Task: Look for Airbnb properties in Obu, Japan from 26th December, 2023 to 30th December, 2023 for 1 adult. Place can be private room with 1  bedroom having 1 bed and 1 bathroom. Property type can be hotel.
Action: Mouse moved to (521, 138)
Screenshot: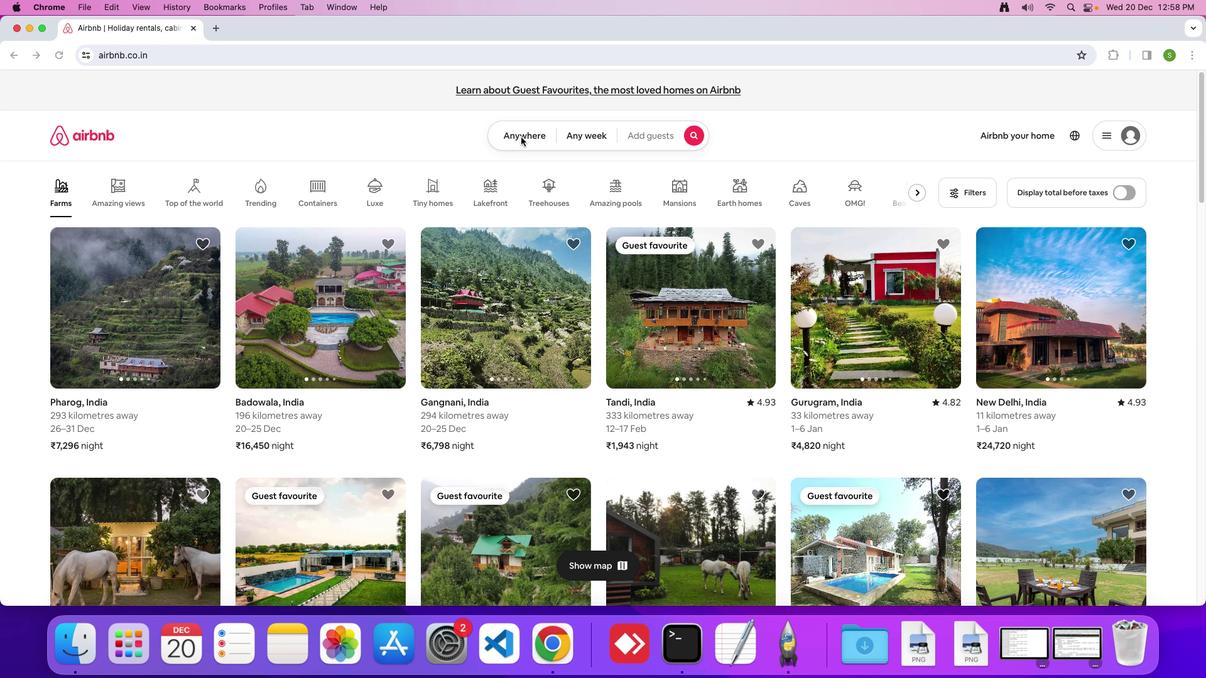 
Action: Mouse pressed left at (521, 138)
Screenshot: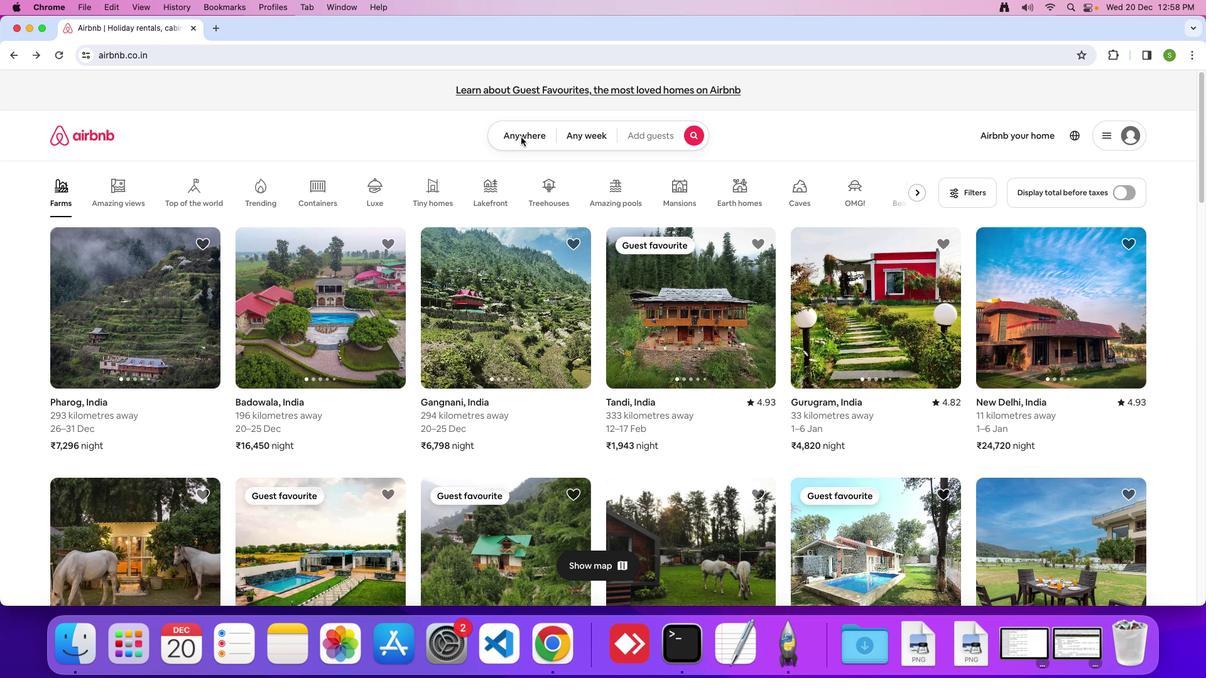 
Action: Mouse moved to (519, 138)
Screenshot: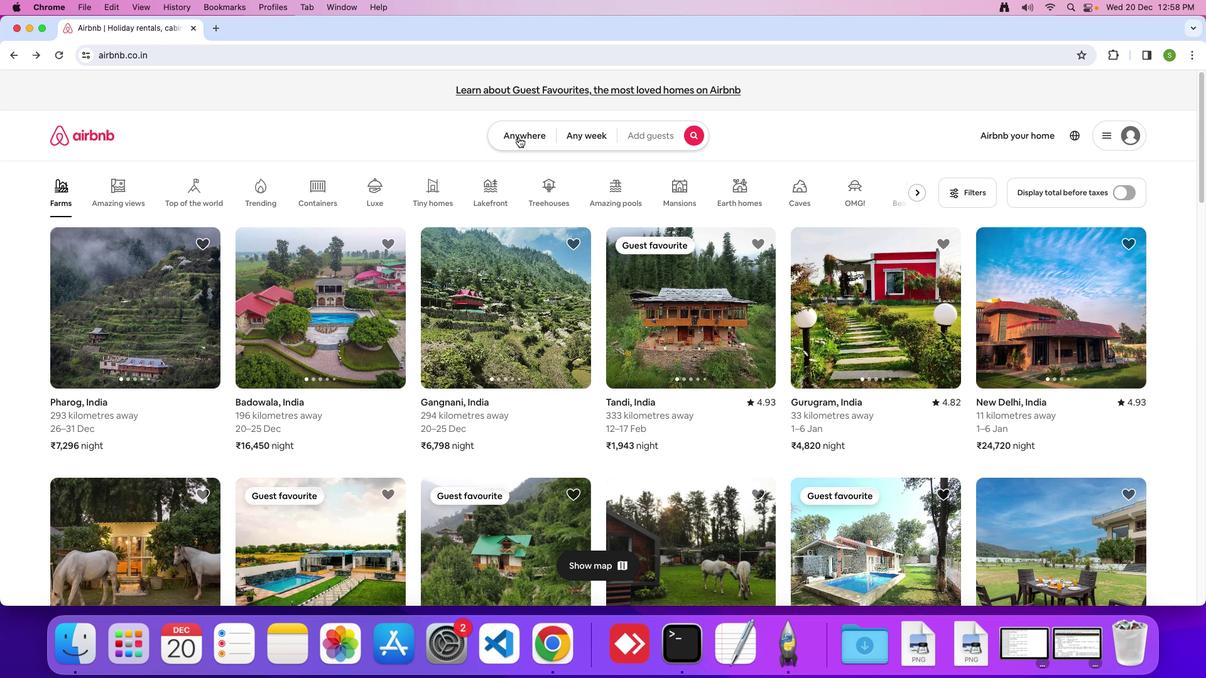 
Action: Mouse pressed left at (519, 138)
Screenshot: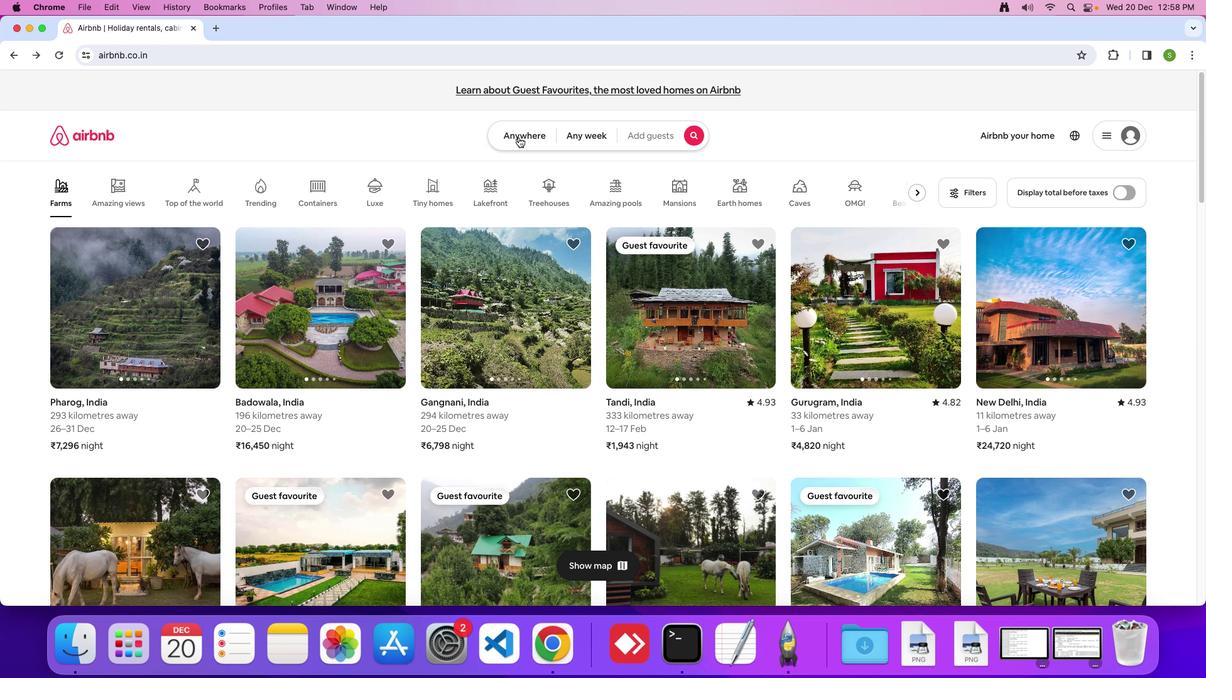 
Action: Mouse moved to (456, 184)
Screenshot: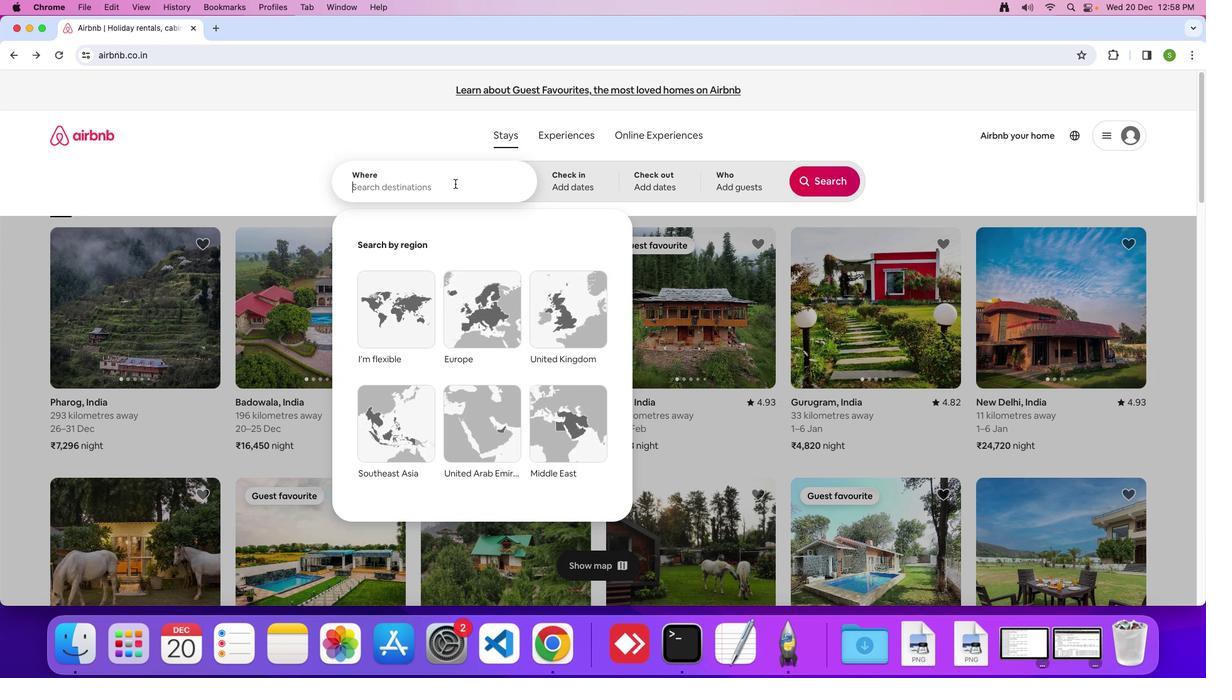 
Action: Mouse pressed left at (456, 184)
Screenshot: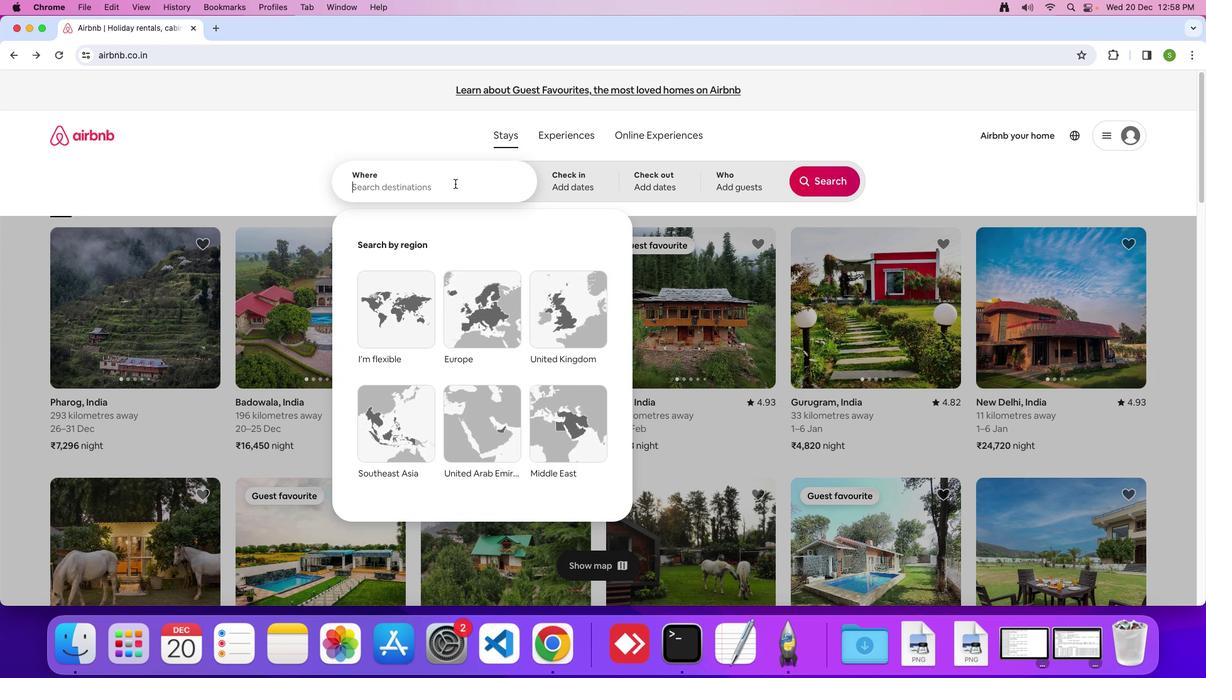 
Action: Mouse moved to (456, 184)
Screenshot: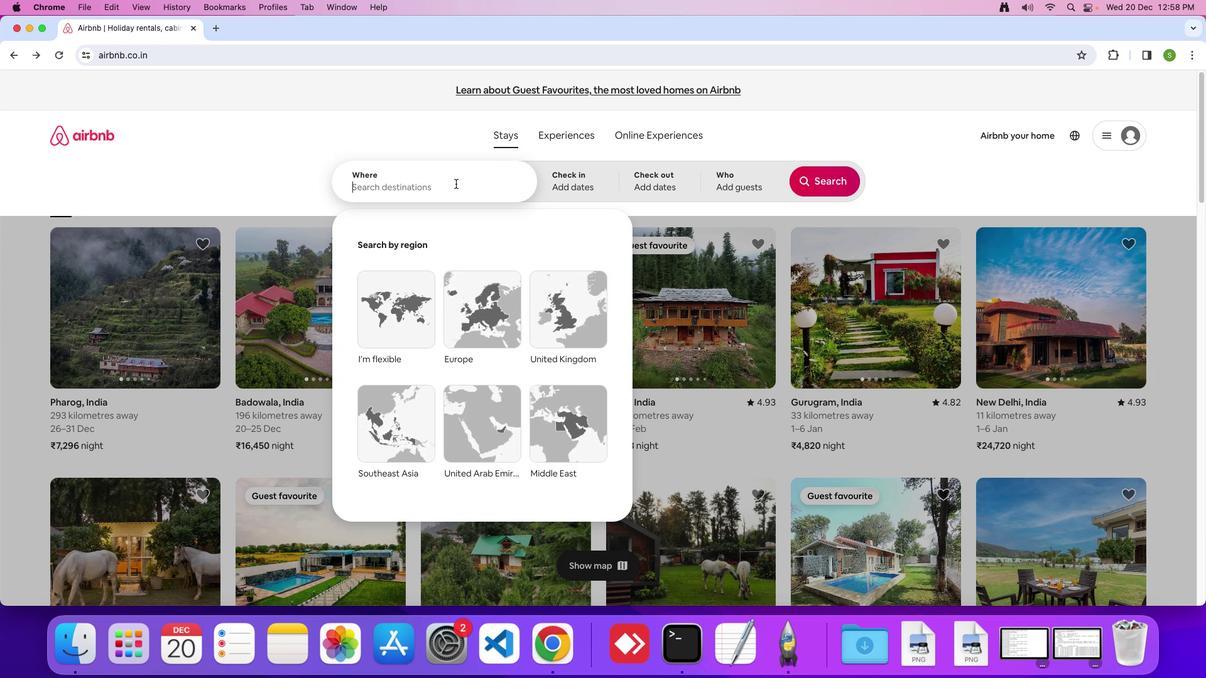 
Action: Key pressed 'O'Key.caps_lock'b''u'','Key.spaceKey.shift'J''a''p''a''n'Key.enter
Screenshot: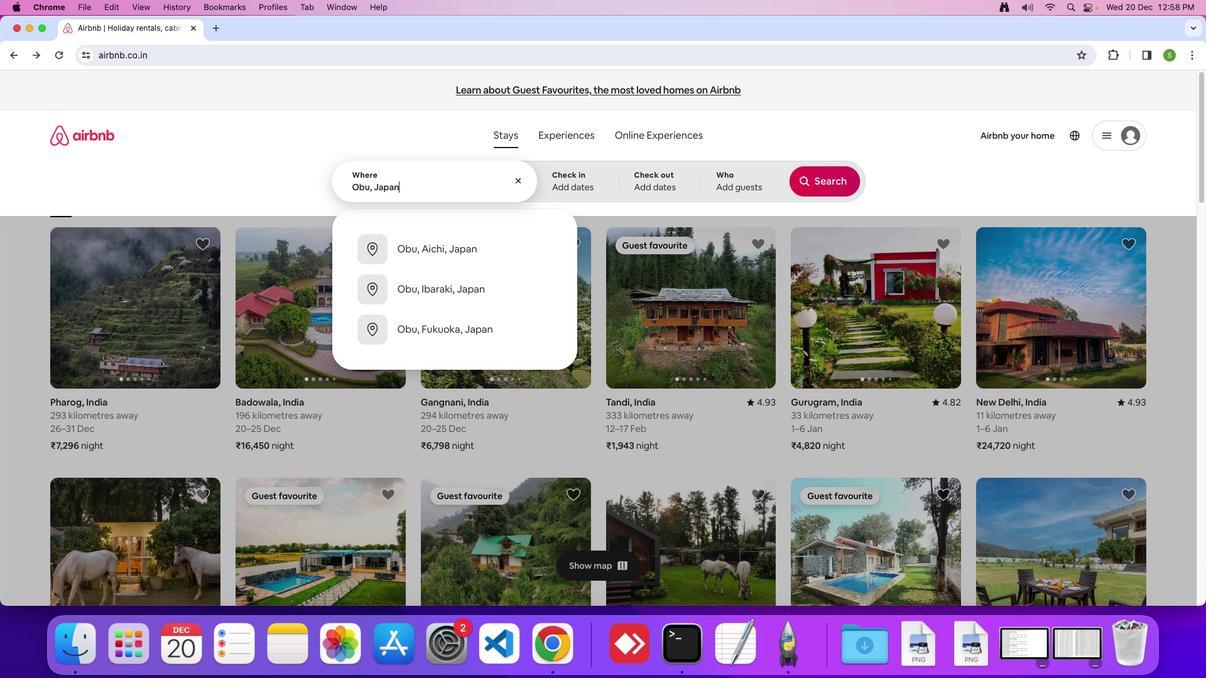 
Action: Mouse moved to (436, 458)
Screenshot: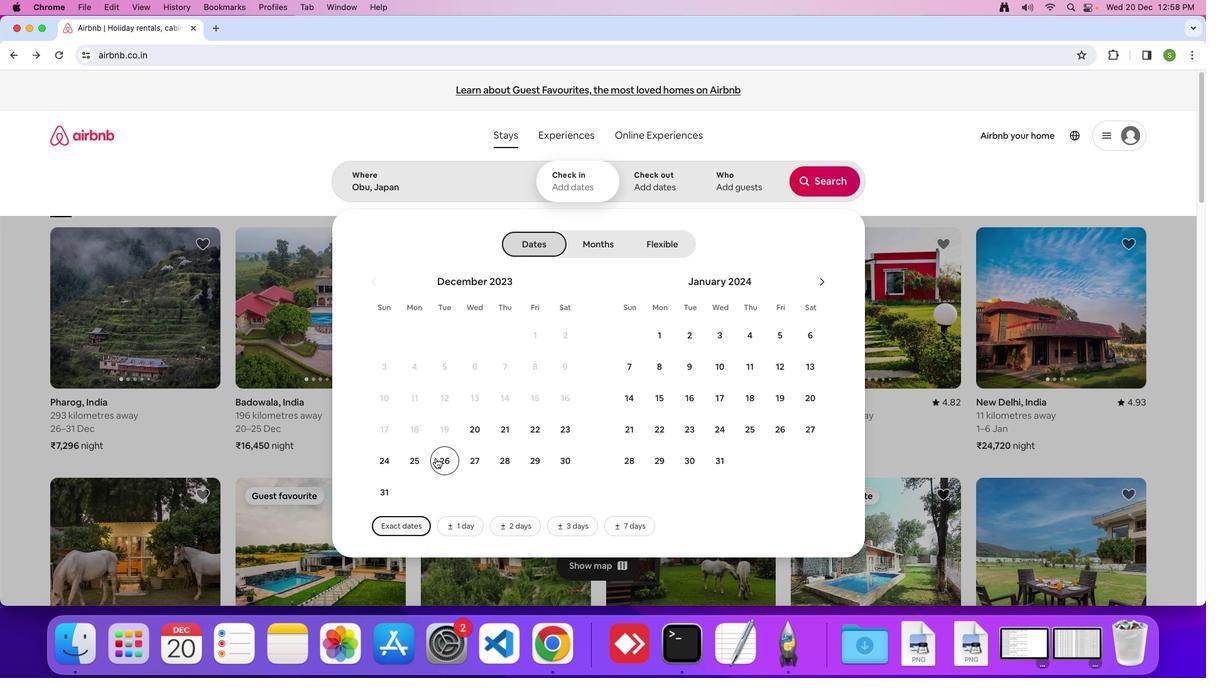 
Action: Mouse pressed left at (436, 458)
Screenshot: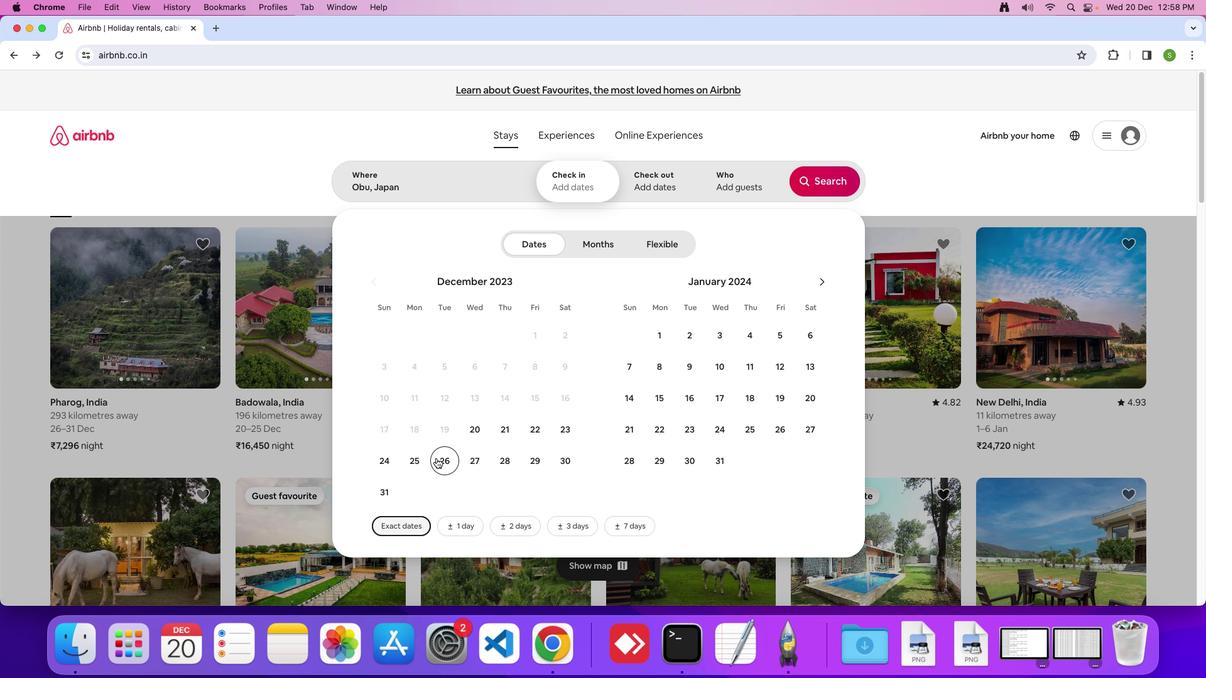 
Action: Mouse moved to (563, 455)
Screenshot: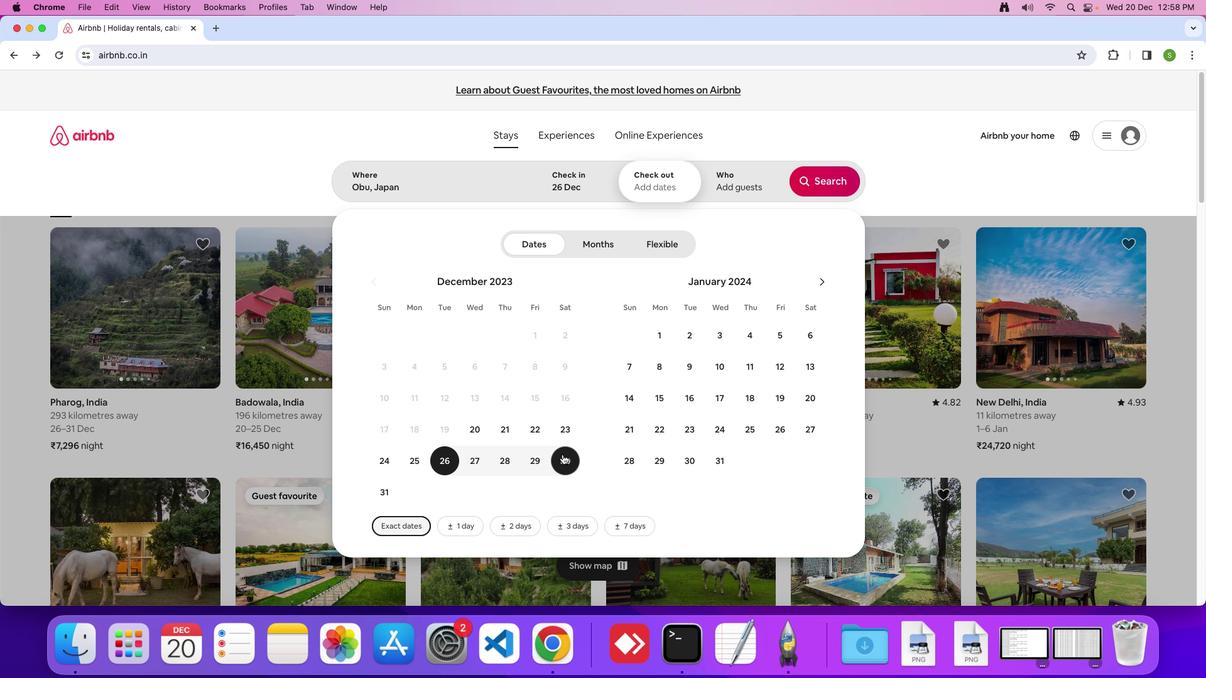 
Action: Mouse pressed left at (563, 455)
Screenshot: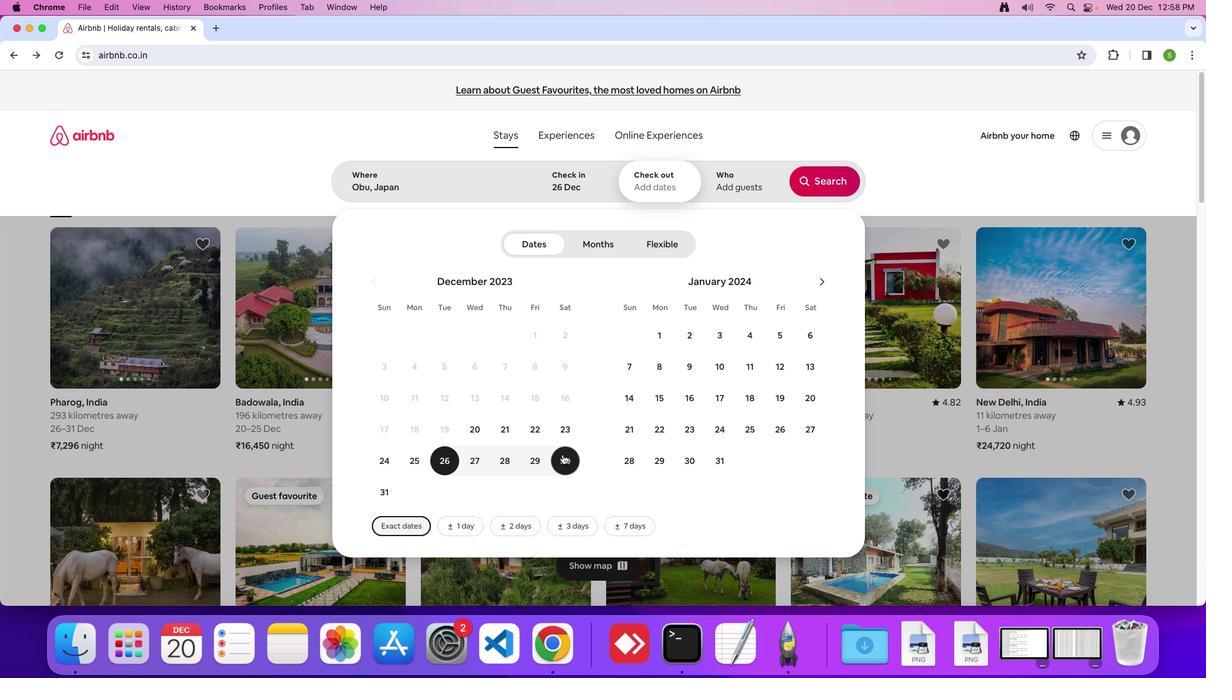 
Action: Mouse moved to (728, 176)
Screenshot: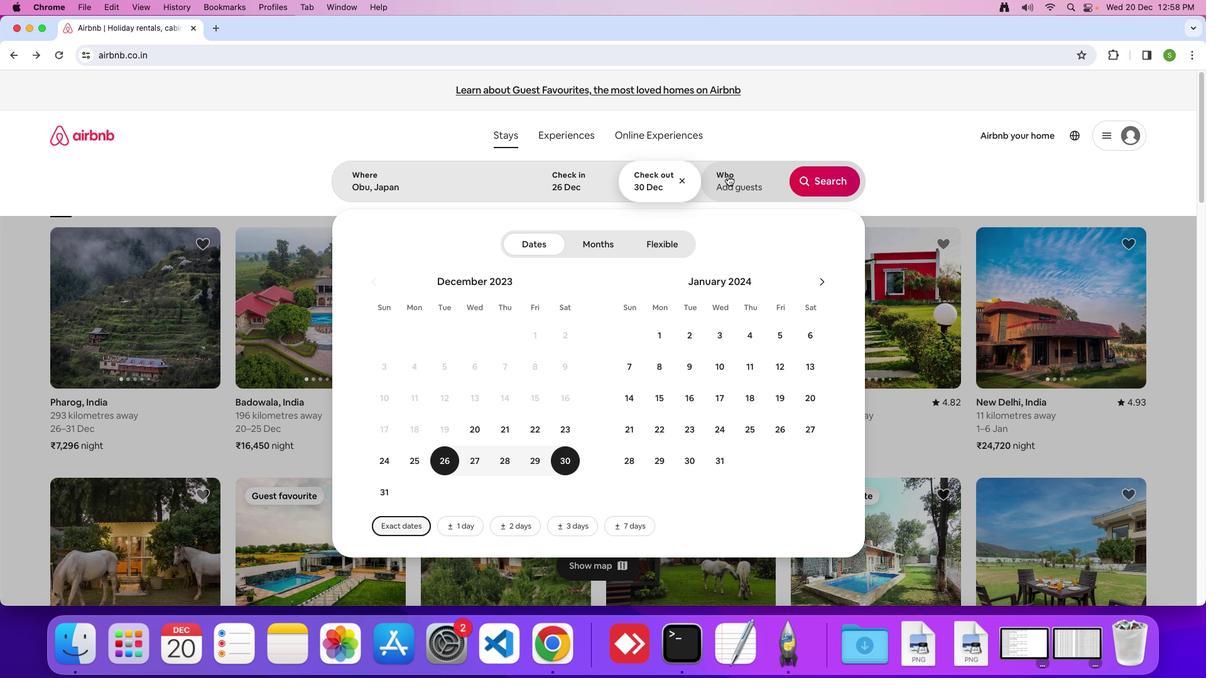 
Action: Mouse pressed left at (728, 176)
Screenshot: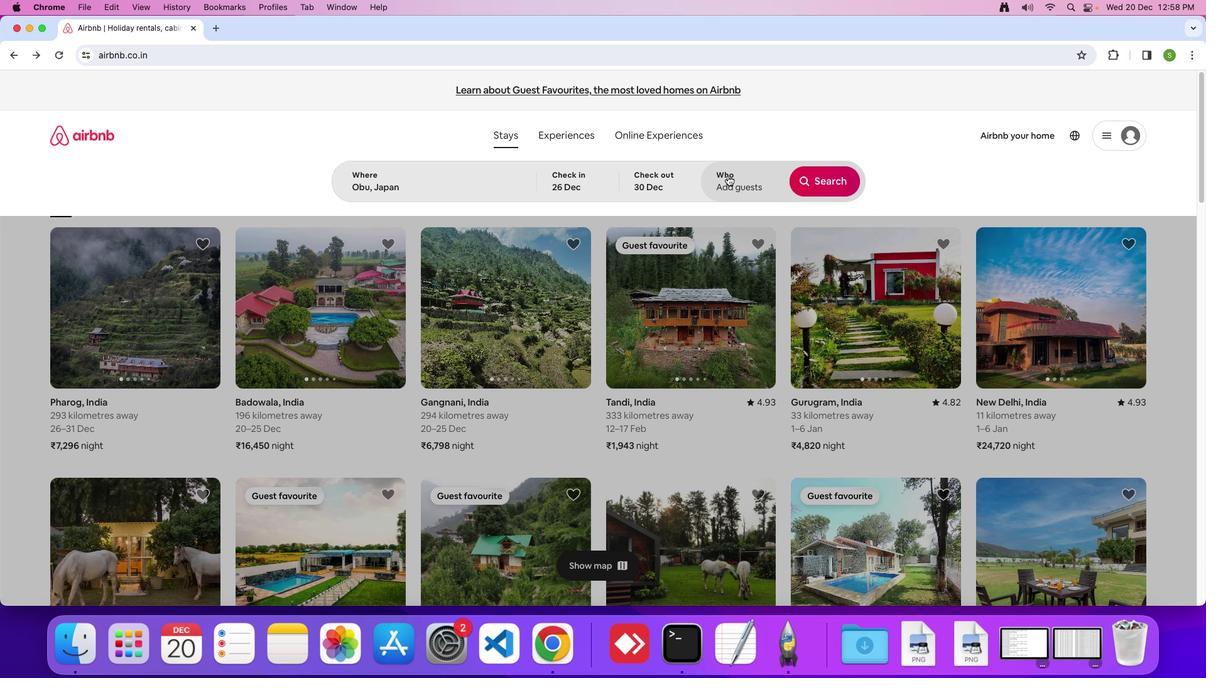 
Action: Mouse moved to (823, 244)
Screenshot: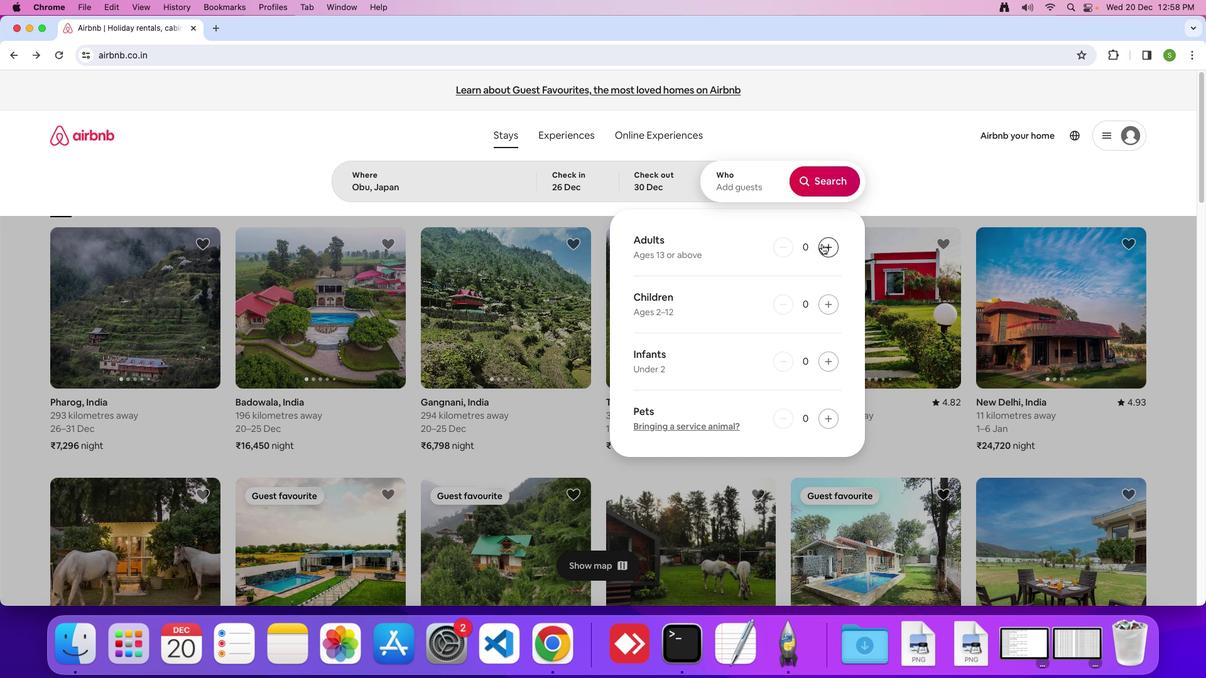 
Action: Mouse pressed left at (823, 244)
Screenshot: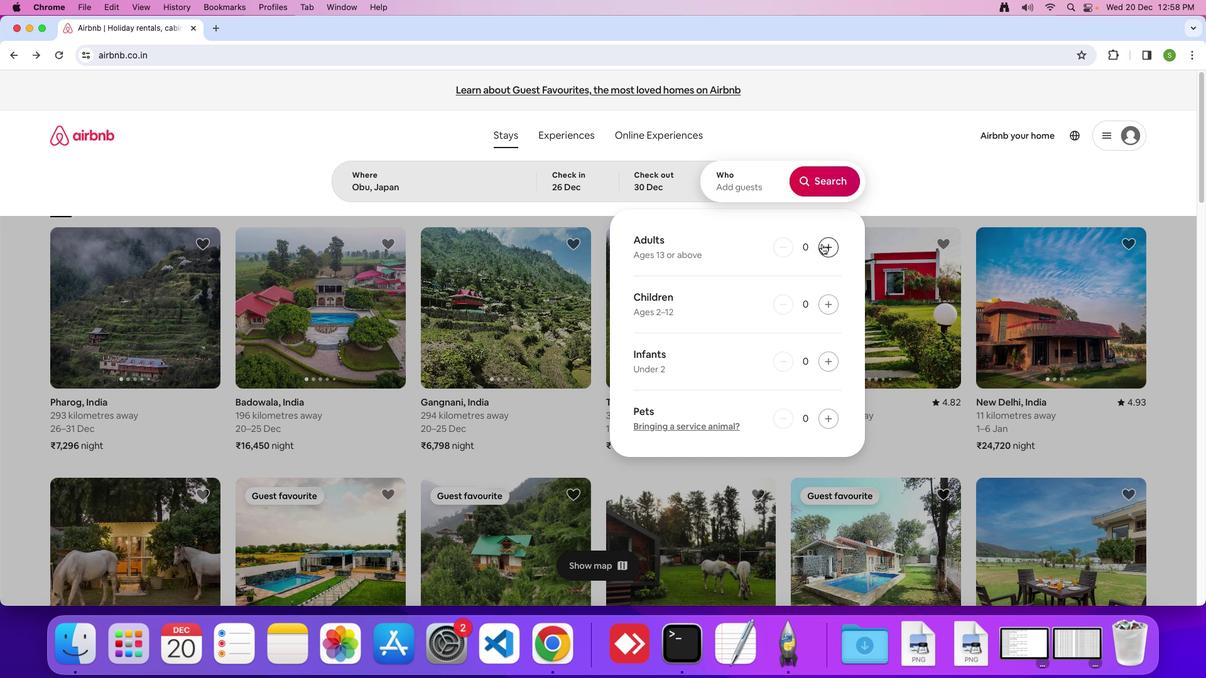 
Action: Mouse moved to (826, 181)
Screenshot: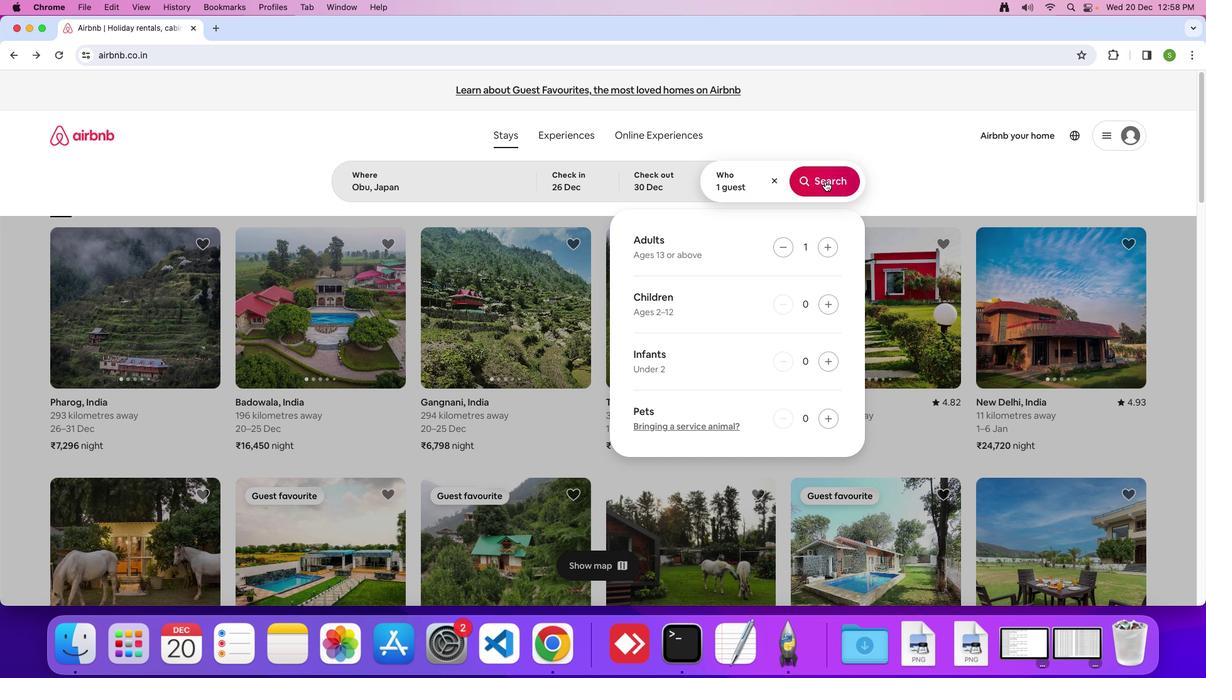 
Action: Mouse pressed left at (826, 181)
Screenshot: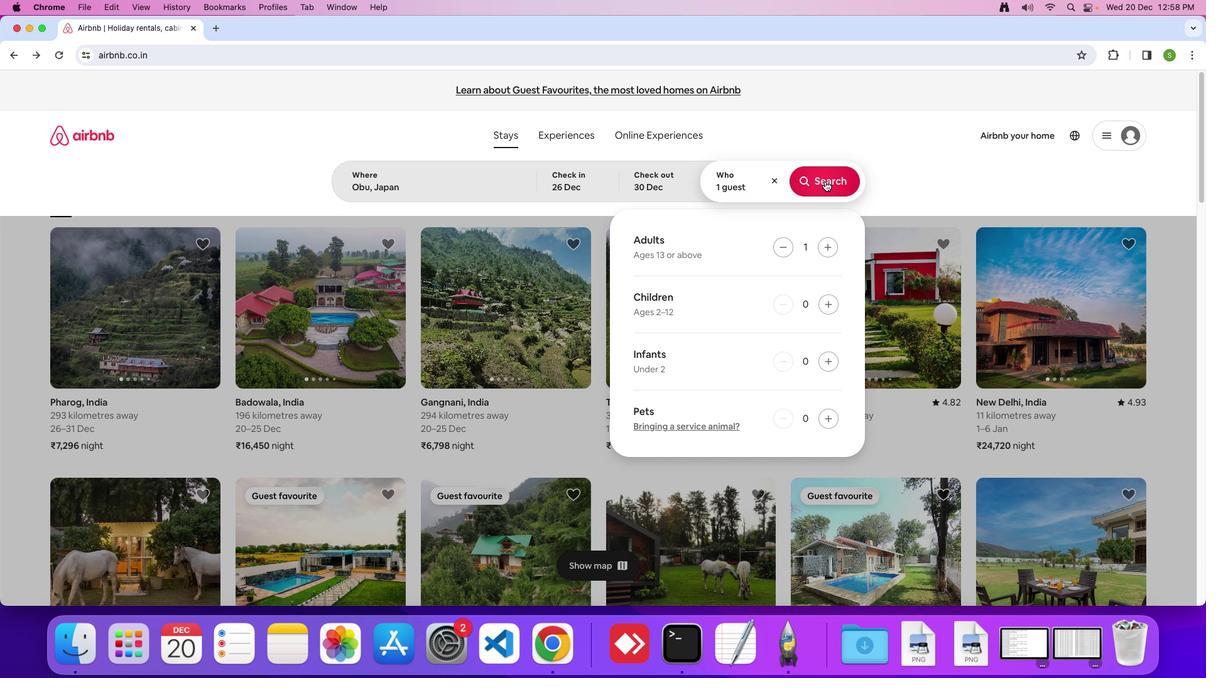 
Action: Mouse moved to (1009, 144)
Screenshot: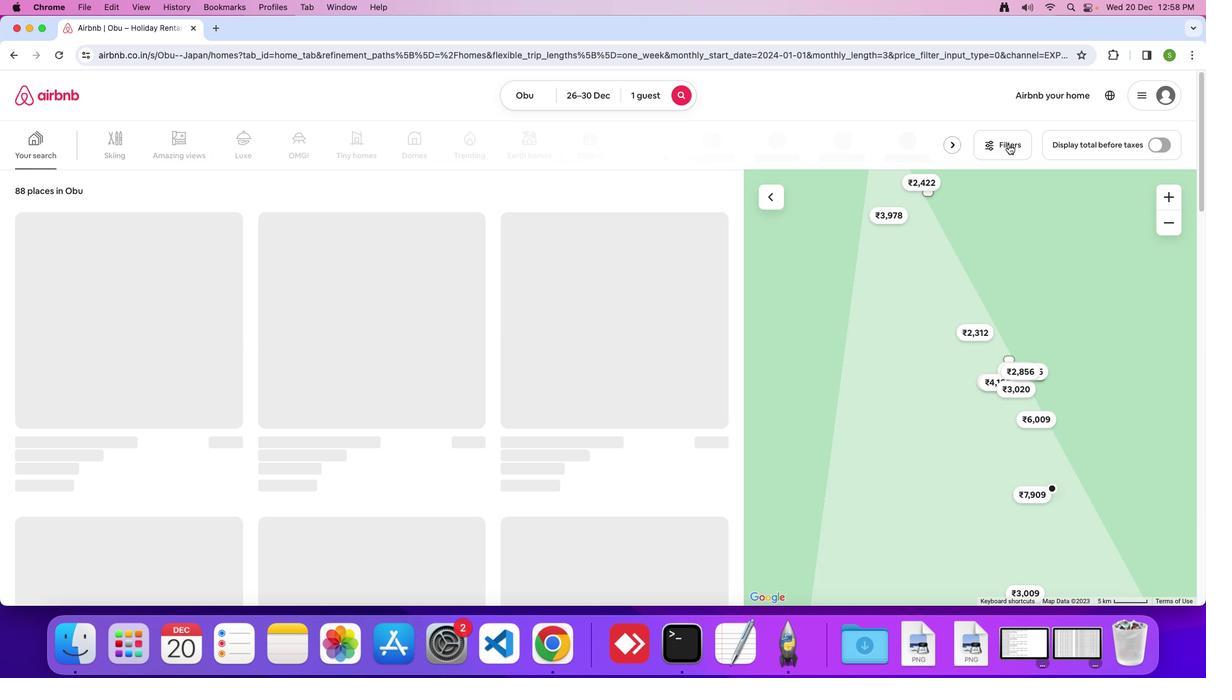 
Action: Mouse pressed left at (1009, 144)
Screenshot: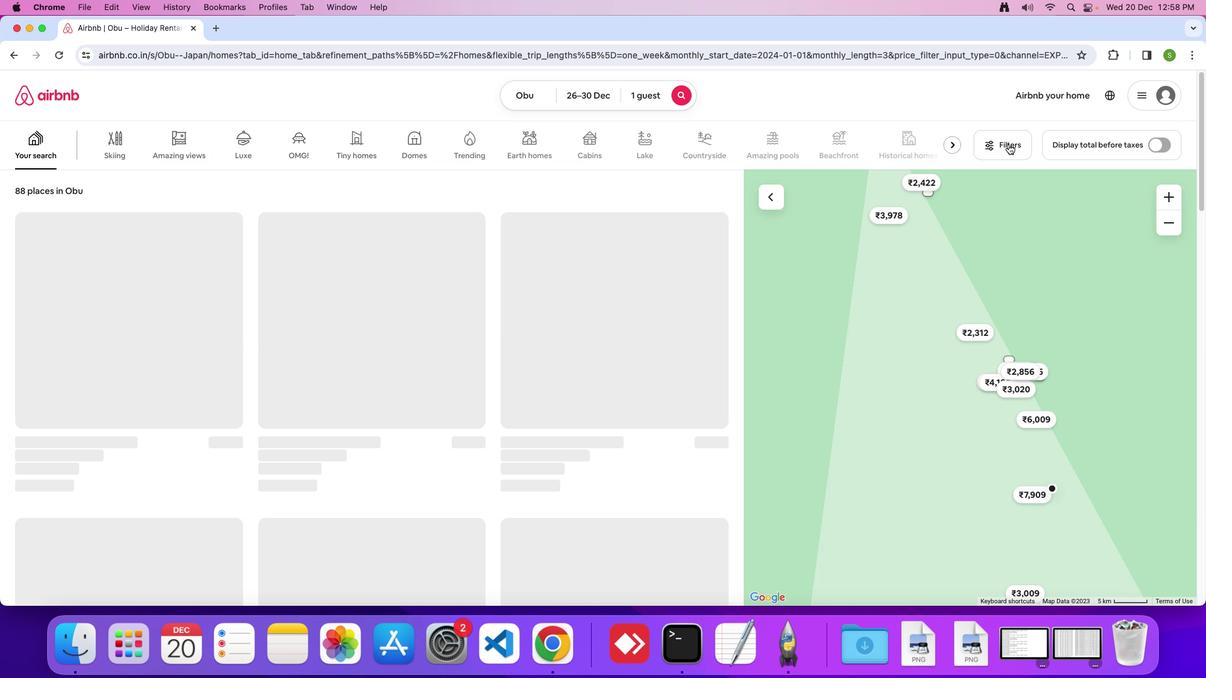 
Action: Mouse moved to (576, 422)
Screenshot: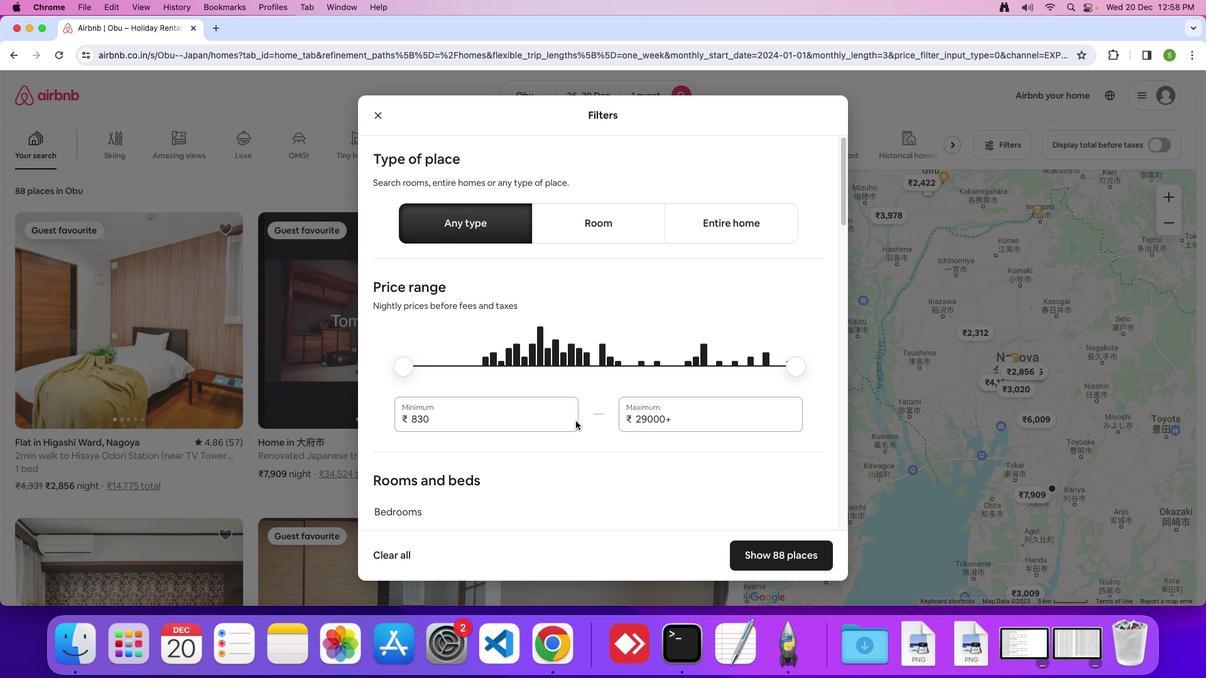 
Action: Mouse scrolled (576, 422) with delta (0, 0)
Screenshot: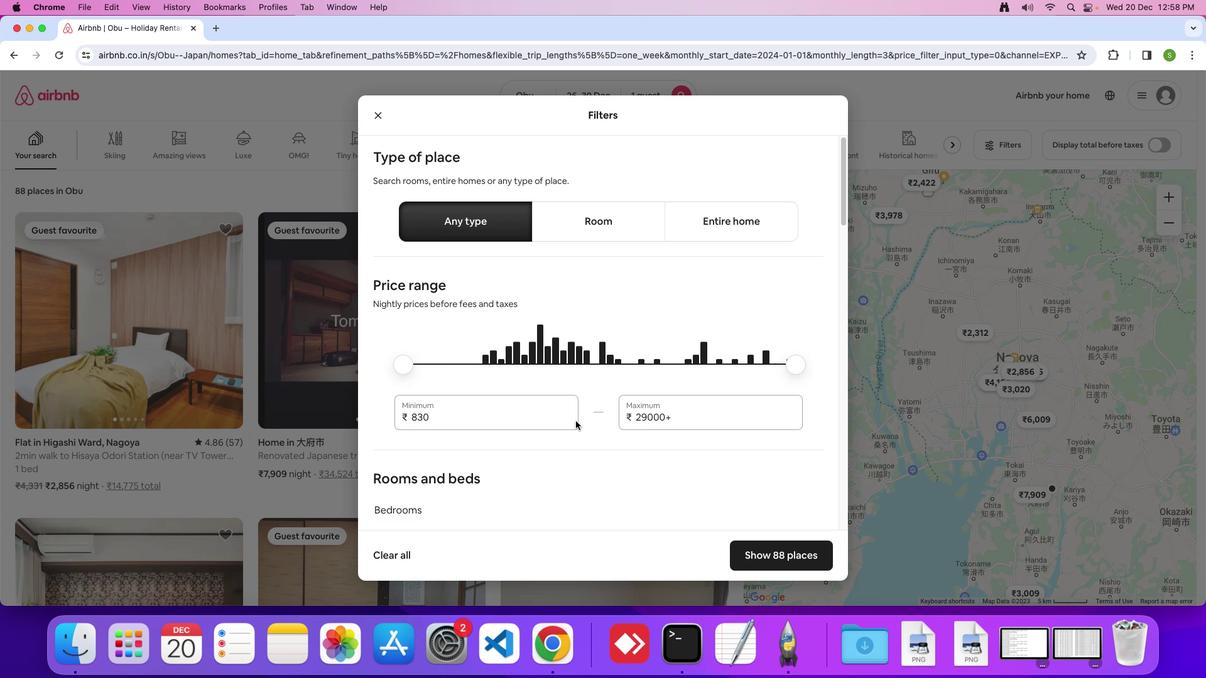 
Action: Mouse scrolled (576, 422) with delta (0, 0)
Screenshot: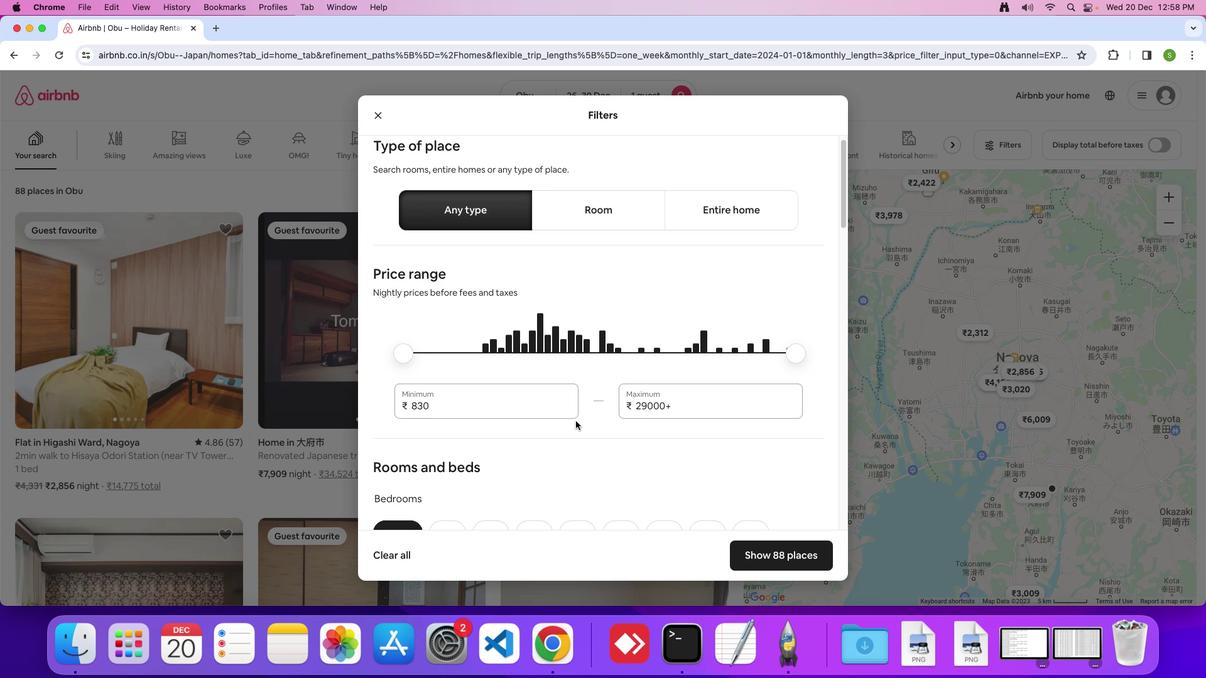 
Action: Mouse scrolled (576, 422) with delta (0, 0)
Screenshot: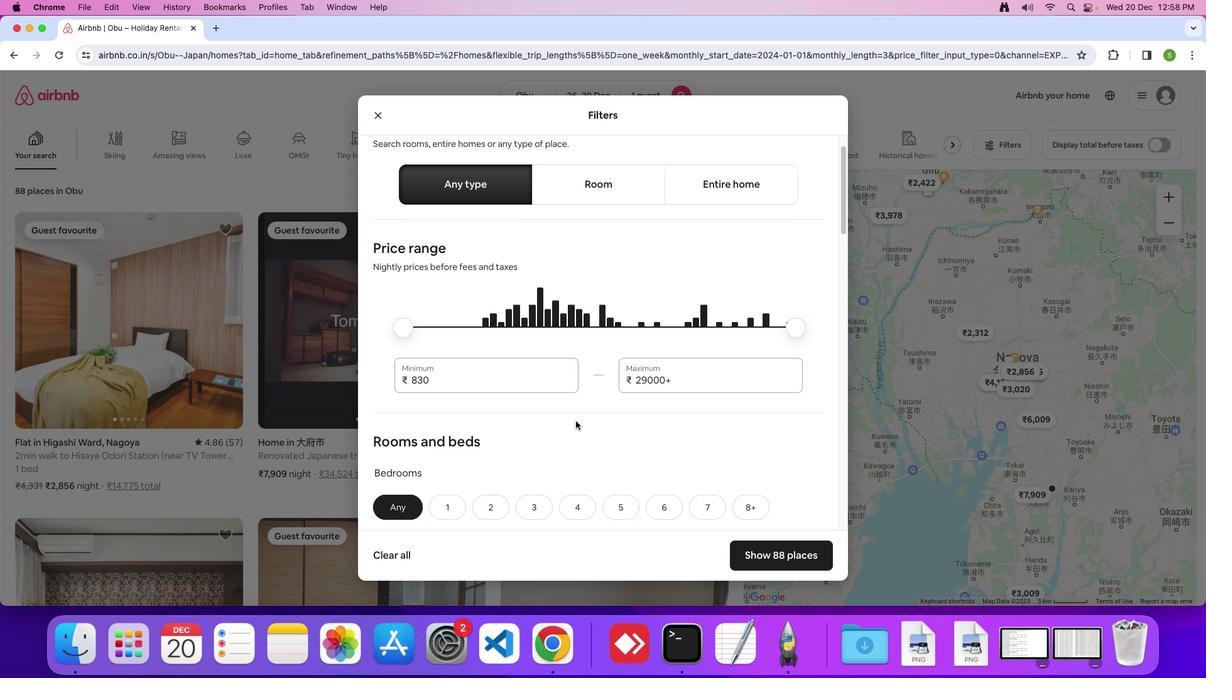 
Action: Mouse moved to (578, 421)
Screenshot: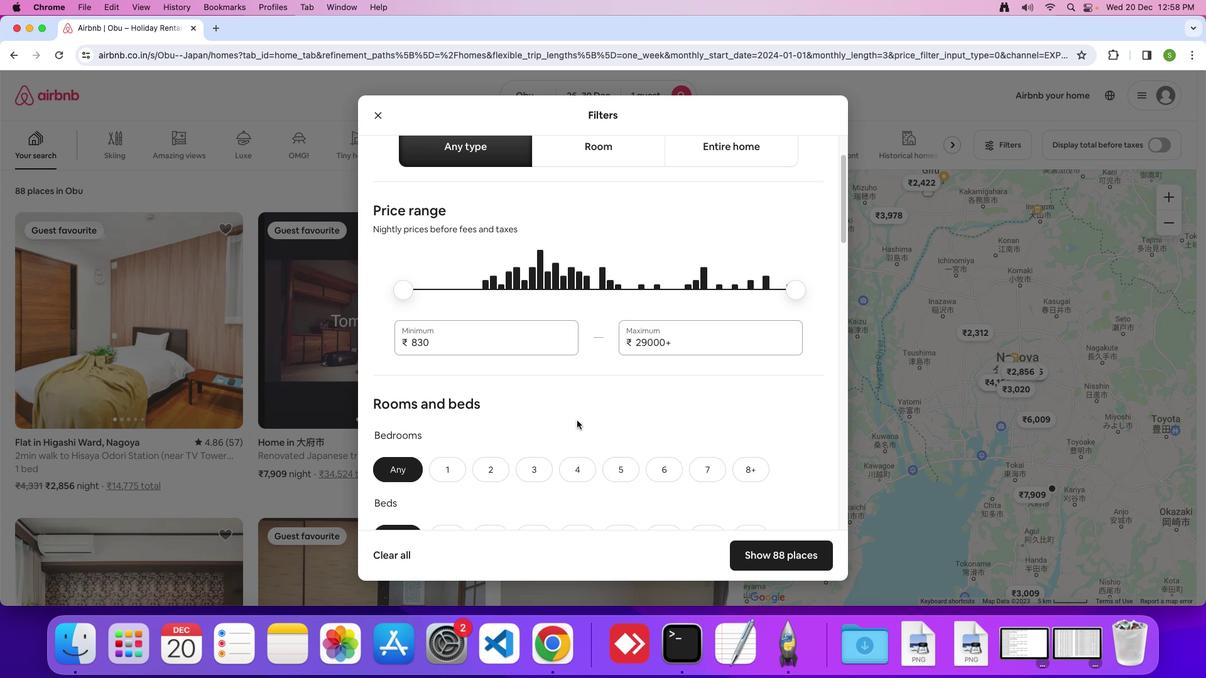 
Action: Mouse scrolled (578, 421) with delta (0, 0)
Screenshot: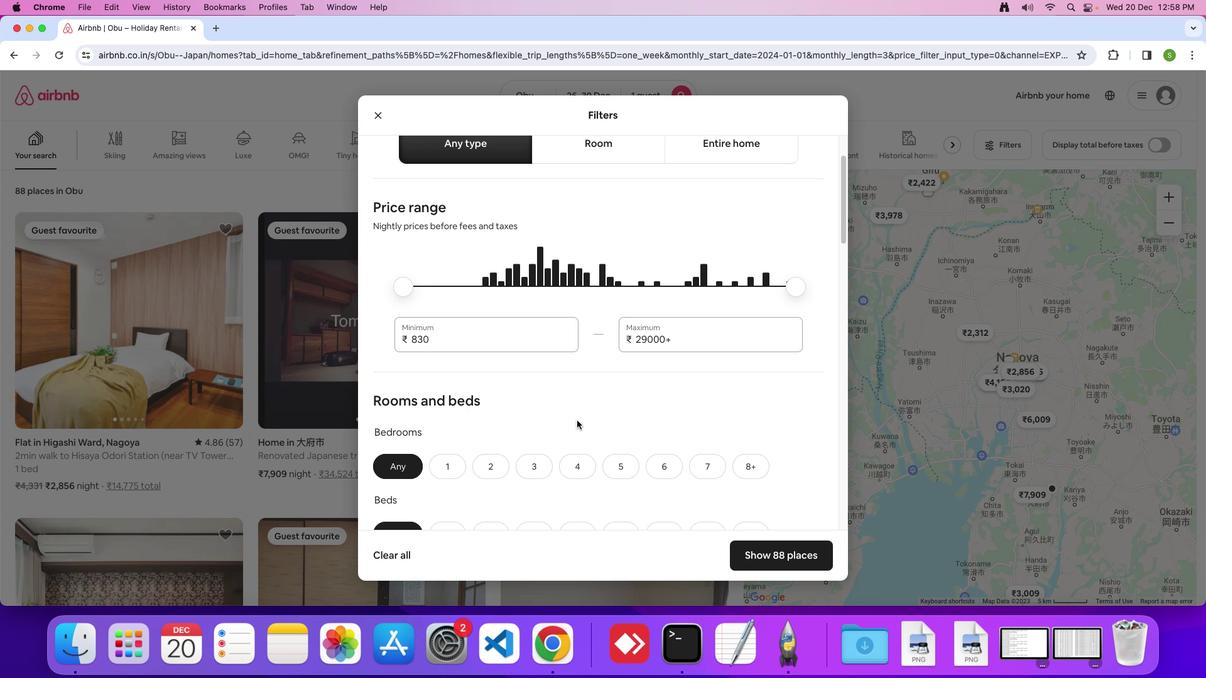 
Action: Mouse scrolled (578, 421) with delta (0, 0)
Screenshot: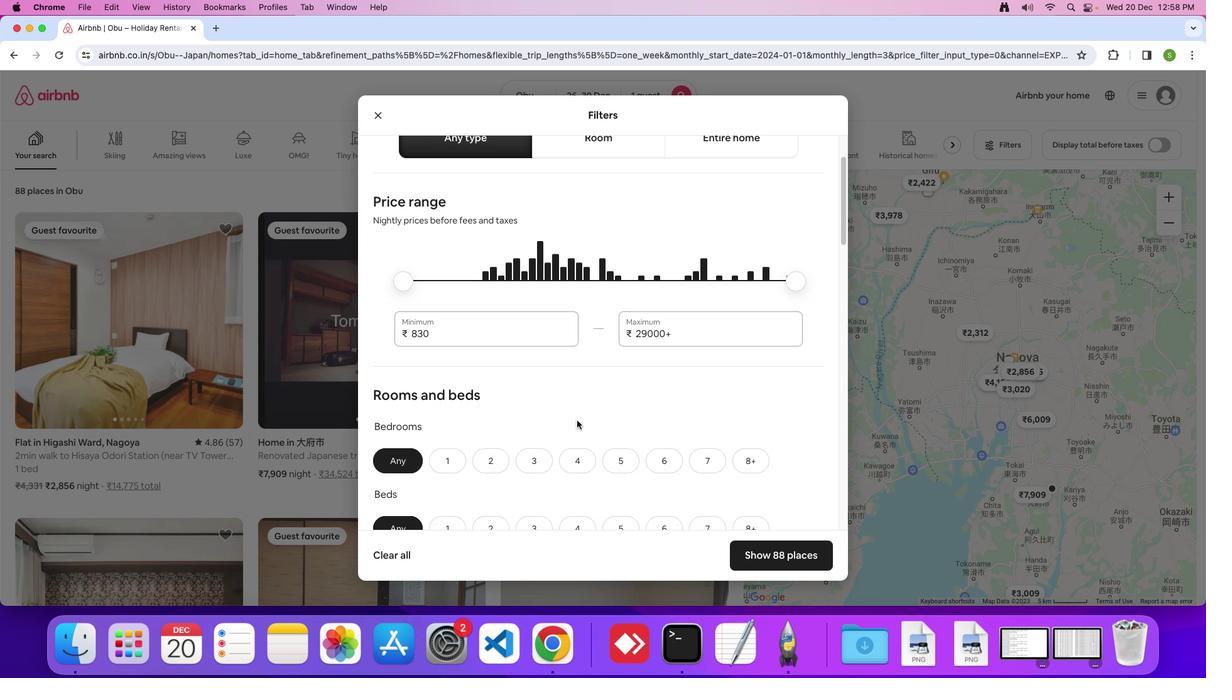 
Action: Mouse scrolled (578, 421) with delta (0, 0)
Screenshot: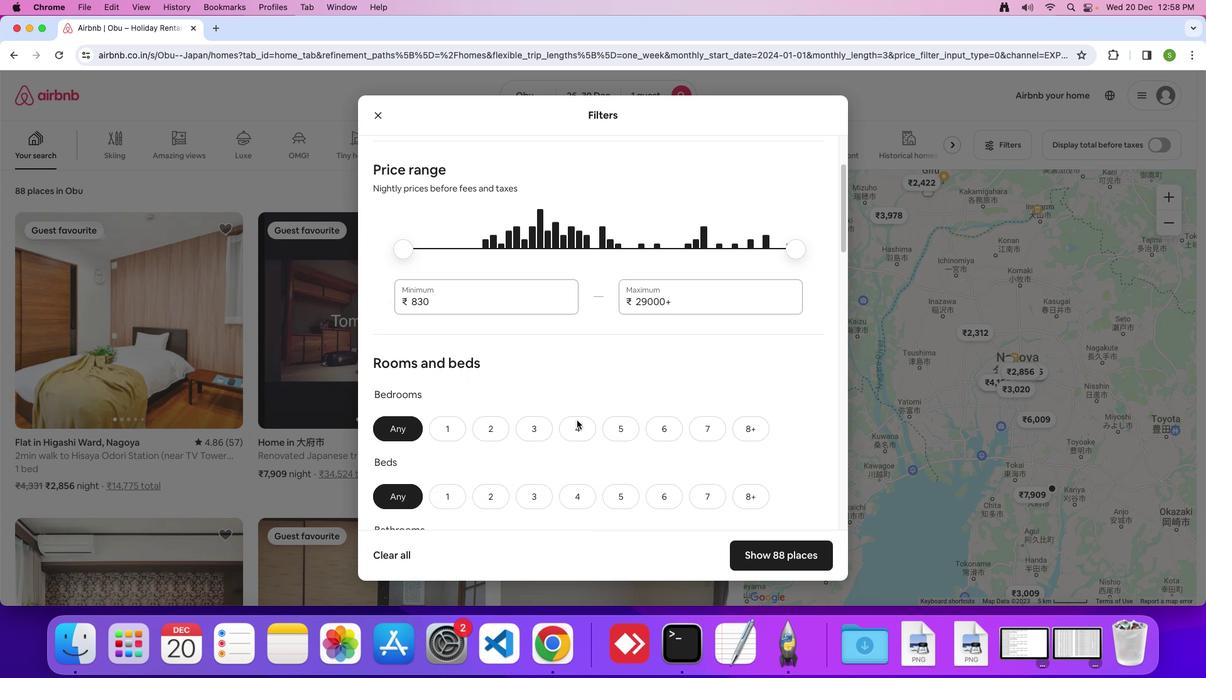 
Action: Mouse scrolled (578, 421) with delta (0, 0)
Screenshot: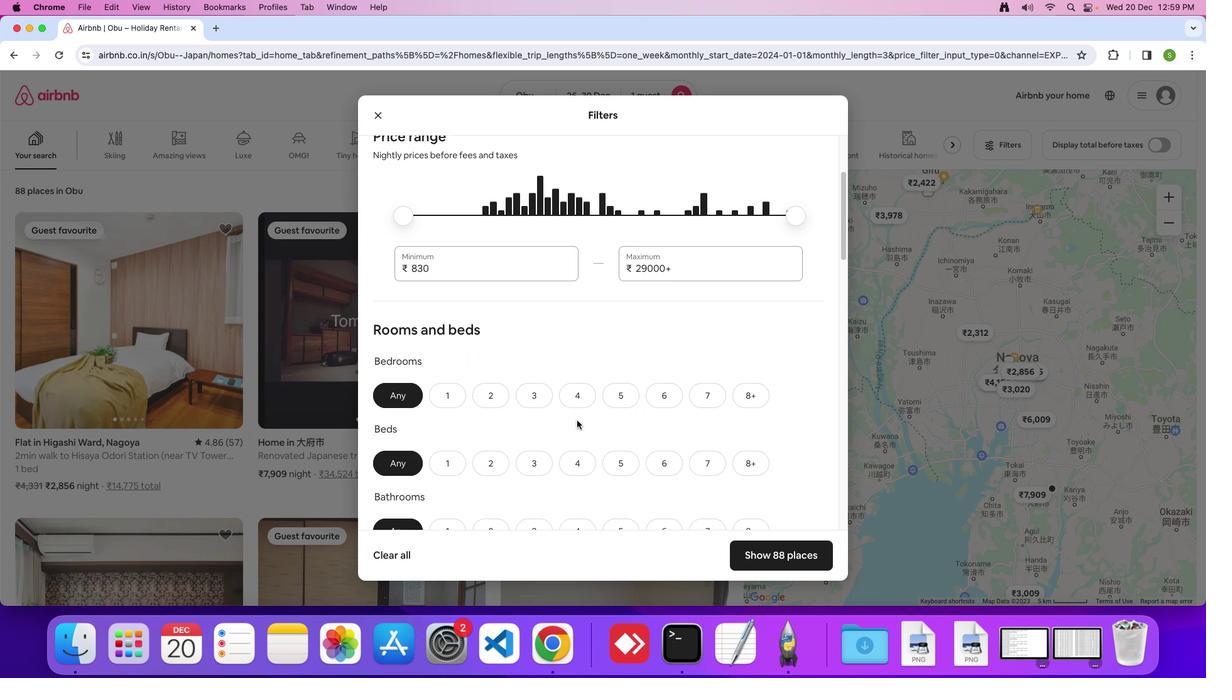 
Action: Mouse scrolled (578, 421) with delta (0, 0)
Screenshot: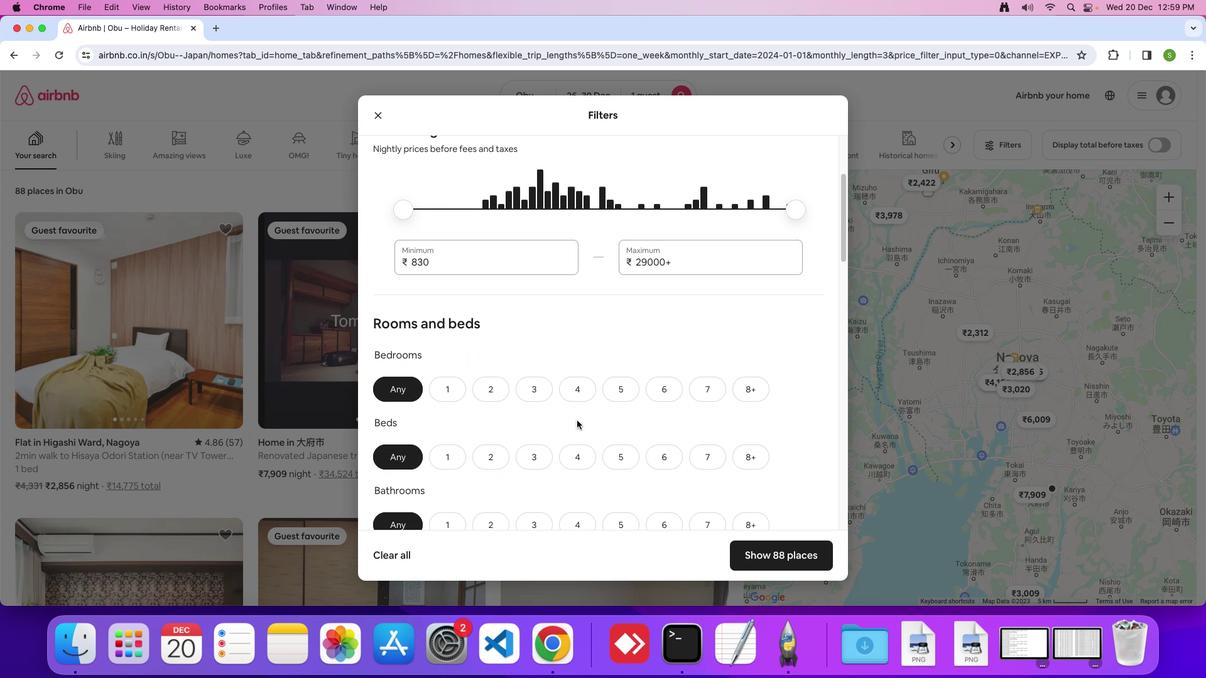 
Action: Mouse scrolled (578, 421) with delta (0, 0)
Screenshot: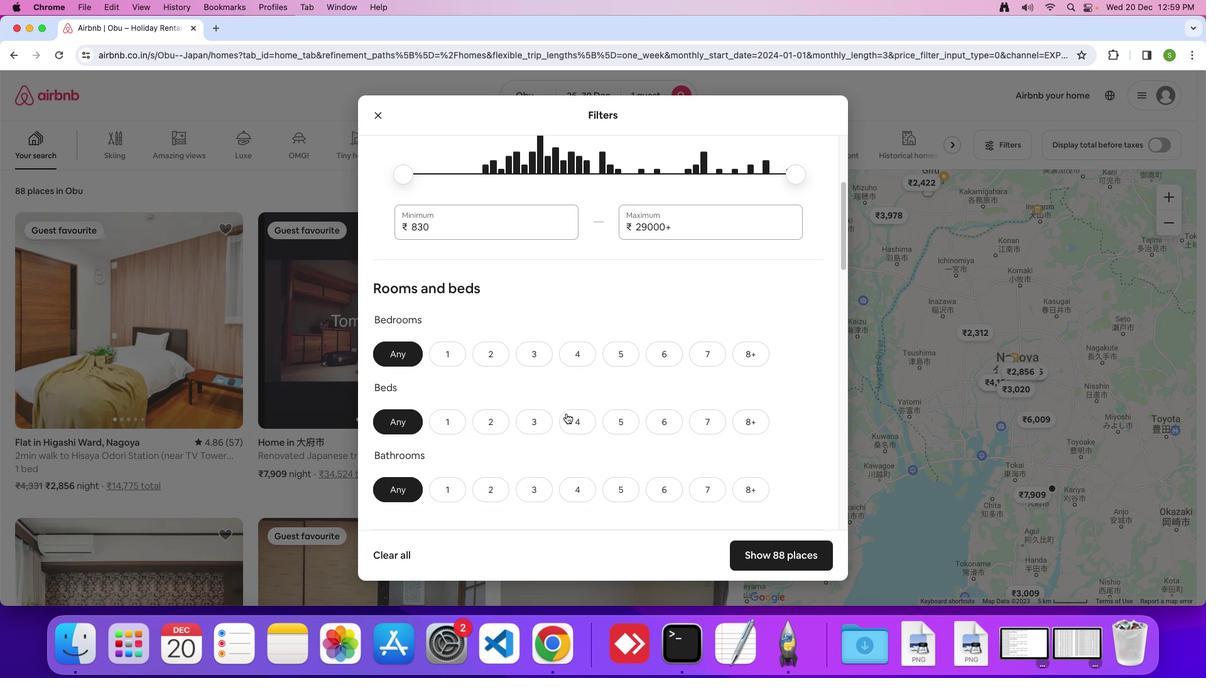
Action: Mouse moved to (455, 343)
Screenshot: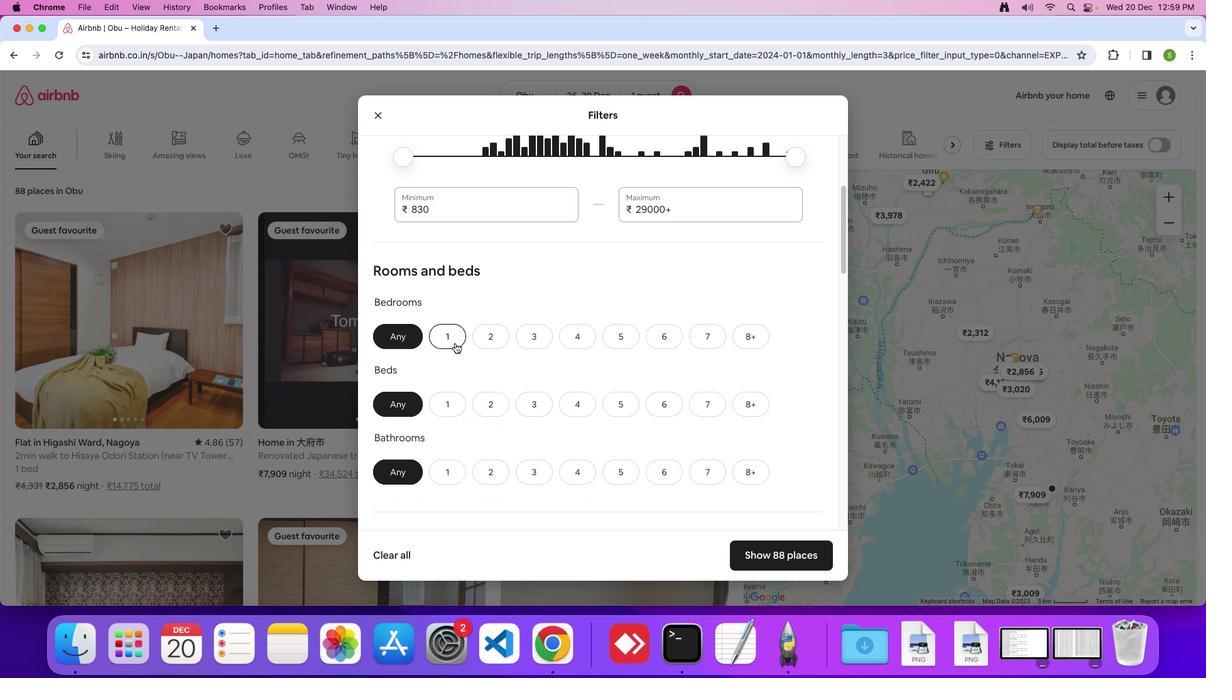 
Action: Mouse pressed left at (455, 343)
Screenshot: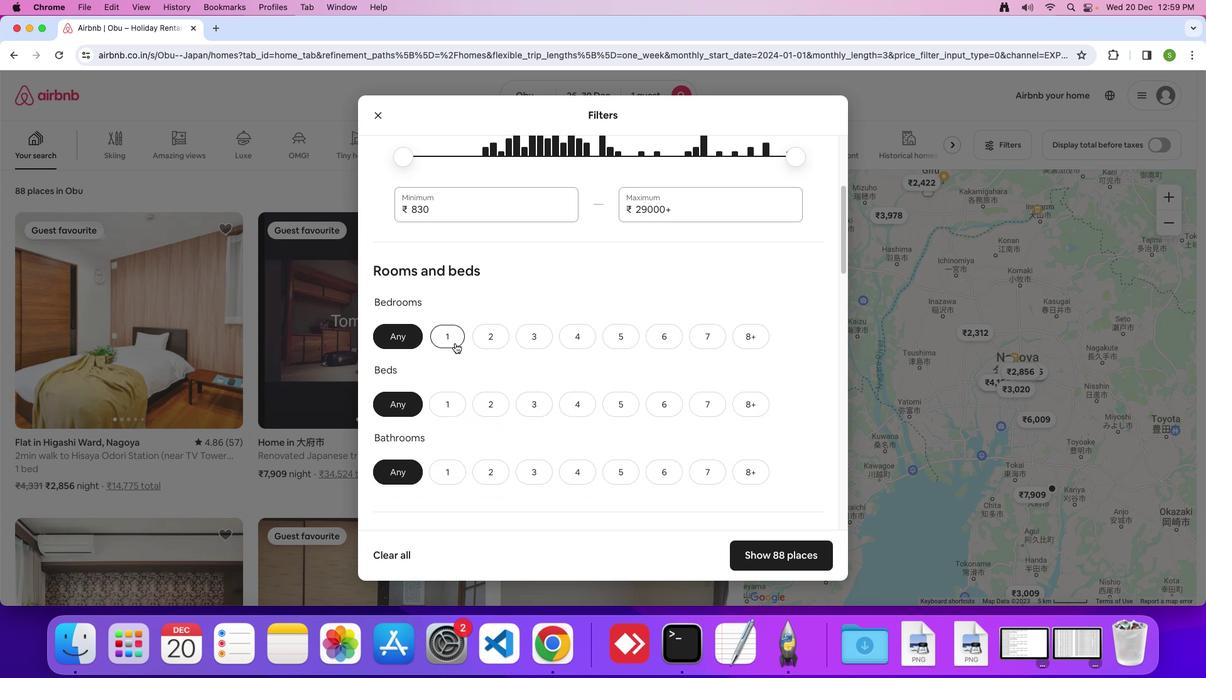 
Action: Mouse moved to (447, 404)
Screenshot: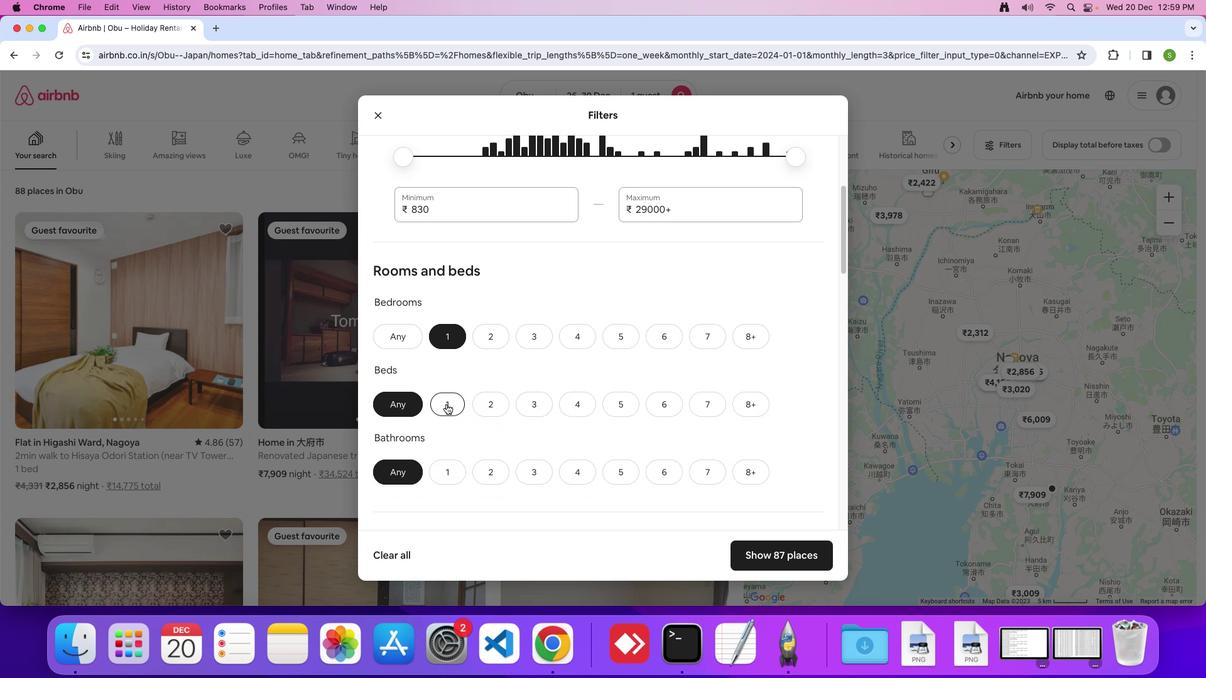 
Action: Mouse pressed left at (447, 404)
Screenshot: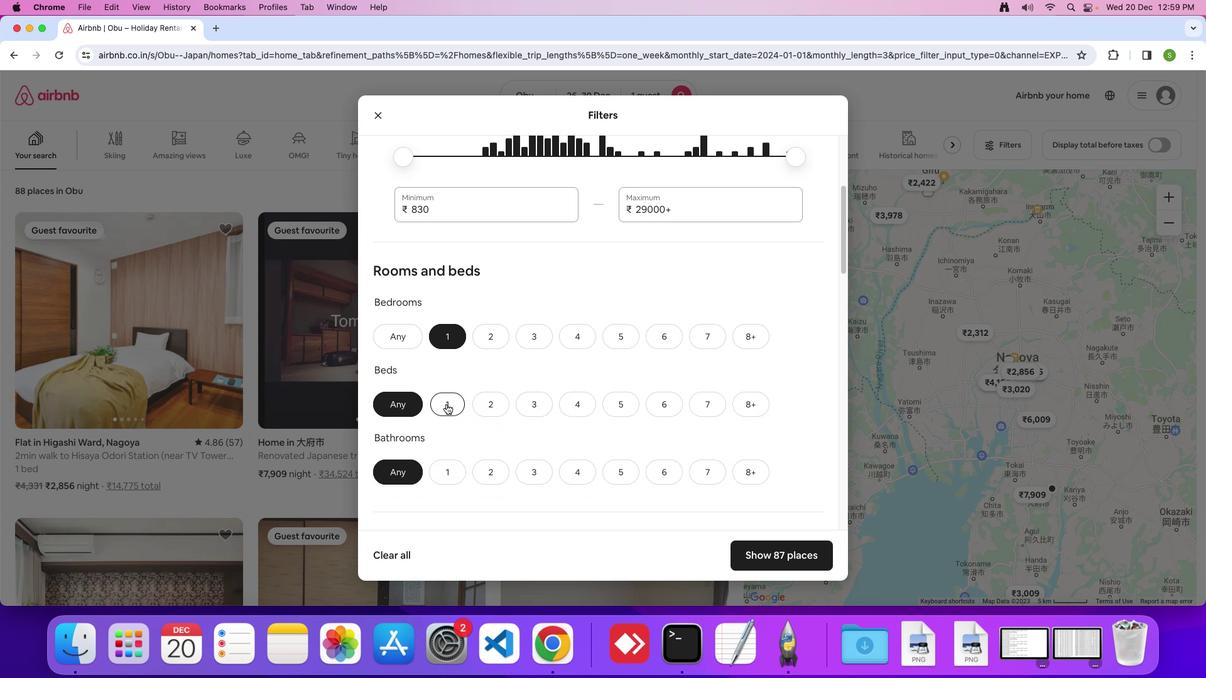 
Action: Mouse moved to (450, 471)
Screenshot: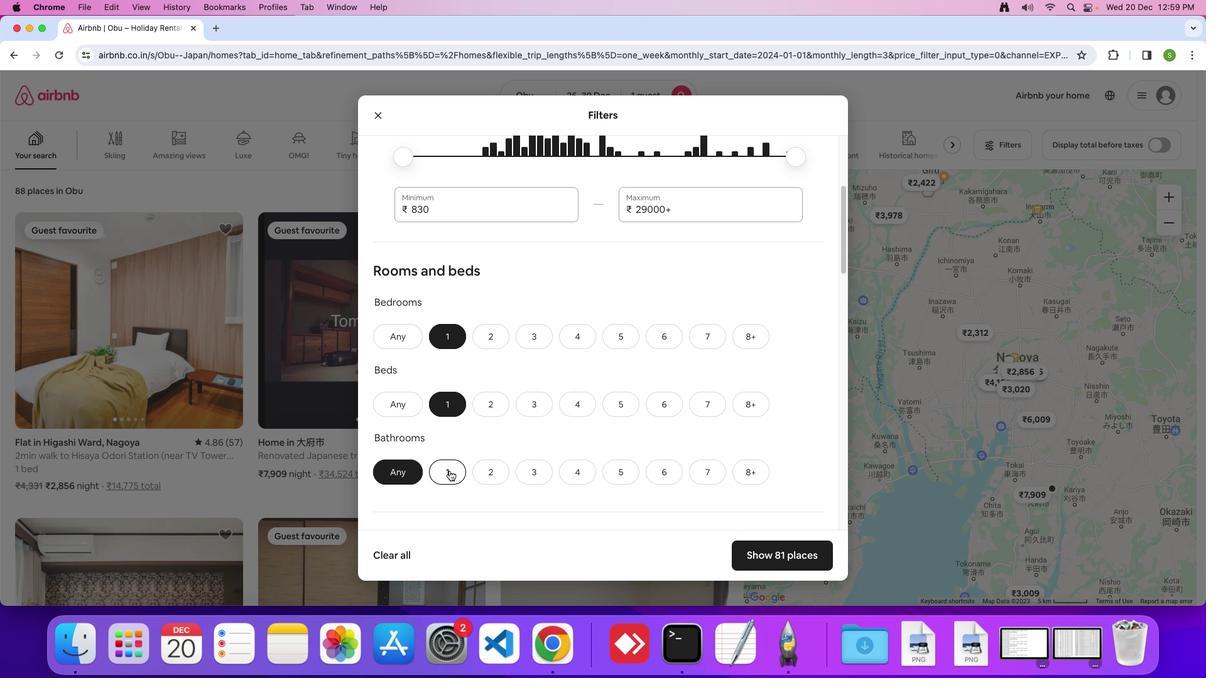 
Action: Mouse pressed left at (450, 471)
Screenshot: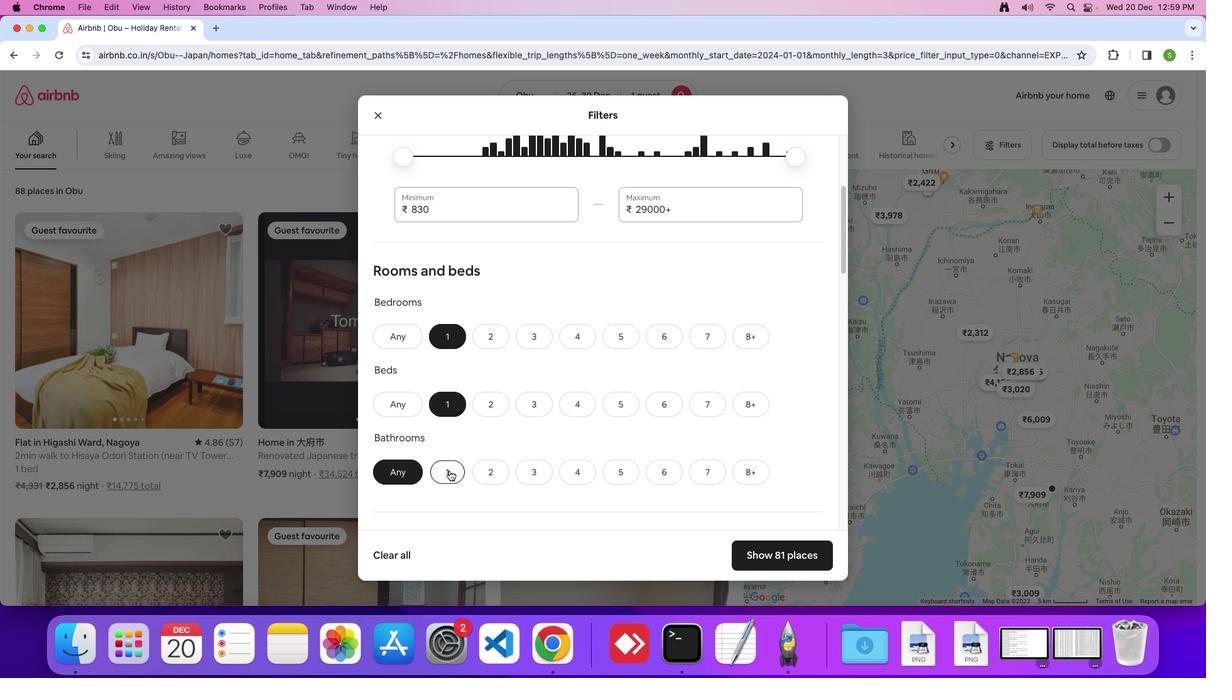 
Action: Mouse moved to (558, 379)
Screenshot: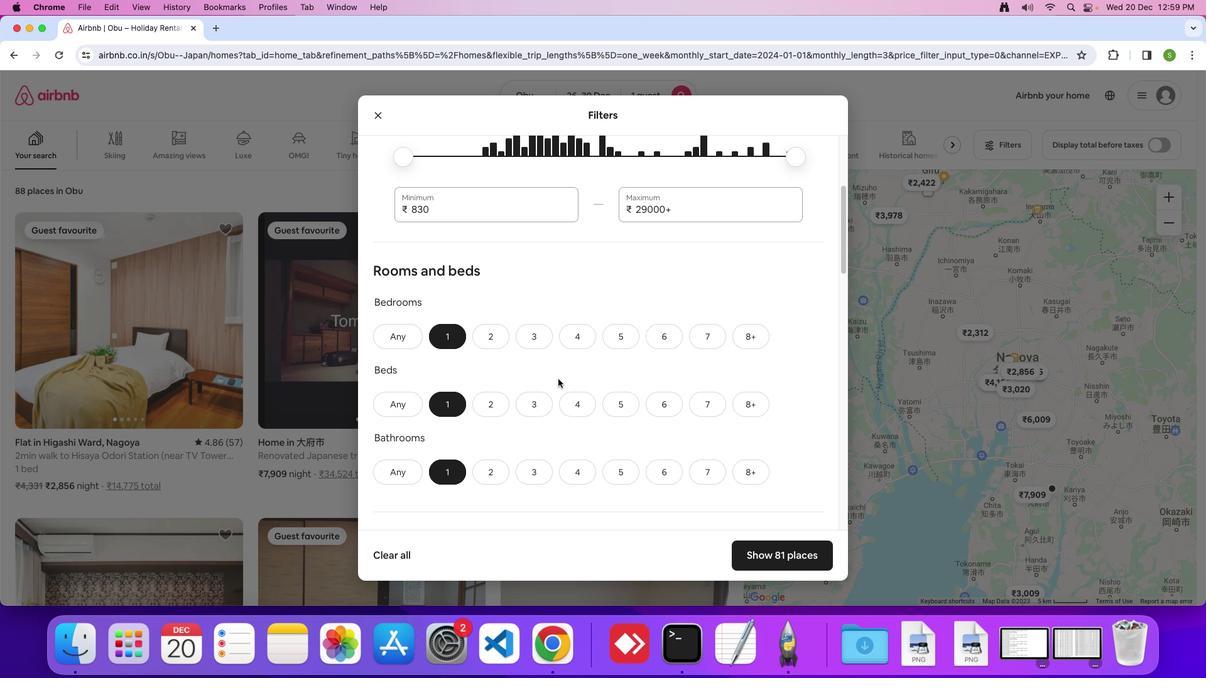 
Action: Mouse scrolled (558, 379) with delta (0, 0)
Screenshot: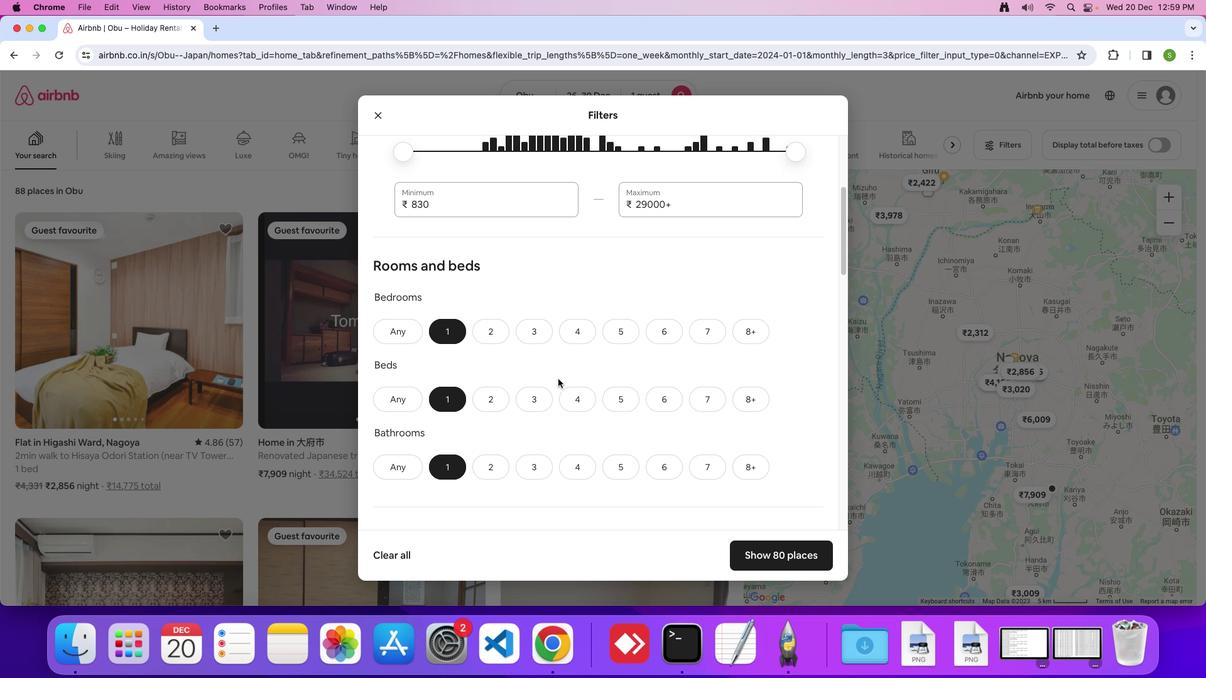 
Action: Mouse scrolled (558, 379) with delta (0, 0)
Screenshot: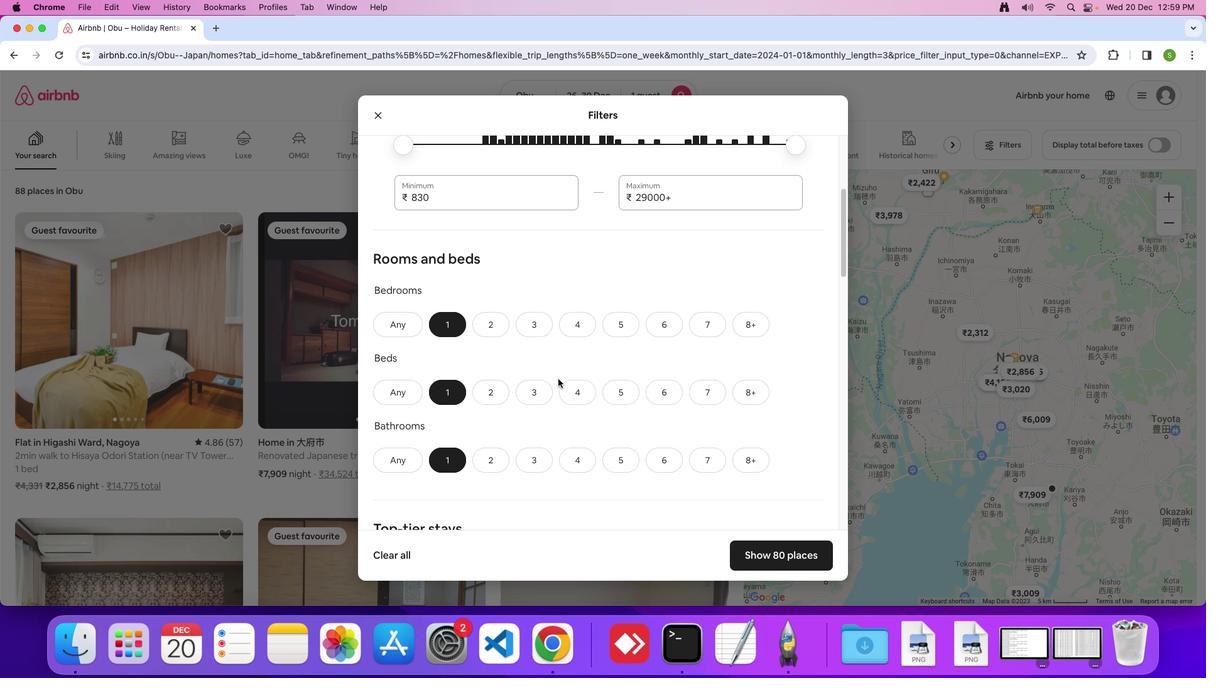 
Action: Mouse scrolled (558, 379) with delta (0, 0)
Screenshot: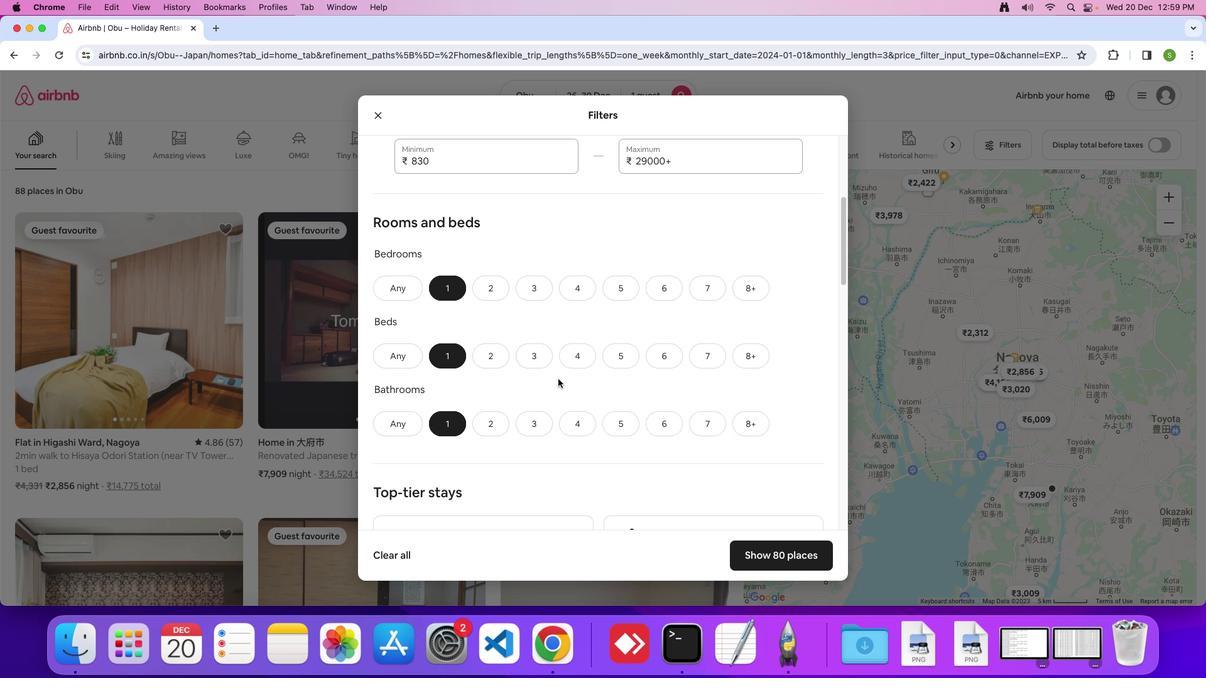 
Action: Mouse scrolled (558, 379) with delta (0, 0)
Screenshot: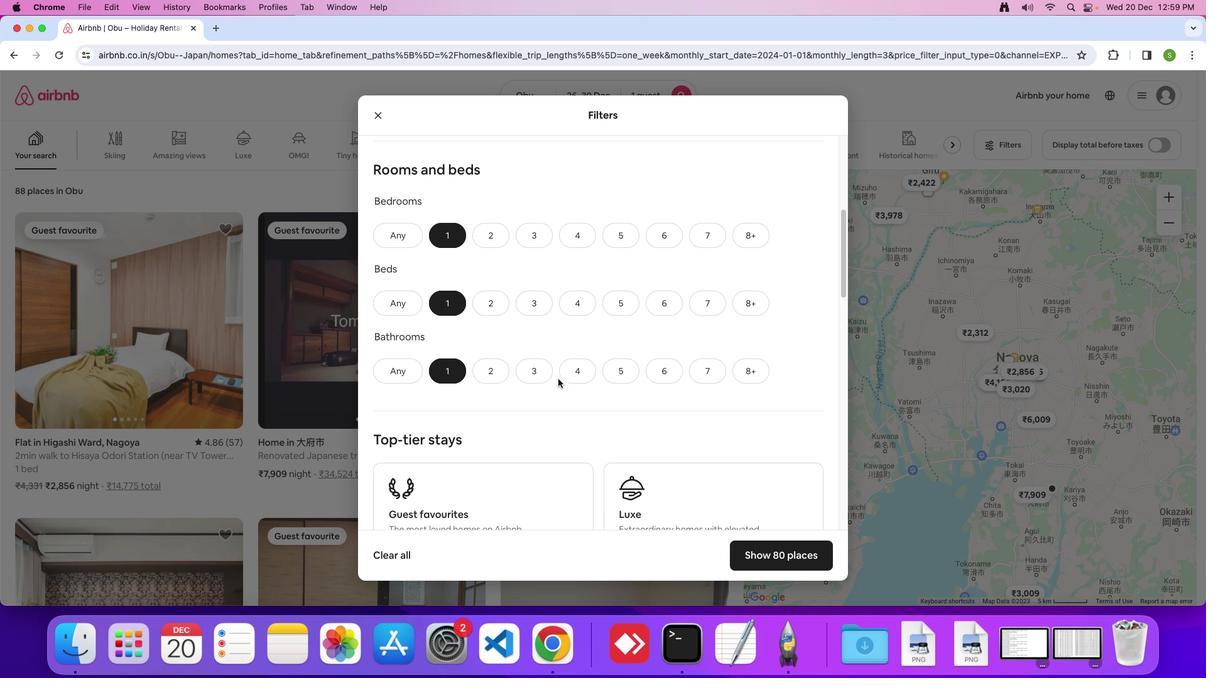 
Action: Mouse scrolled (558, 379) with delta (0, 0)
Screenshot: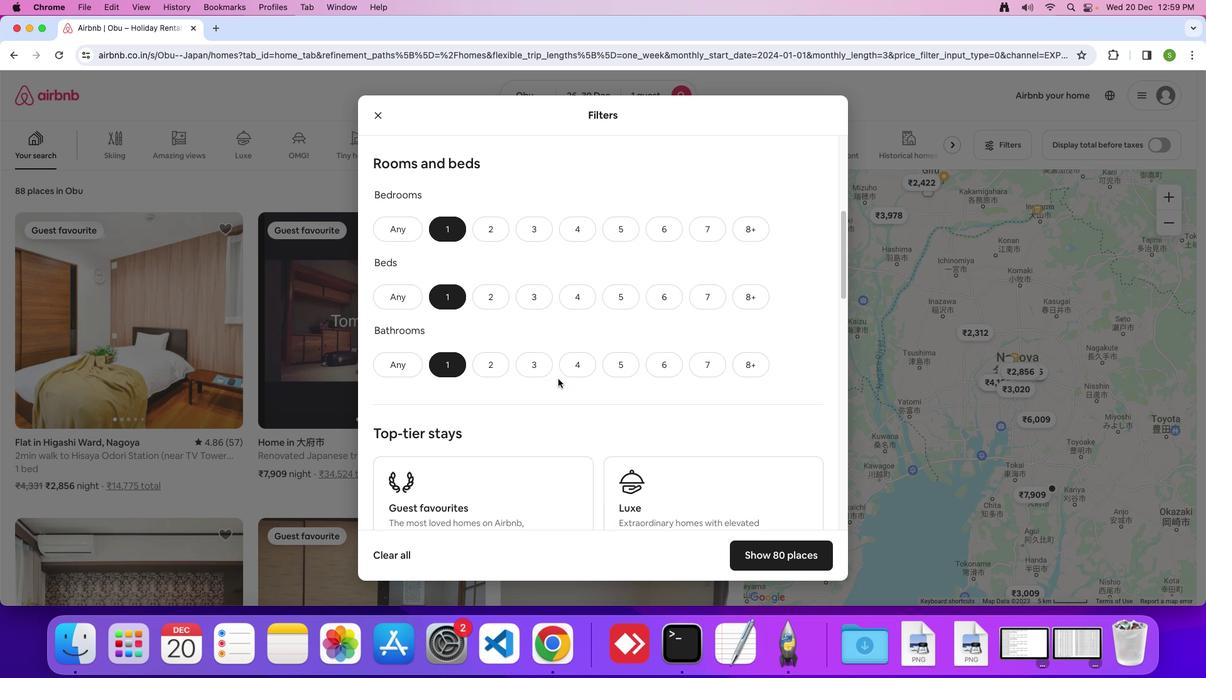 
Action: Mouse scrolled (558, 379) with delta (0, 0)
Screenshot: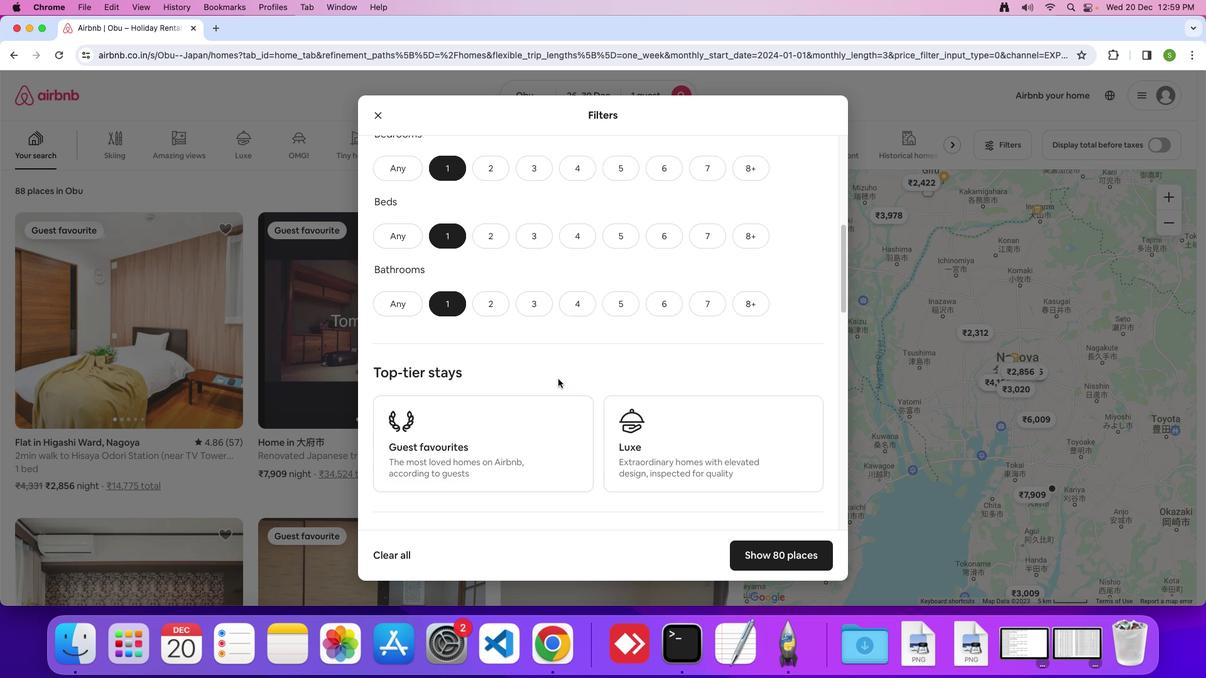 
Action: Mouse scrolled (558, 379) with delta (0, 0)
Screenshot: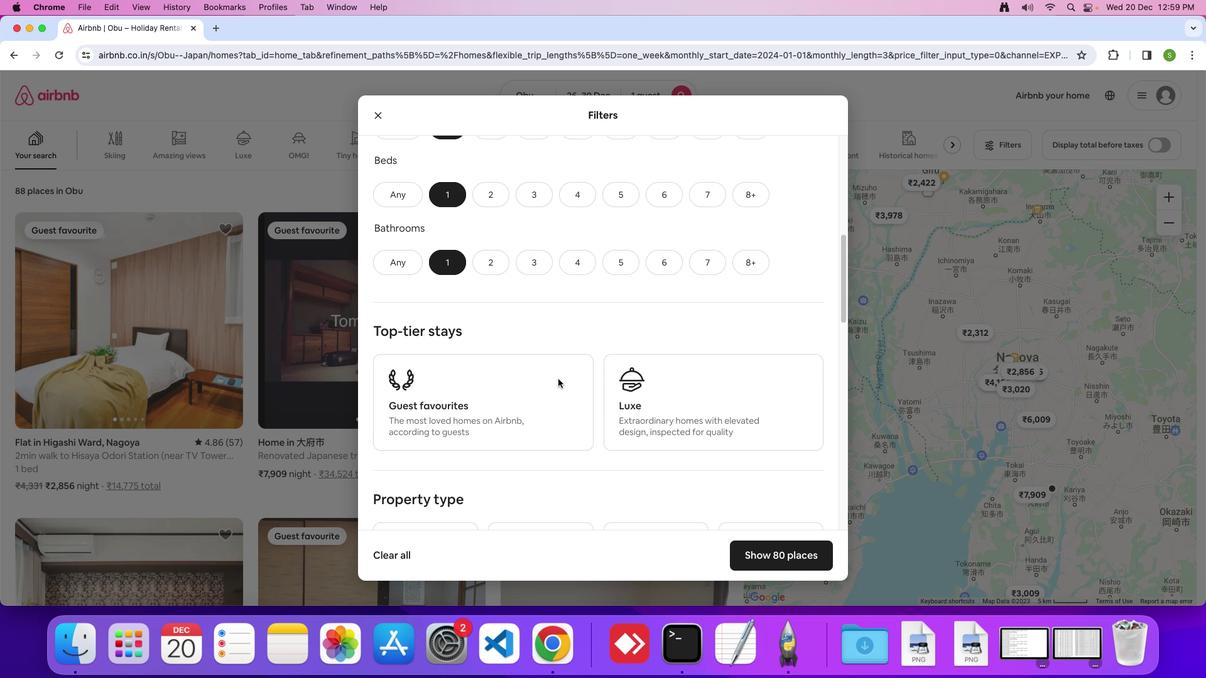 
Action: Mouse scrolled (558, 379) with delta (0, 0)
Screenshot: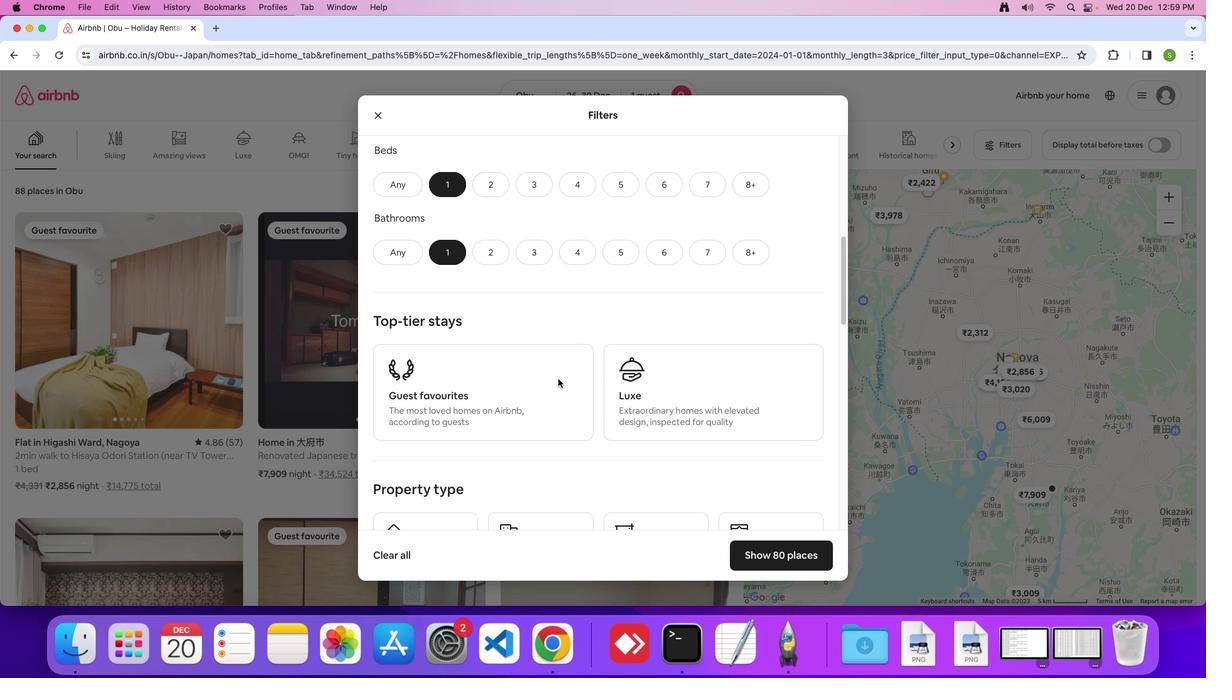 
Action: Mouse scrolled (558, 379) with delta (0, 0)
Screenshot: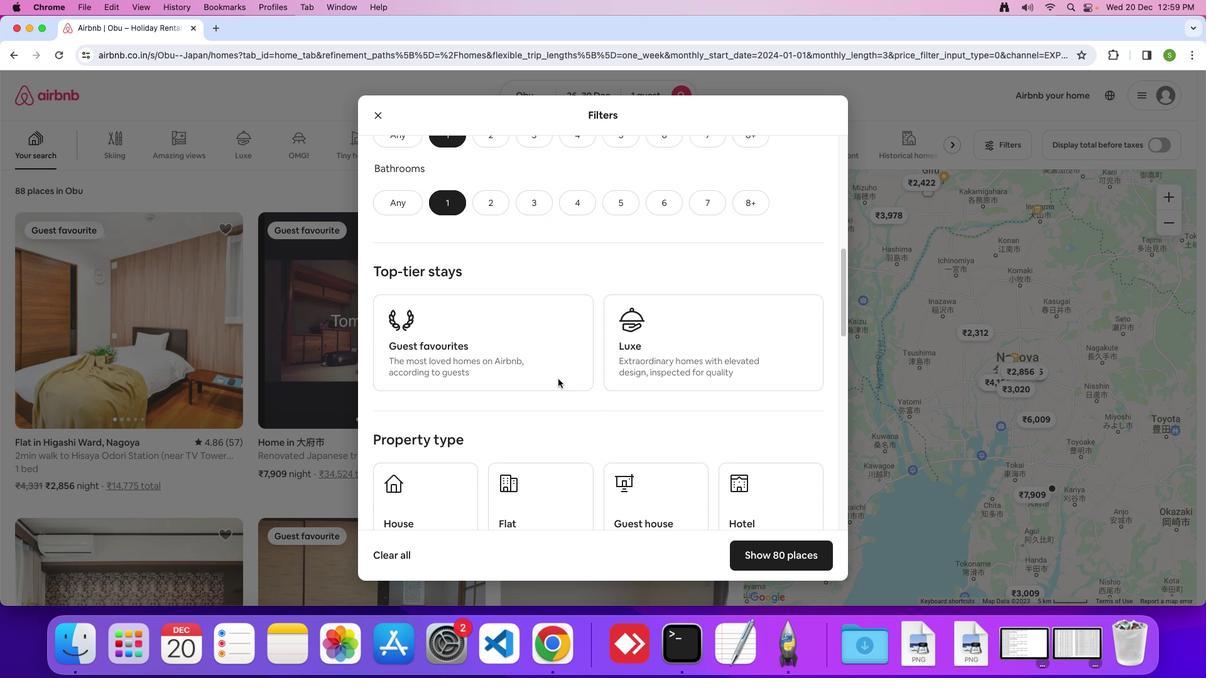 
Action: Mouse scrolled (558, 379) with delta (0, 0)
Screenshot: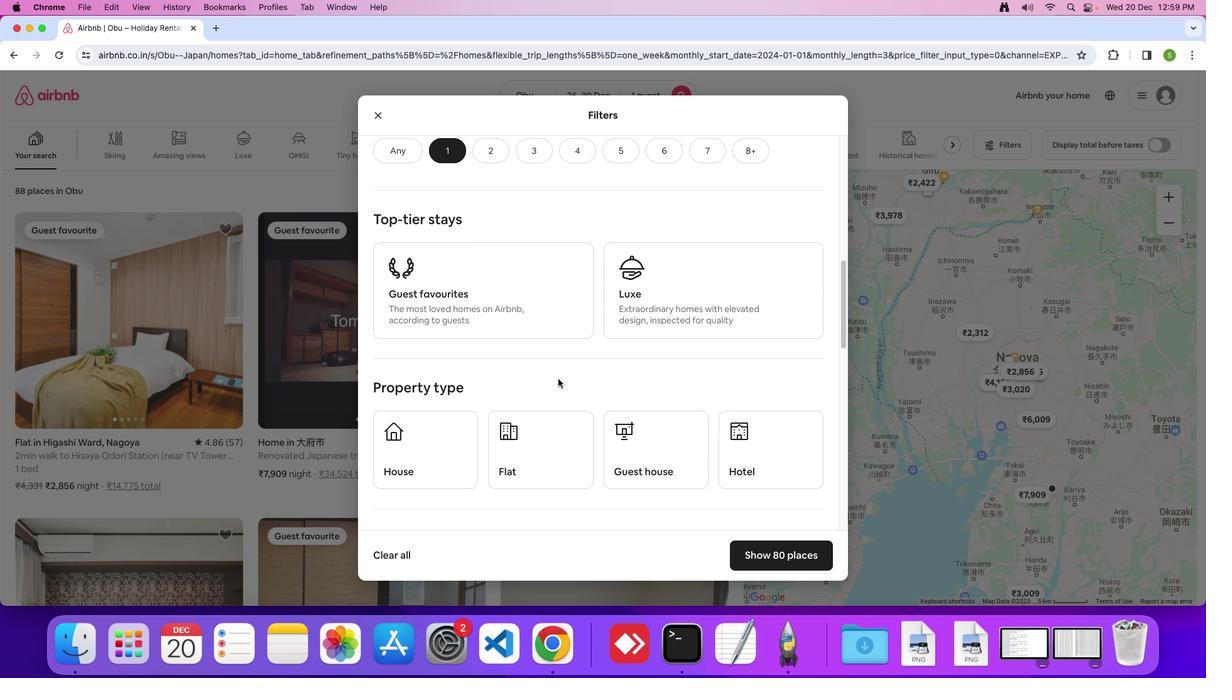 
Action: Mouse scrolled (558, 379) with delta (0, 0)
Screenshot: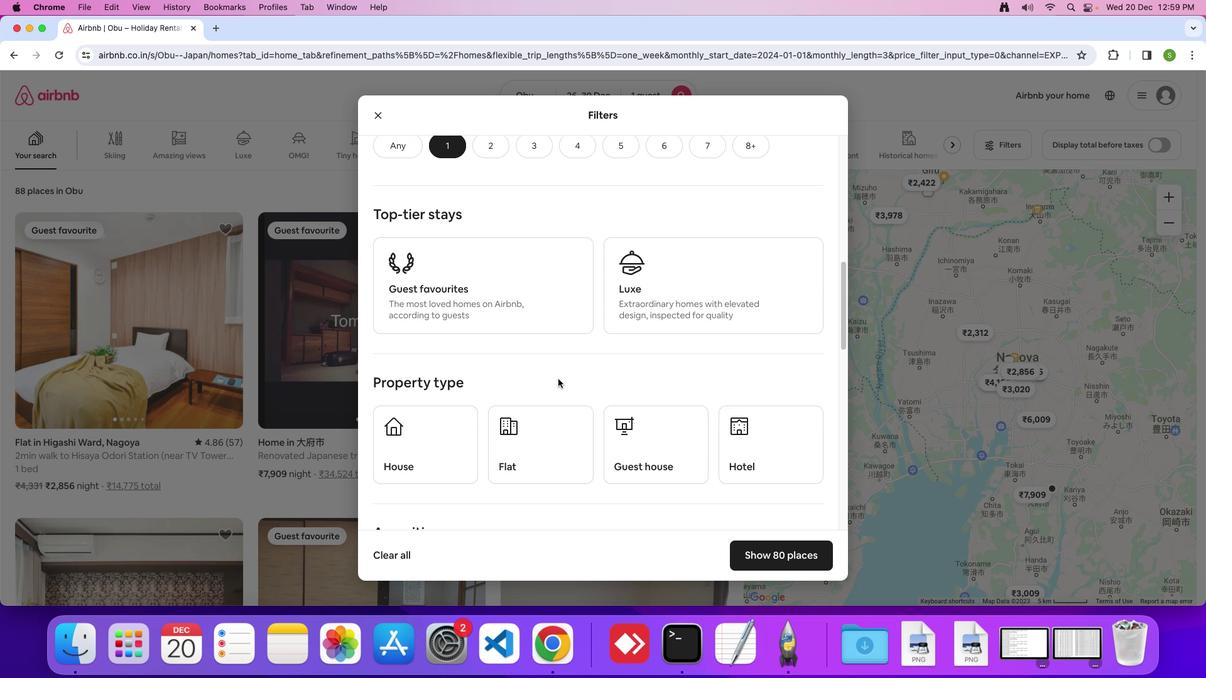 
Action: Mouse scrolled (558, 379) with delta (0, 0)
Screenshot: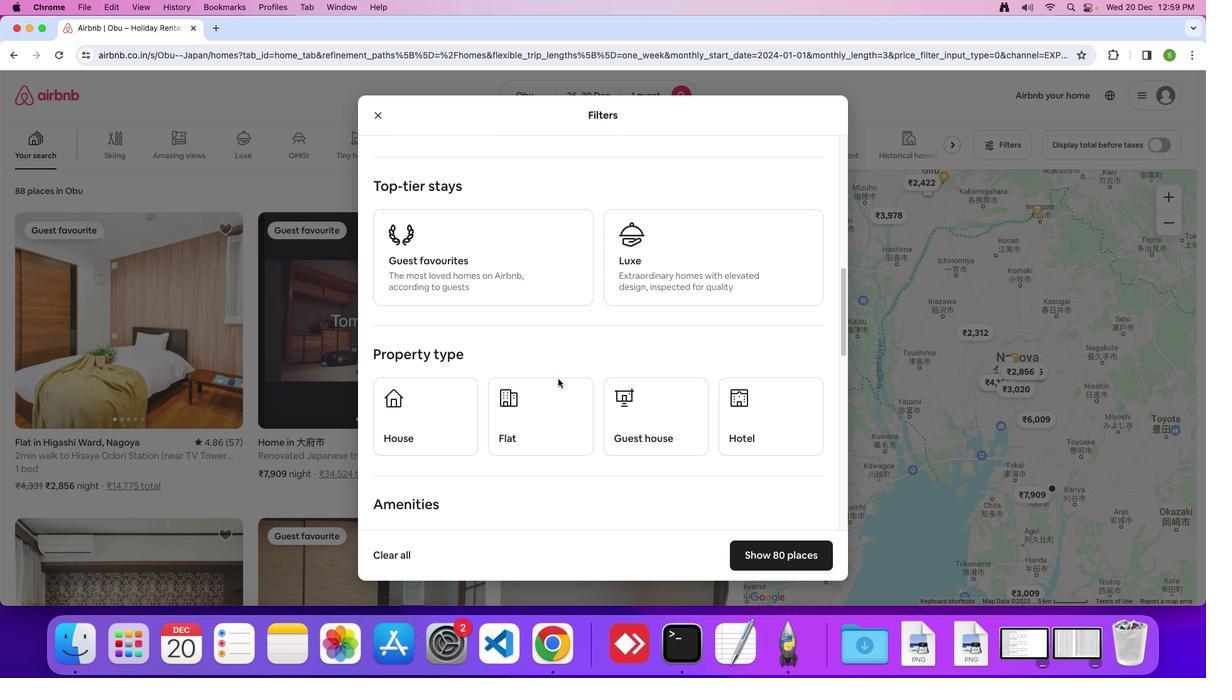 
Action: Mouse moved to (750, 373)
Screenshot: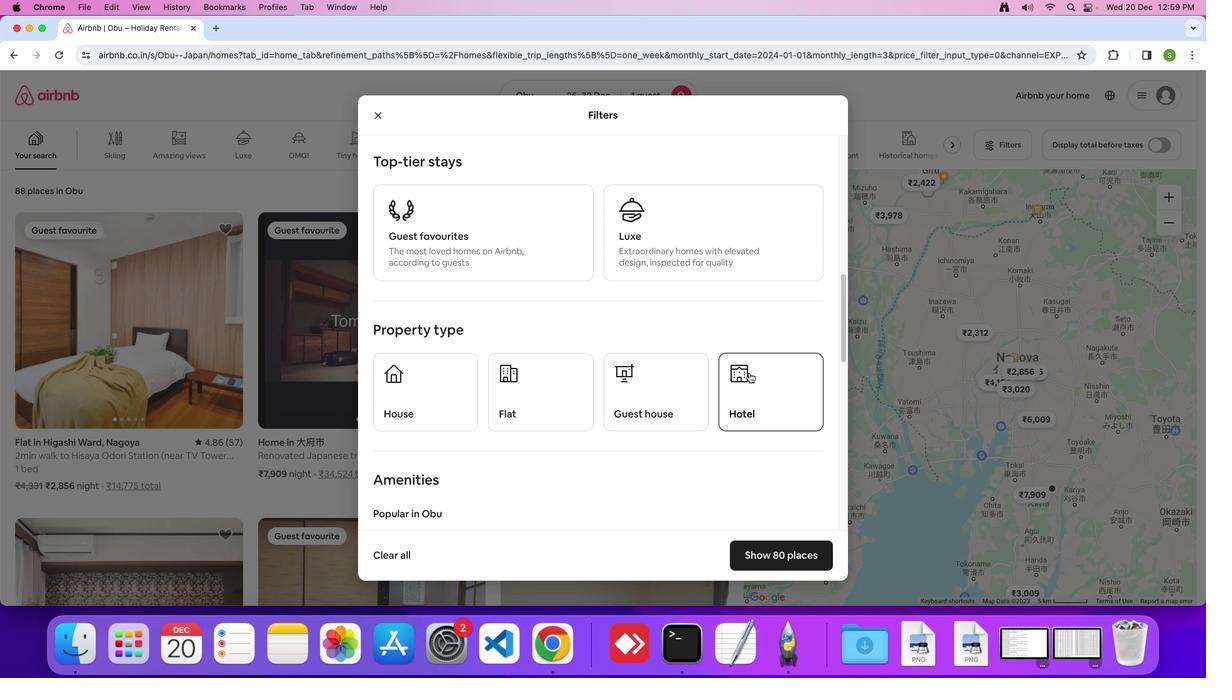 
Action: Mouse pressed left at (750, 373)
Screenshot: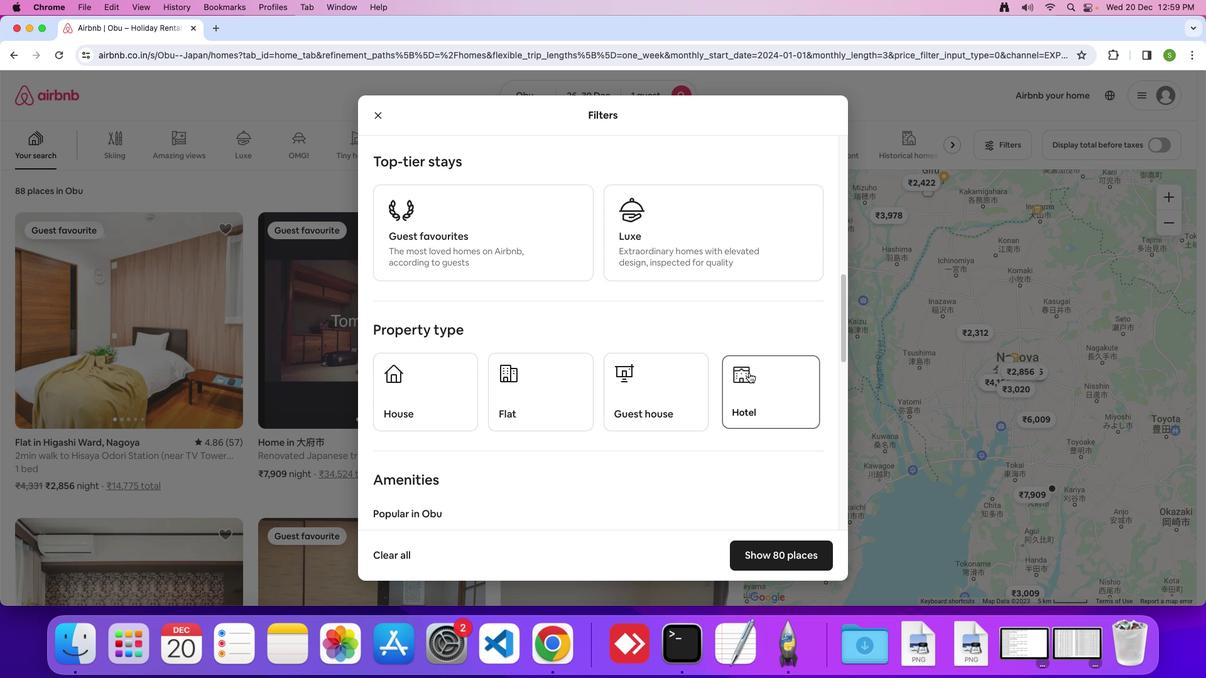 
Action: Mouse moved to (576, 448)
Screenshot: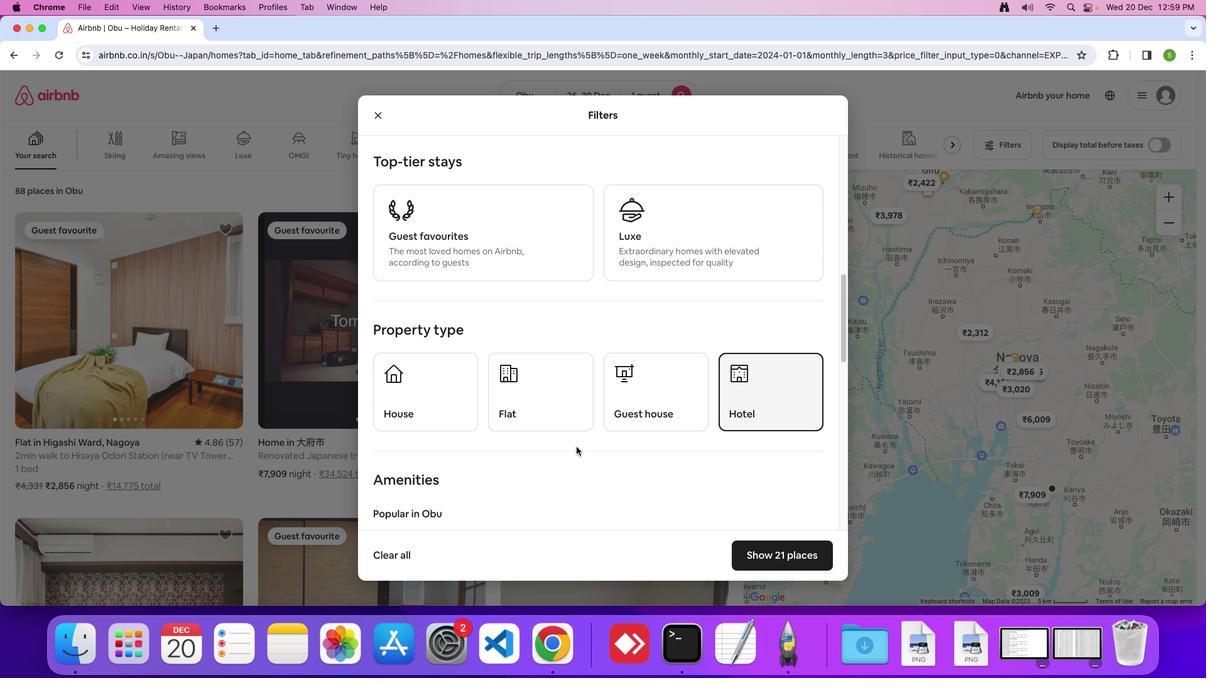 
Action: Mouse scrolled (576, 448) with delta (0, 0)
Screenshot: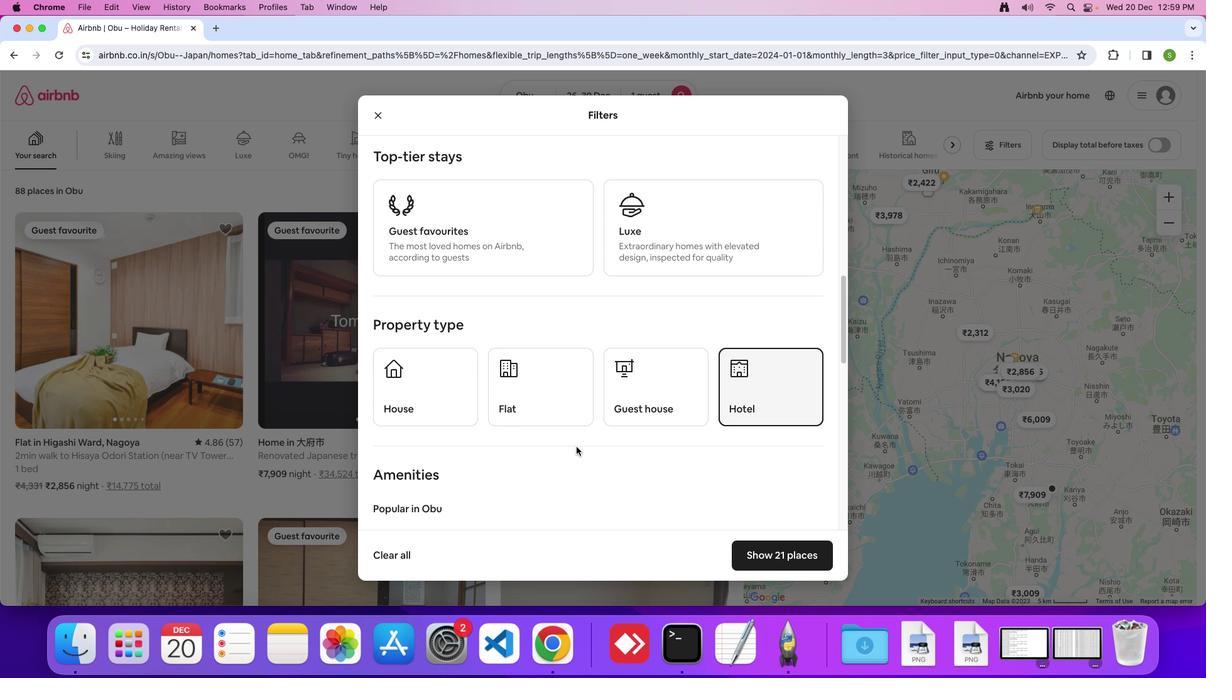 
Action: Mouse scrolled (576, 448) with delta (0, 0)
Screenshot: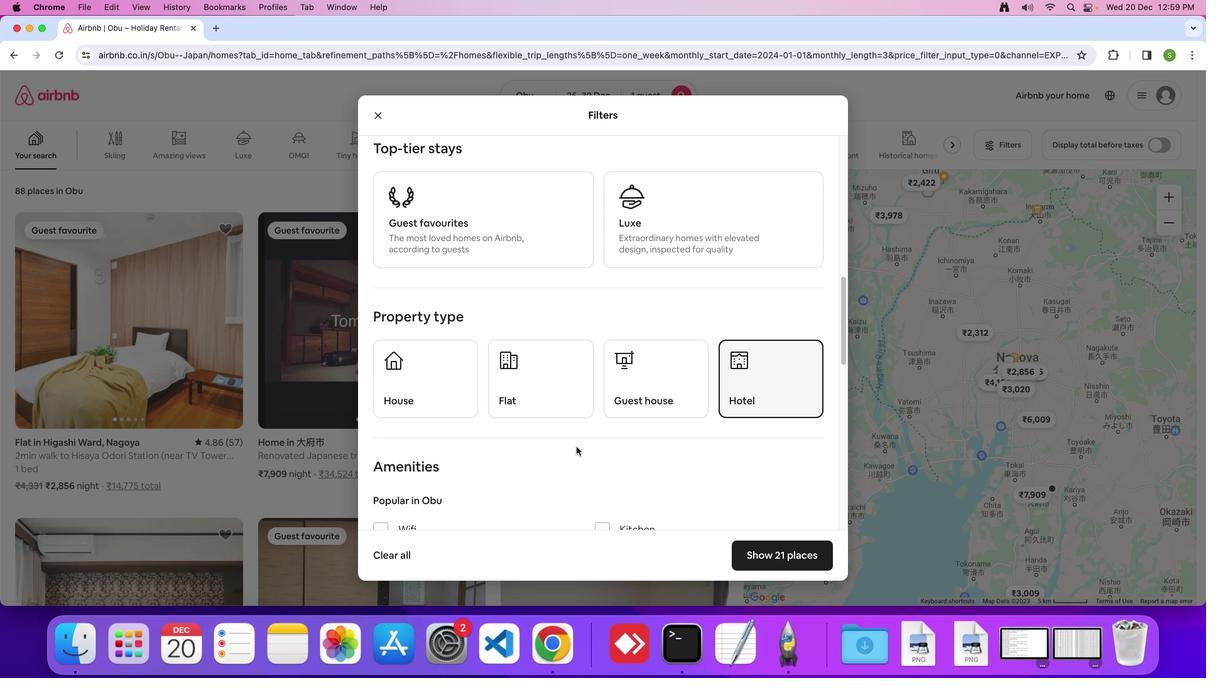 
Action: Mouse scrolled (576, 448) with delta (0, 0)
Screenshot: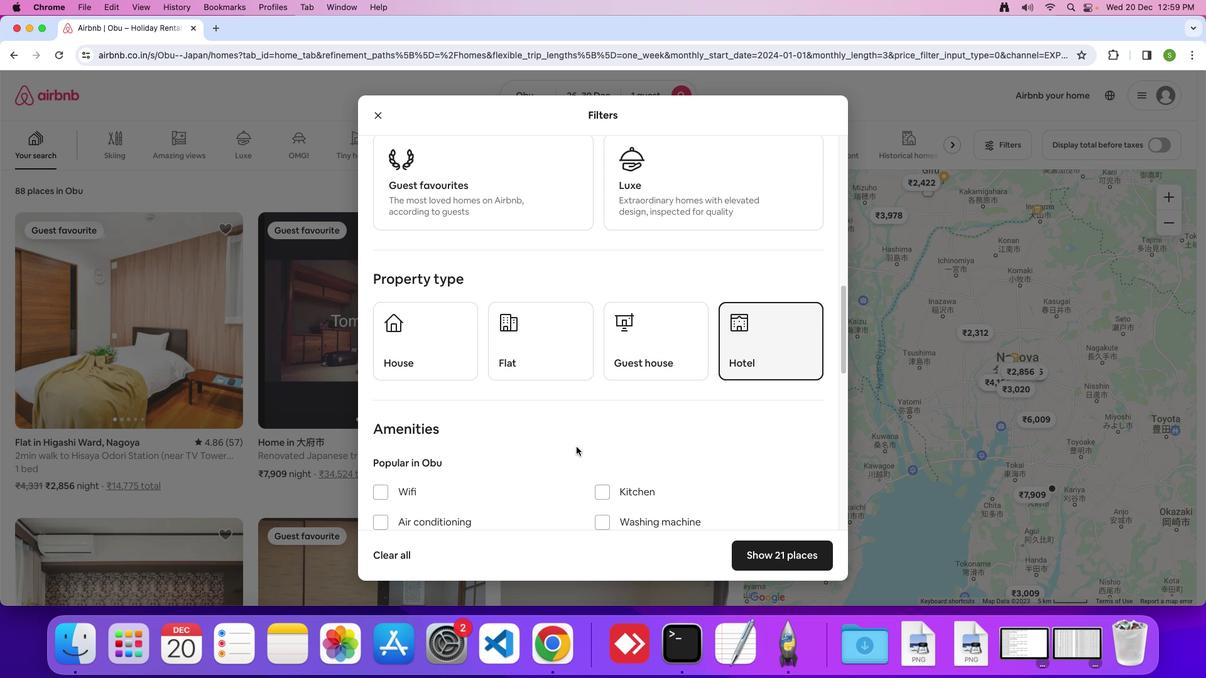 
Action: Mouse scrolled (576, 448) with delta (0, 0)
Screenshot: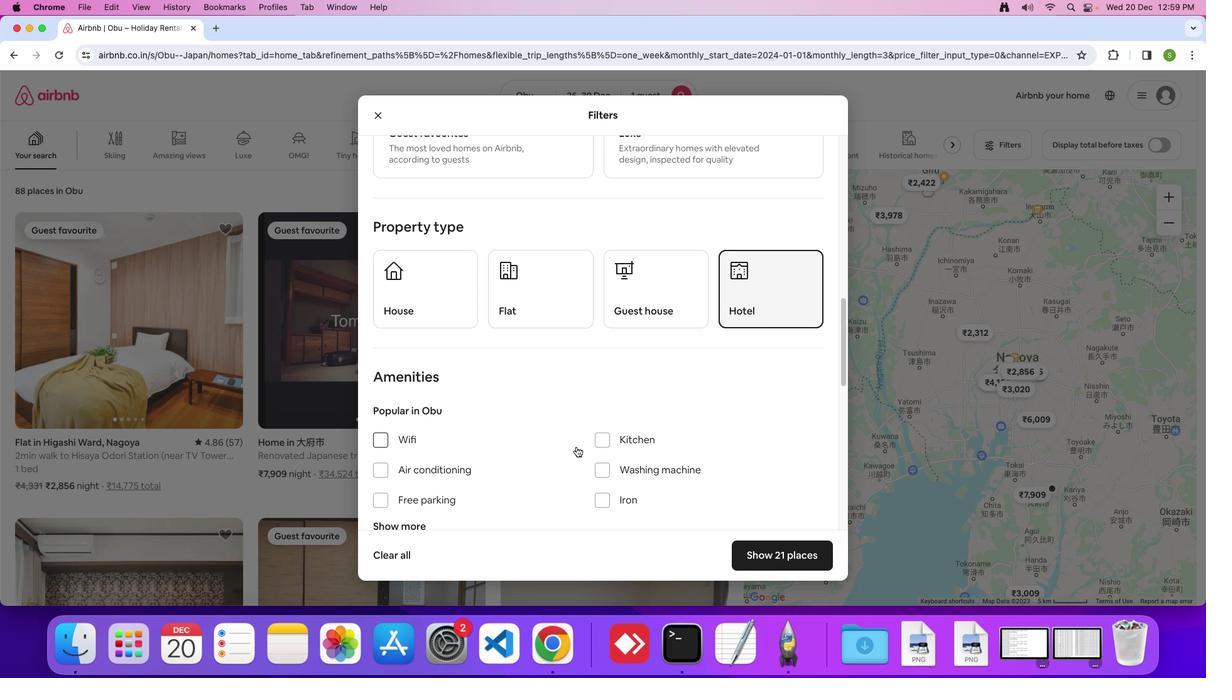 
Action: Mouse scrolled (576, 448) with delta (0, 0)
Screenshot: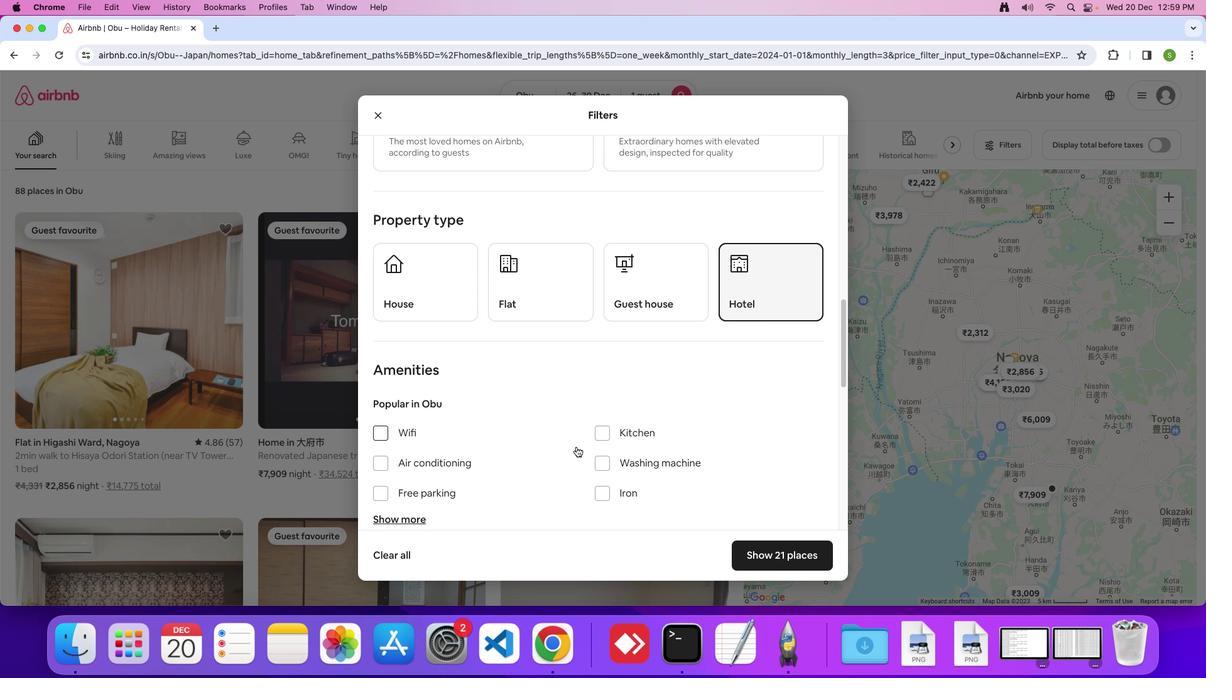 
Action: Mouse scrolled (576, 448) with delta (0, 0)
Screenshot: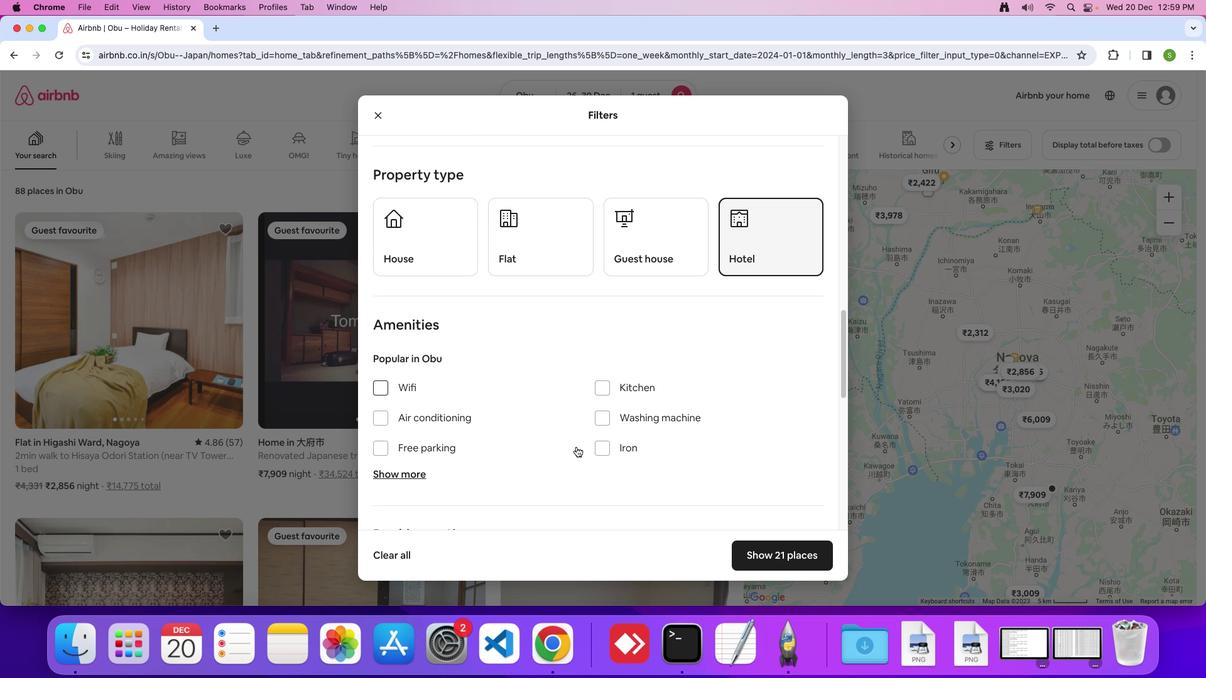 
Action: Mouse scrolled (576, 448) with delta (0, 0)
Screenshot: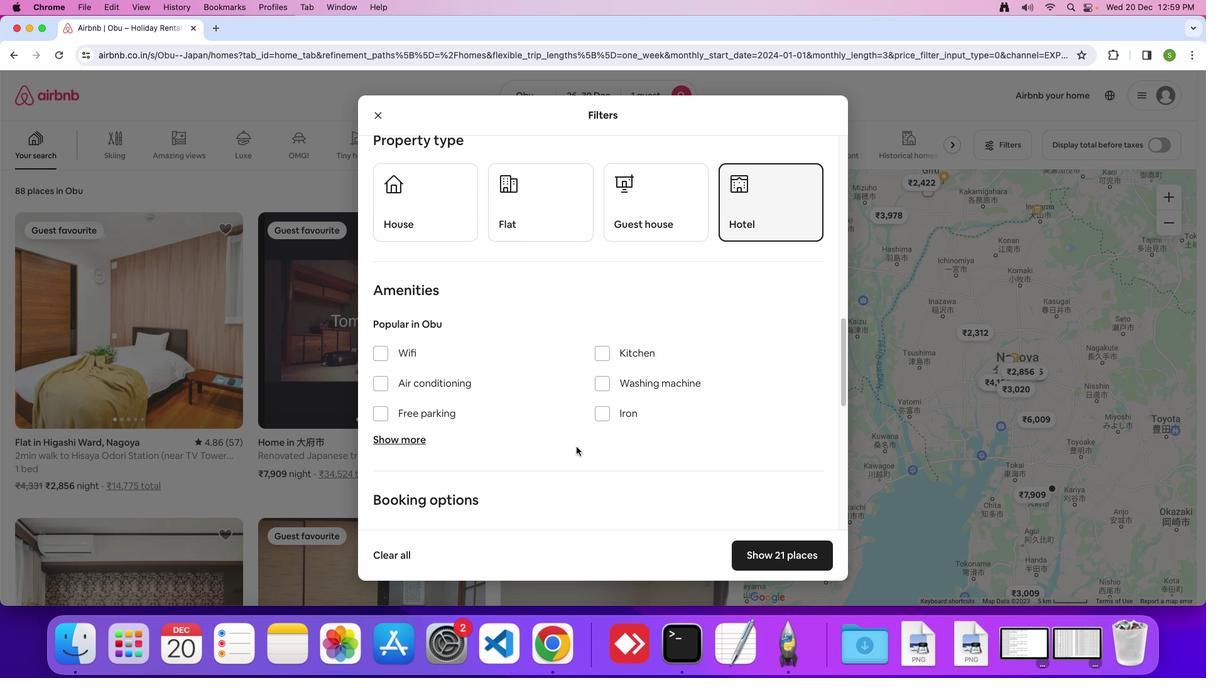 
Action: Mouse scrolled (576, 448) with delta (0, 0)
Screenshot: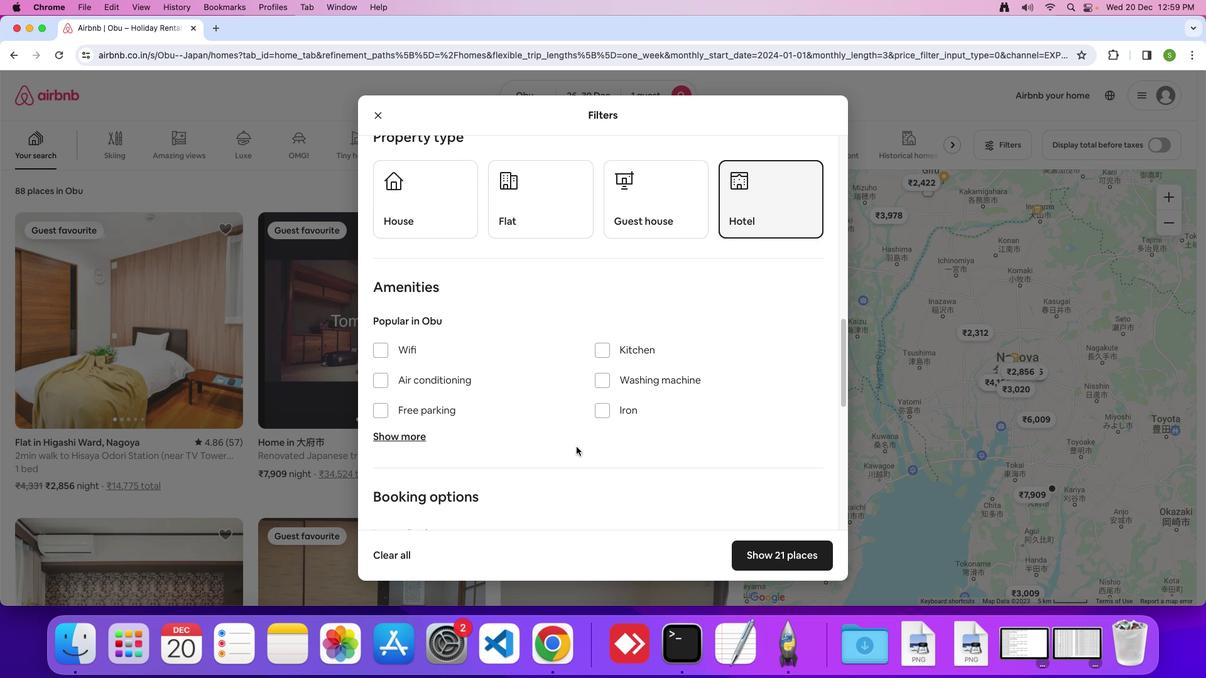 
Action: Mouse scrolled (576, 448) with delta (0, 0)
Screenshot: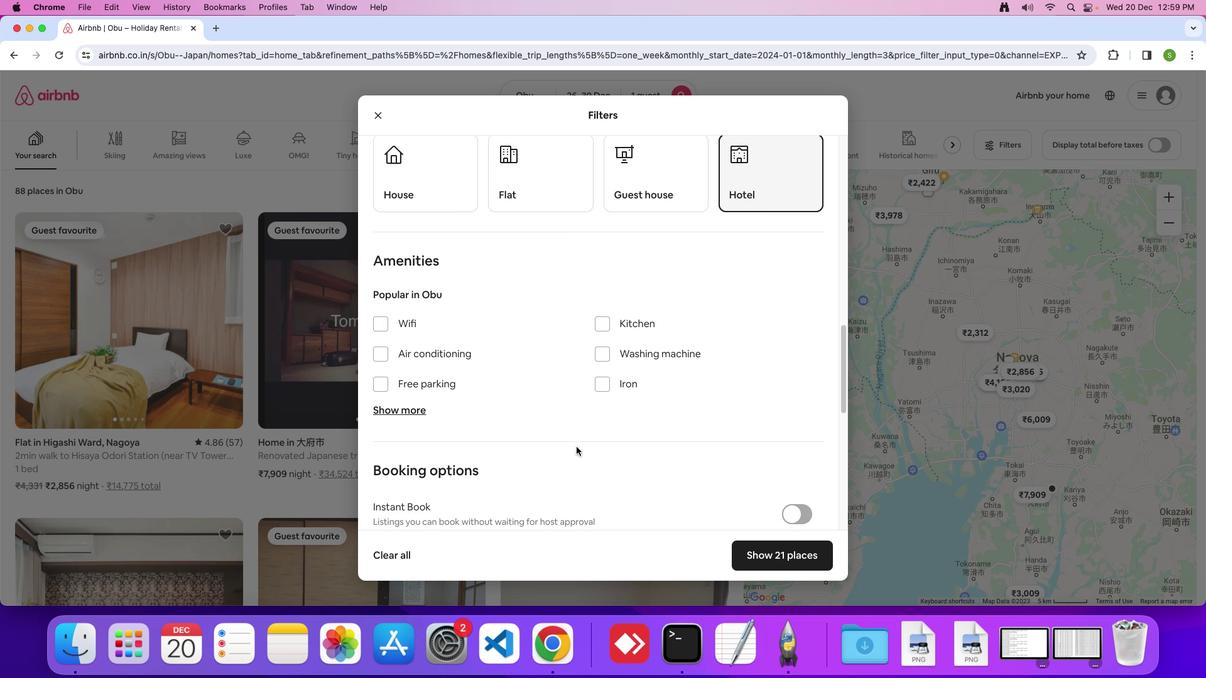 
Action: Mouse scrolled (576, 448) with delta (0, 0)
Screenshot: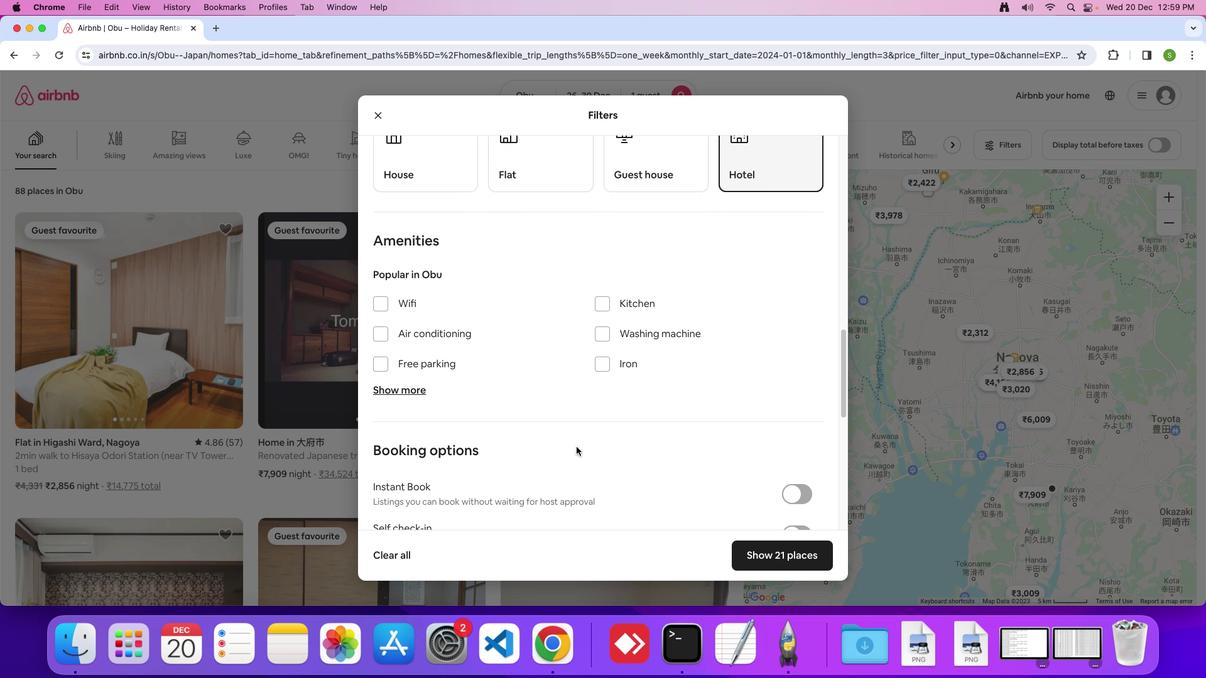 
Action: Mouse scrolled (576, 448) with delta (0, 0)
Screenshot: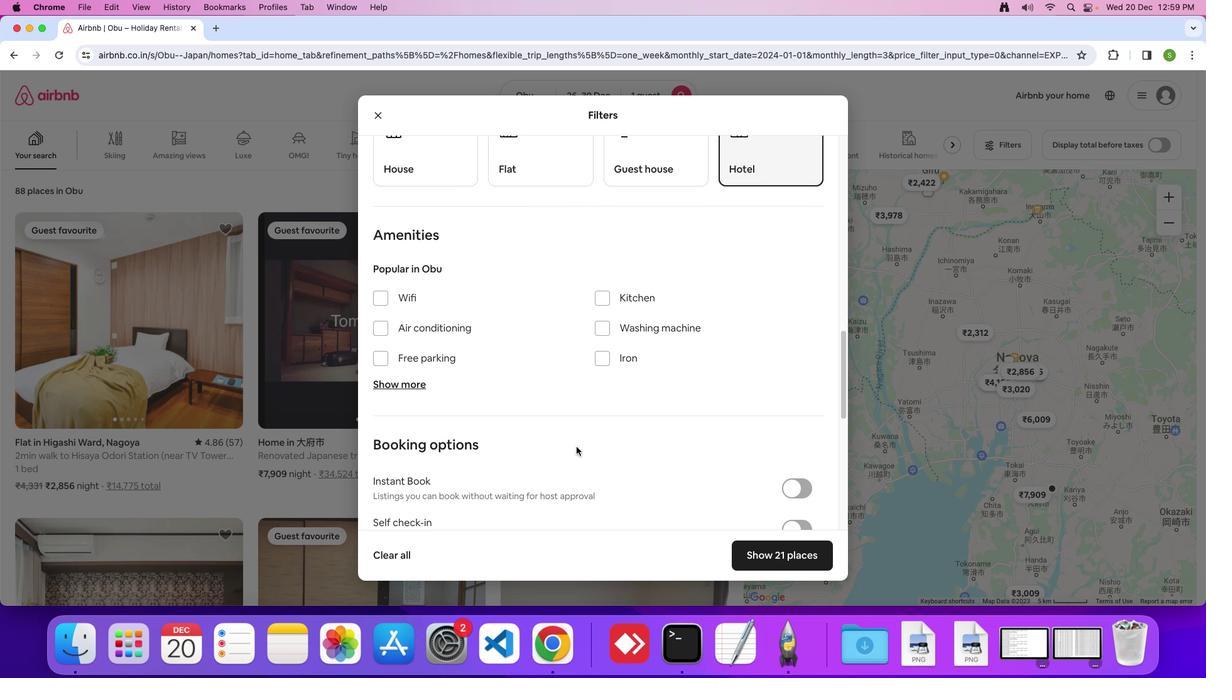 
Action: Mouse scrolled (576, 448) with delta (0, 0)
Screenshot: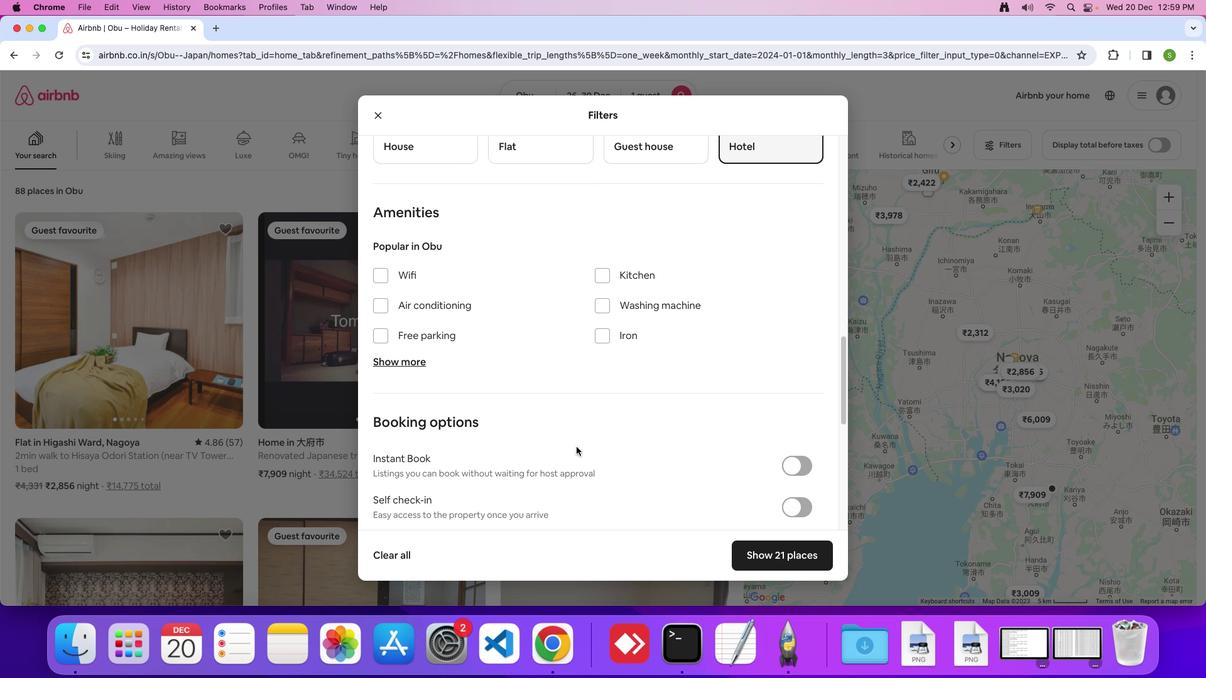 
Action: Mouse scrolled (576, 448) with delta (0, 0)
Screenshot: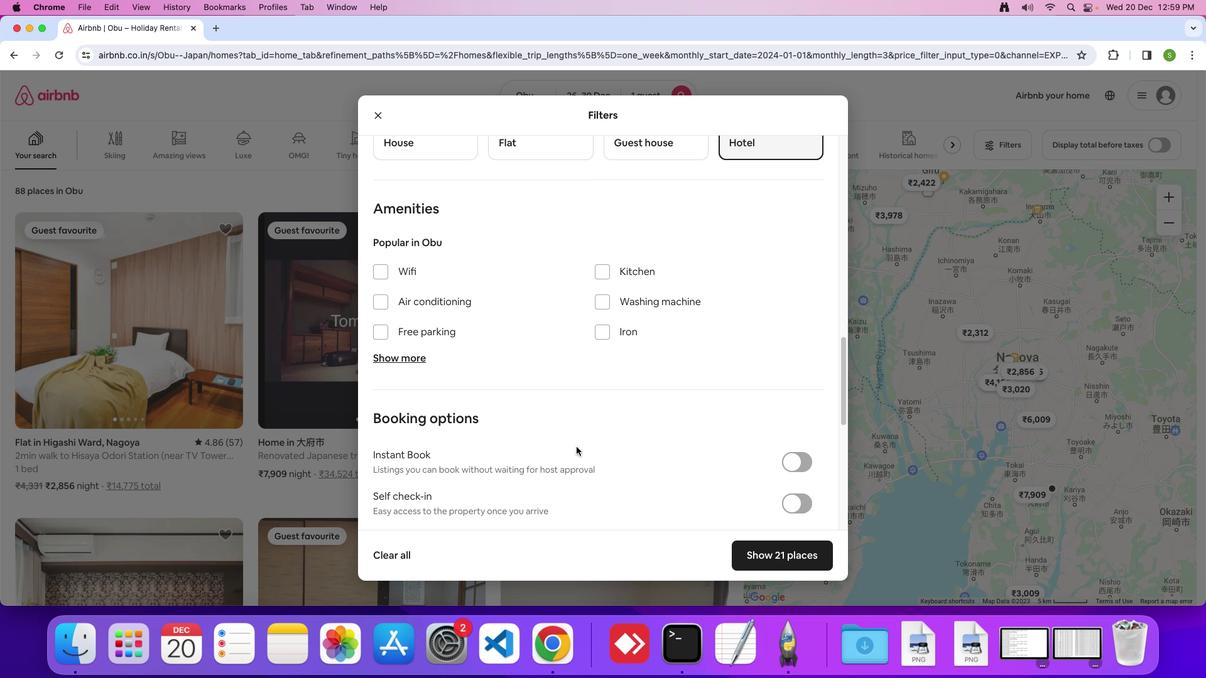 
Action: Mouse scrolled (576, 448) with delta (0, 0)
Screenshot: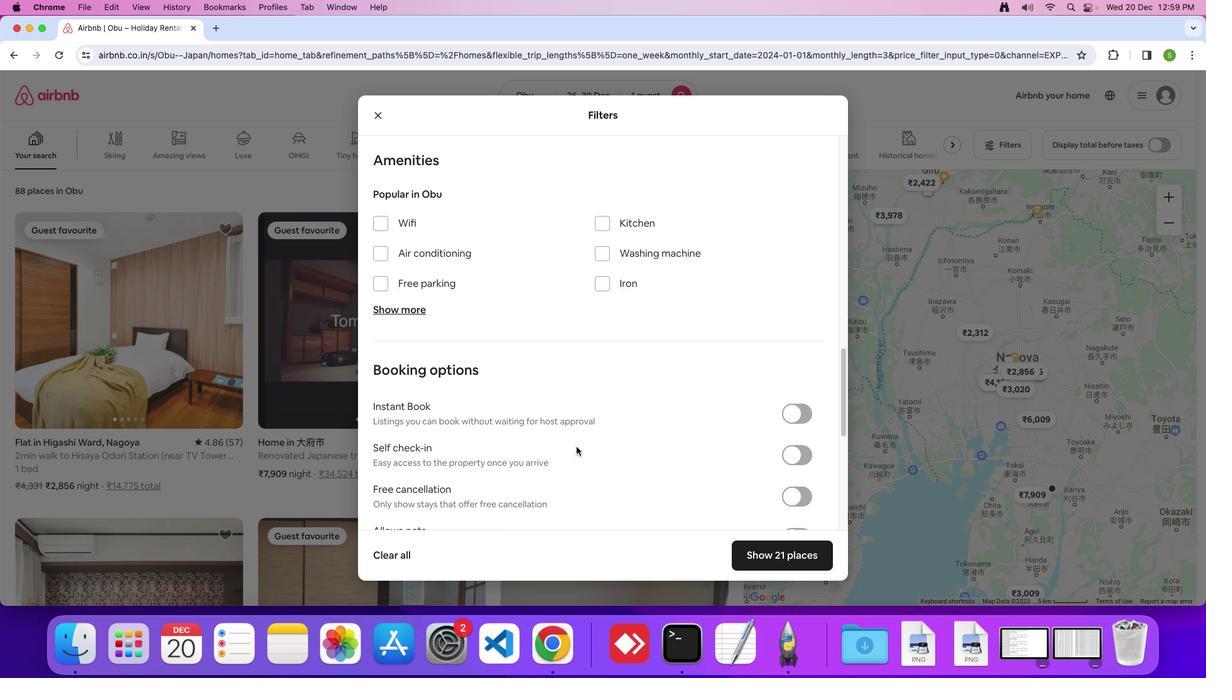
Action: Mouse scrolled (576, 448) with delta (0, 0)
Screenshot: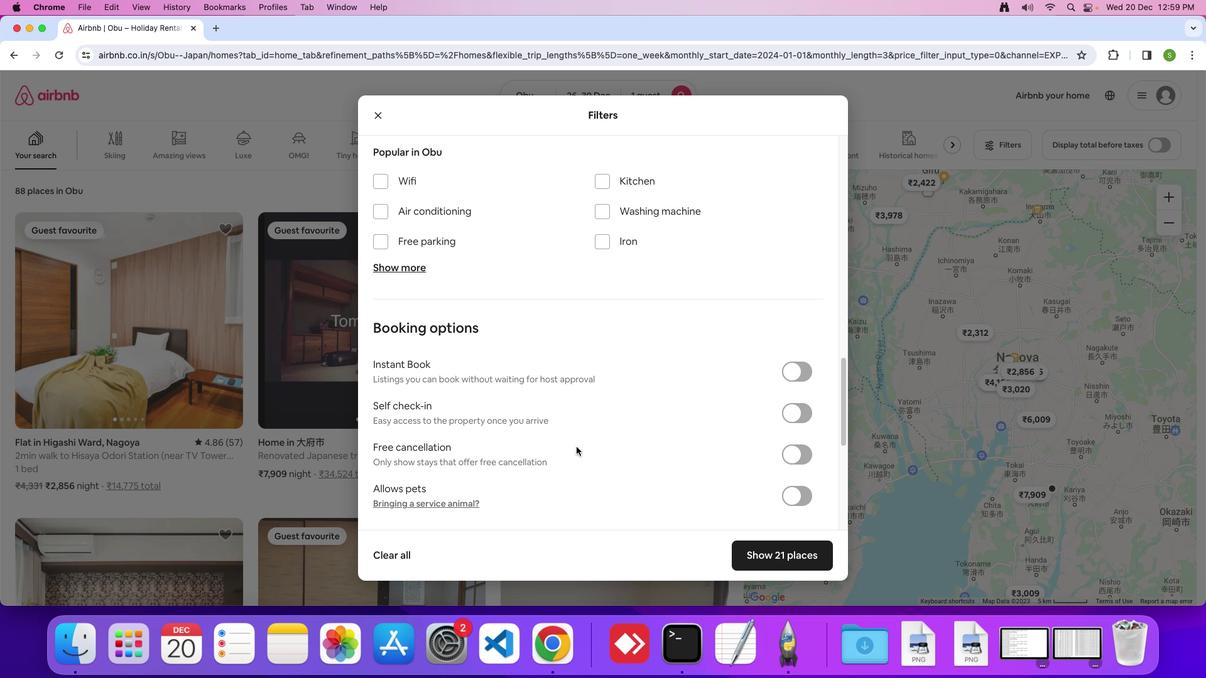 
Action: Mouse scrolled (576, 448) with delta (0, 0)
Screenshot: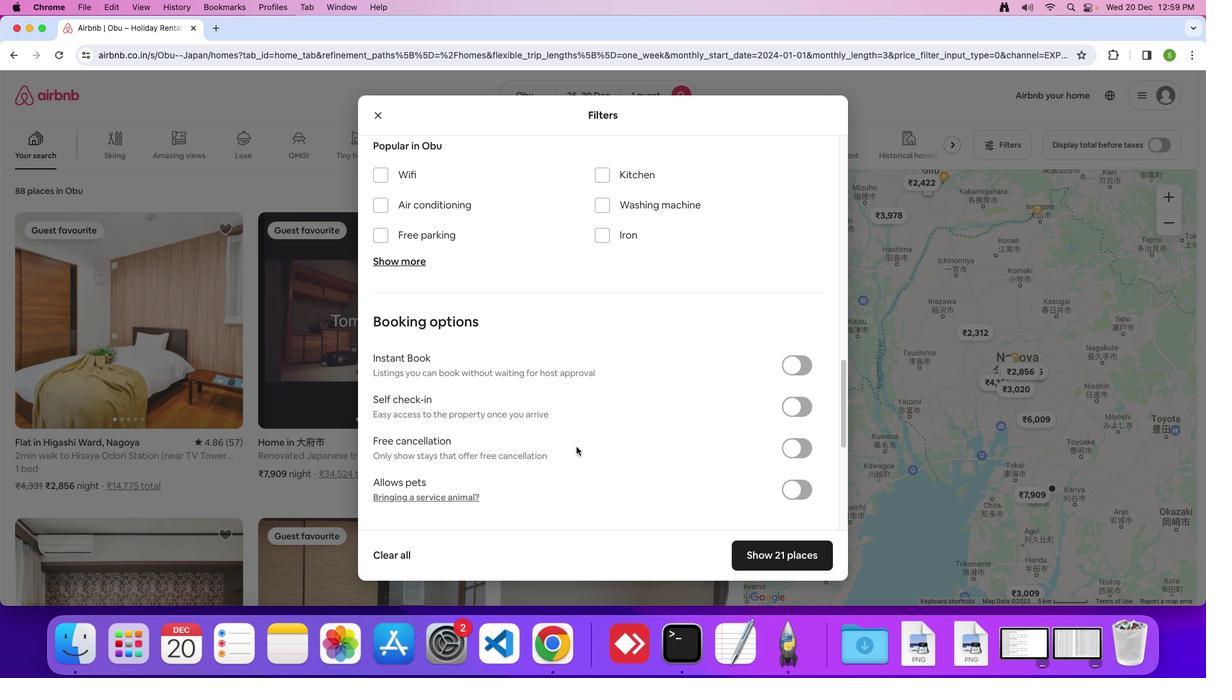 
Action: Mouse scrolled (576, 448) with delta (0, 0)
Screenshot: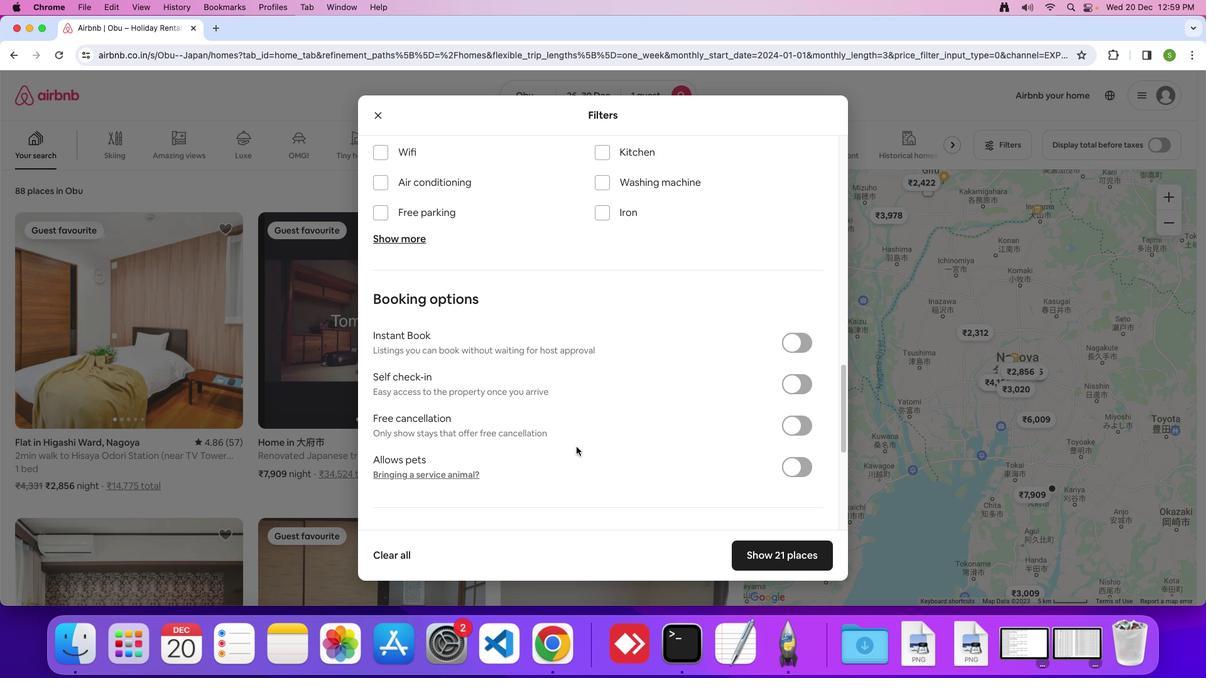 
Action: Mouse scrolled (576, 448) with delta (0, 0)
Screenshot: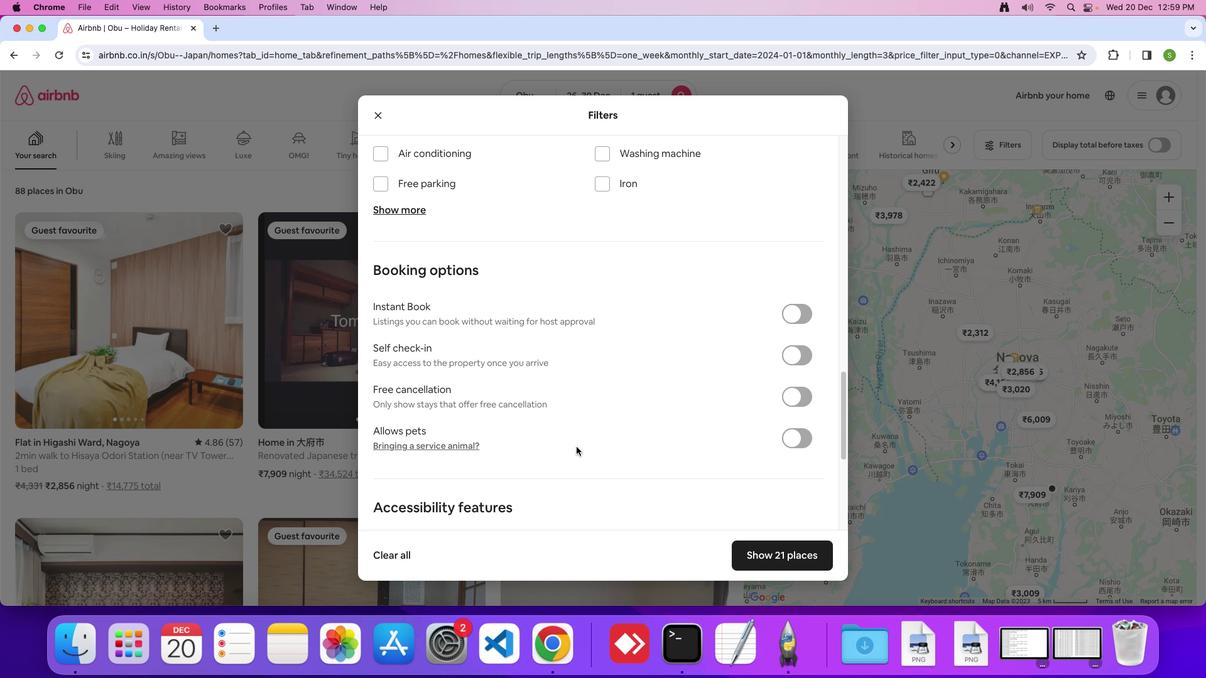 
Action: Mouse scrolled (576, 448) with delta (0, 0)
Screenshot: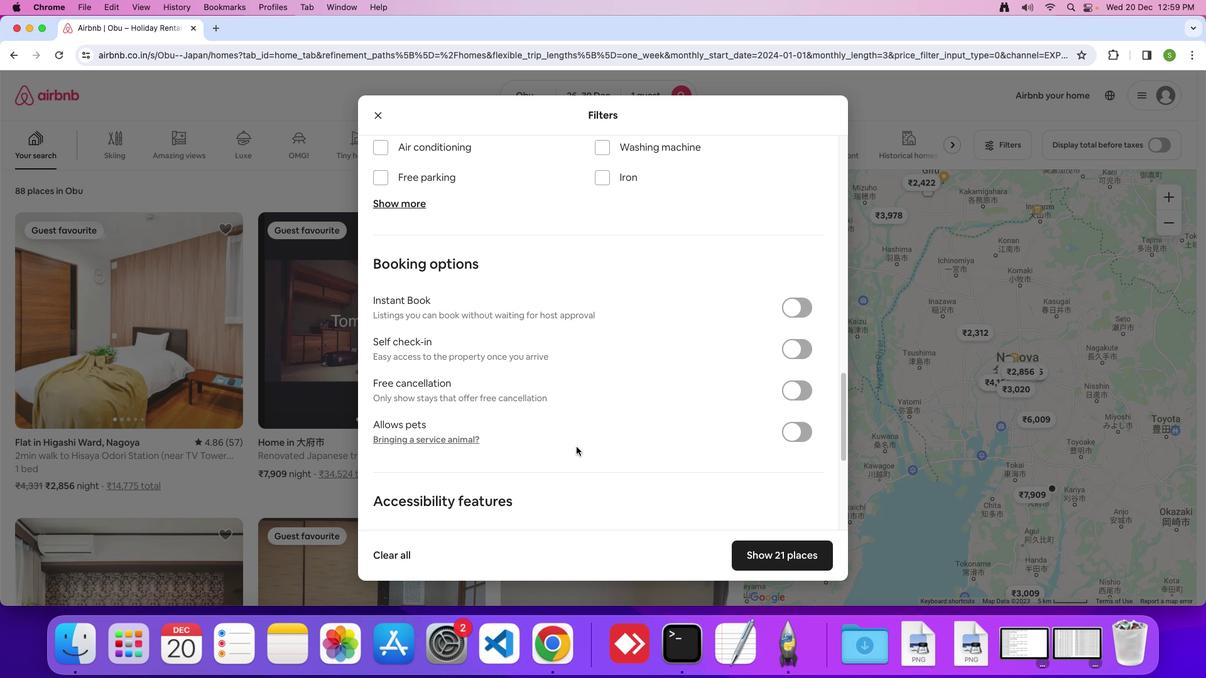 
Action: Mouse scrolled (576, 448) with delta (0, 0)
Screenshot: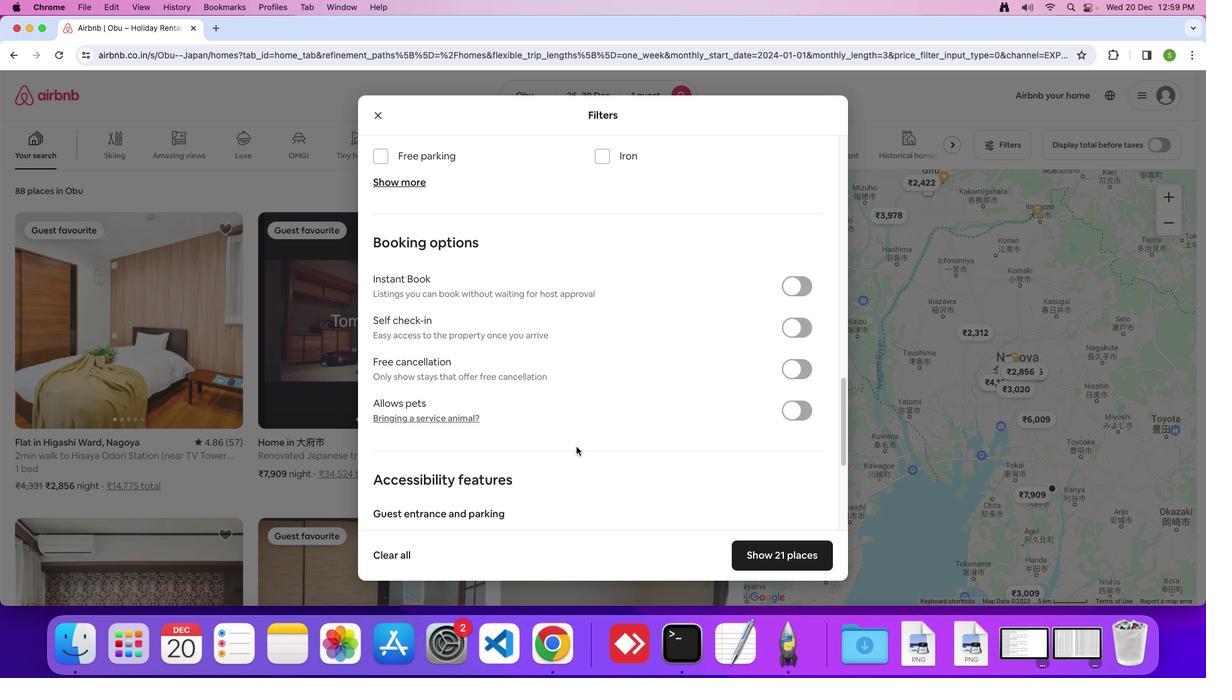 
Action: Mouse scrolled (576, 448) with delta (0, 0)
Screenshot: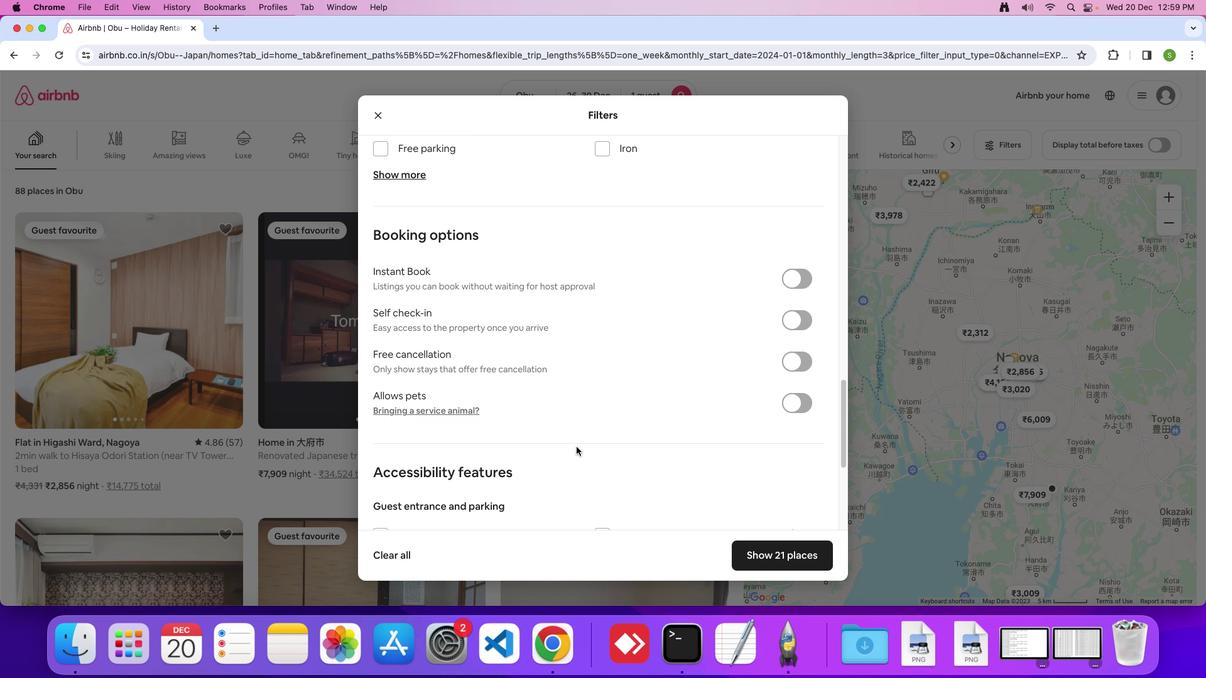 
Action: Mouse scrolled (576, 448) with delta (0, 0)
Screenshot: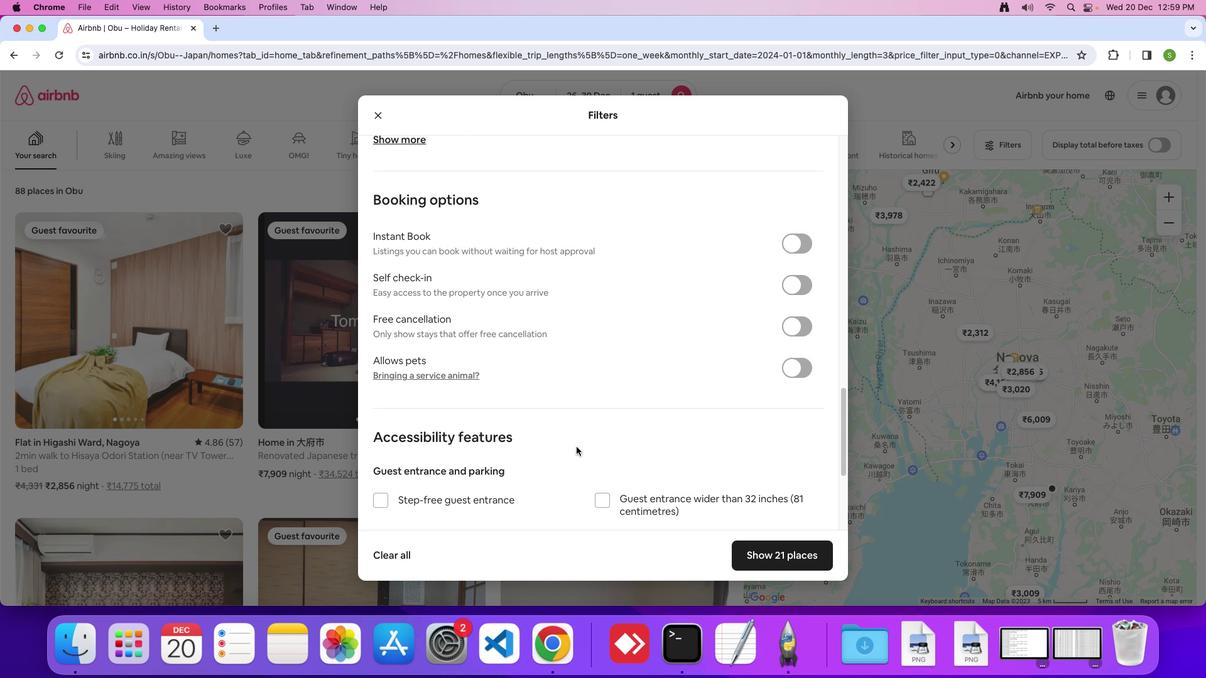
Action: Mouse scrolled (576, 448) with delta (0, 0)
Screenshot: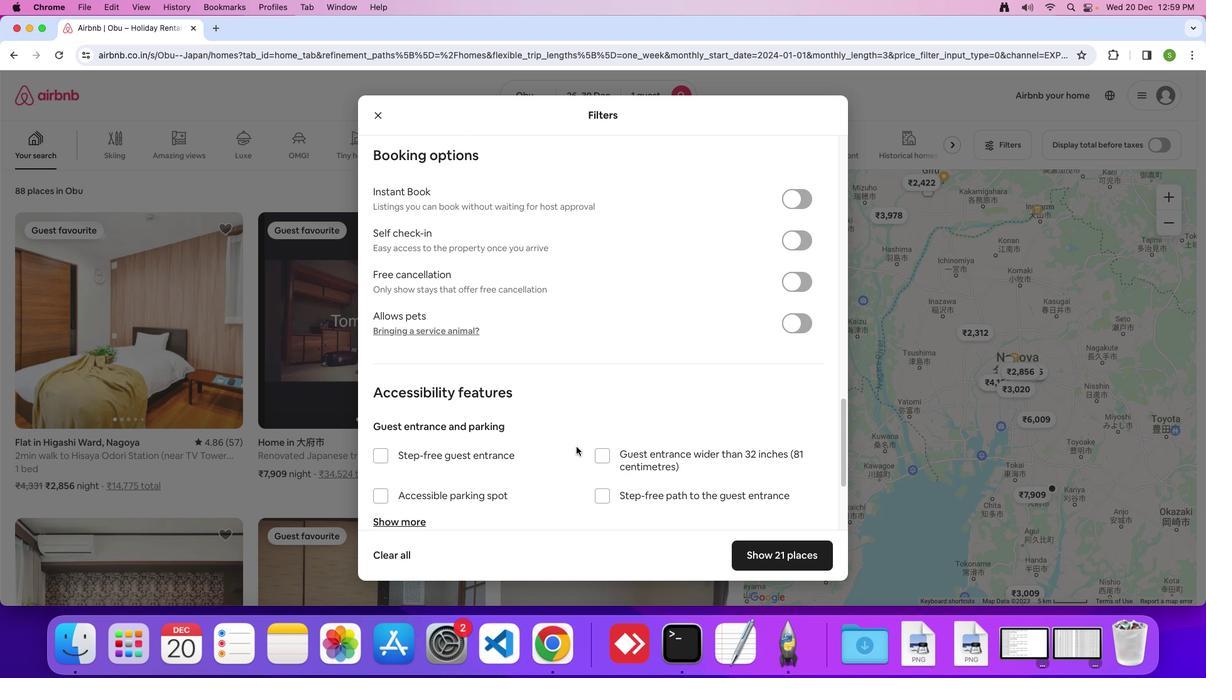 
Action: Mouse scrolled (576, 448) with delta (0, 0)
Screenshot: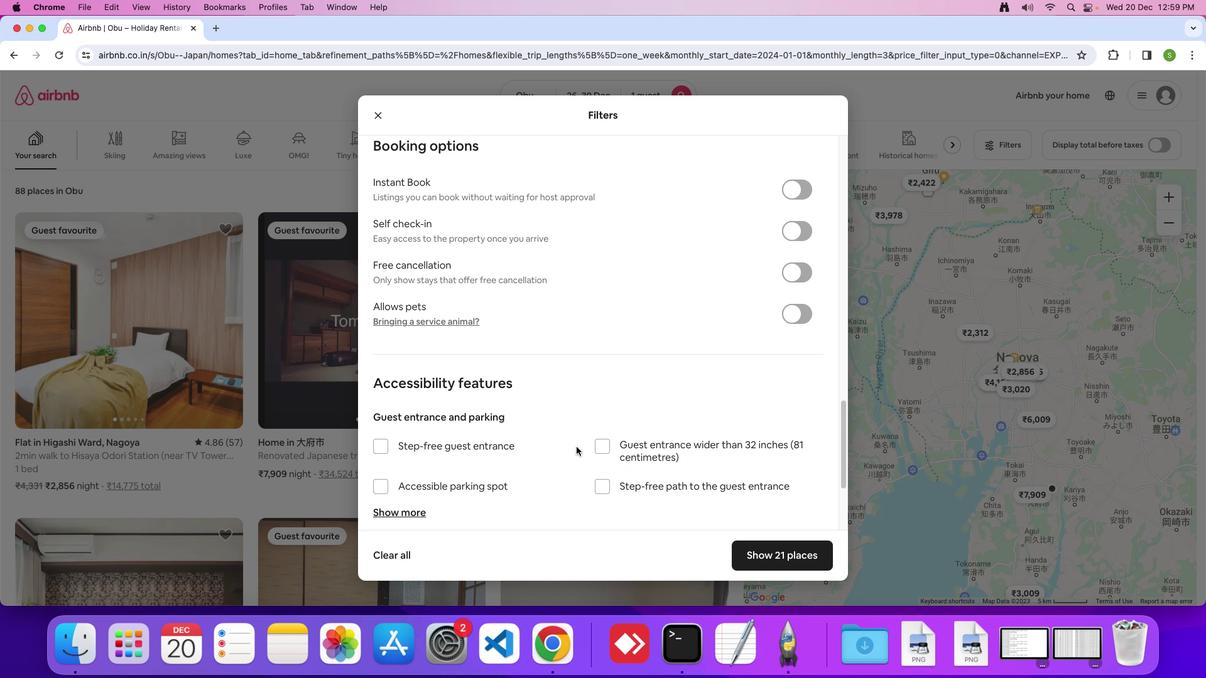 
Action: Mouse scrolled (576, 448) with delta (0, 0)
Screenshot: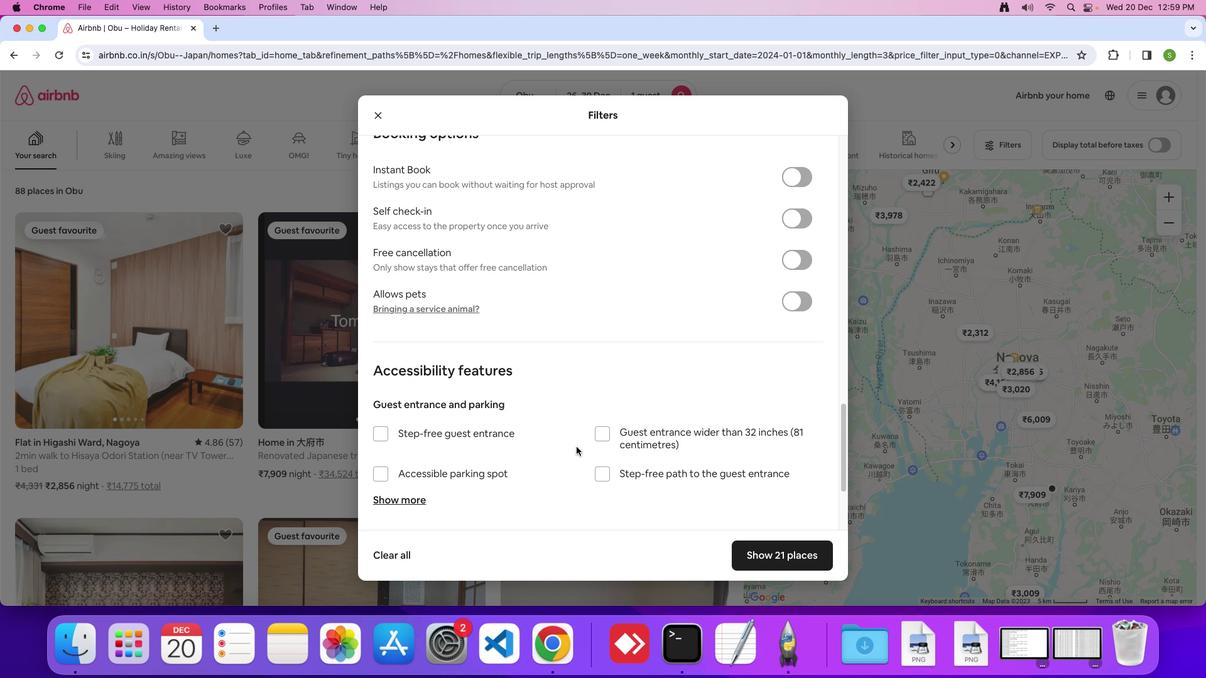 
Action: Mouse scrolled (576, 448) with delta (0, 0)
Screenshot: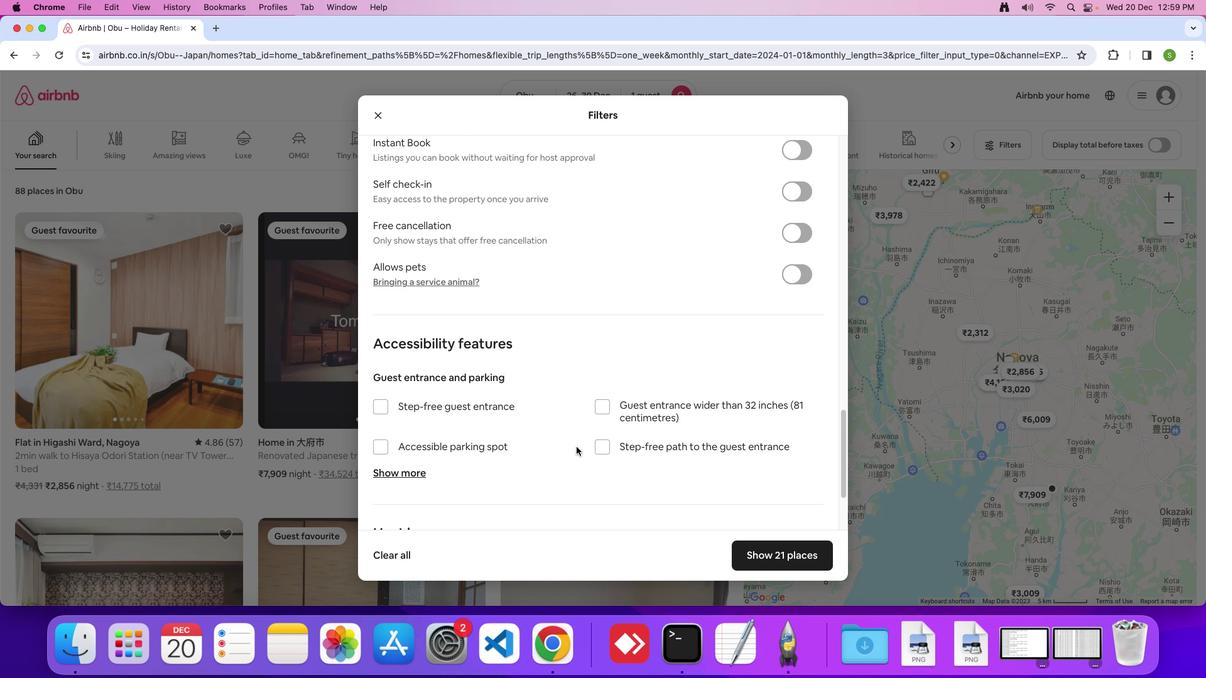 
Action: Mouse scrolled (576, 448) with delta (0, 0)
Screenshot: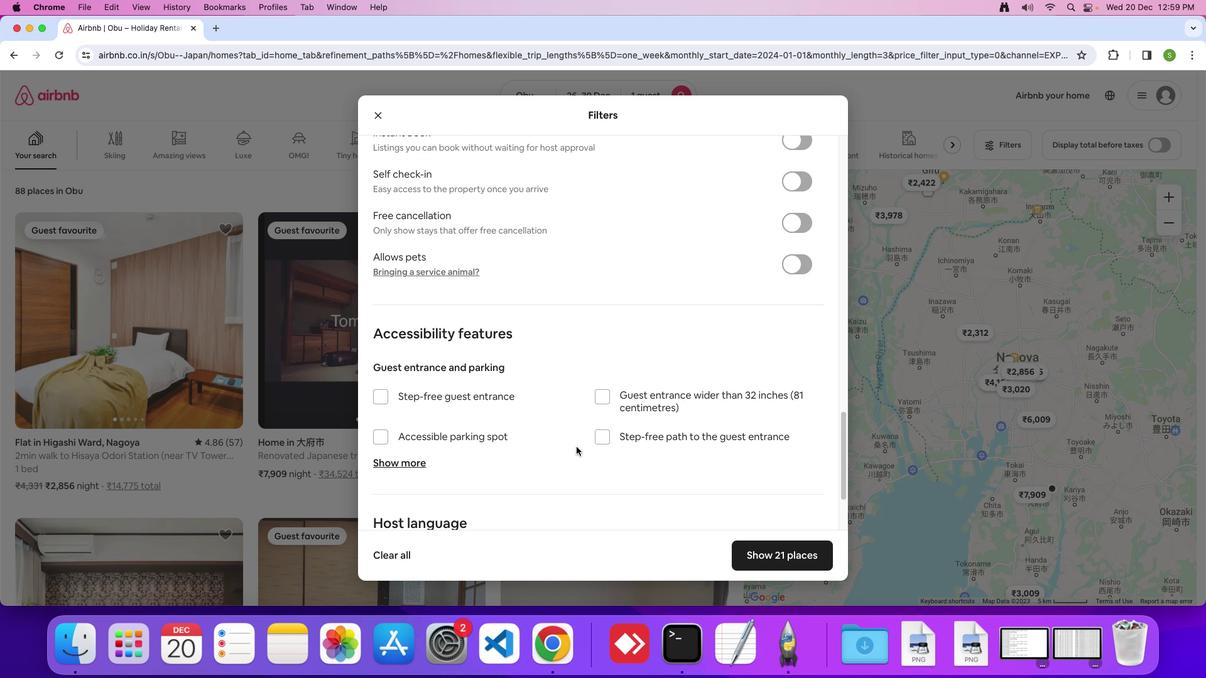 
Action: Mouse scrolled (576, 448) with delta (0, 0)
Screenshot: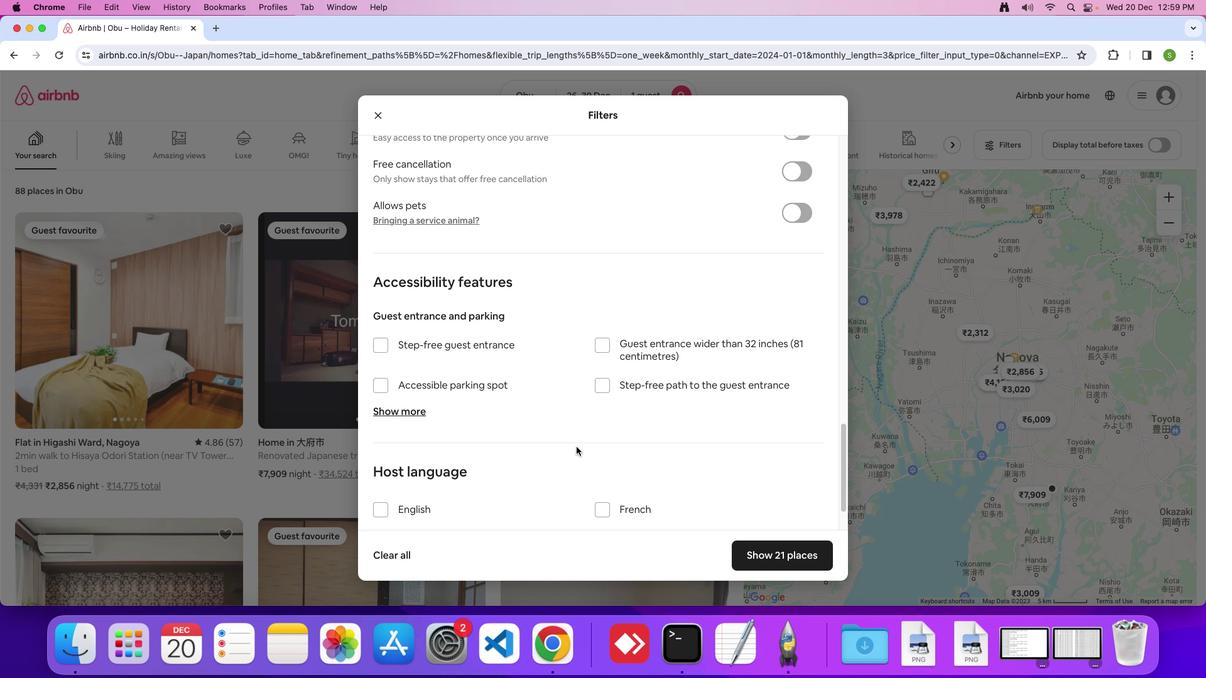 
Action: Mouse scrolled (576, 448) with delta (0, 0)
Screenshot: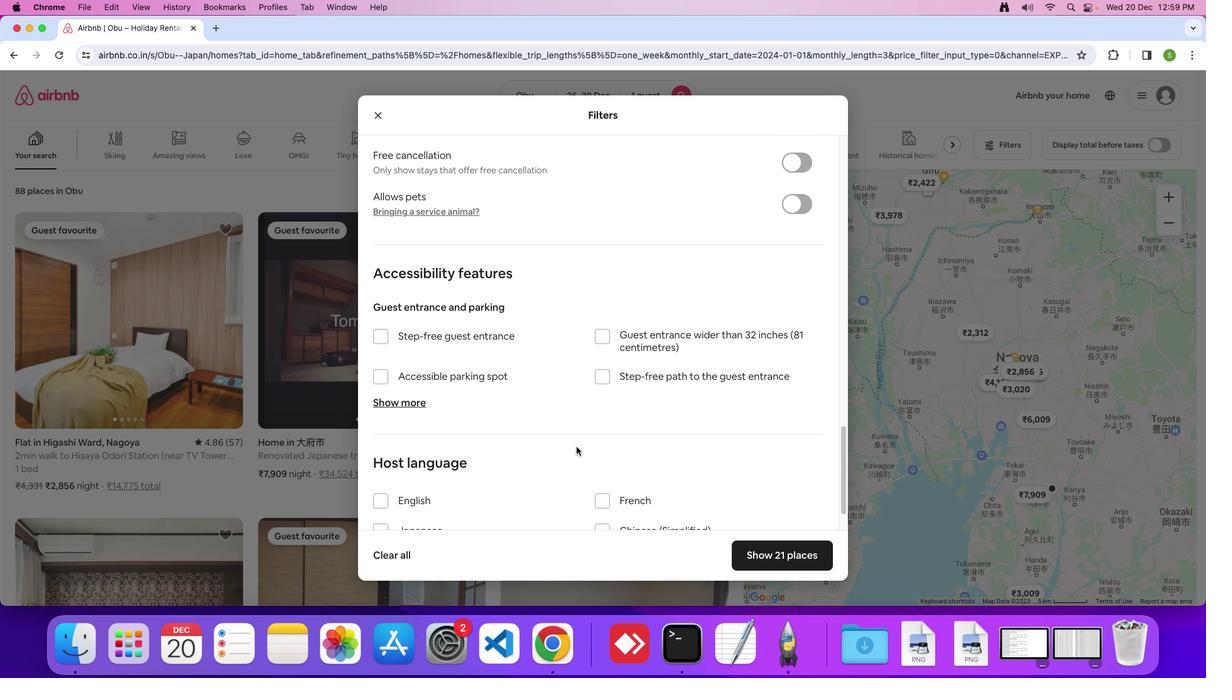 
Action: Mouse scrolled (576, 448) with delta (0, 0)
Screenshot: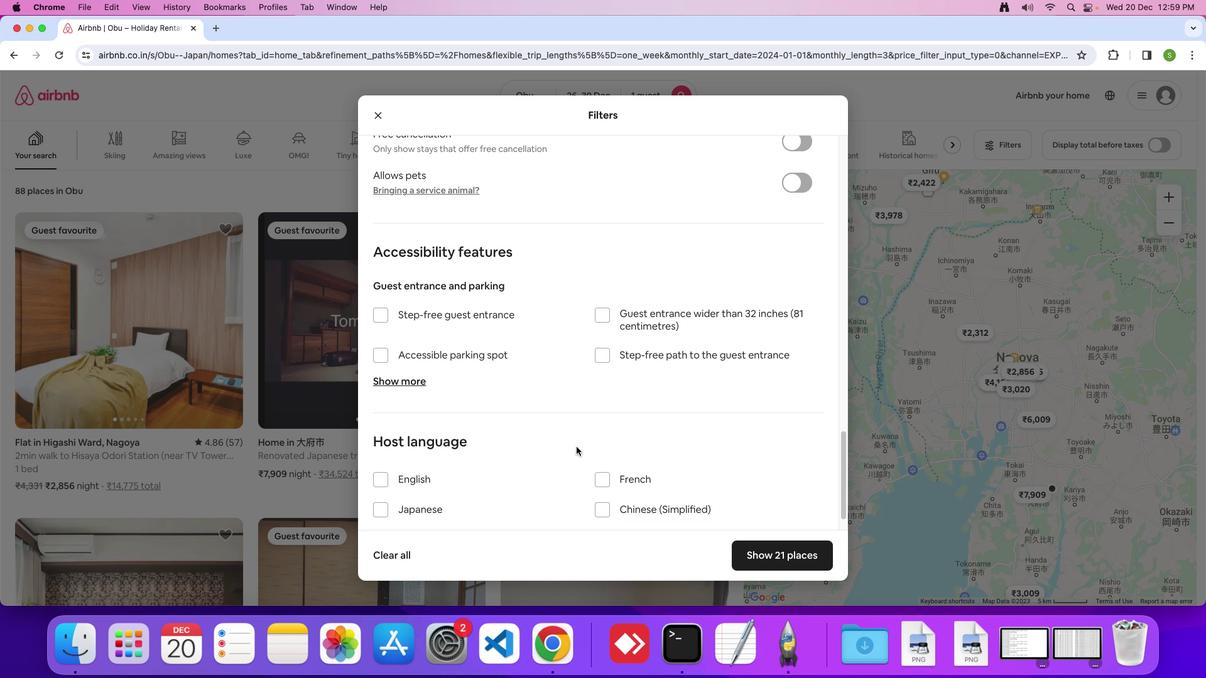 
Action: Mouse scrolled (576, 448) with delta (0, 0)
Screenshot: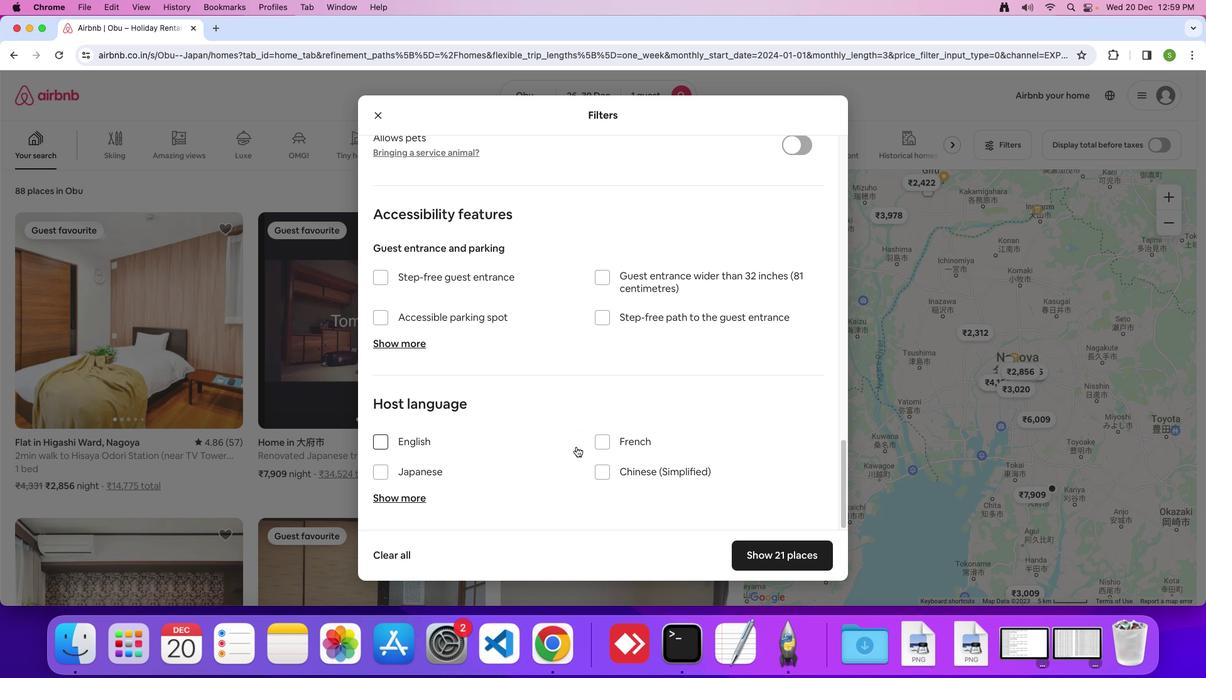 
Action: Mouse scrolled (576, 448) with delta (0, 0)
Screenshot: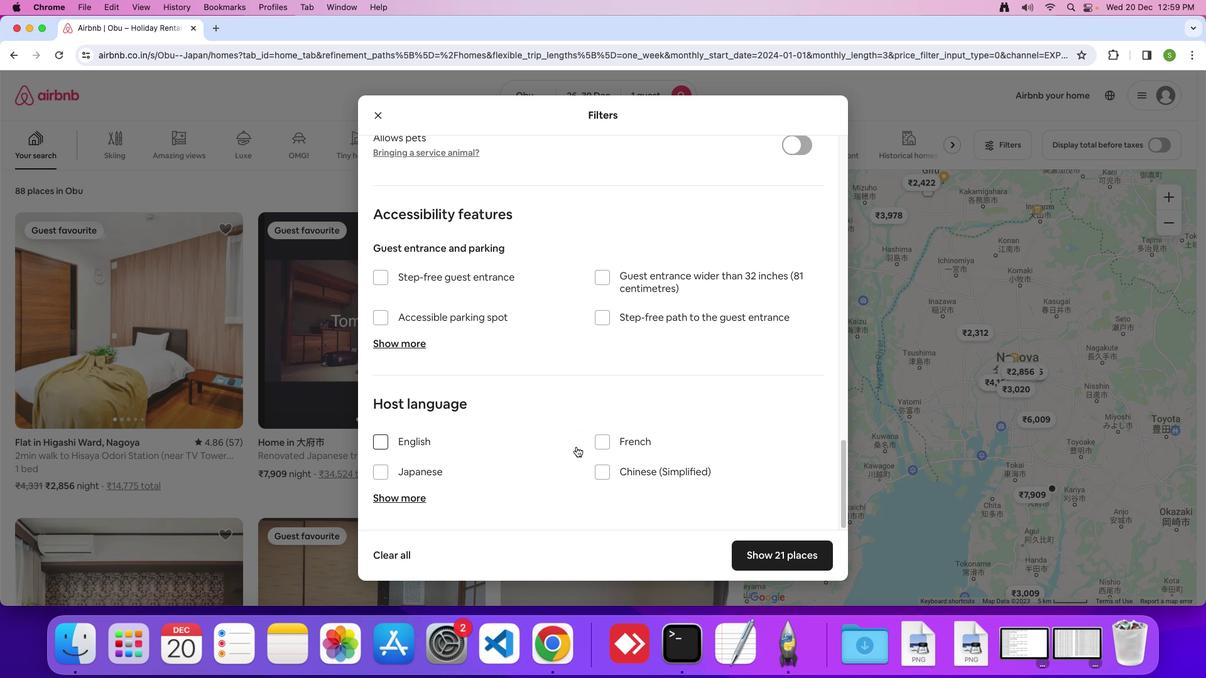 
Action: Mouse scrolled (576, 448) with delta (0, 0)
Screenshot: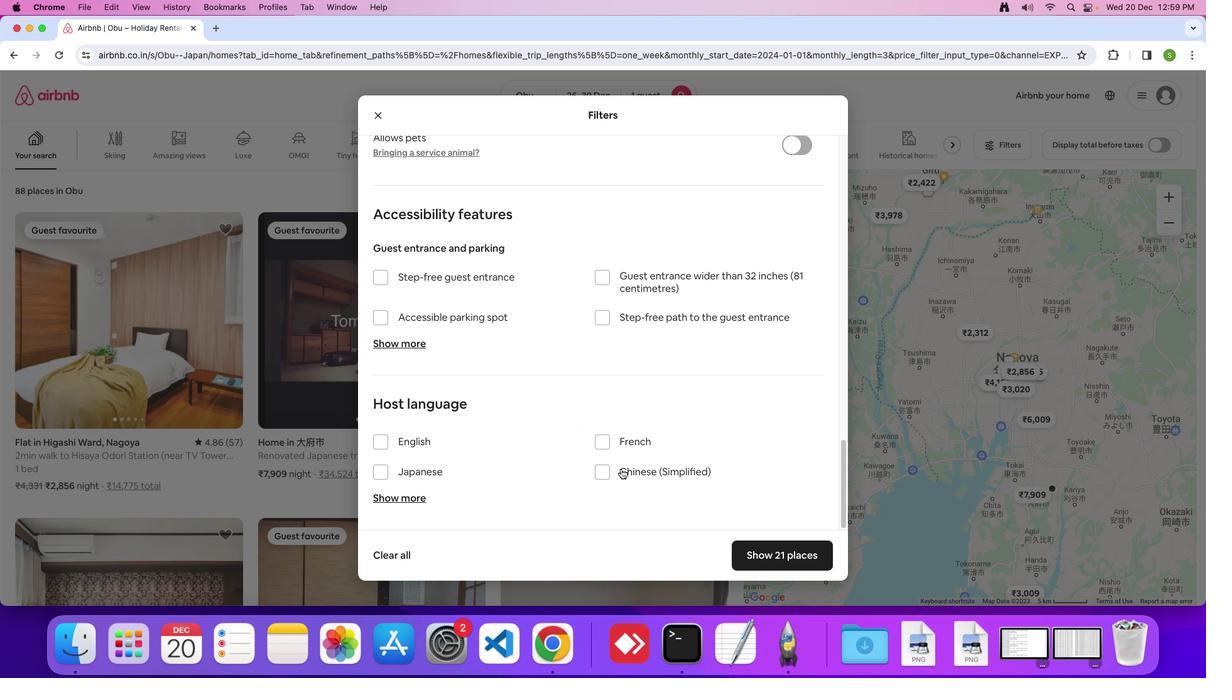 
Action: Mouse moved to (788, 554)
Screenshot: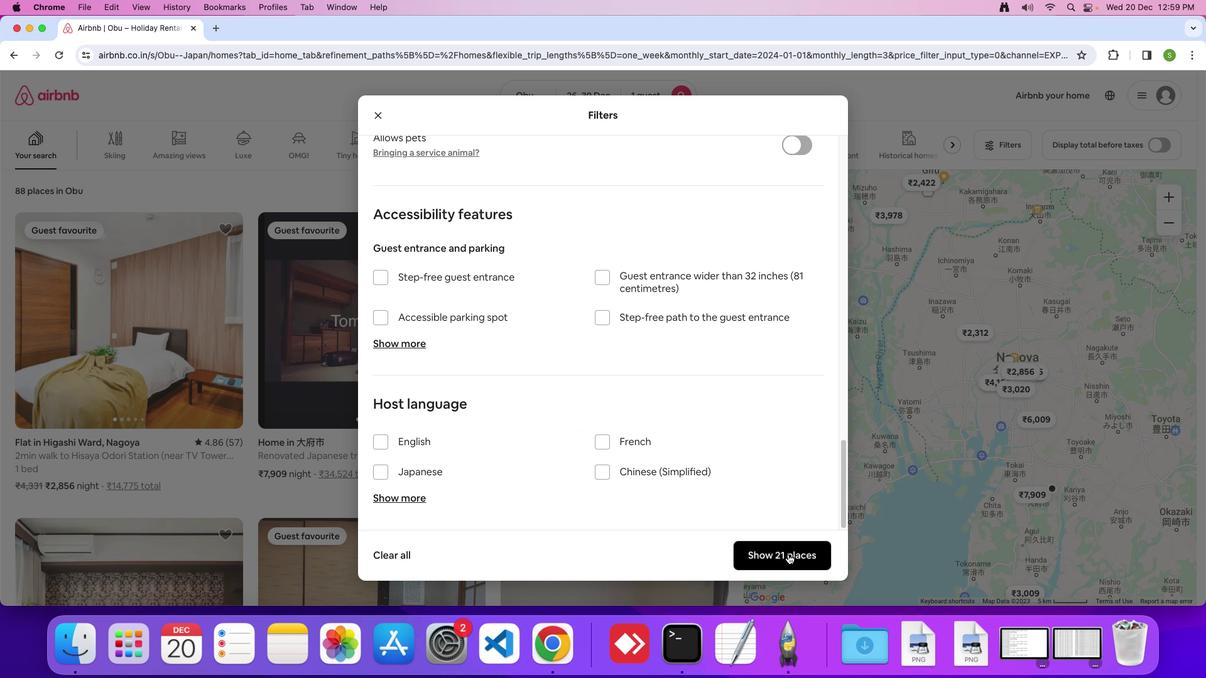 
Action: Mouse pressed left at (788, 554)
Screenshot: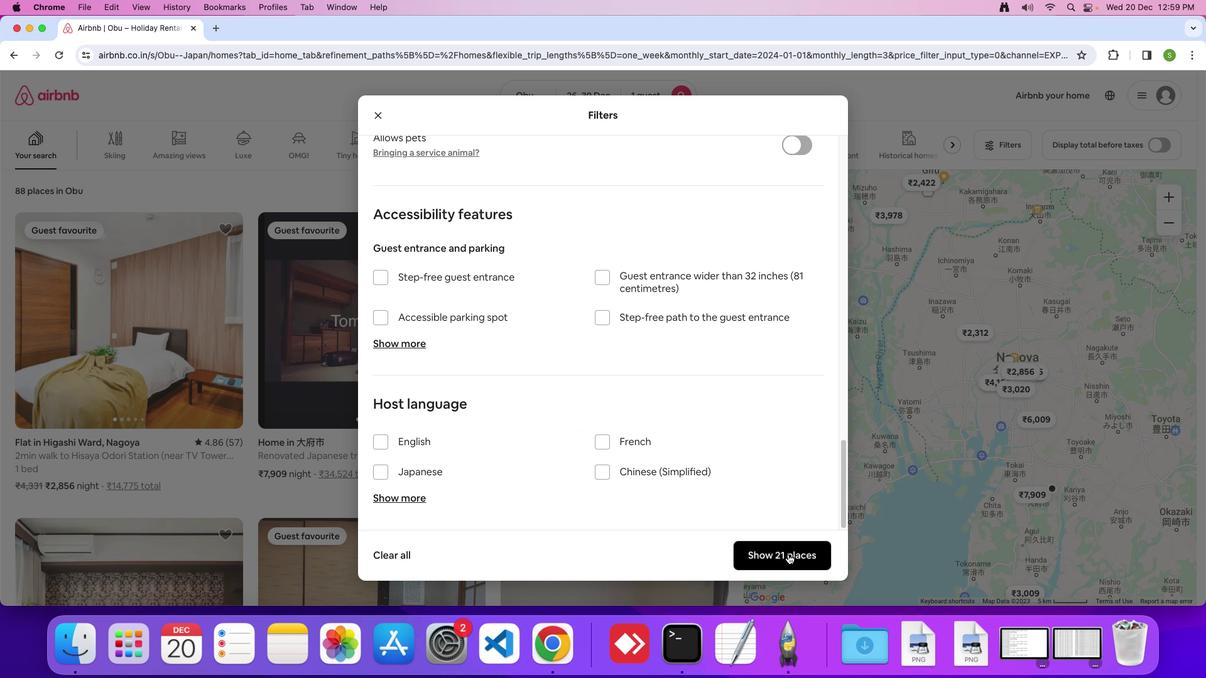 
Action: Mouse moved to (134, 306)
Screenshot: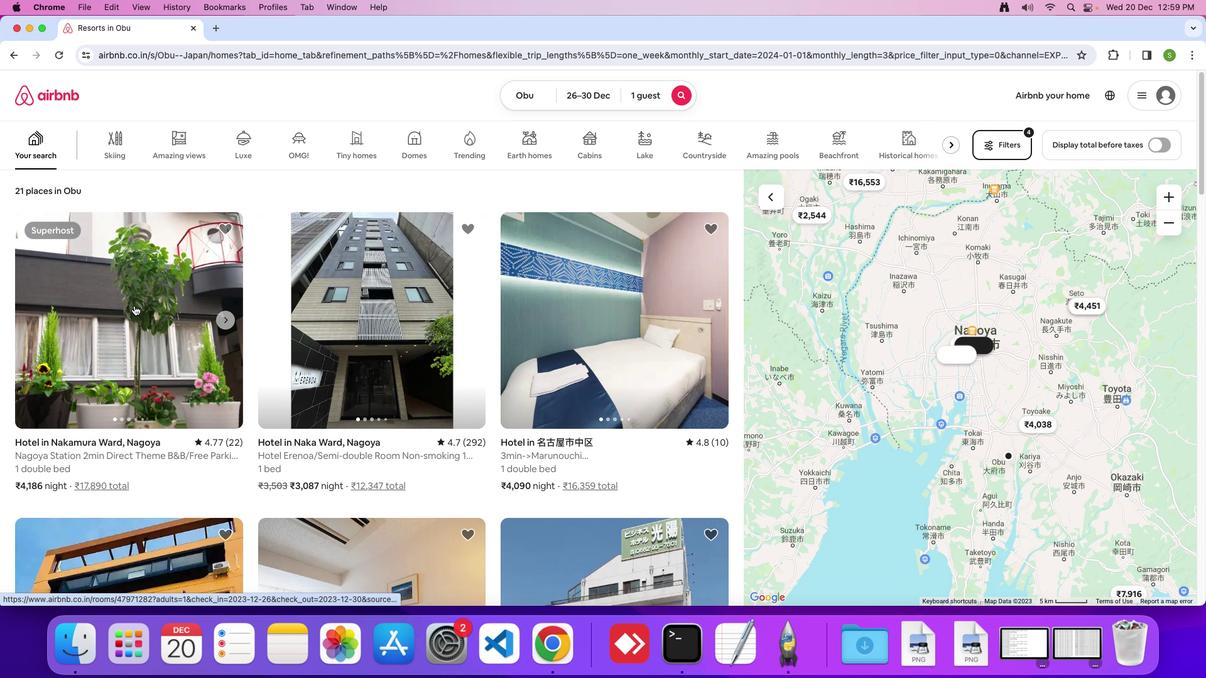 
Action: Mouse pressed left at (134, 306)
Screenshot: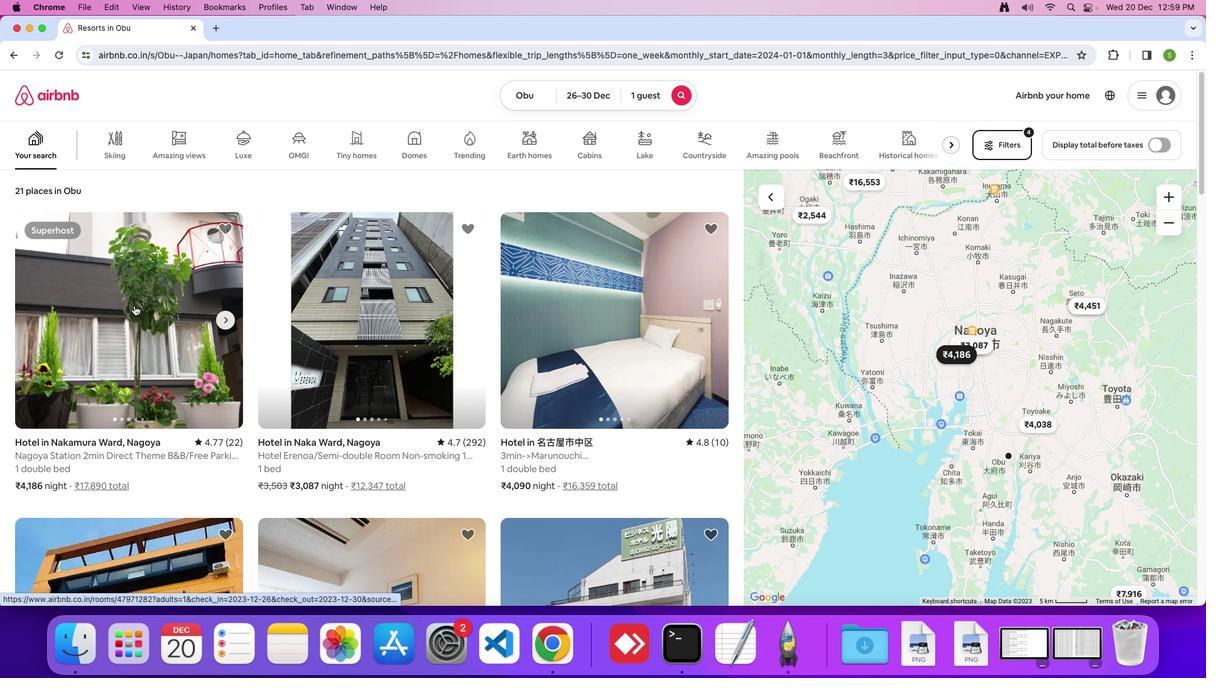 
Action: Mouse moved to (470, 311)
Screenshot: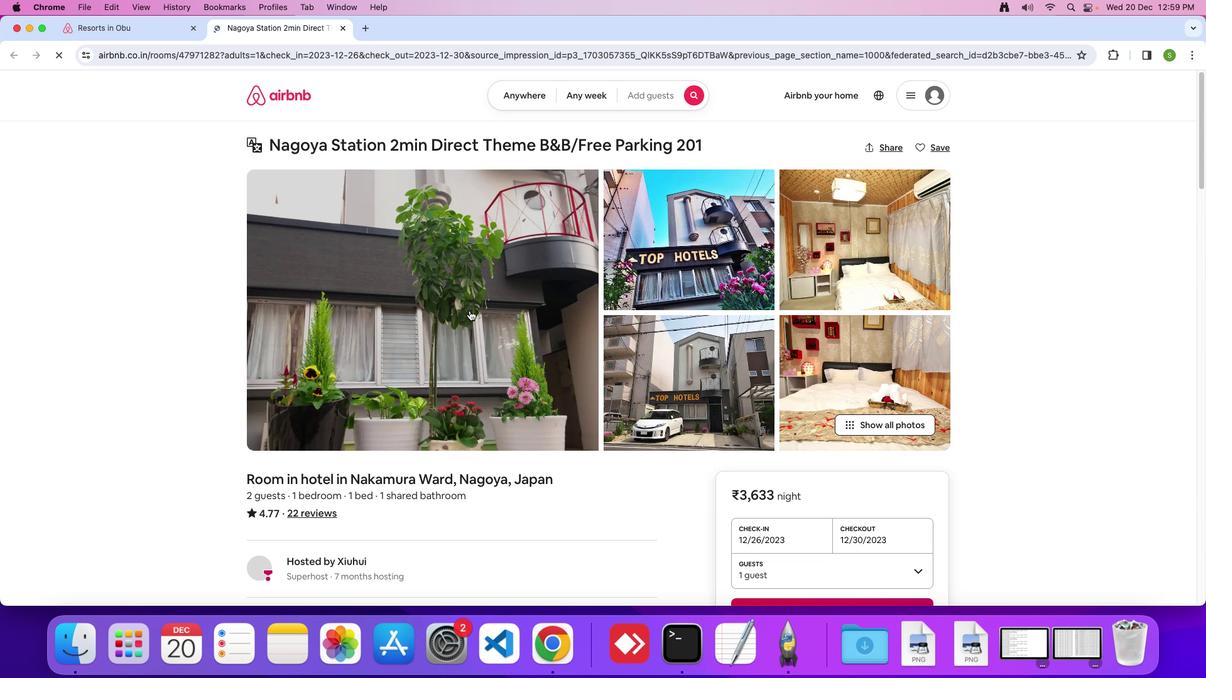 
Action: Mouse pressed left at (470, 311)
Screenshot: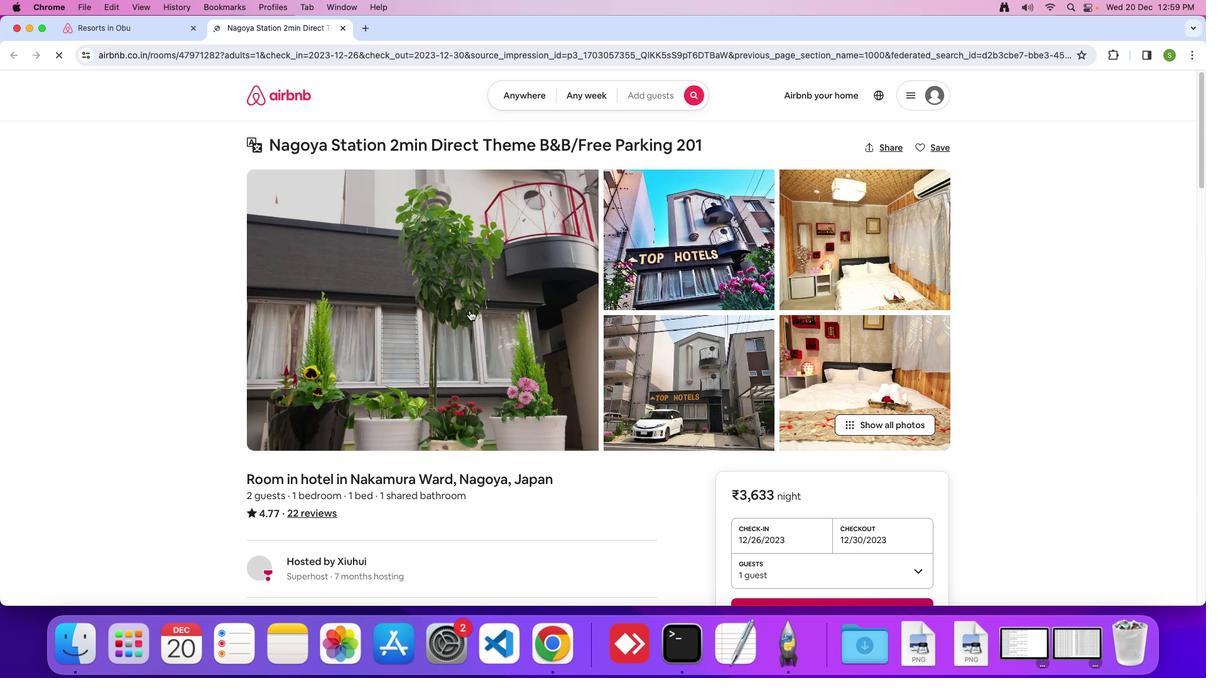 
Action: Mouse moved to (682, 362)
Screenshot: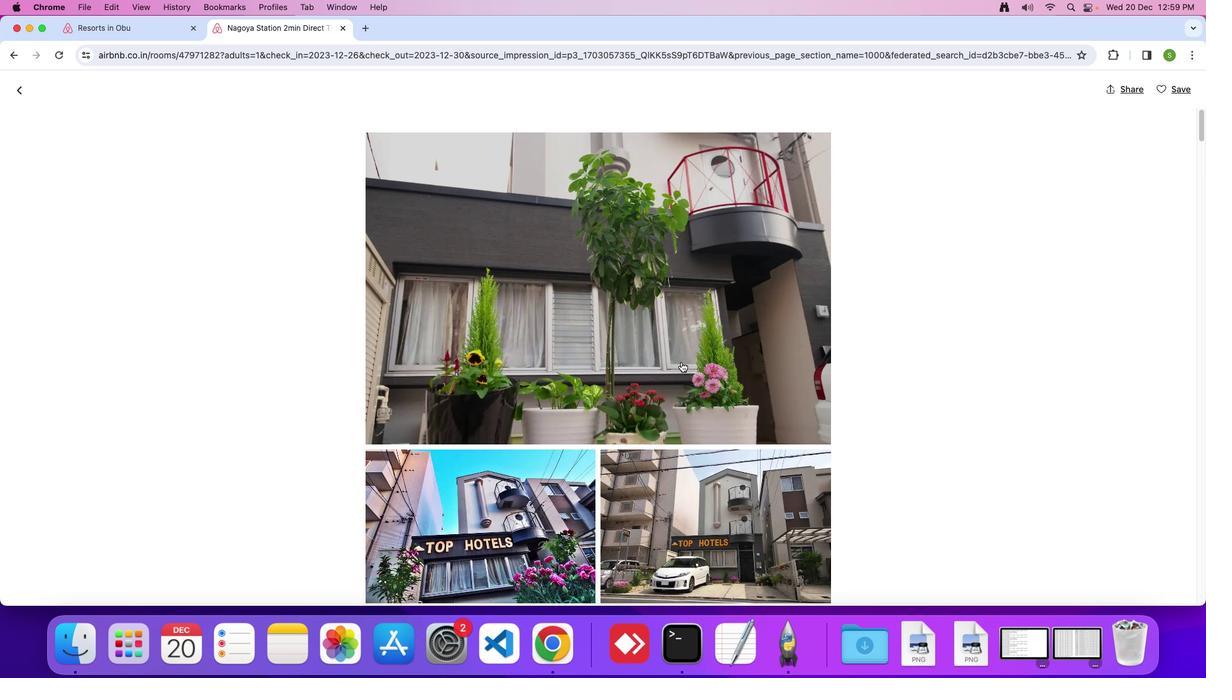 
Action: Mouse scrolled (682, 362) with delta (0, 0)
Screenshot: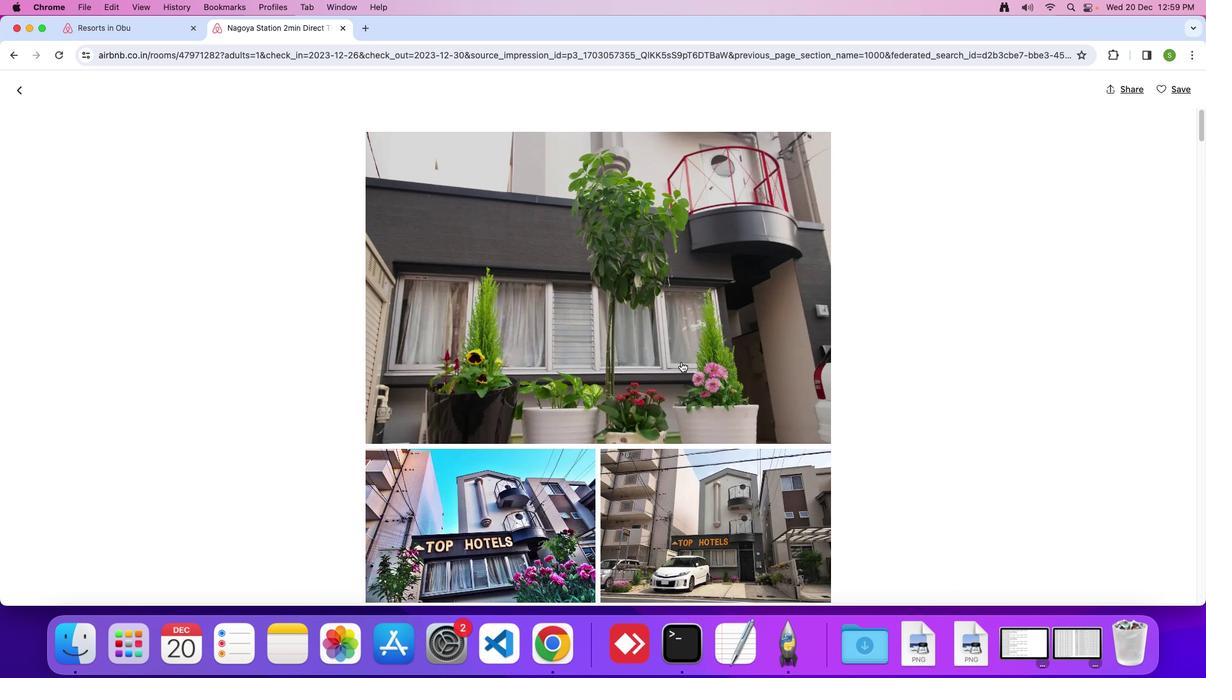 
Action: Mouse scrolled (682, 362) with delta (0, 0)
Screenshot: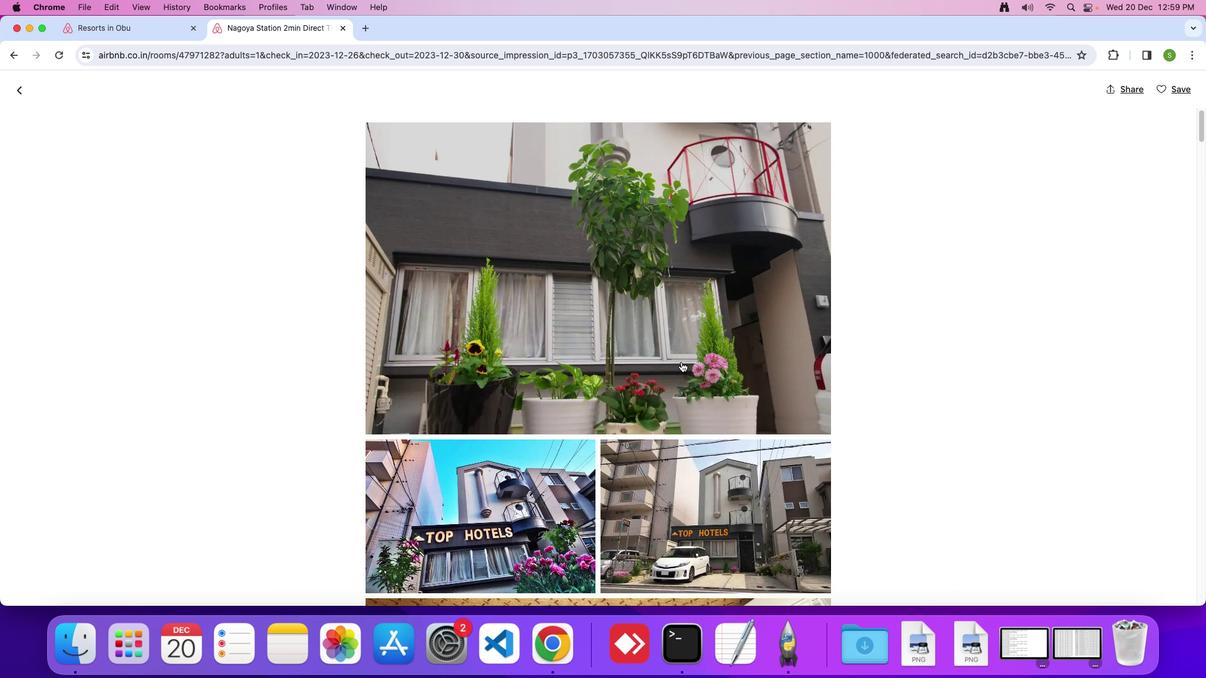 
Action: Mouse scrolled (682, 362) with delta (0, 0)
Screenshot: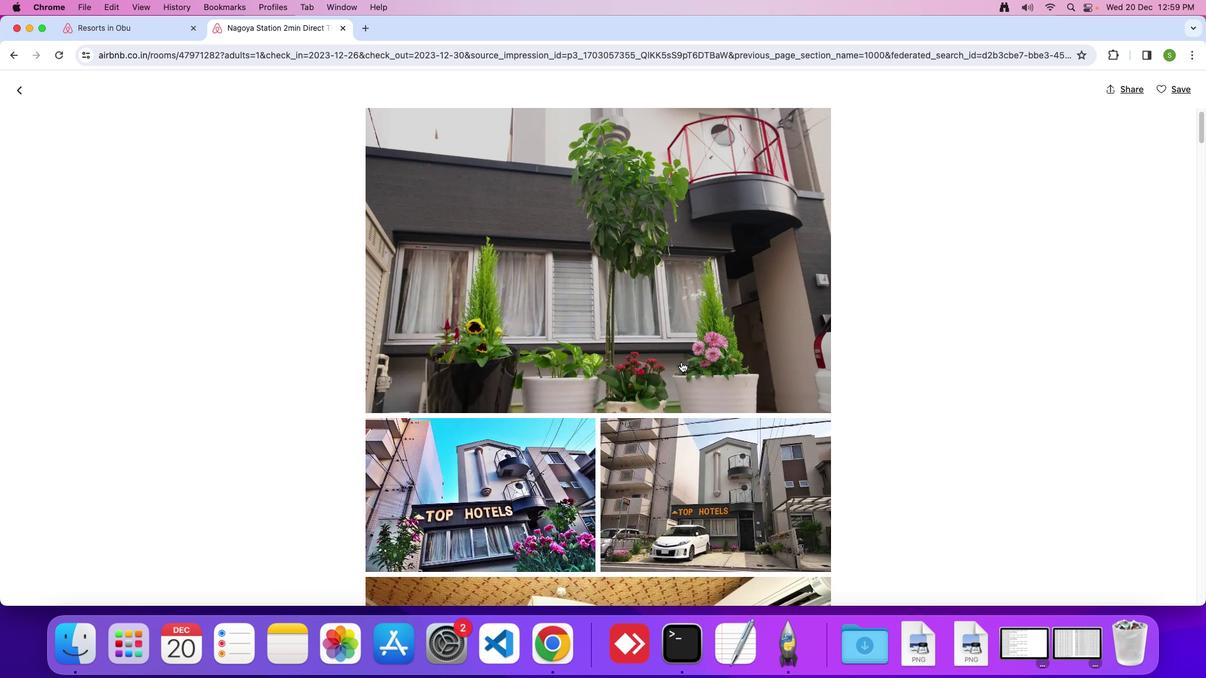 
Action: Mouse scrolled (682, 362) with delta (0, 0)
Screenshot: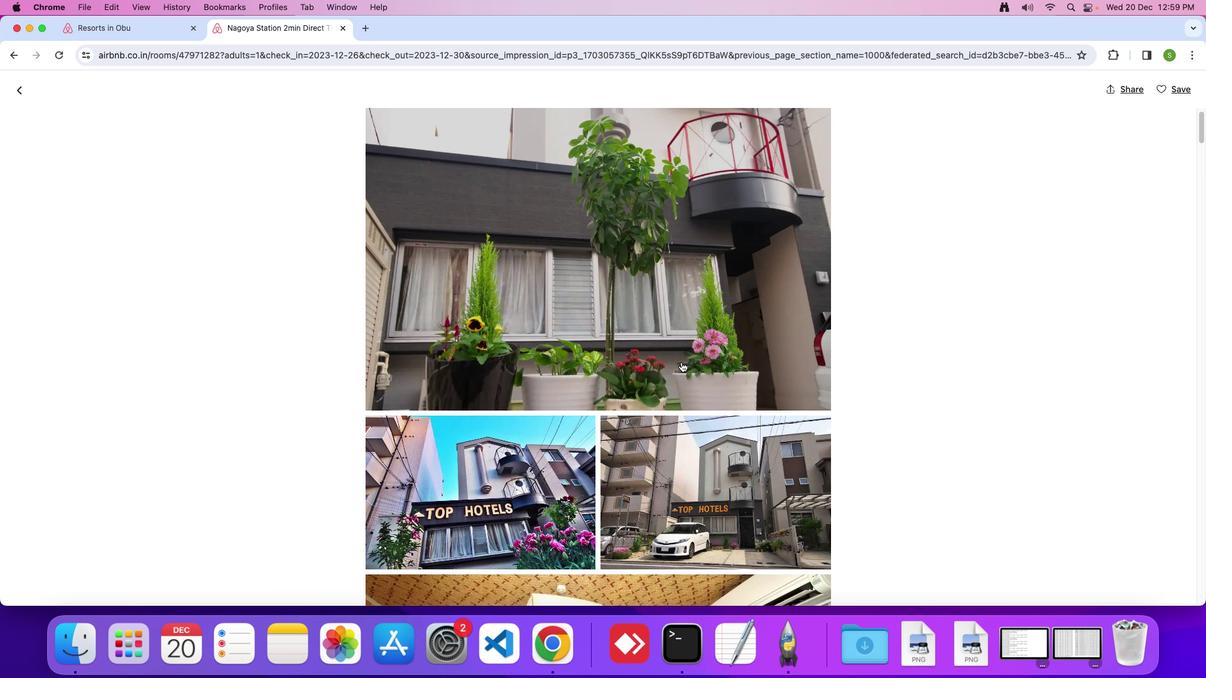 
Action: Mouse scrolled (682, 362) with delta (0, 0)
Screenshot: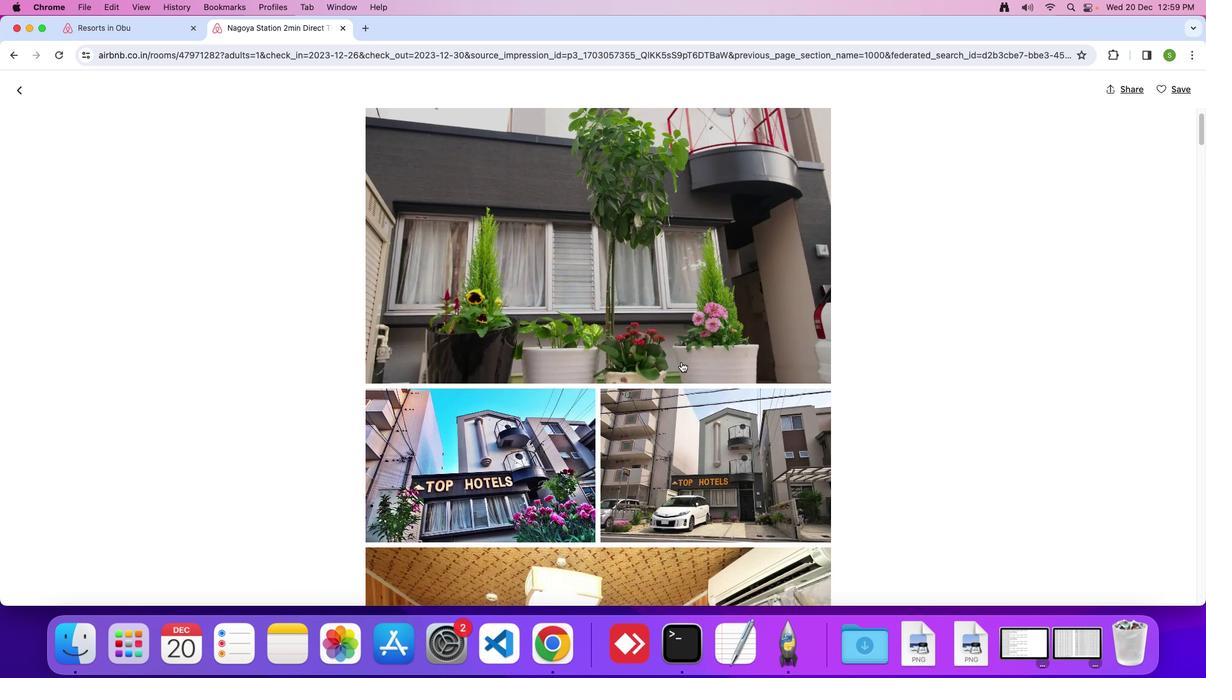 
Action: Mouse scrolled (682, 362) with delta (0, 0)
Screenshot: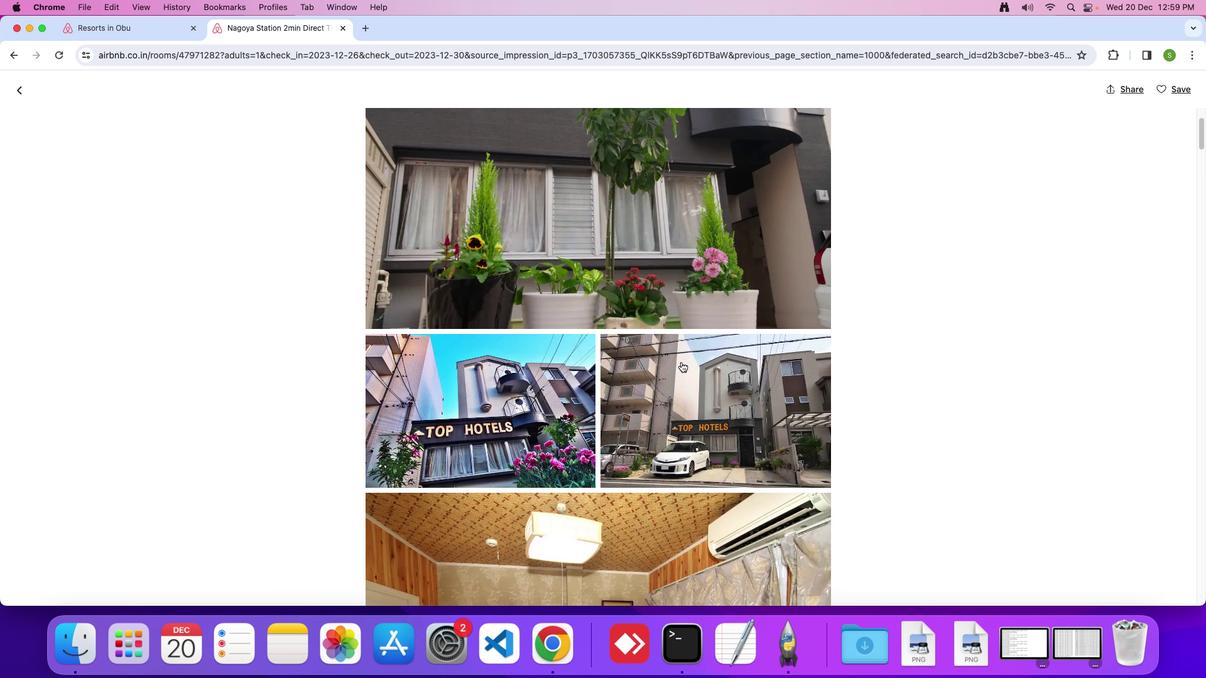 
Action: Mouse scrolled (682, 362) with delta (0, 0)
Screenshot: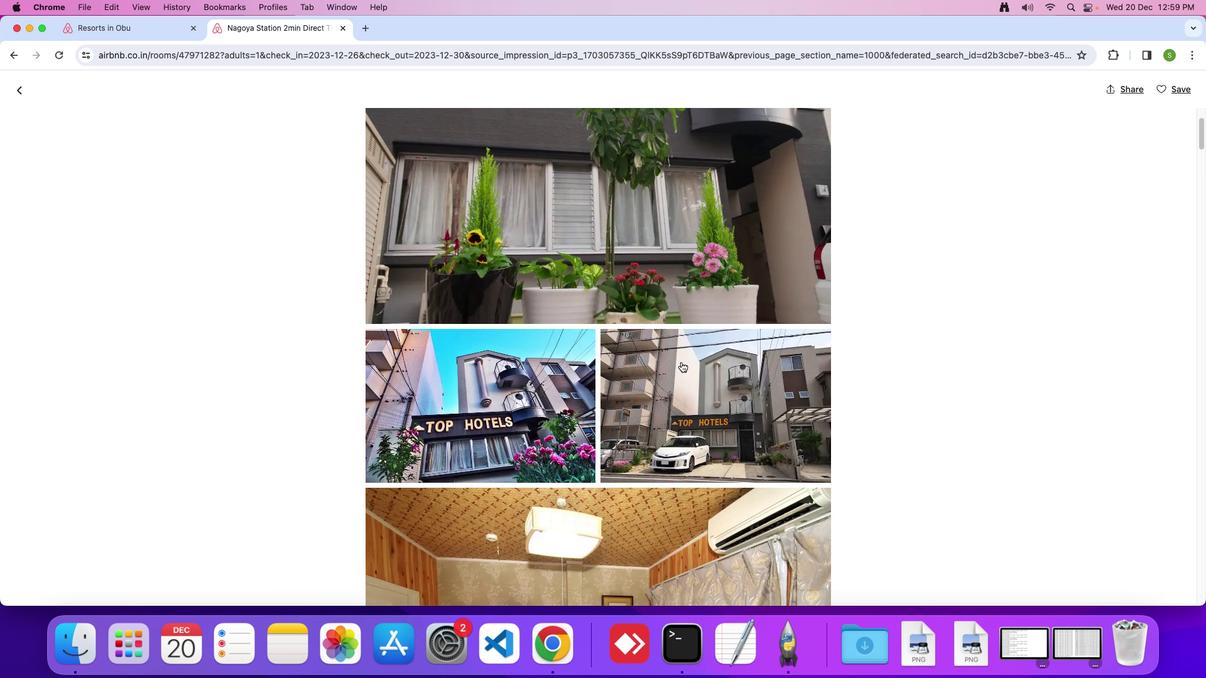 
Action: Mouse scrolled (682, 362) with delta (0, 0)
Screenshot: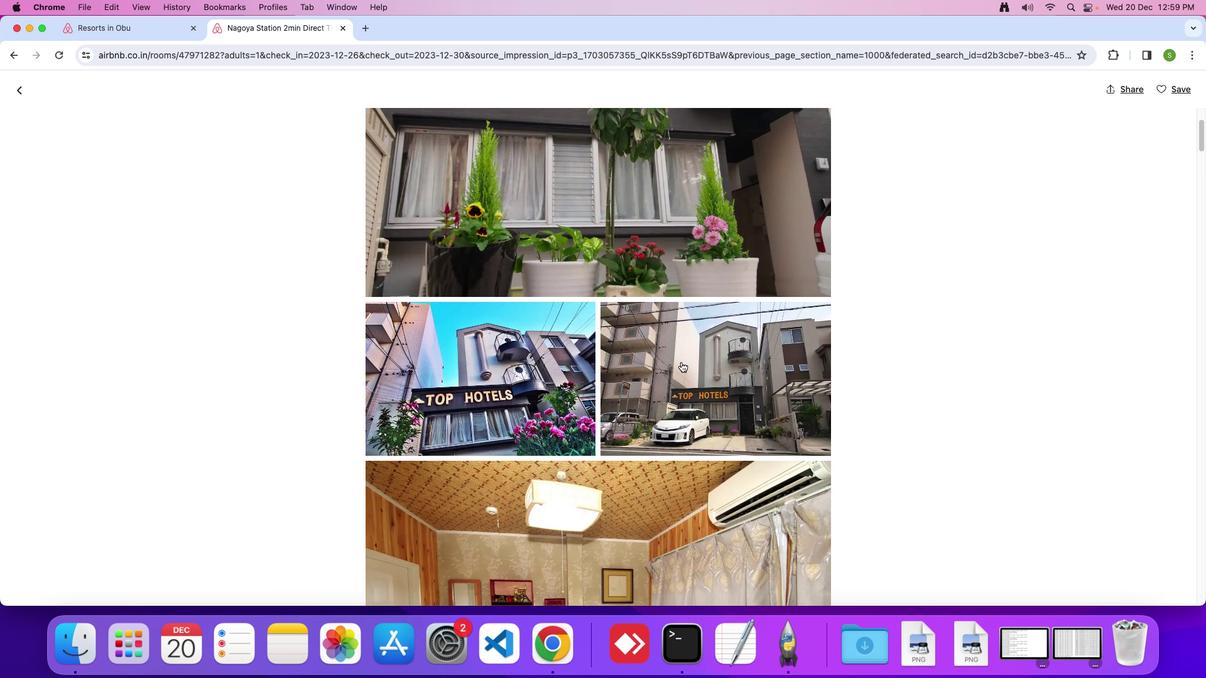 
Action: Mouse scrolled (682, 362) with delta (0, 0)
Screenshot: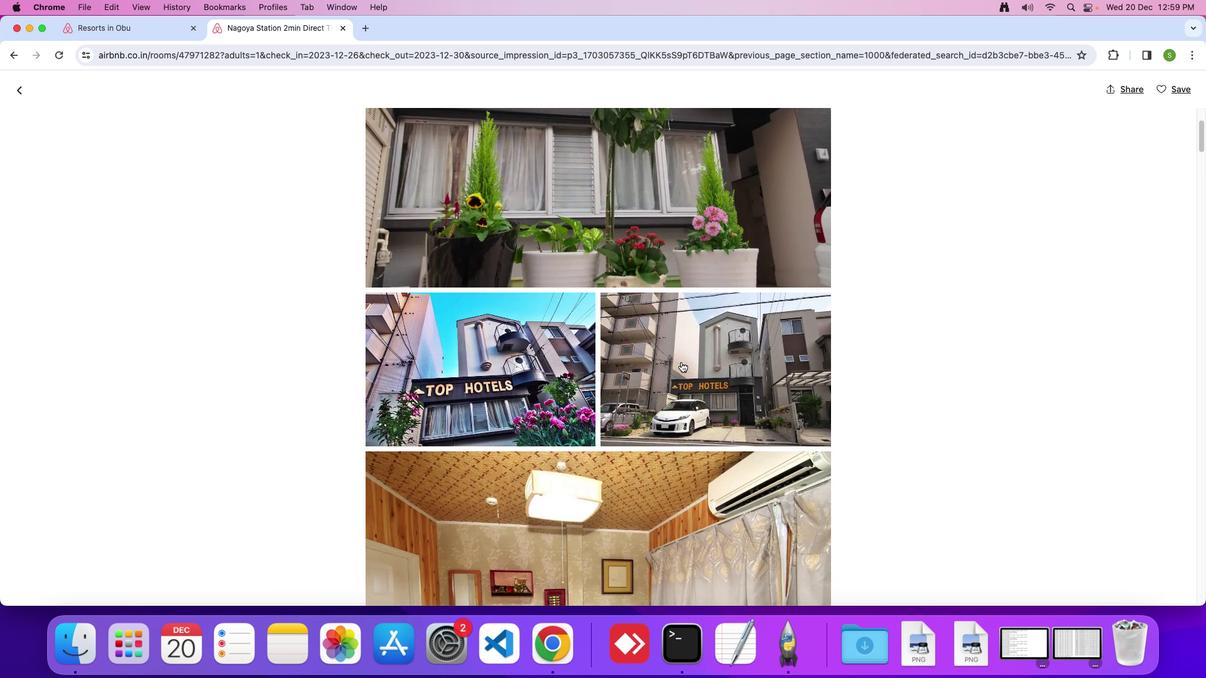 
Action: Mouse scrolled (682, 362) with delta (0, 0)
Screenshot: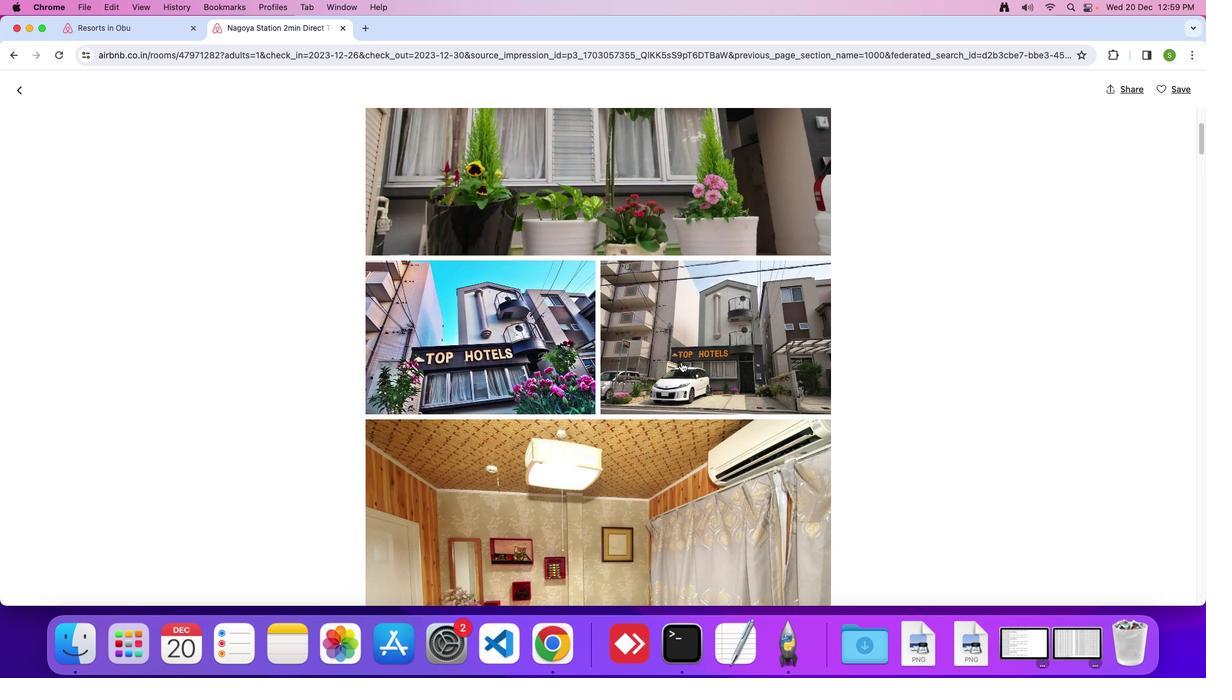
Action: Mouse scrolled (682, 362) with delta (0, 0)
Screenshot: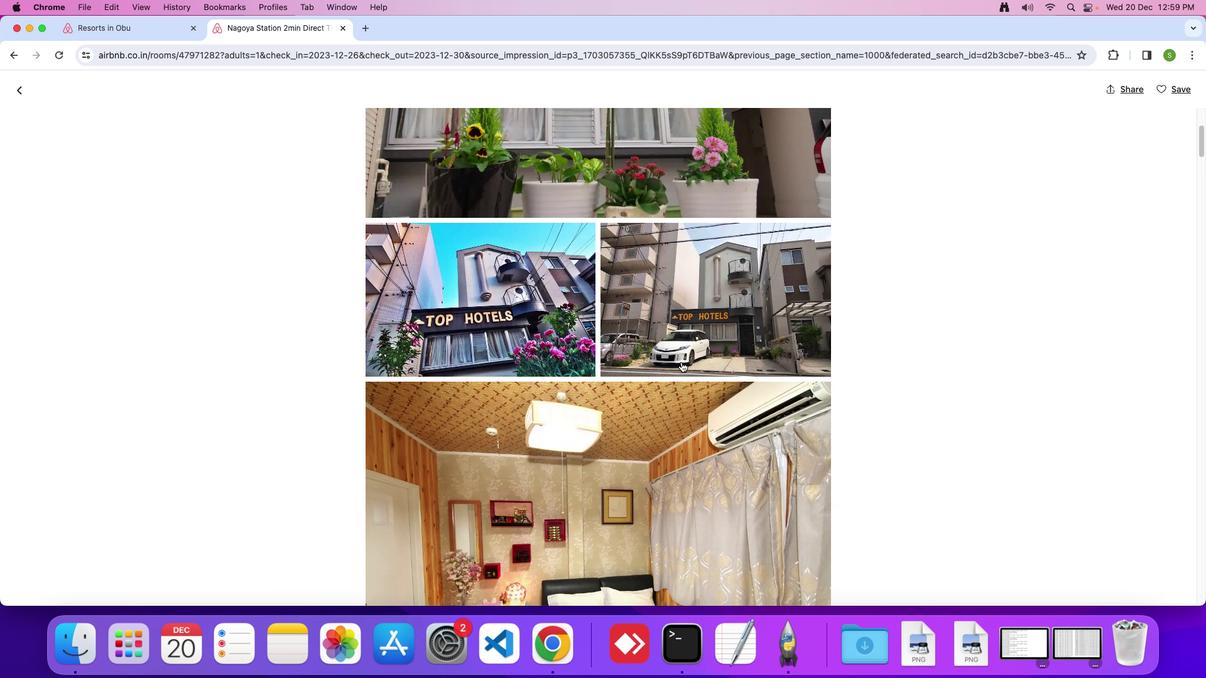 
Action: Mouse scrolled (682, 362) with delta (0, 0)
Screenshot: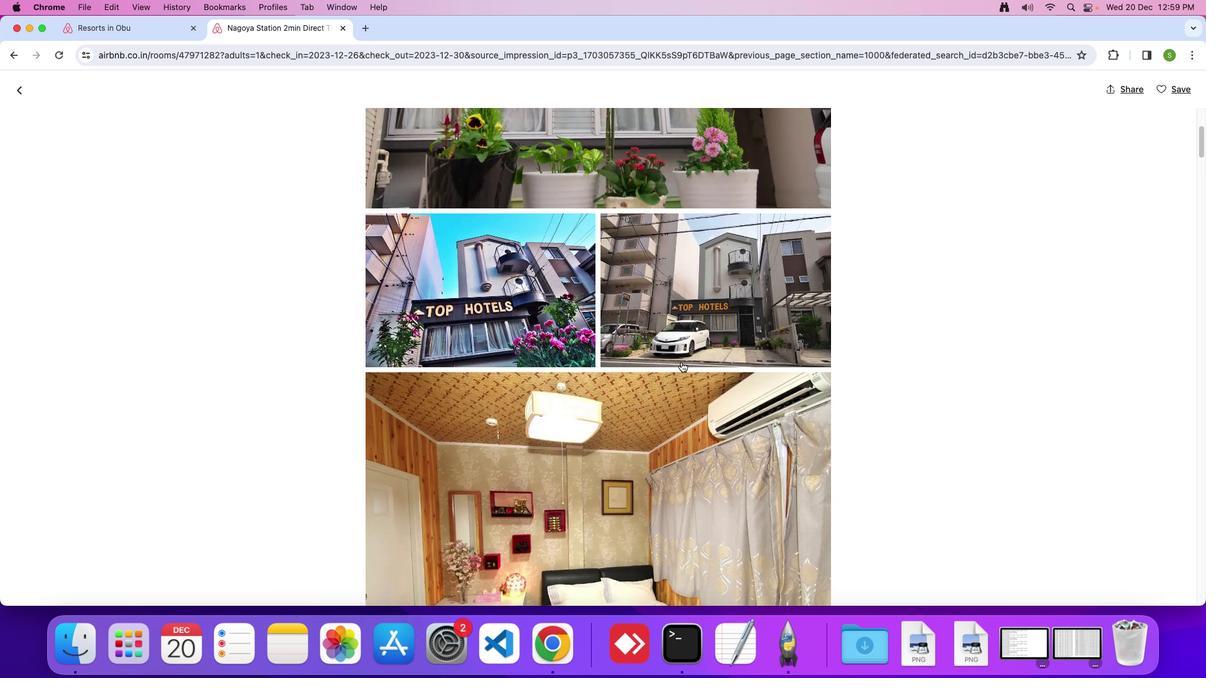 
Action: Mouse scrolled (682, 362) with delta (0, 0)
Screenshot: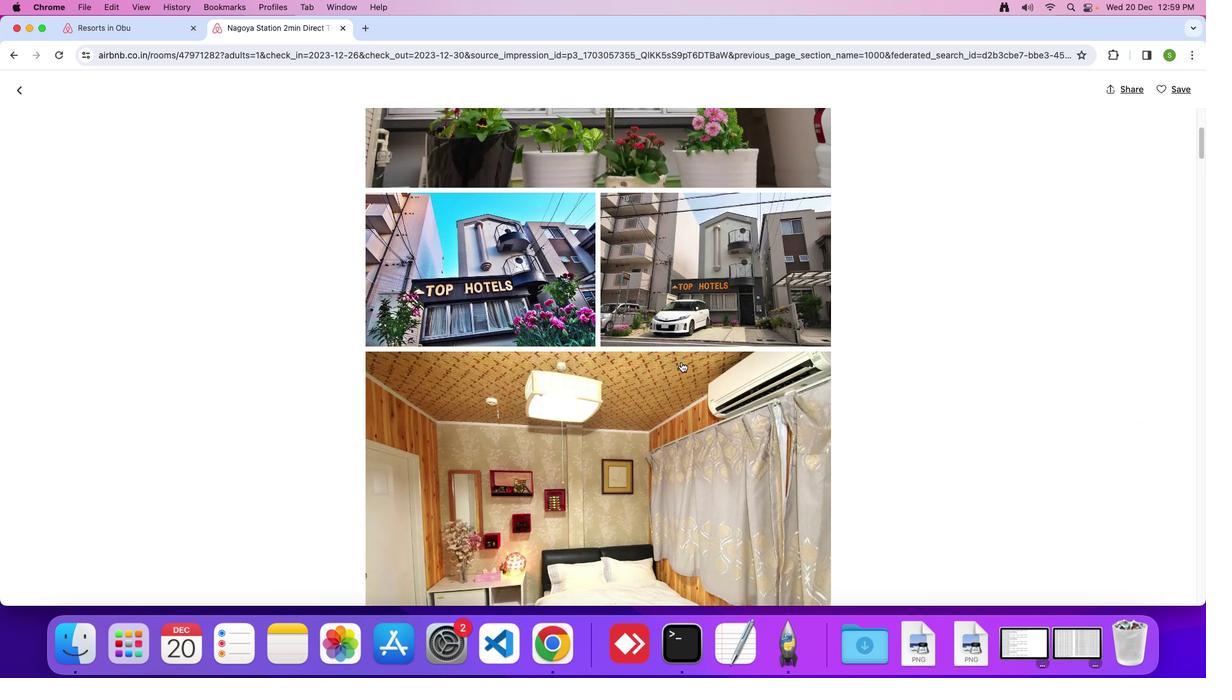 
Action: Mouse scrolled (682, 362) with delta (0, 0)
Screenshot: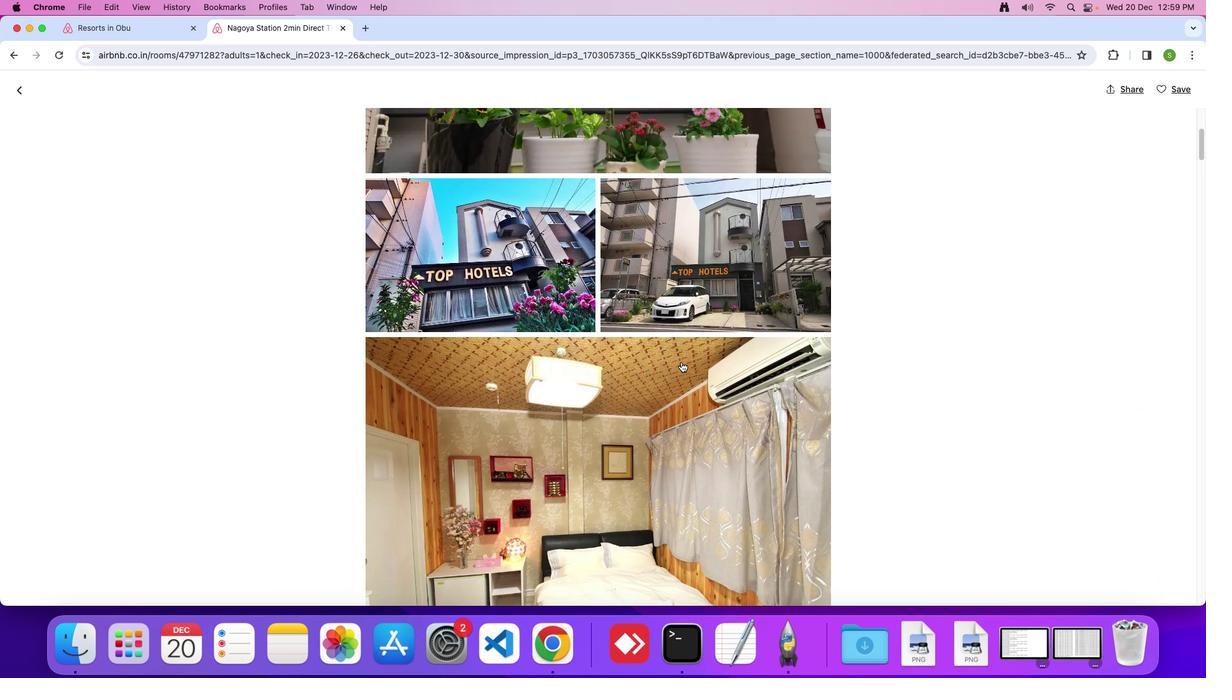 
Action: Mouse scrolled (682, 362) with delta (0, 0)
Screenshot: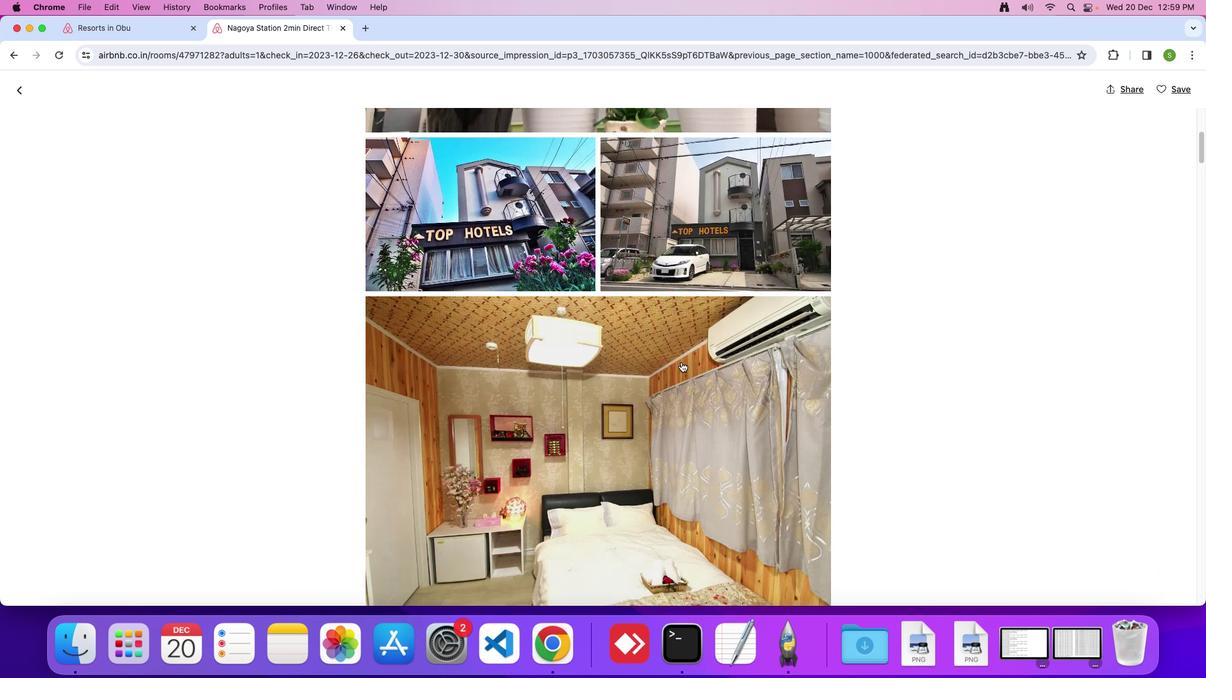 
Action: Mouse scrolled (682, 362) with delta (0, 0)
Screenshot: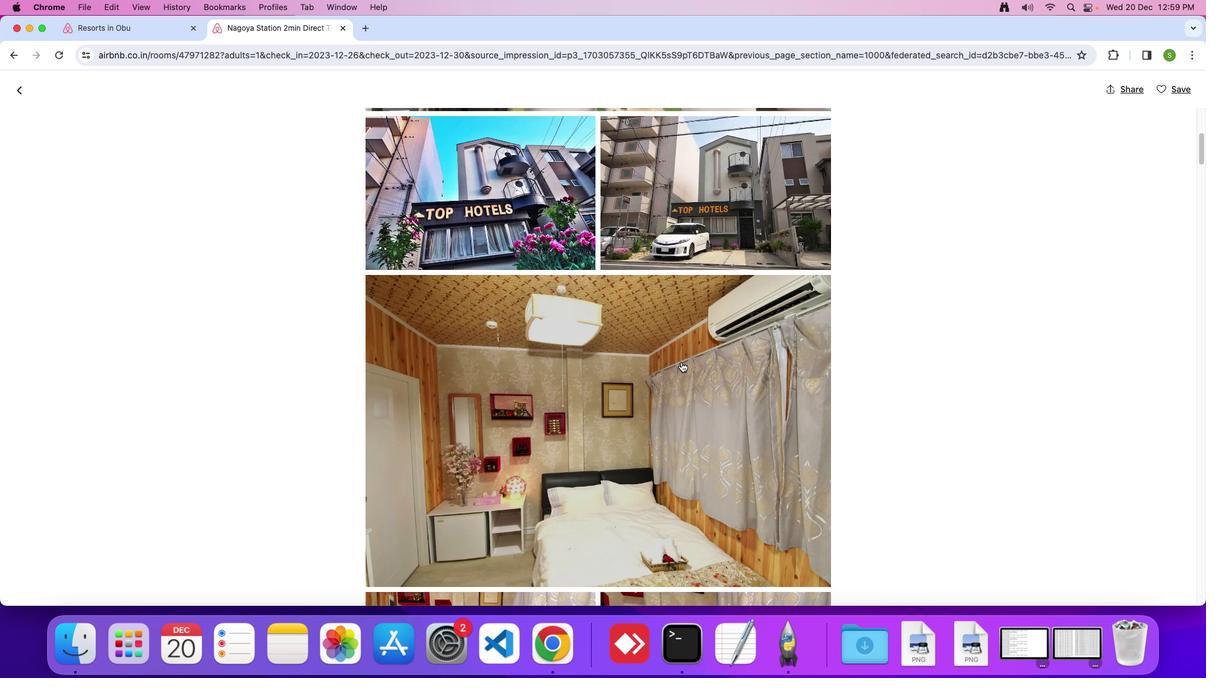 
Action: Mouse scrolled (682, 362) with delta (0, 0)
Screenshot: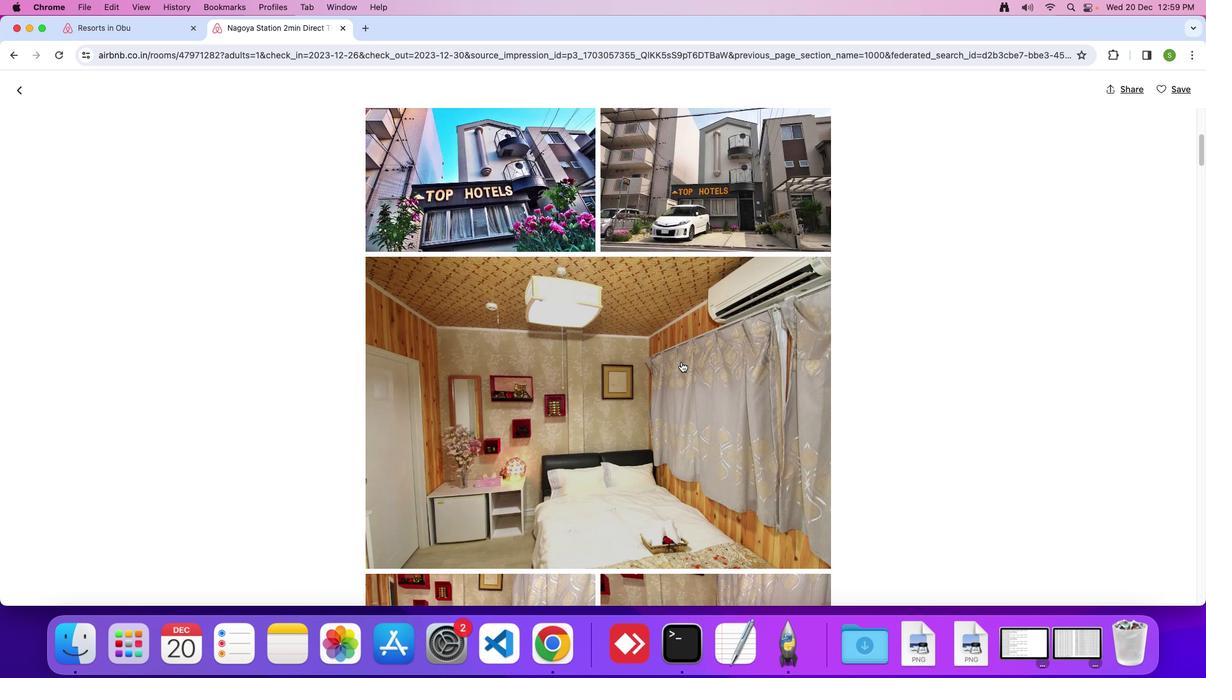 
Action: Mouse scrolled (682, 362) with delta (0, 0)
Screenshot: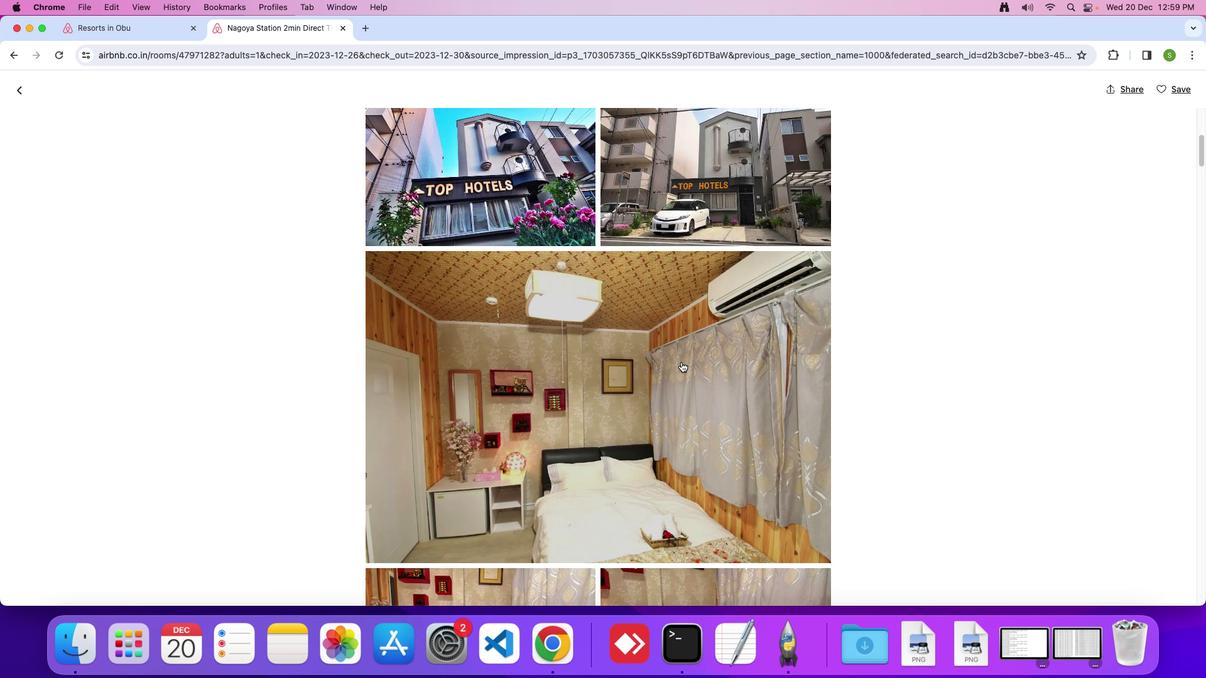
Action: Mouse scrolled (682, 362) with delta (0, 0)
Screenshot: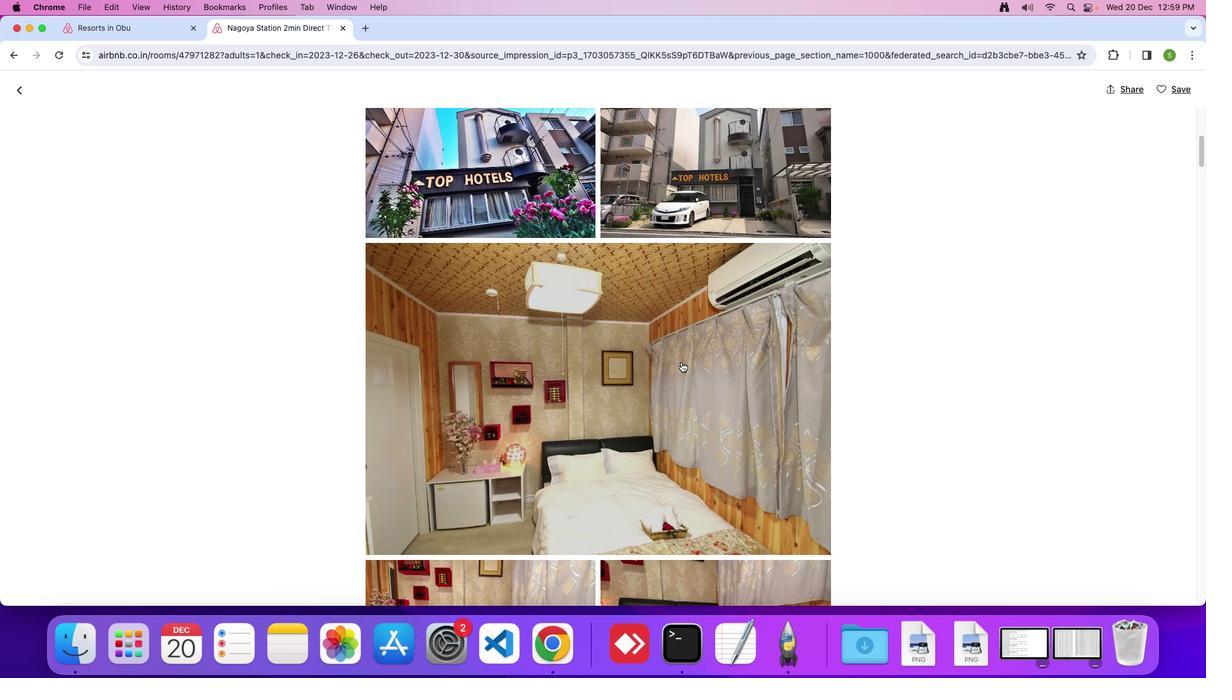 
Action: Mouse scrolled (682, 362) with delta (0, 0)
Screenshot: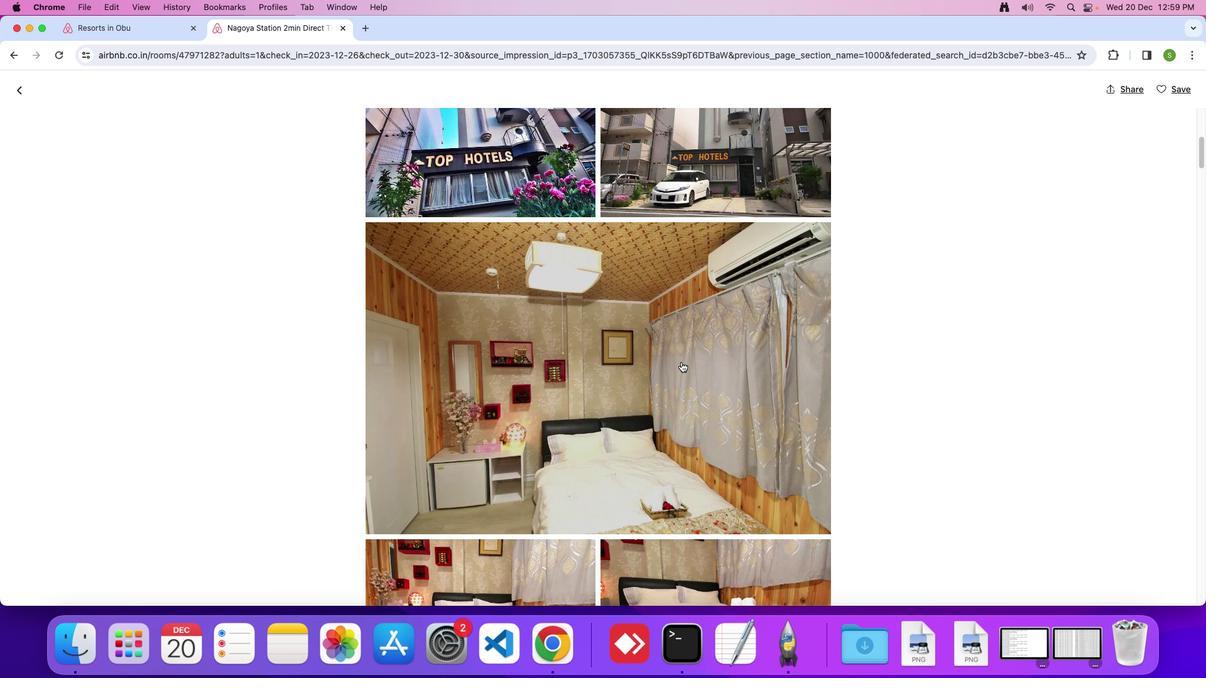 
Action: Mouse scrolled (682, 362) with delta (0, 0)
Screenshot: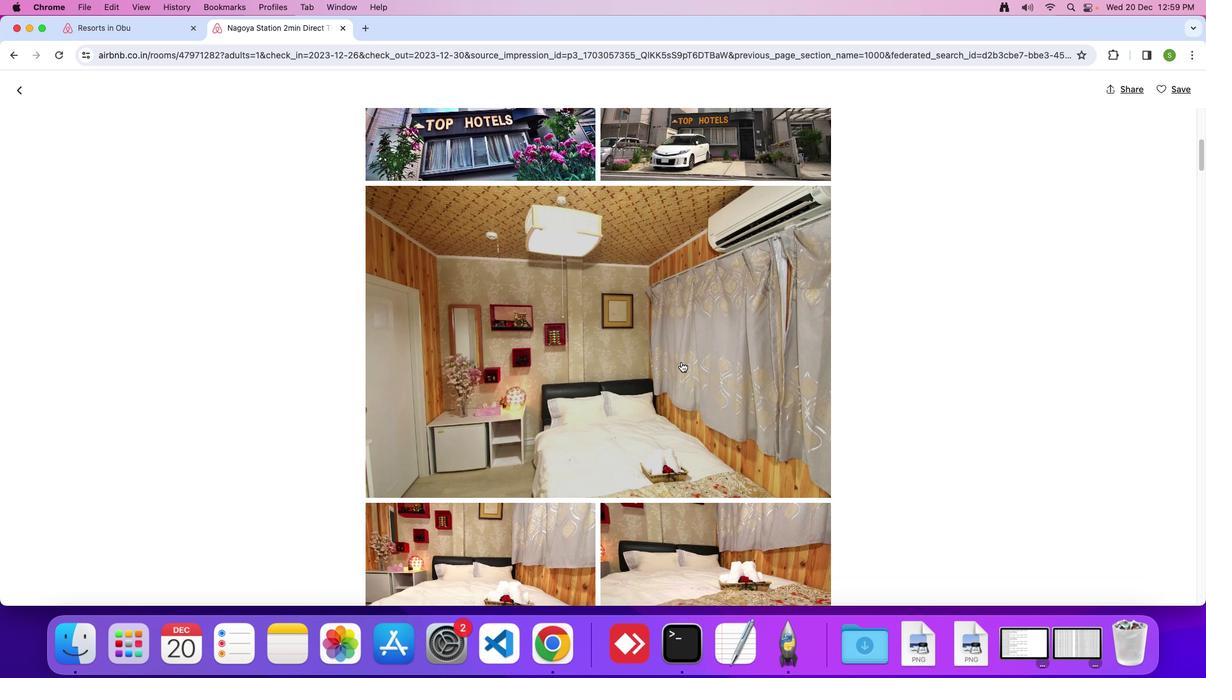 
Action: Mouse scrolled (682, 362) with delta (0, 0)
Screenshot: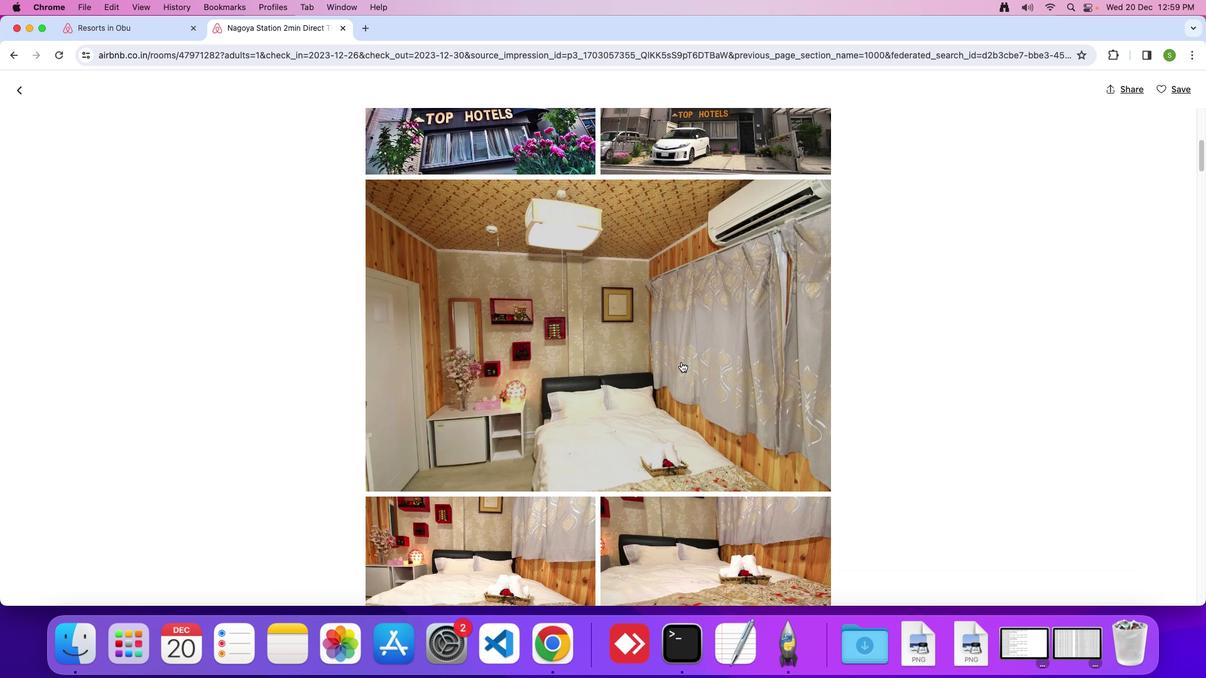 
Action: Mouse scrolled (682, 362) with delta (0, 0)
Screenshot: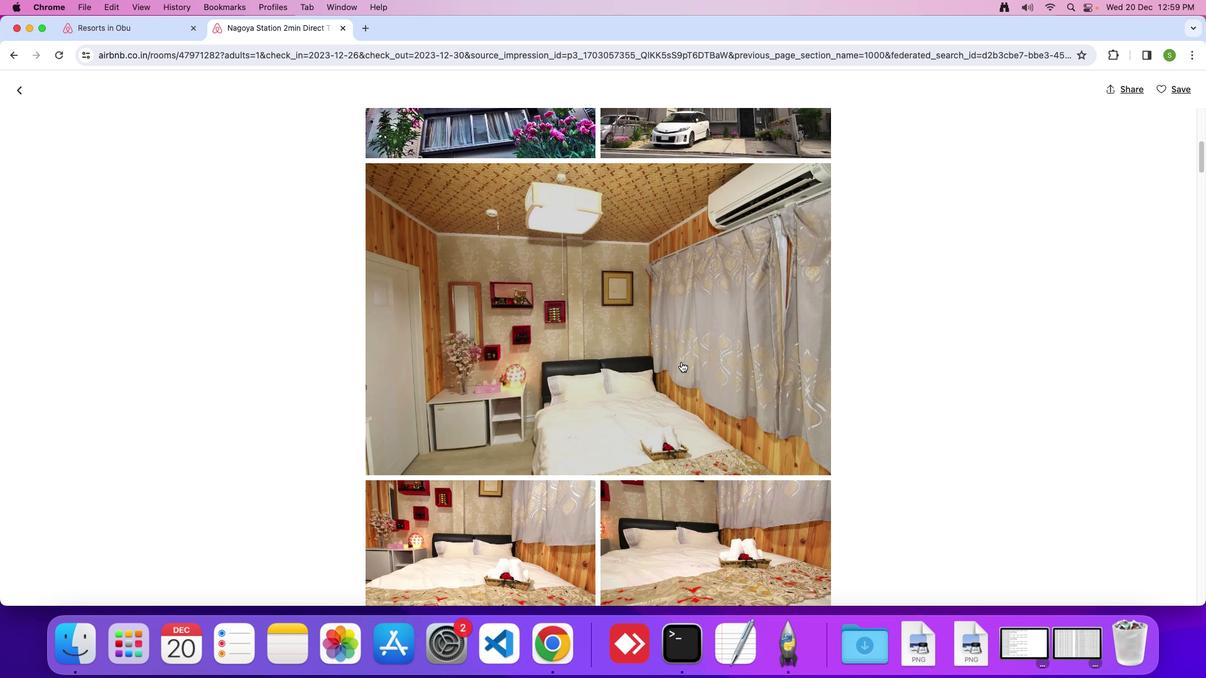 
Action: Mouse scrolled (682, 362) with delta (0, 0)
Screenshot: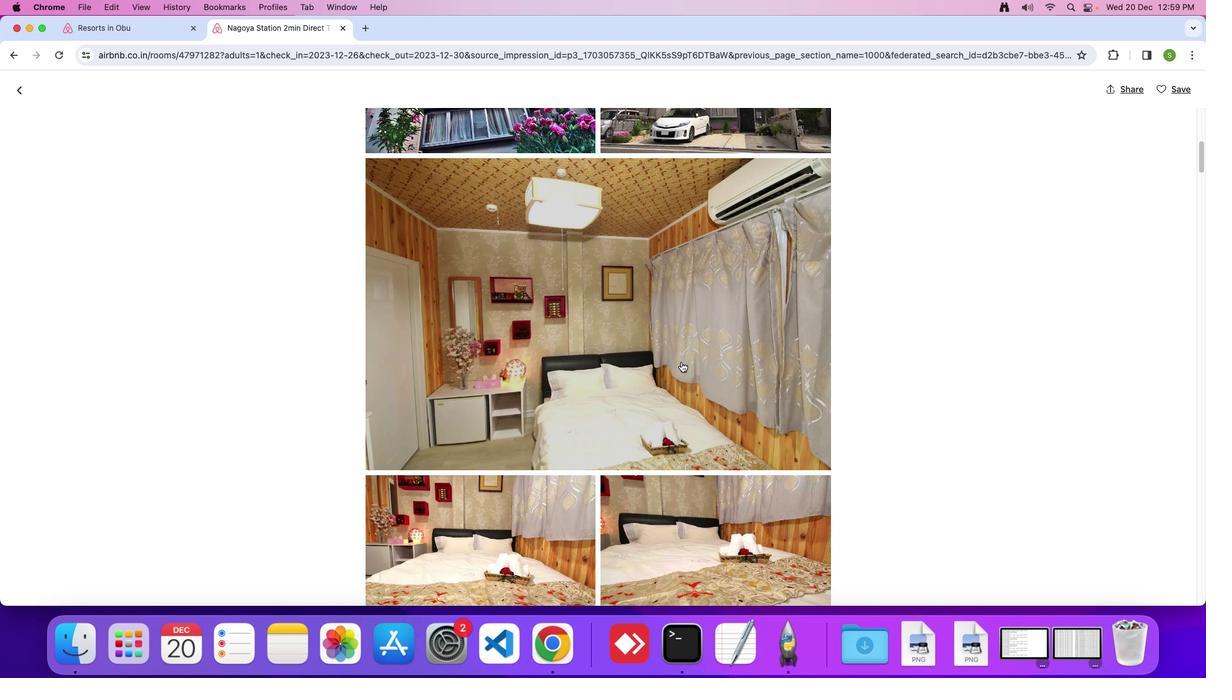 
Action: Mouse scrolled (682, 362) with delta (0, 0)
Screenshot: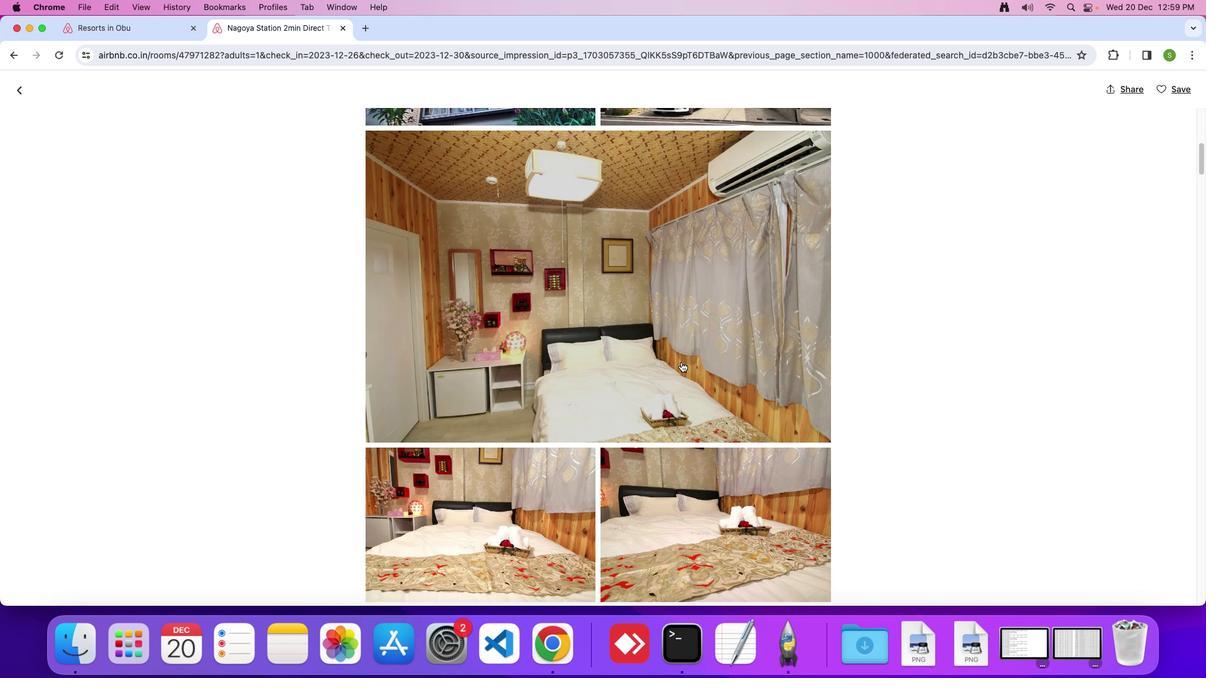 
Action: Mouse scrolled (682, 362) with delta (0, 0)
Screenshot: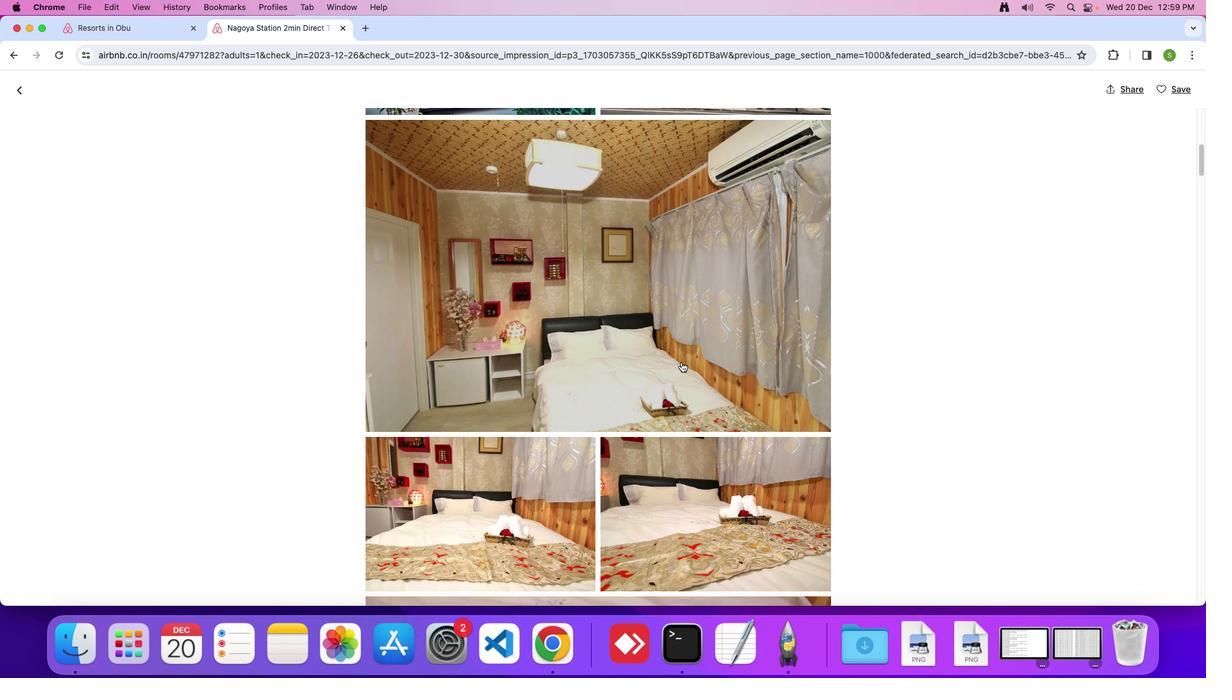 
Action: Mouse scrolled (682, 362) with delta (0, 0)
Screenshot: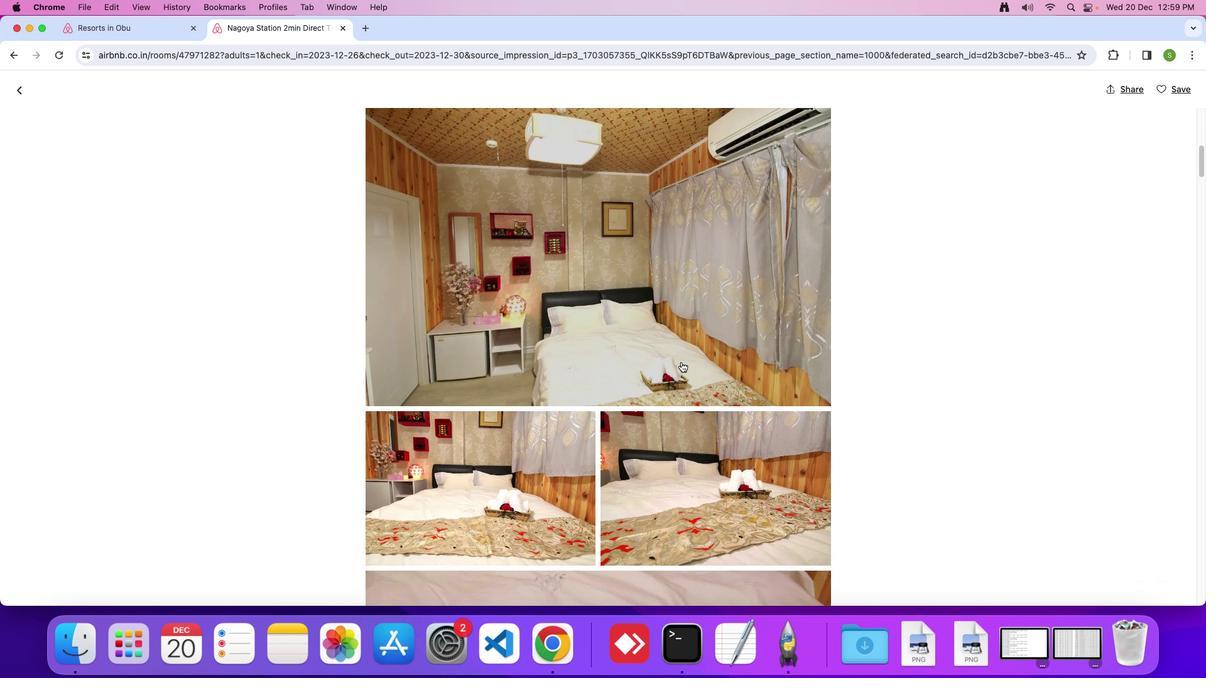 
Action: Mouse scrolled (682, 362) with delta (0, 0)
Screenshot: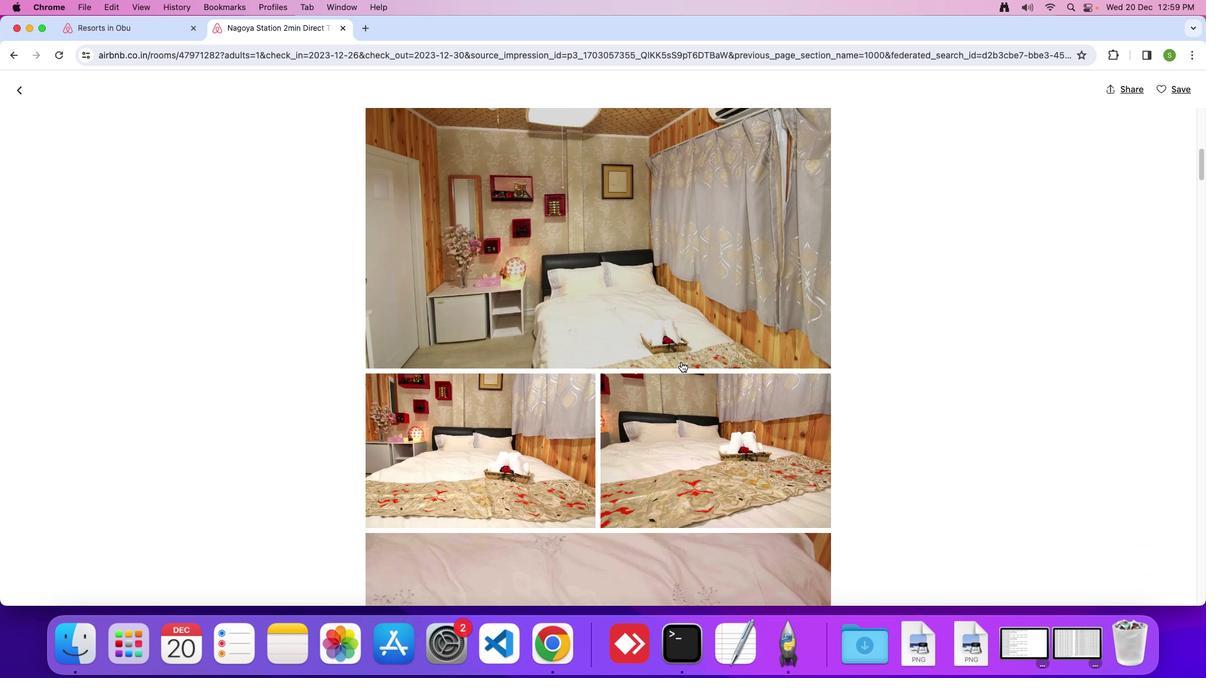 
Action: Mouse scrolled (682, 362) with delta (0, 0)
Screenshot: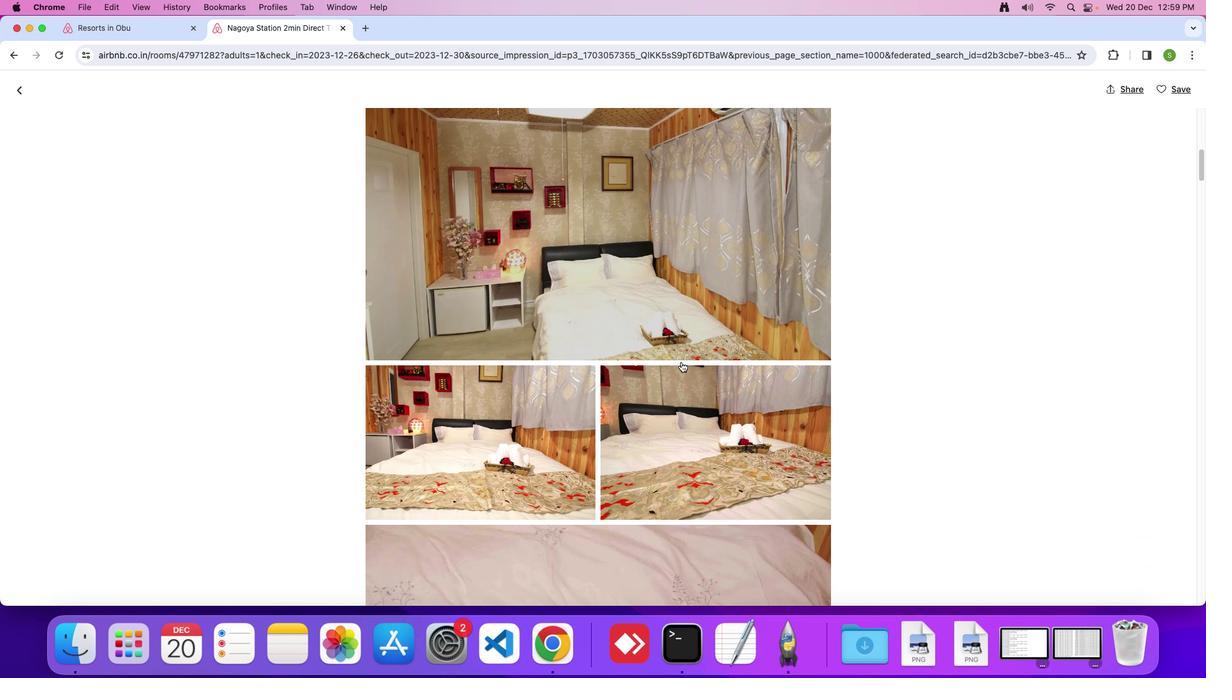 
Action: Mouse scrolled (682, 362) with delta (0, 0)
Screenshot: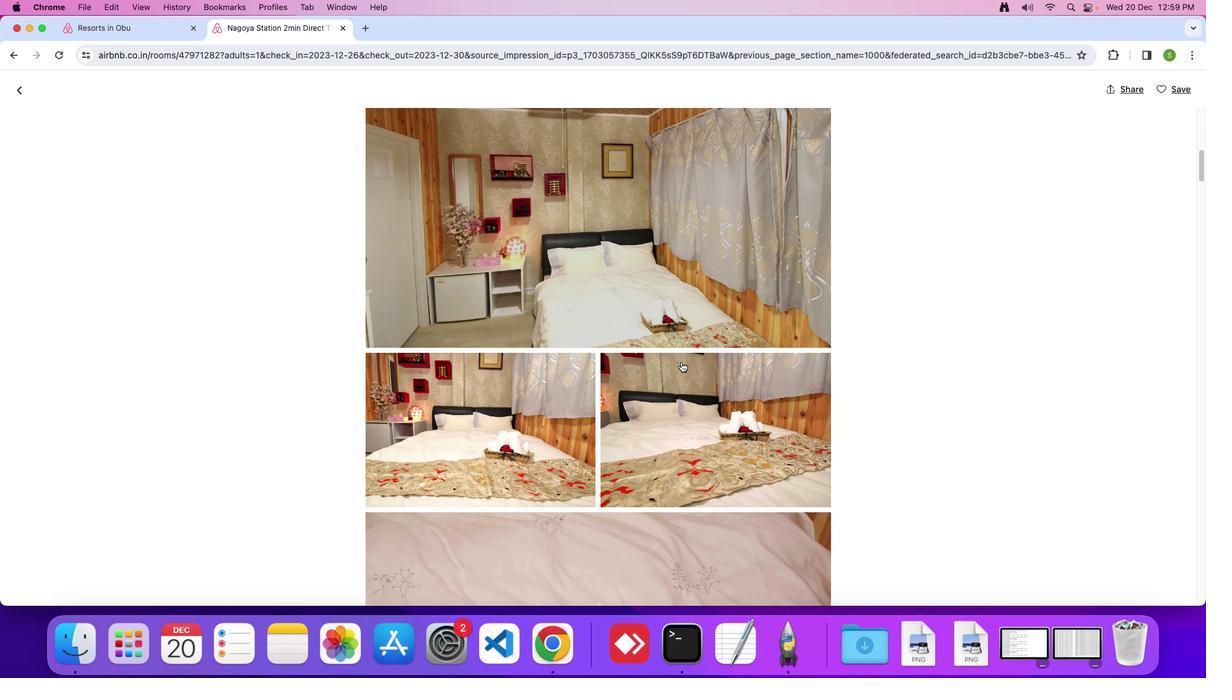 
Action: Mouse scrolled (682, 362) with delta (0, 0)
Screenshot: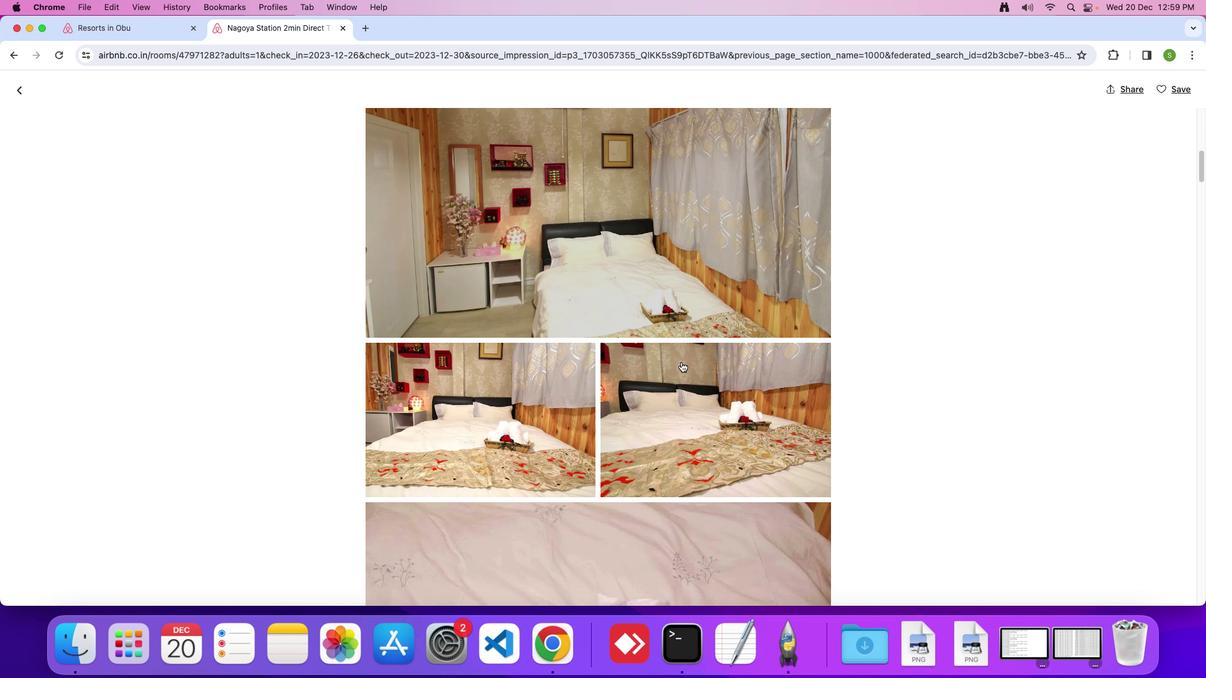 
Action: Mouse scrolled (682, 362) with delta (0, 0)
Screenshot: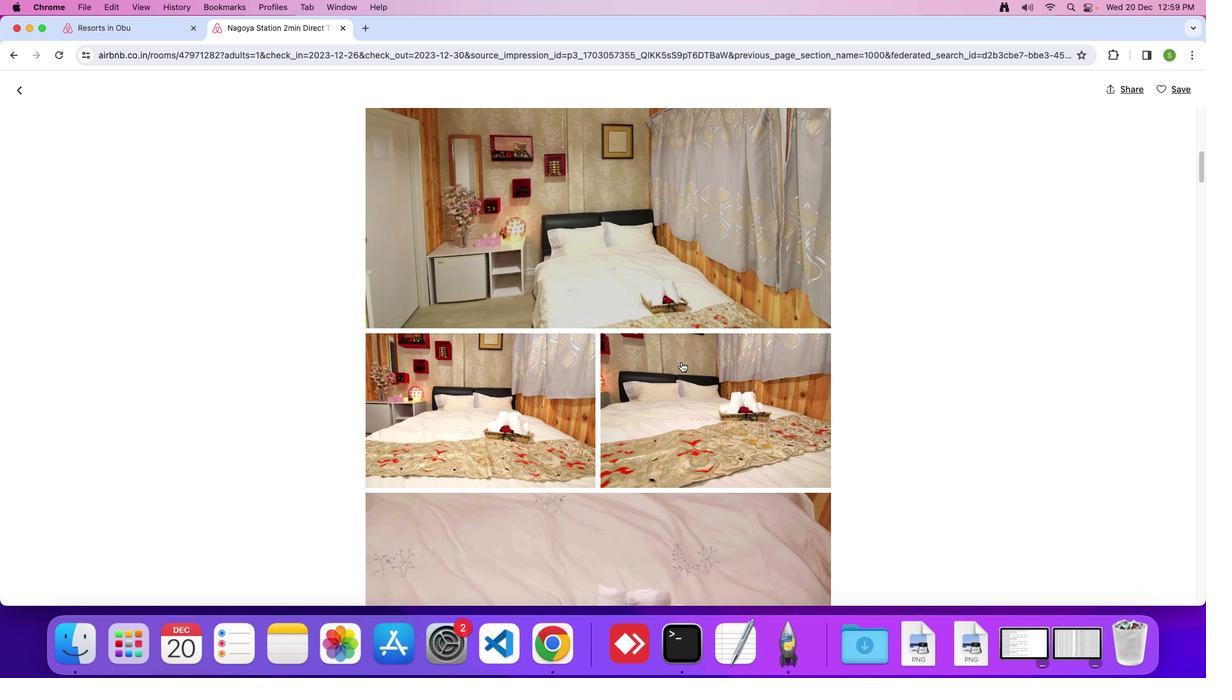 
Action: Mouse scrolled (682, 362) with delta (0, 0)
Screenshot: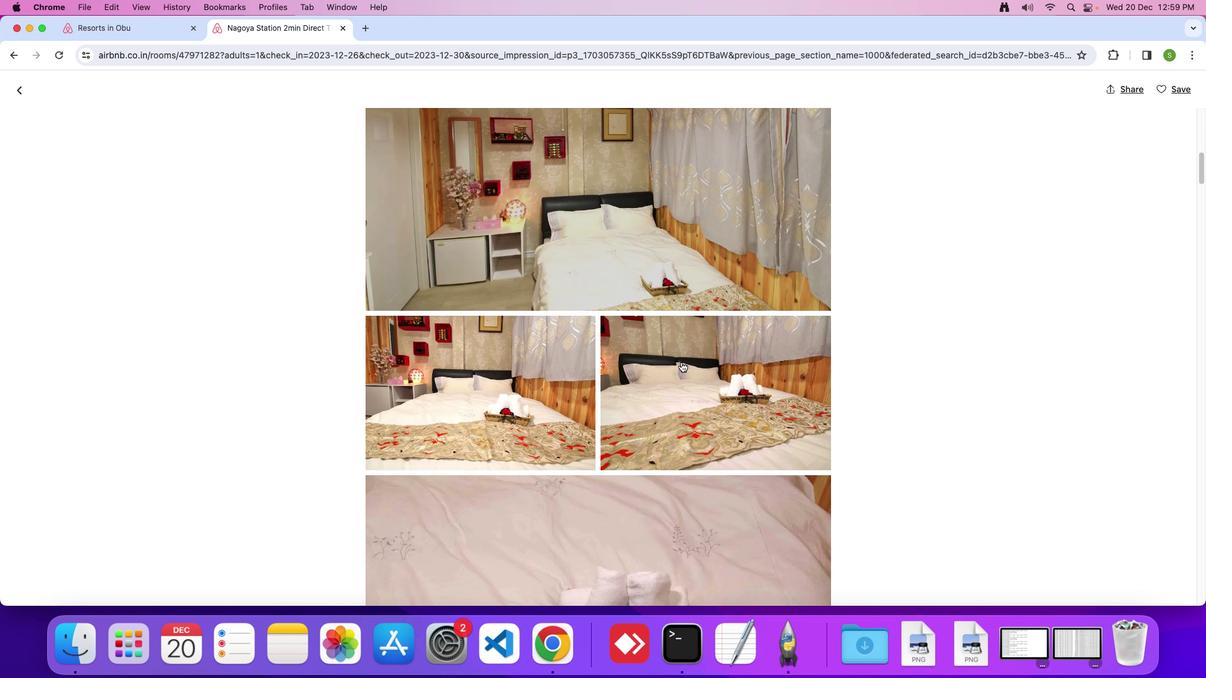 
Action: Mouse scrolled (682, 362) with delta (0, 0)
Screenshot: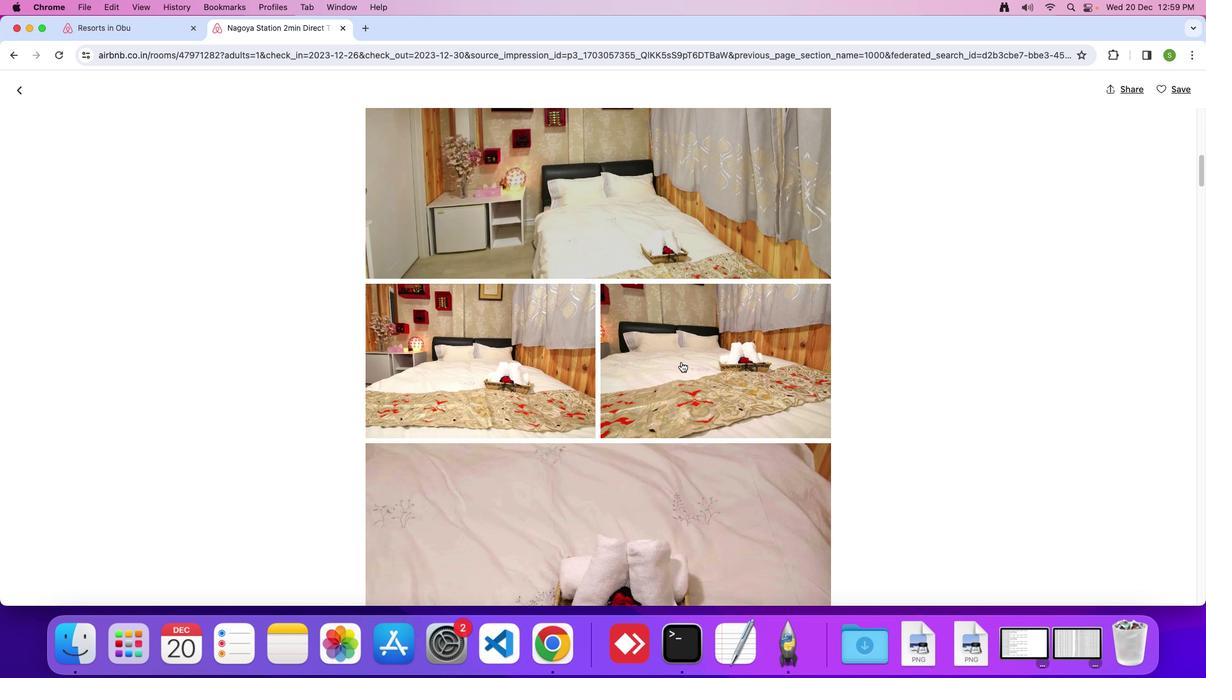 
Action: Mouse scrolled (682, 362) with delta (0, 0)
Screenshot: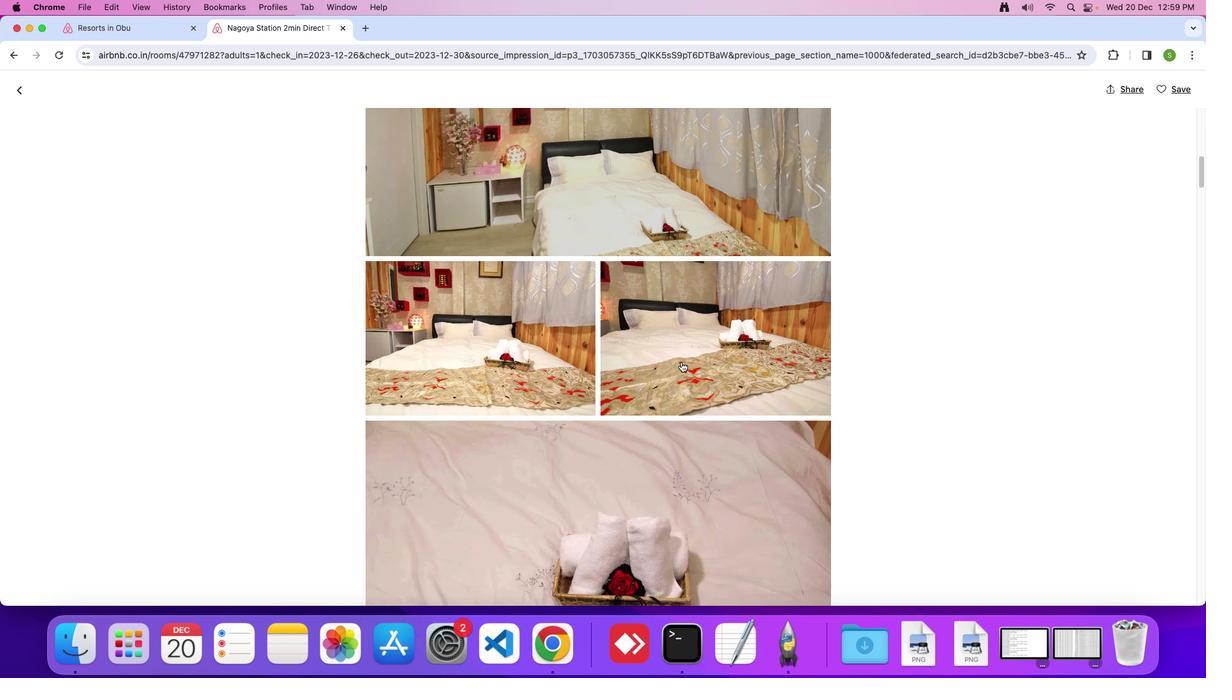
Action: Mouse scrolled (682, 362) with delta (0, 0)
Screenshot: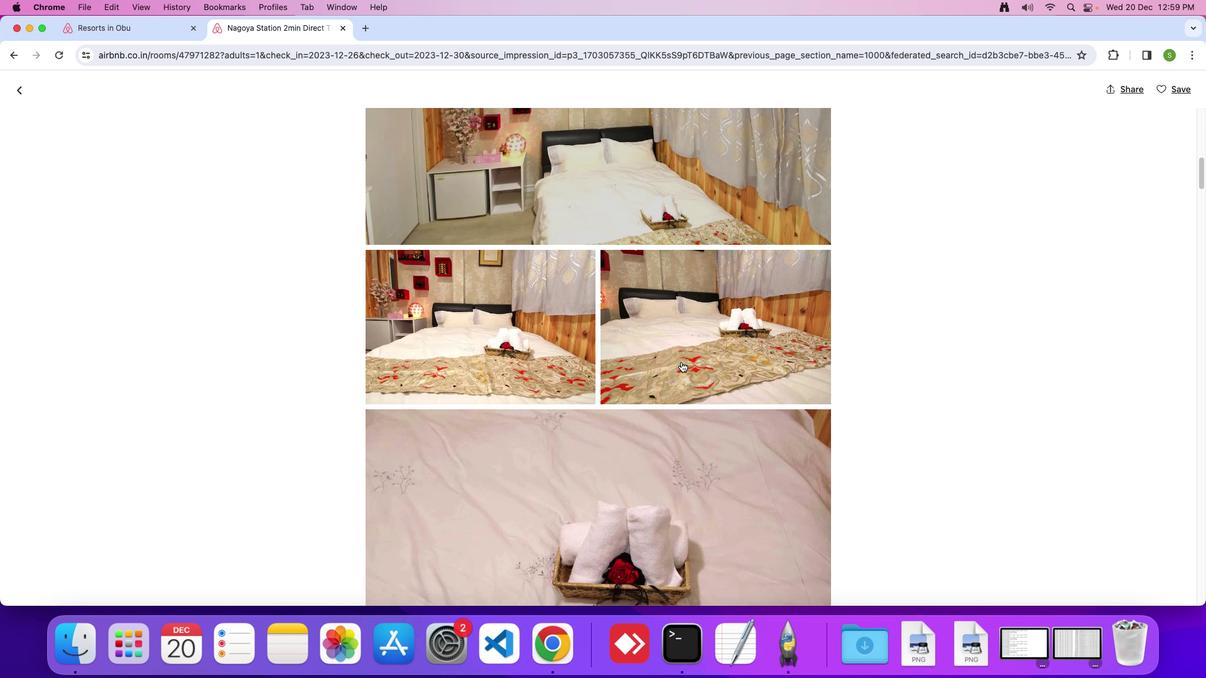 
Action: Mouse scrolled (682, 362) with delta (0, 0)
Screenshot: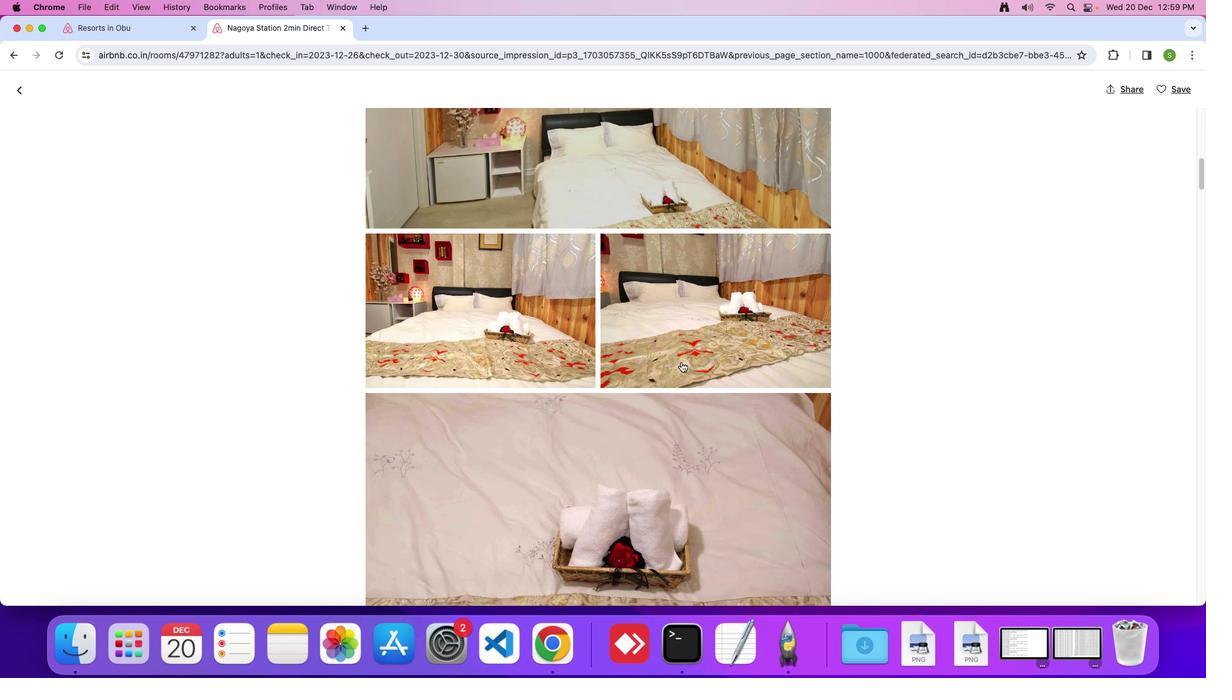 
Action: Mouse scrolled (682, 362) with delta (0, 0)
Screenshot: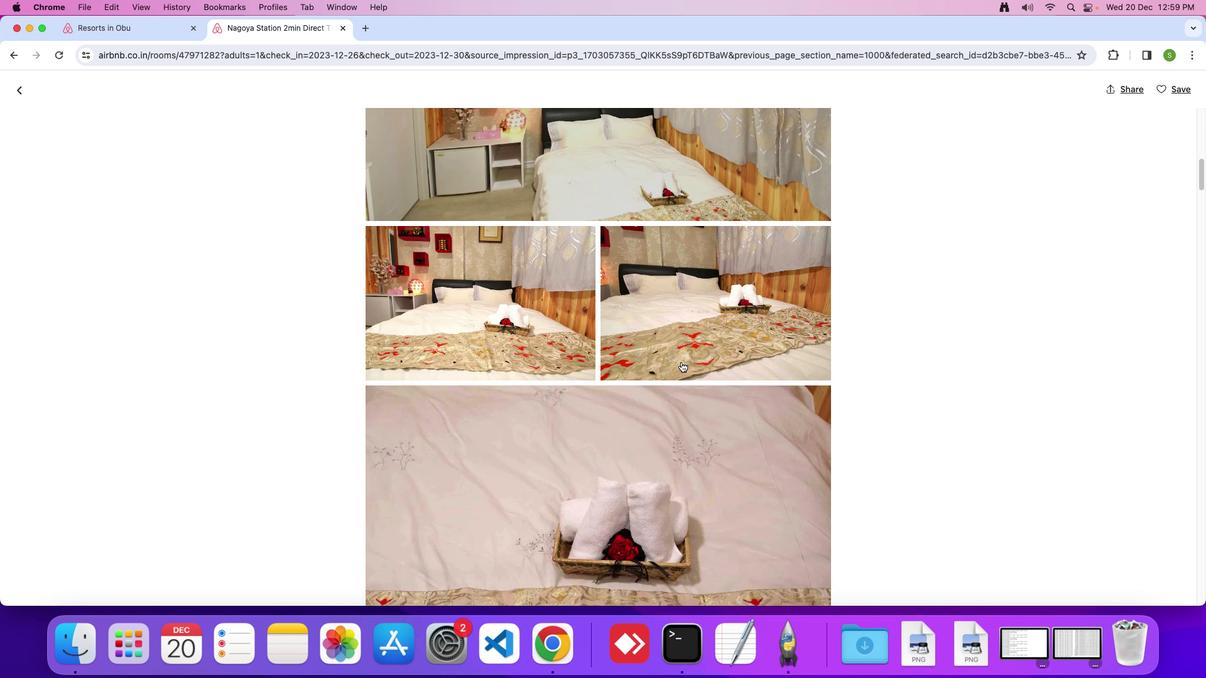 
Action: Mouse scrolled (682, 362) with delta (0, 0)
Screenshot: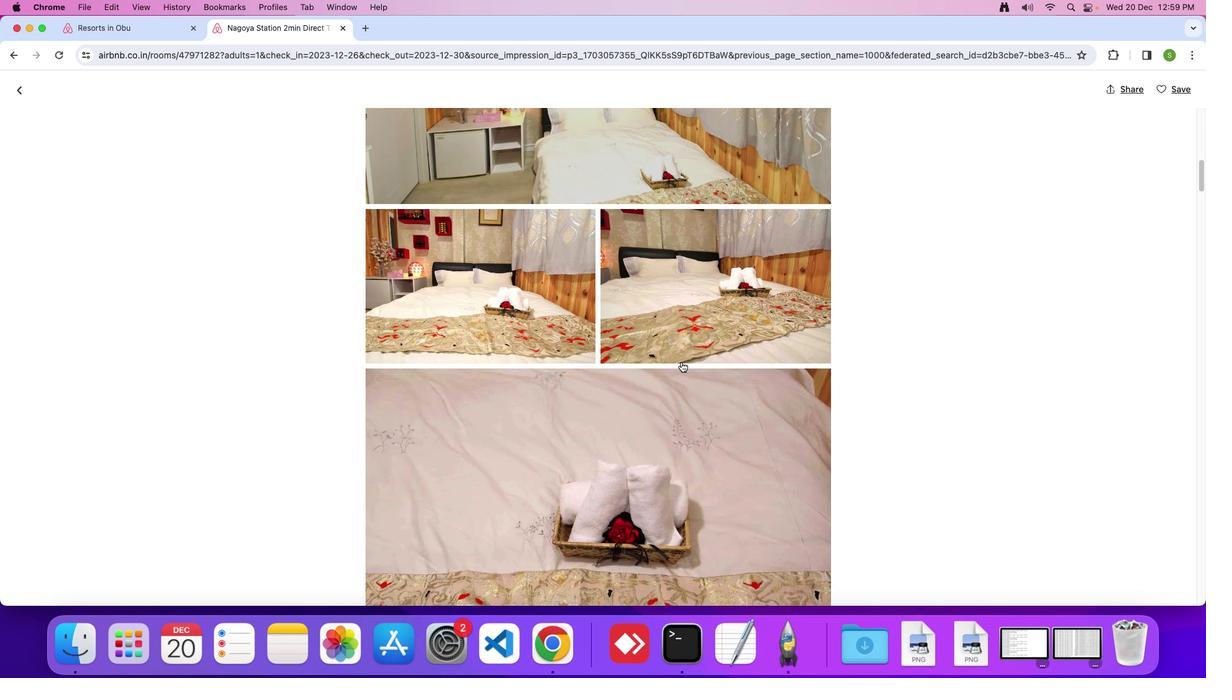 
Action: Mouse scrolled (682, 362) with delta (0, 0)
Screenshot: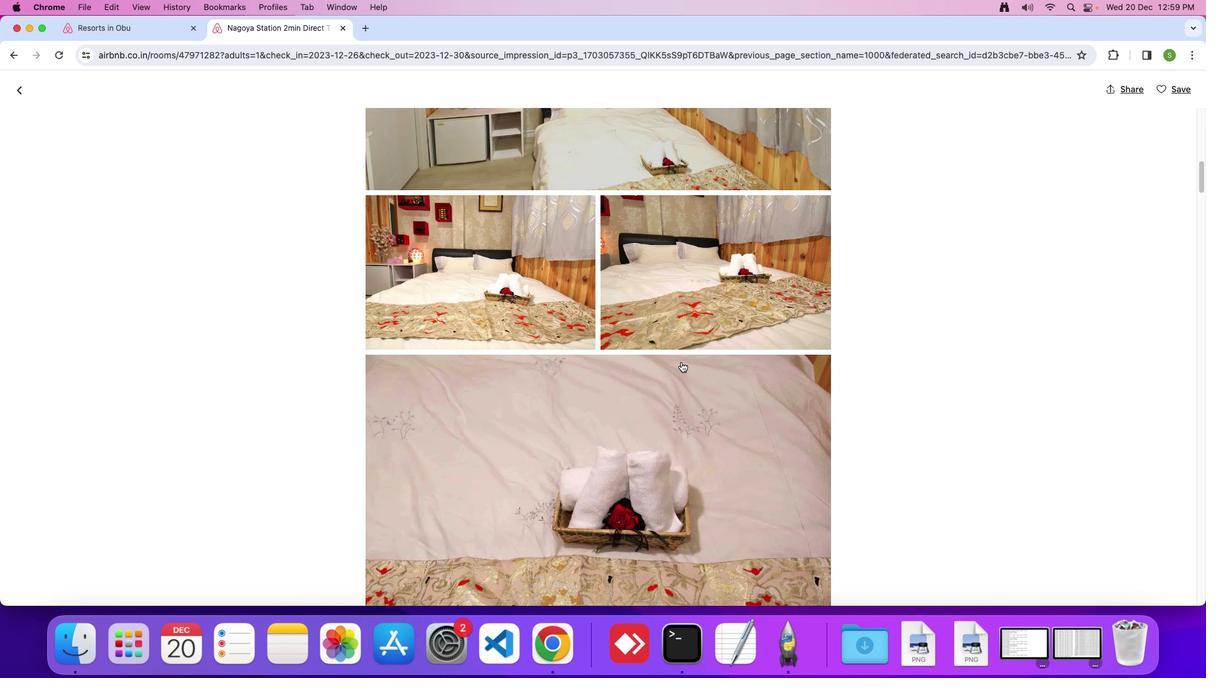 
Action: Mouse scrolled (682, 362) with delta (0, 0)
Screenshot: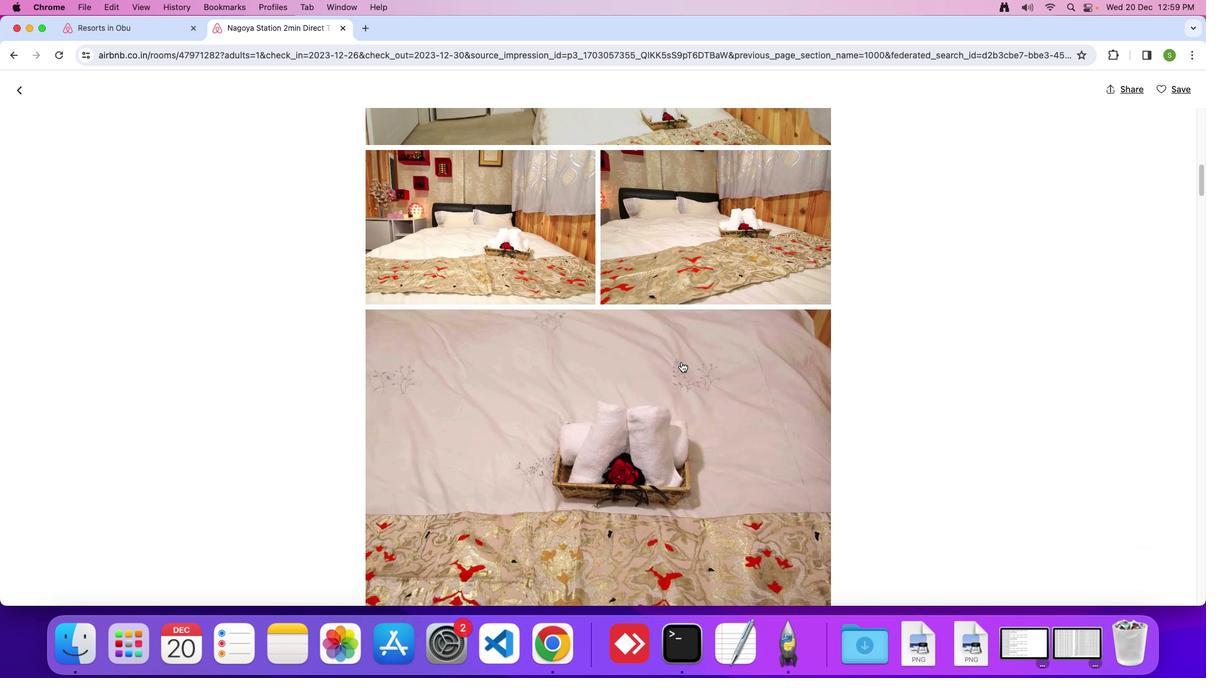 
Action: Mouse scrolled (682, 362) with delta (0, 0)
Screenshot: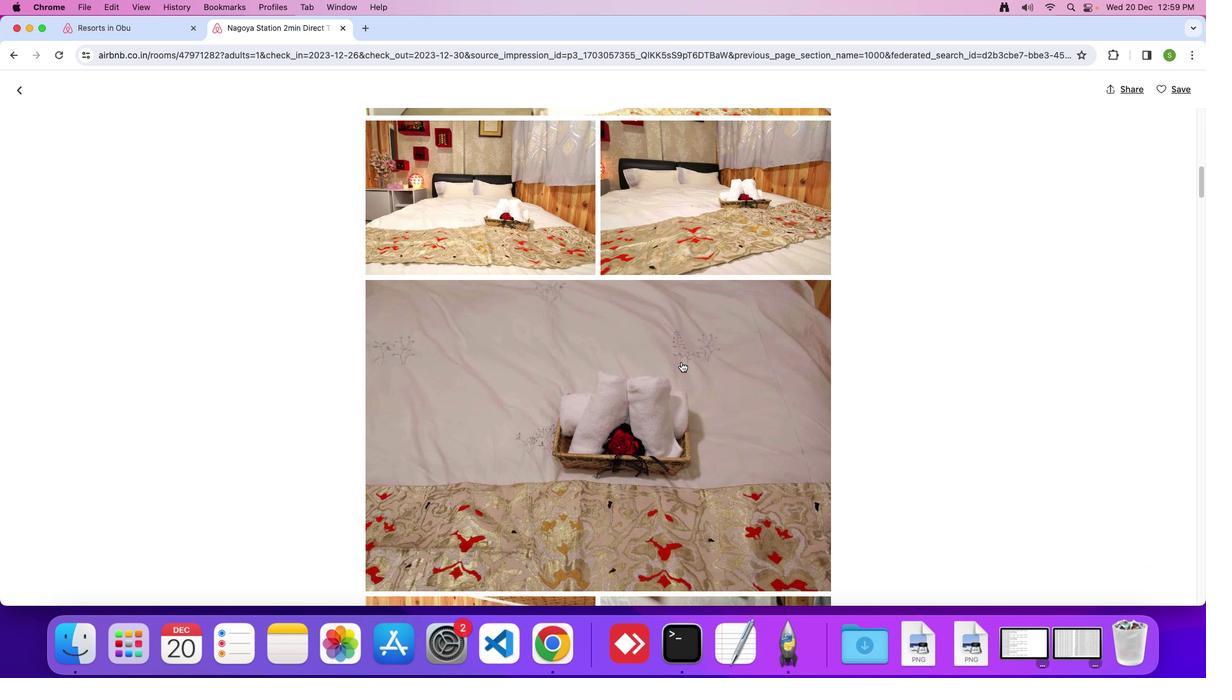 
Action: Mouse scrolled (682, 362) with delta (0, 0)
Screenshot: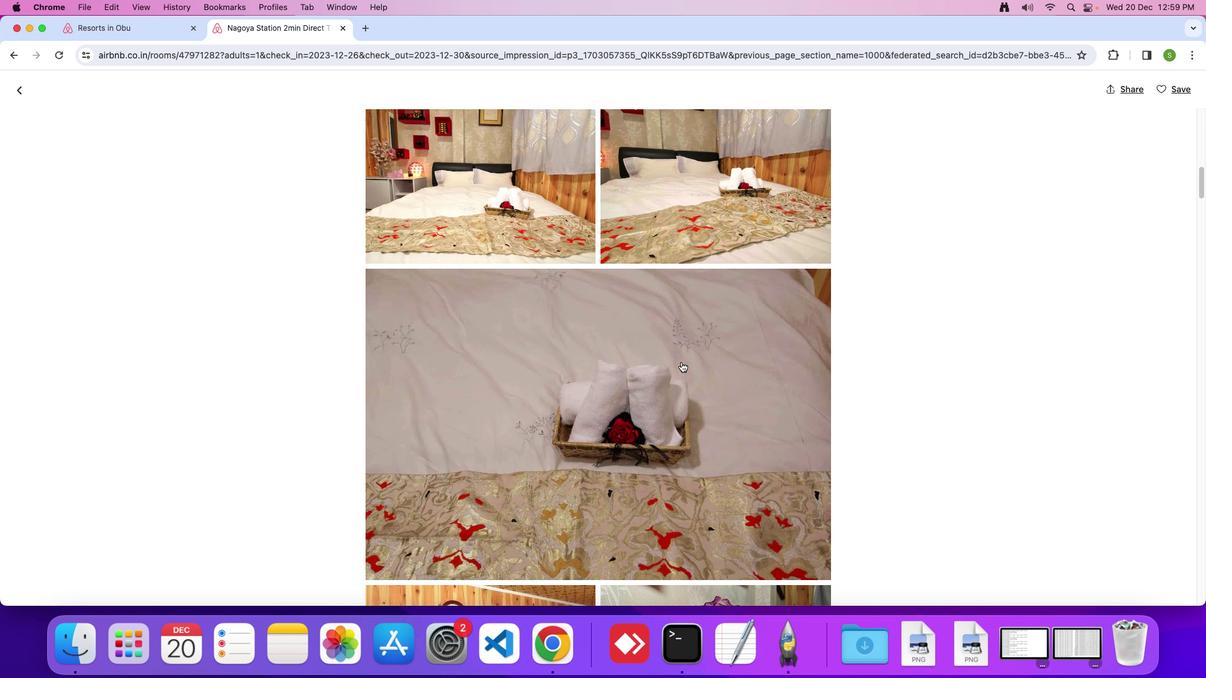 
Action: Mouse scrolled (682, 362) with delta (0, 0)
Screenshot: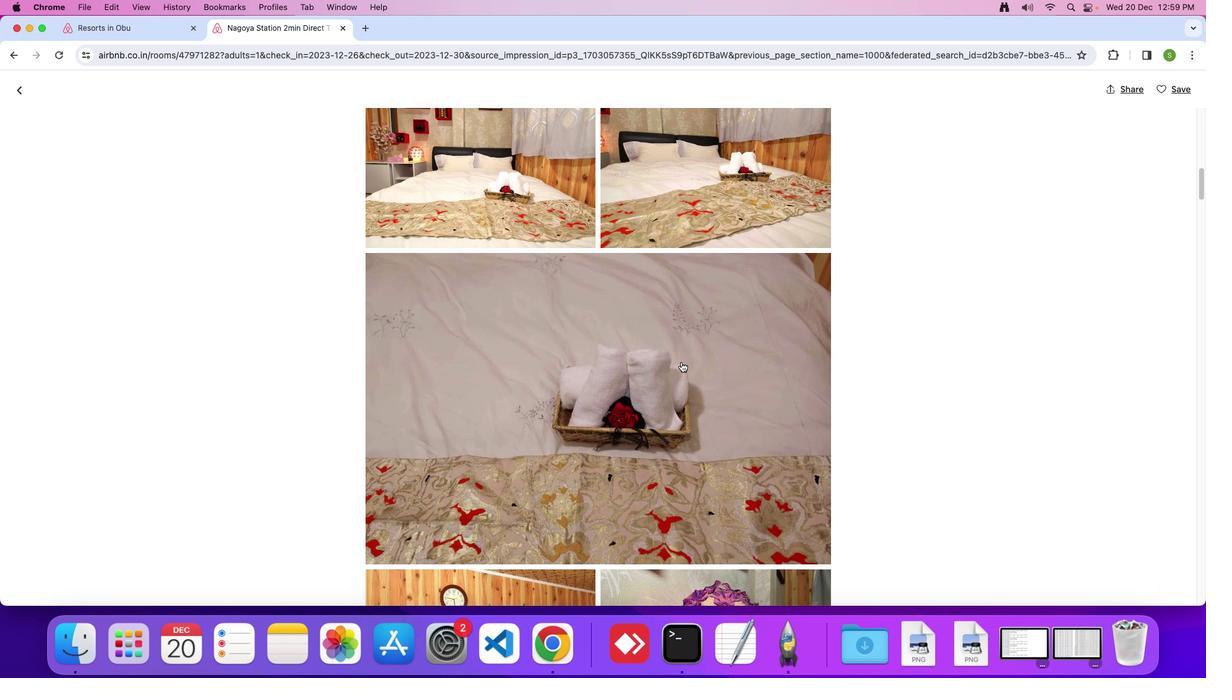 
Action: Mouse scrolled (682, 362) with delta (0, 0)
Screenshot: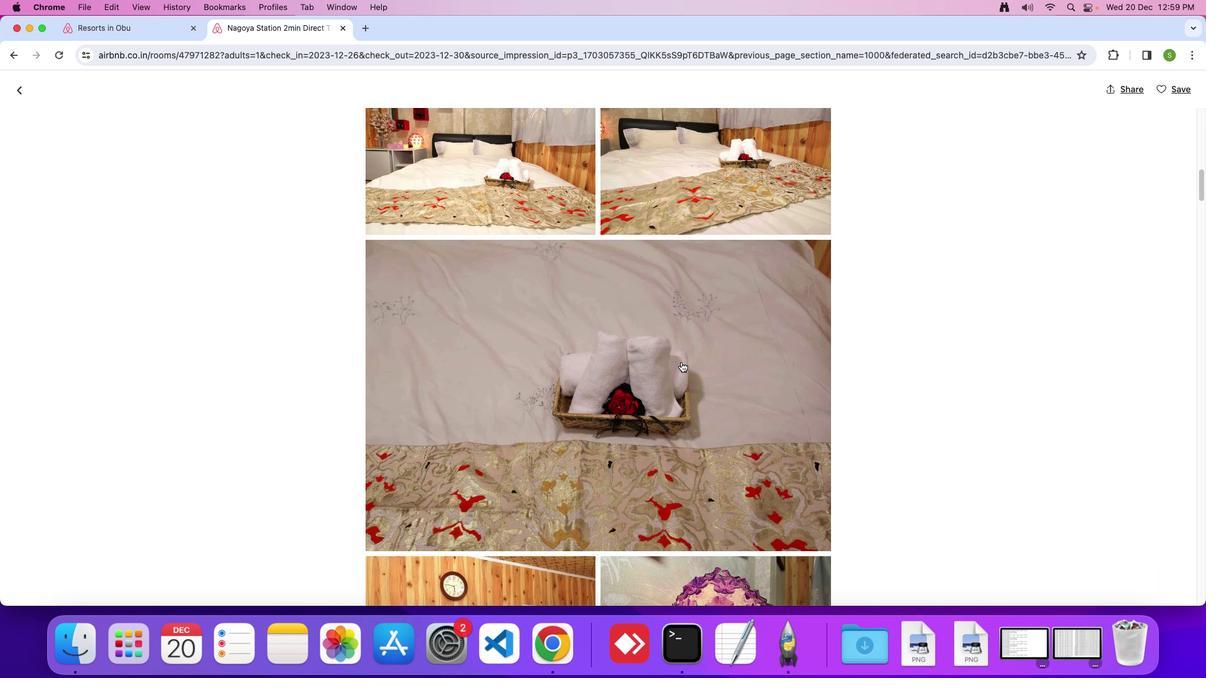 
Action: Mouse scrolled (682, 362) with delta (0, 0)
Screenshot: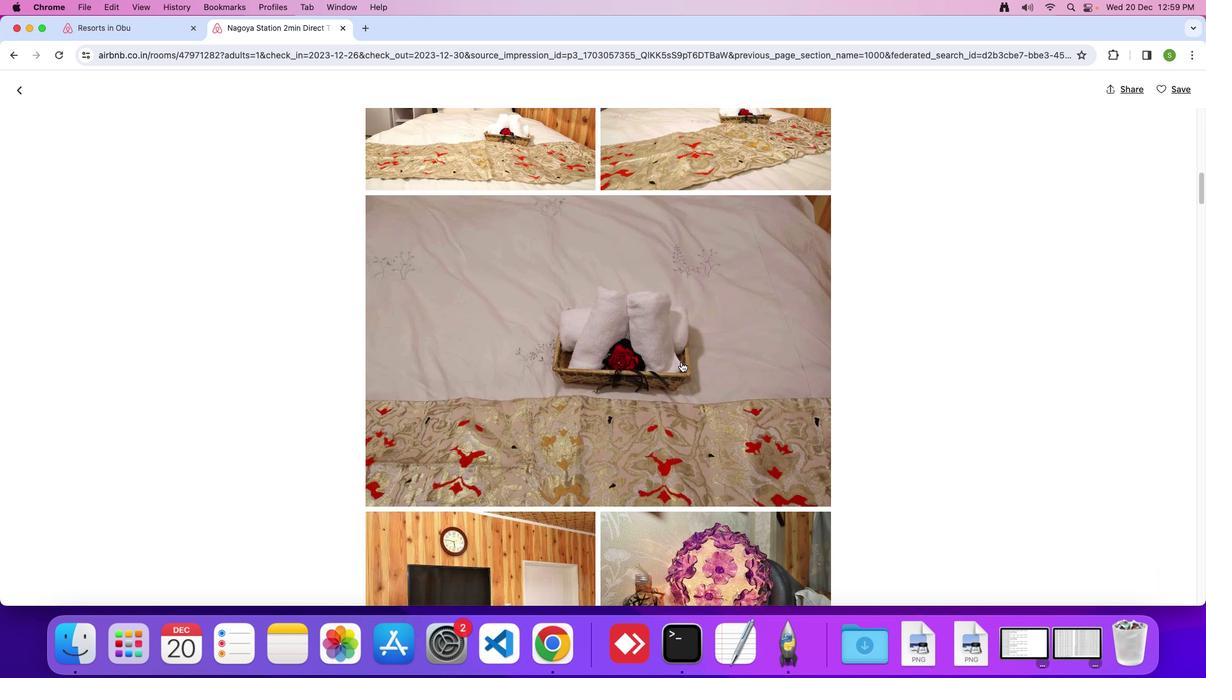 
Action: Mouse scrolled (682, 362) with delta (0, 0)
Screenshot: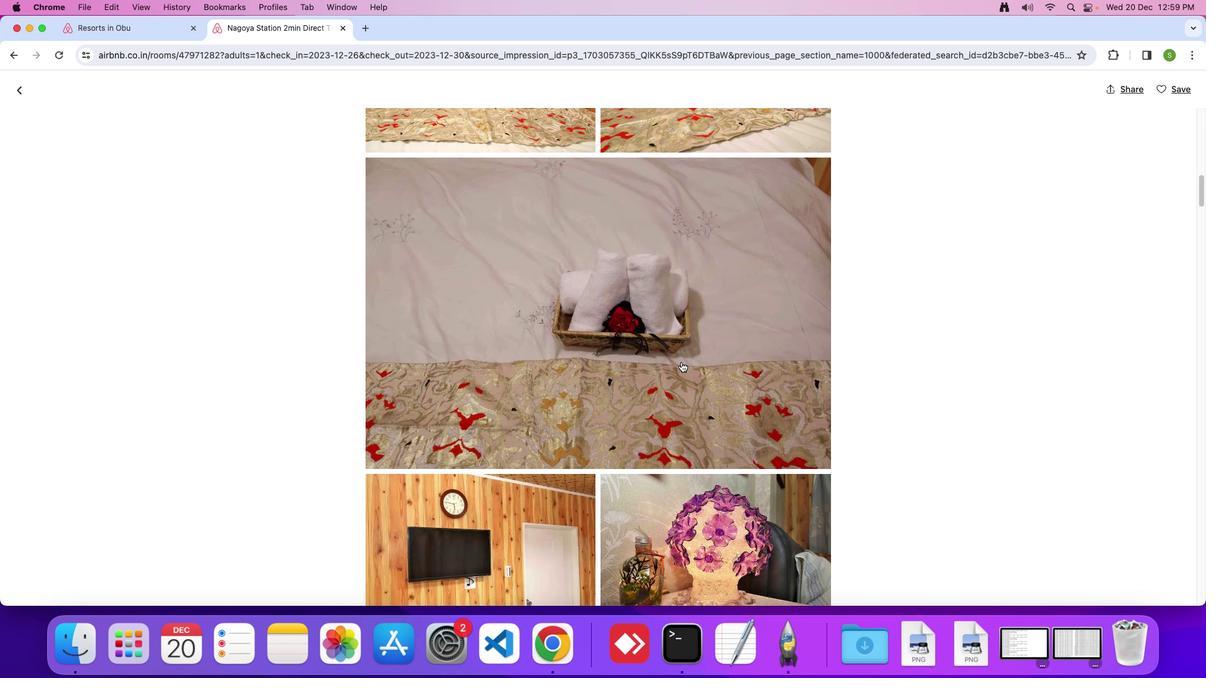 
Action: Mouse scrolled (682, 362) with delta (0, 0)
Screenshot: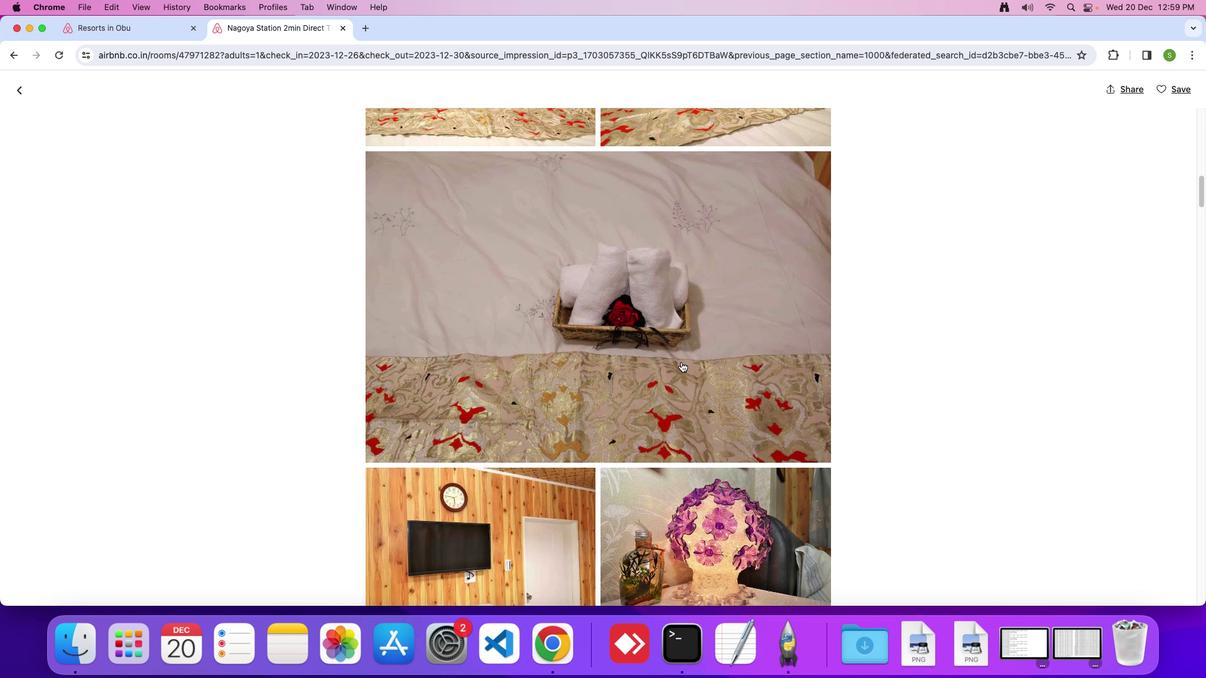 
Action: Mouse scrolled (682, 362) with delta (0, 0)
Screenshot: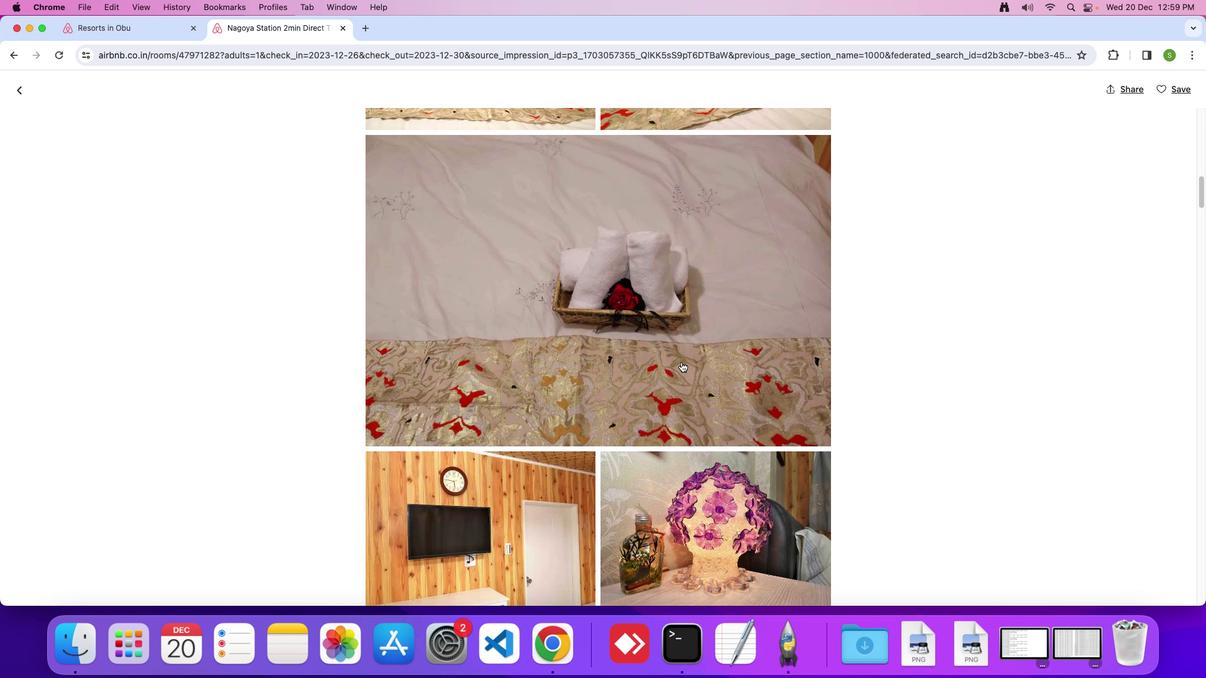 
Action: Mouse scrolled (682, 362) with delta (0, 0)
Screenshot: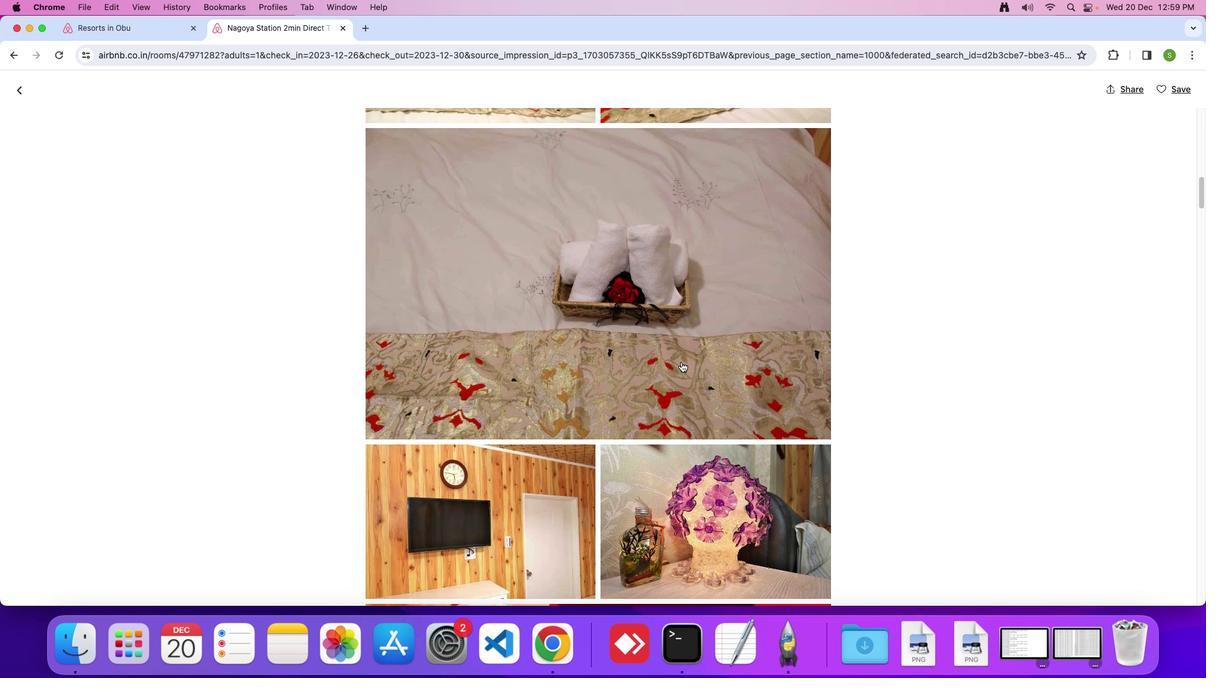 
Action: Mouse scrolled (682, 362) with delta (0, 0)
Screenshot: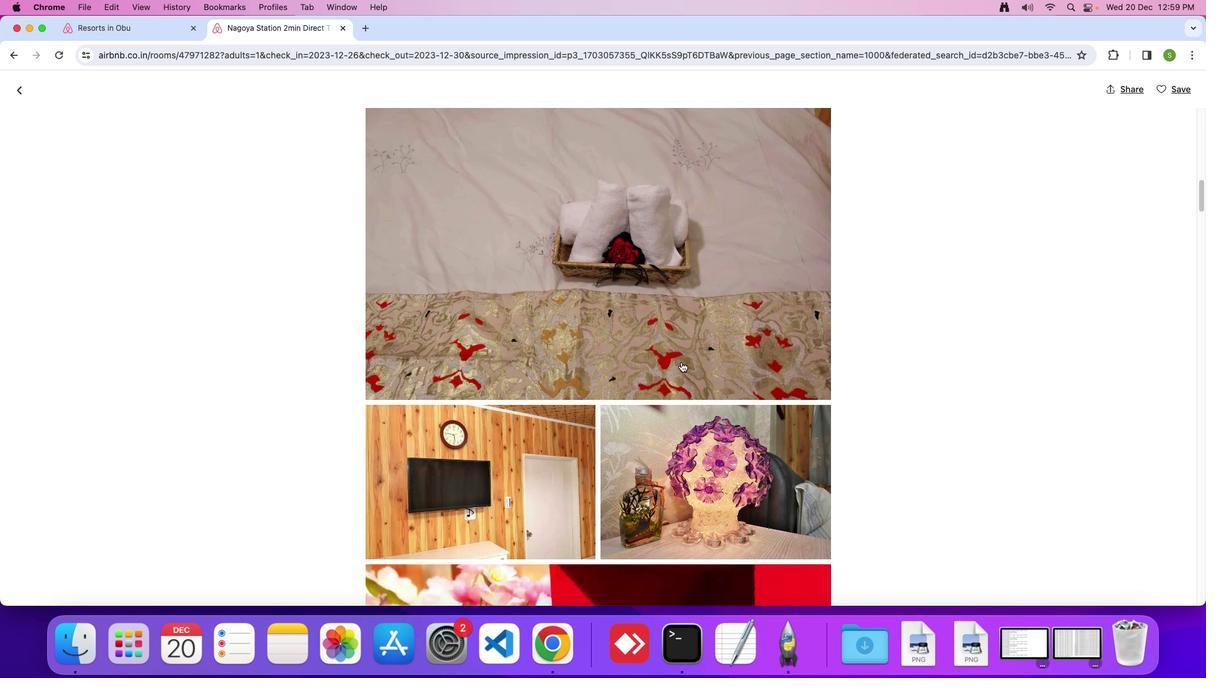 
Action: Mouse scrolled (682, 362) with delta (0, 0)
Screenshot: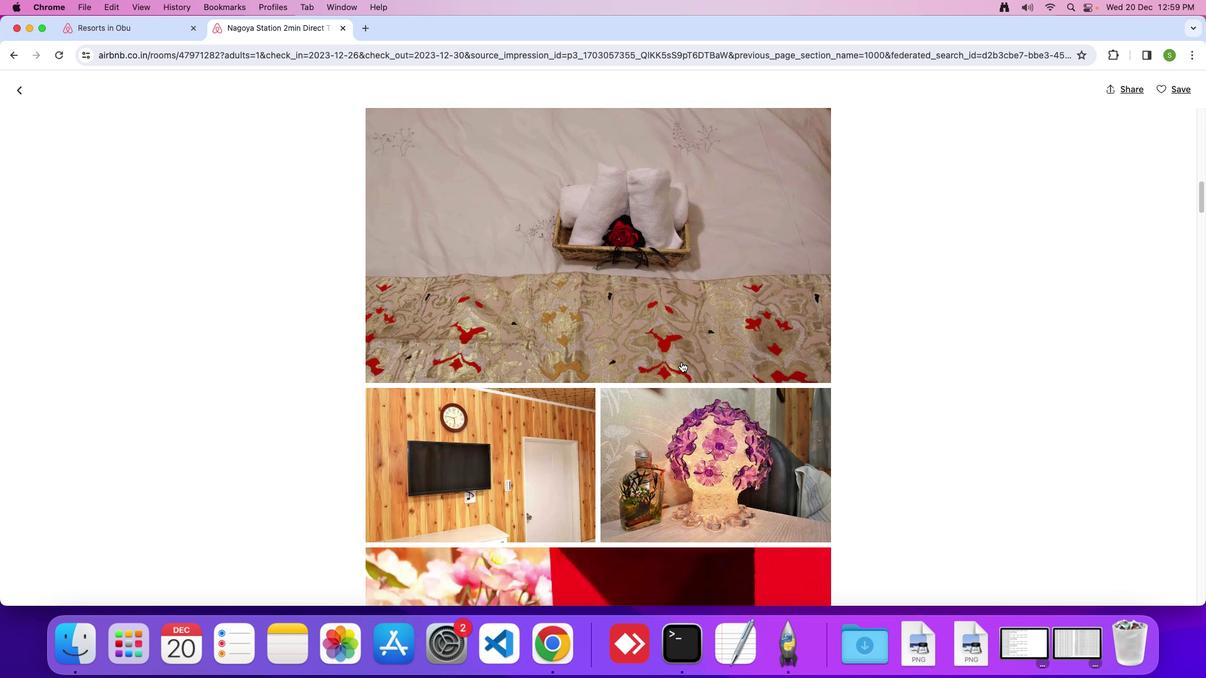 
Action: Mouse scrolled (682, 362) with delta (0, 0)
Screenshot: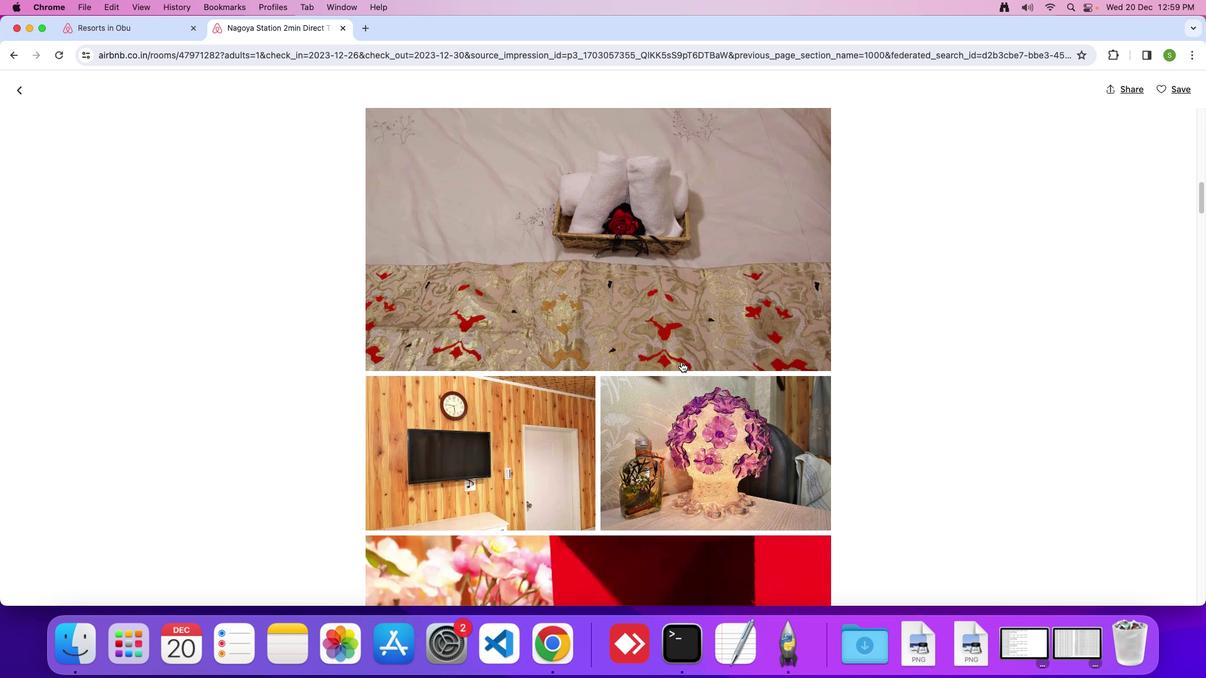 
Action: Mouse scrolled (682, 362) with delta (0, 0)
Screenshot: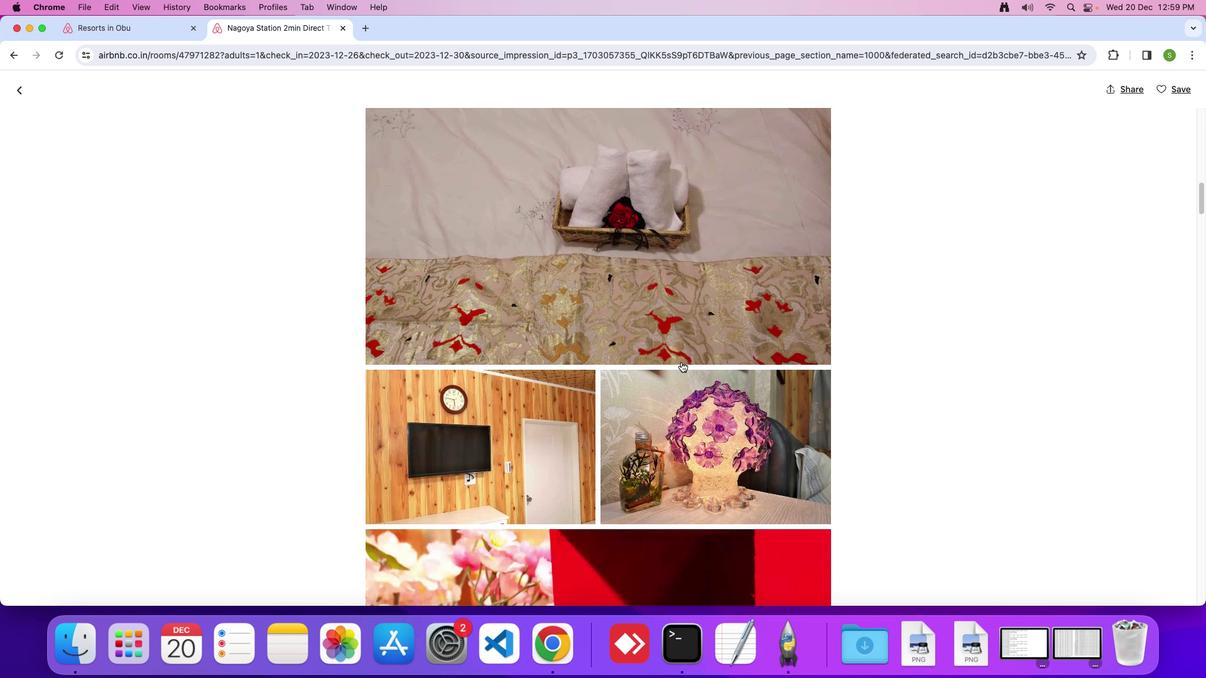 
Action: Mouse scrolled (682, 362) with delta (0, 0)
Screenshot: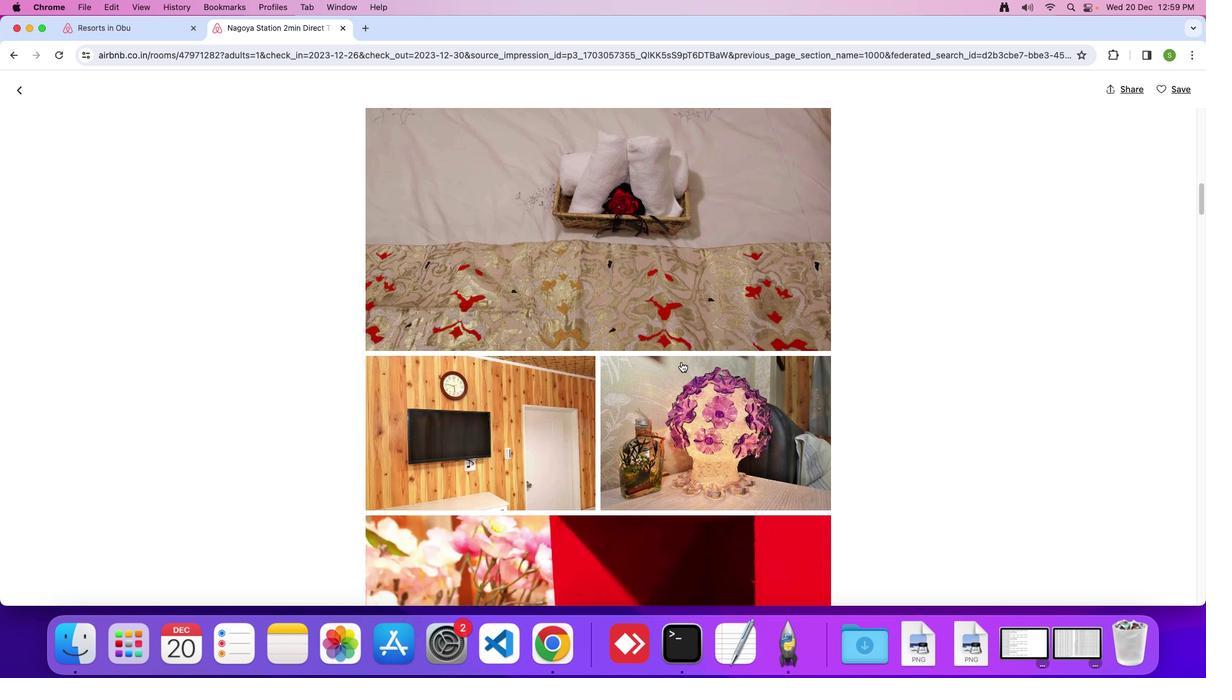 
Action: Mouse scrolled (682, 362) with delta (0, 0)
Screenshot: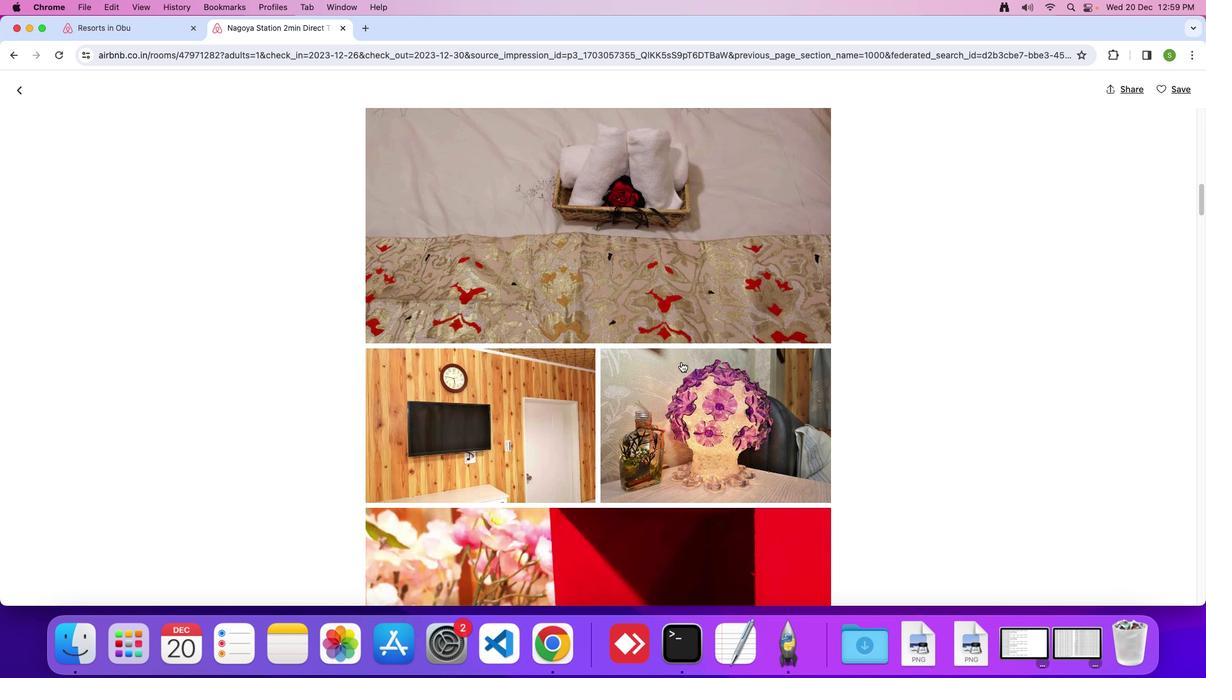 
Action: Mouse scrolled (682, 362) with delta (0, 0)
Screenshot: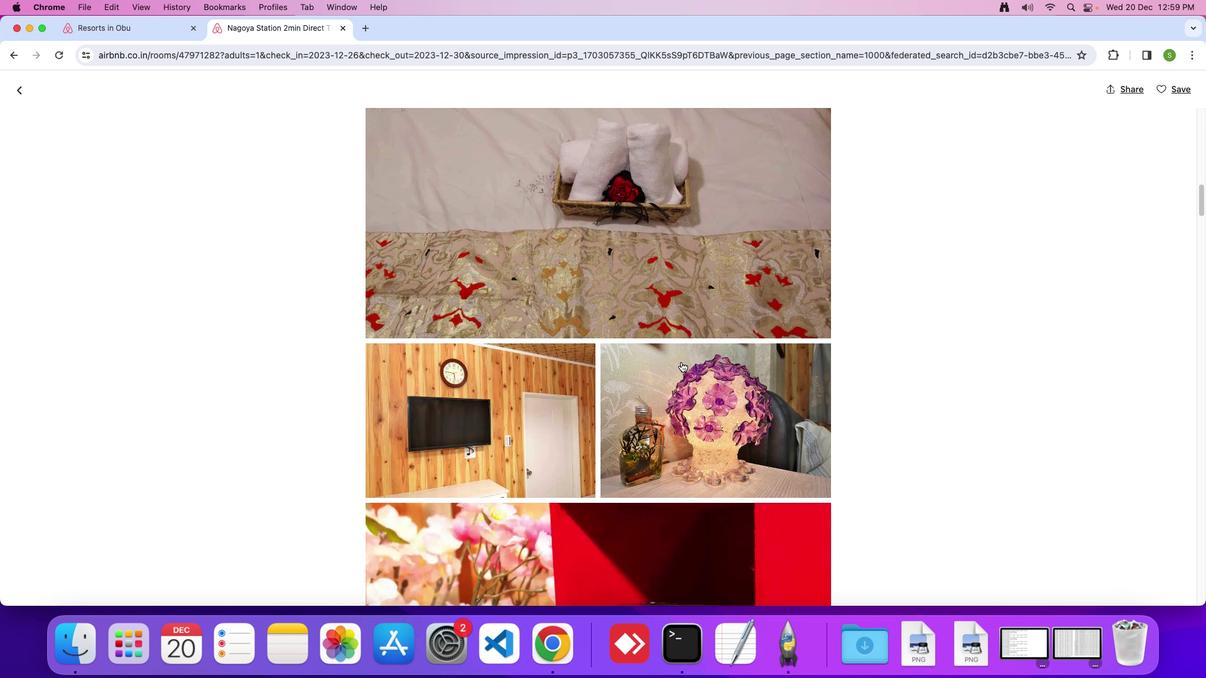 
Action: Mouse scrolled (682, 362) with delta (0, 0)
Screenshot: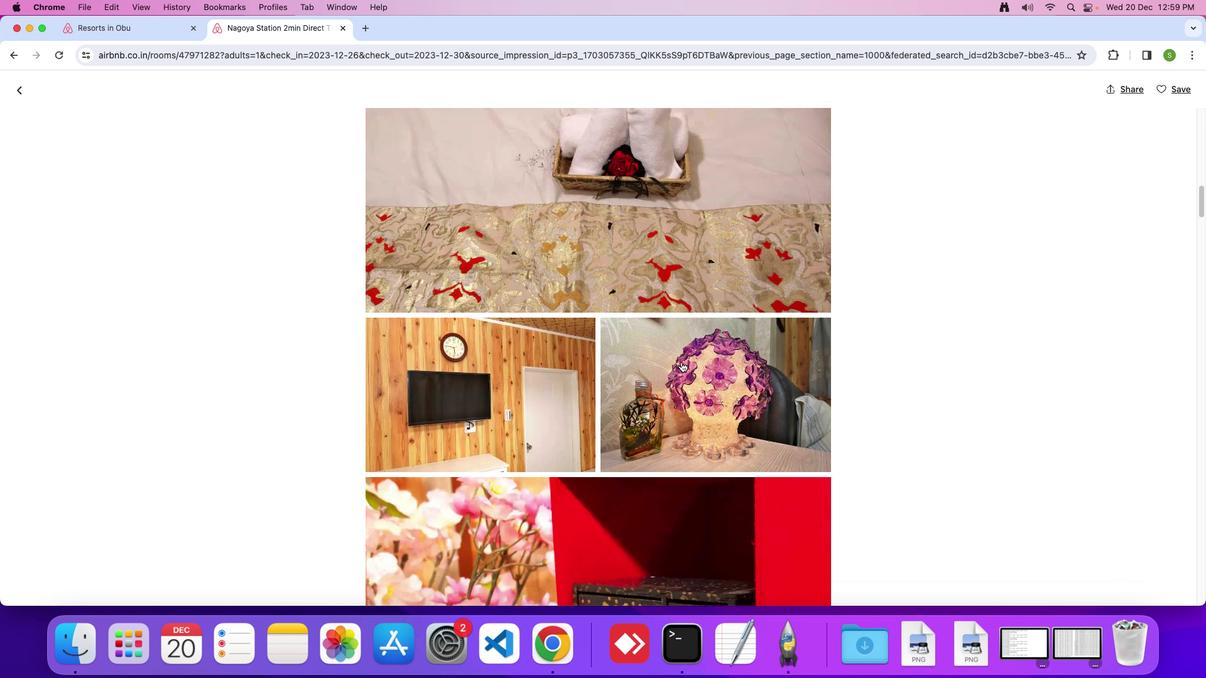 
Action: Mouse scrolled (682, 362) with delta (0, 0)
Screenshot: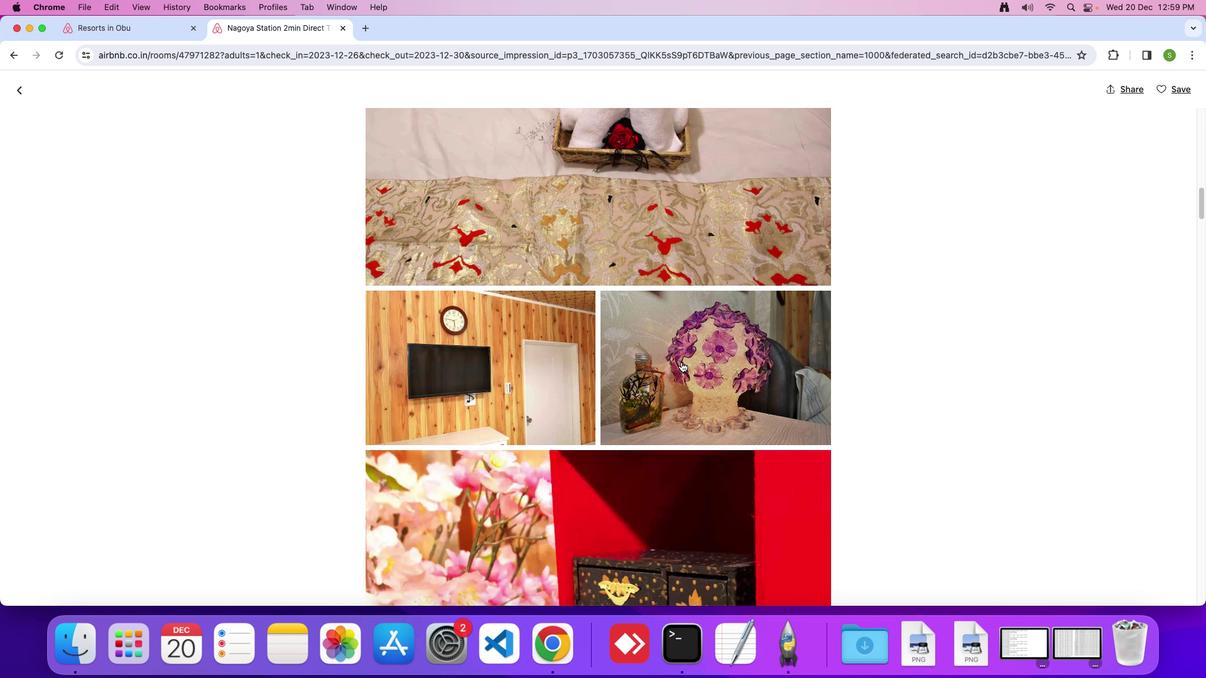 
Action: Mouse scrolled (682, 362) with delta (0, 0)
Screenshot: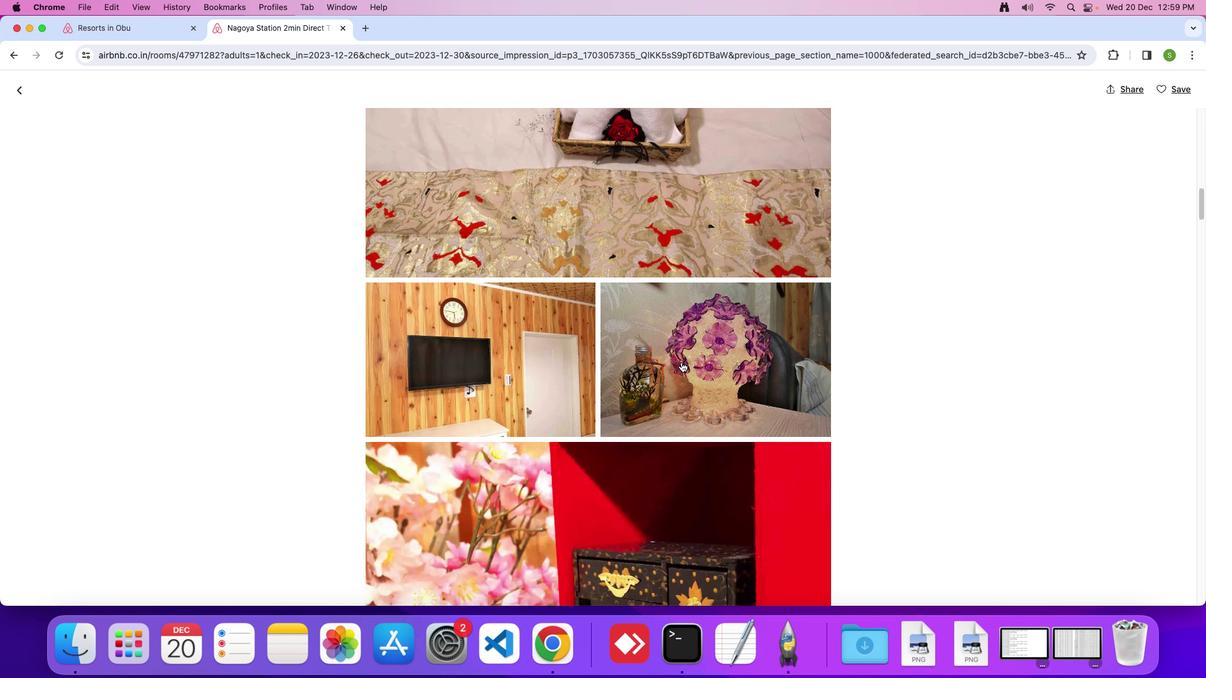 
Action: Mouse scrolled (682, 362) with delta (0, 0)
Screenshot: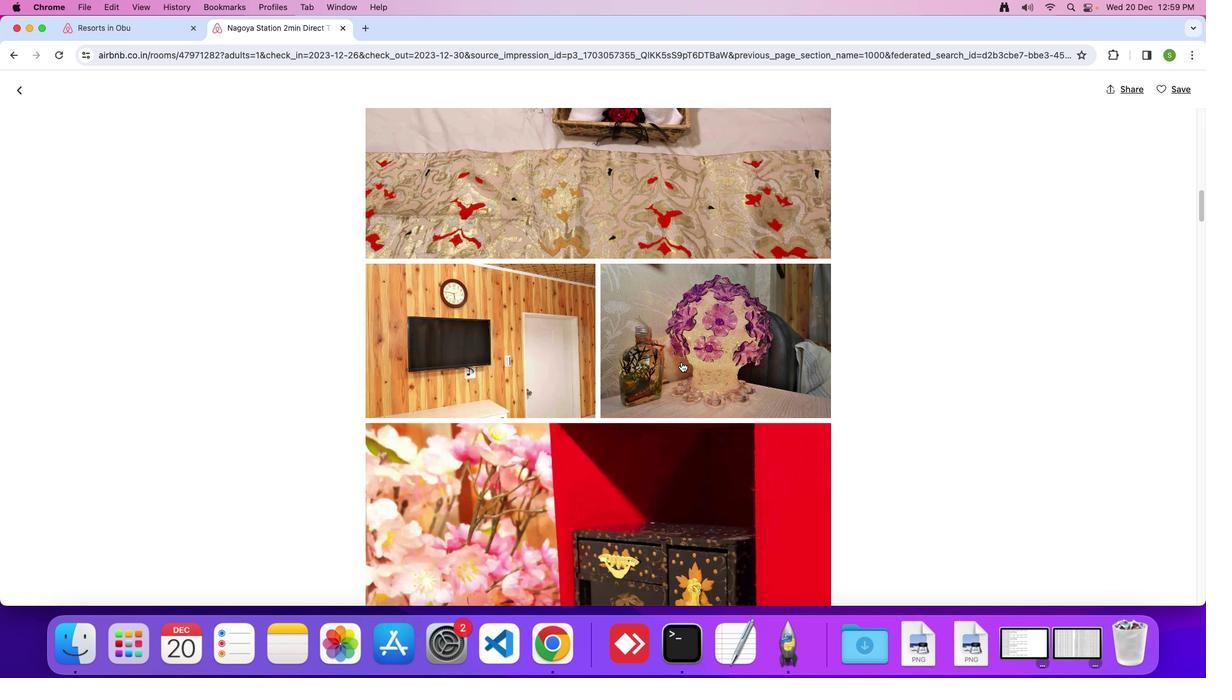 
Action: Mouse scrolled (682, 362) with delta (0, 0)
Screenshot: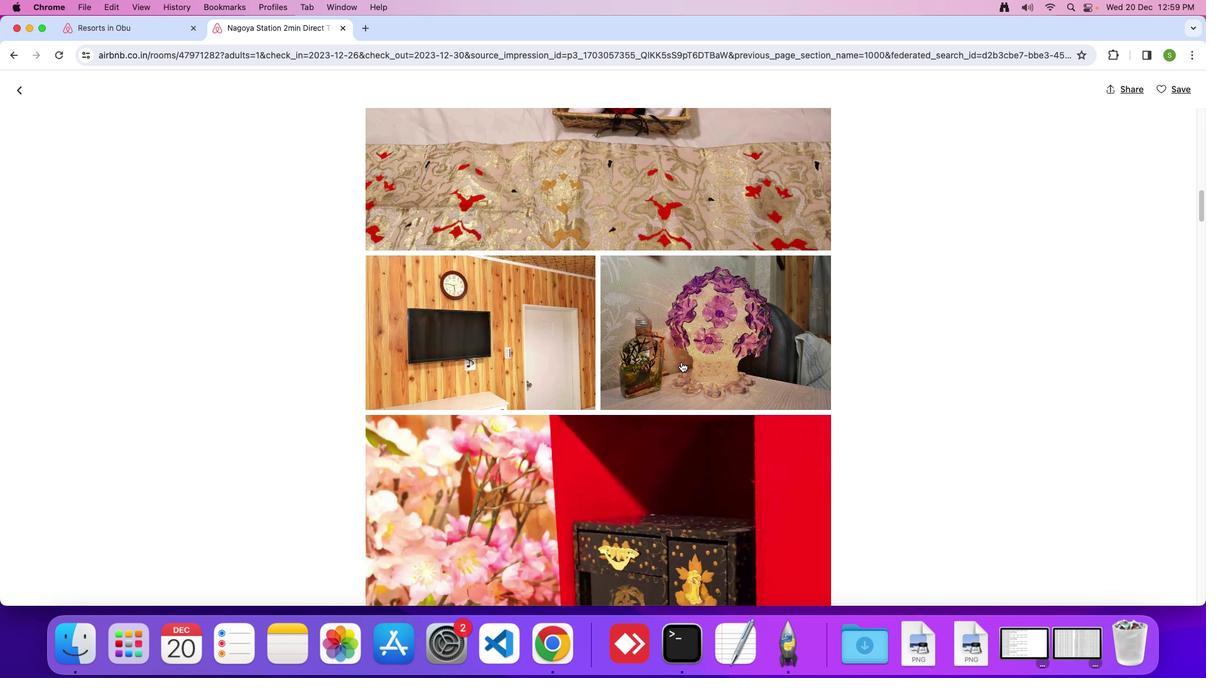 
Action: Mouse scrolled (682, 362) with delta (0, 0)
Screenshot: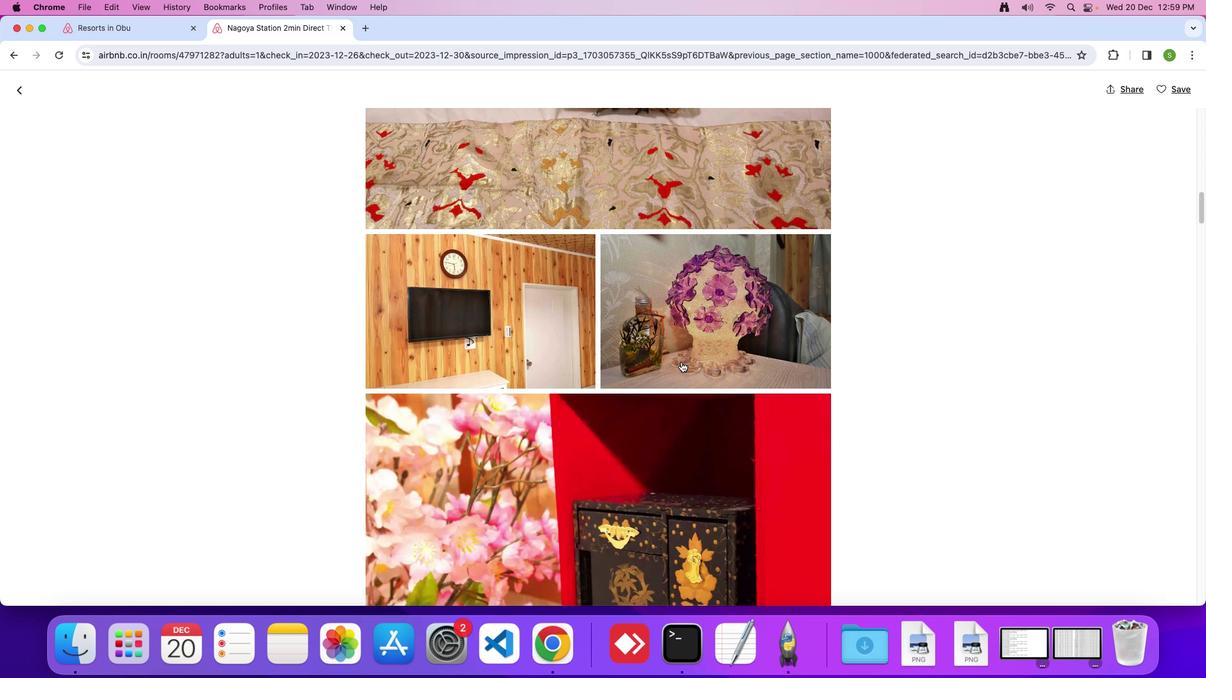 
Action: Mouse scrolled (682, 362) with delta (0, 0)
Screenshot: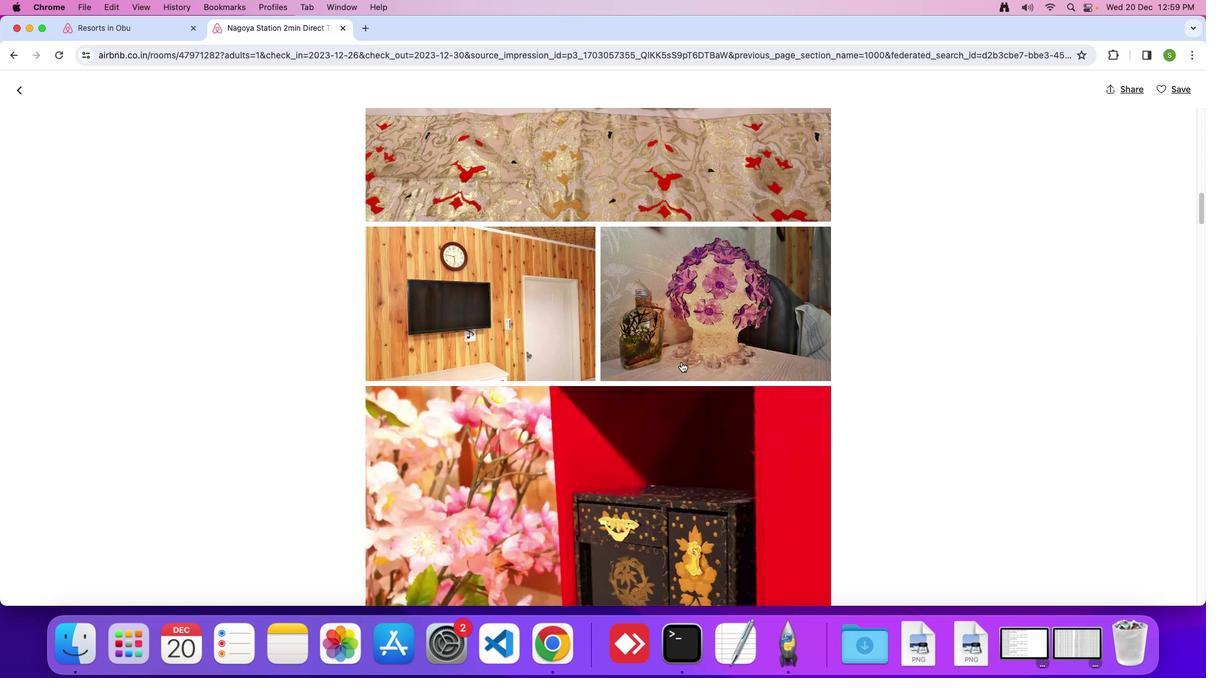 
Action: Mouse scrolled (682, 362) with delta (0, 0)
Screenshot: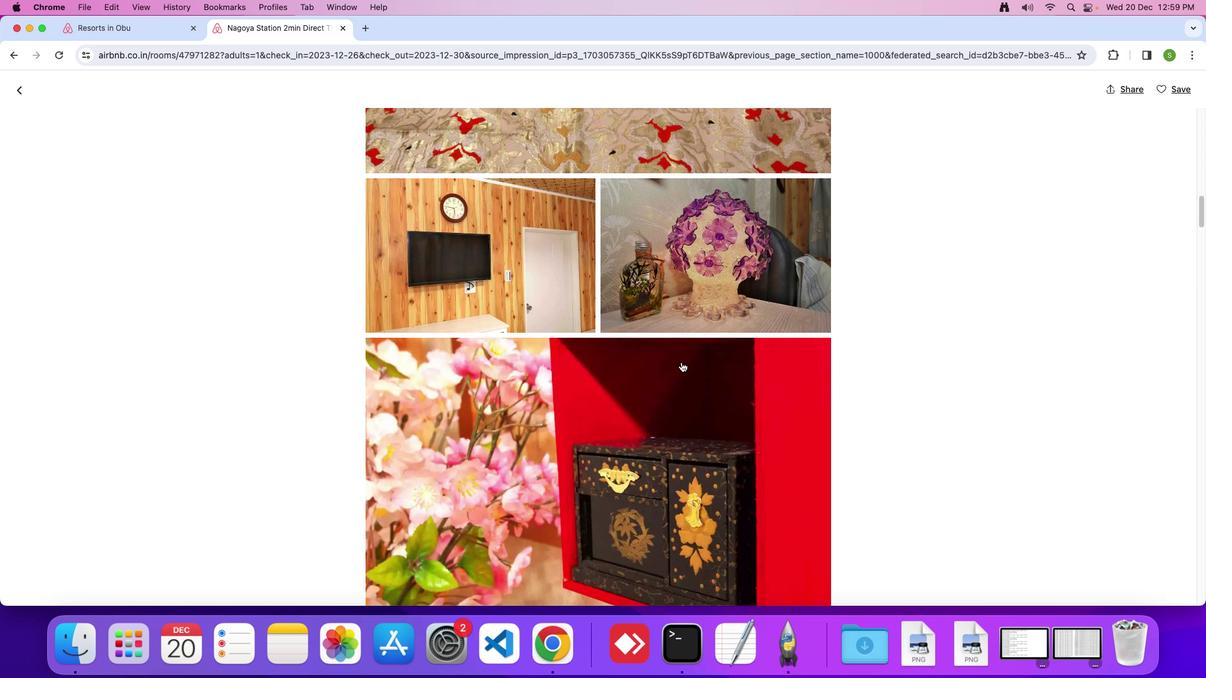 
Action: Mouse scrolled (682, 362) with delta (0, 0)
Screenshot: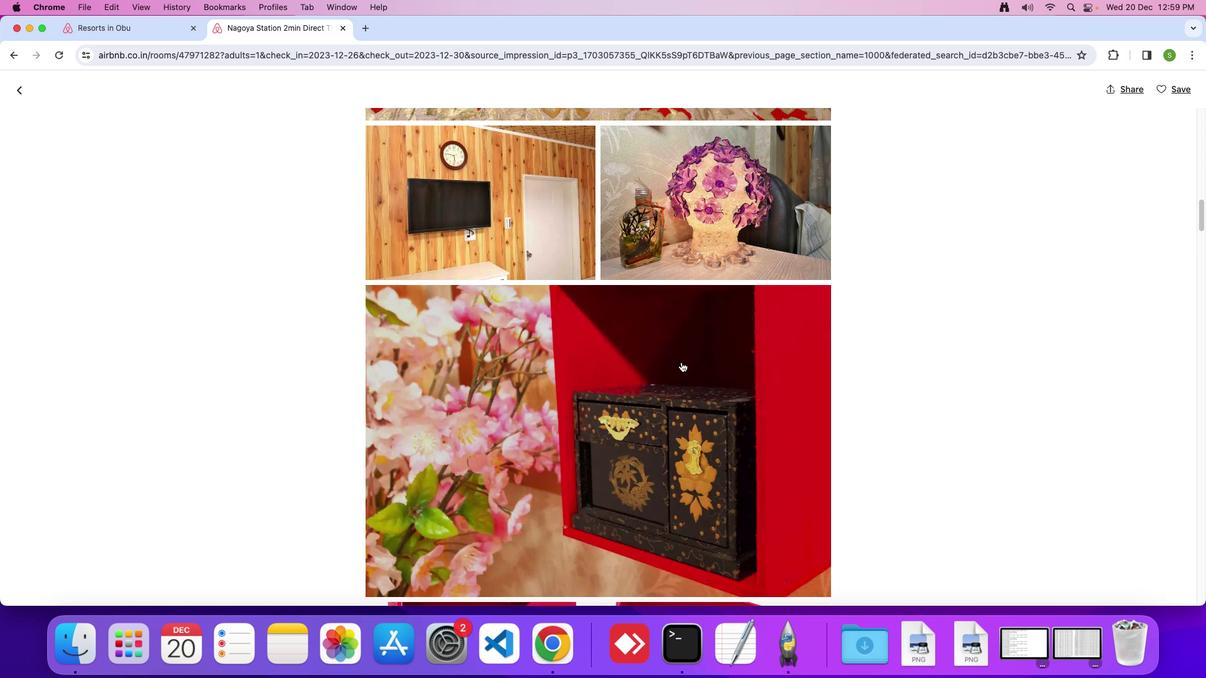 
Action: Mouse scrolled (682, 362) with delta (0, 0)
Screenshot: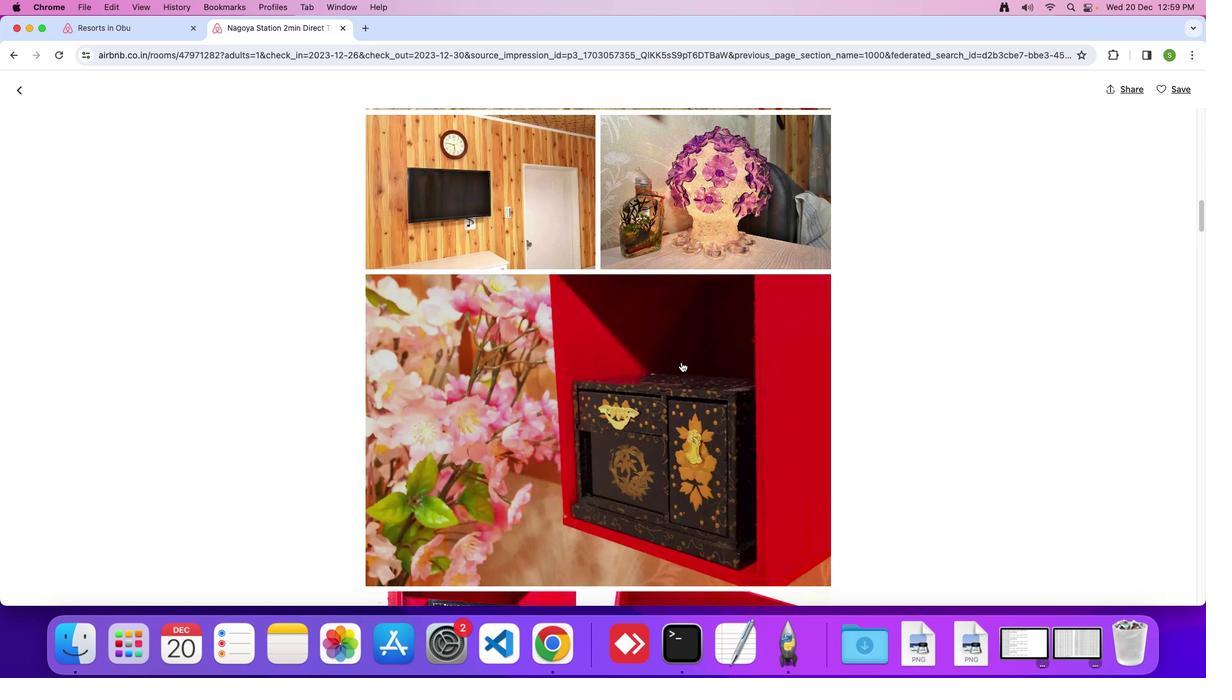 
Action: Mouse scrolled (682, 362) with delta (0, 0)
Screenshot: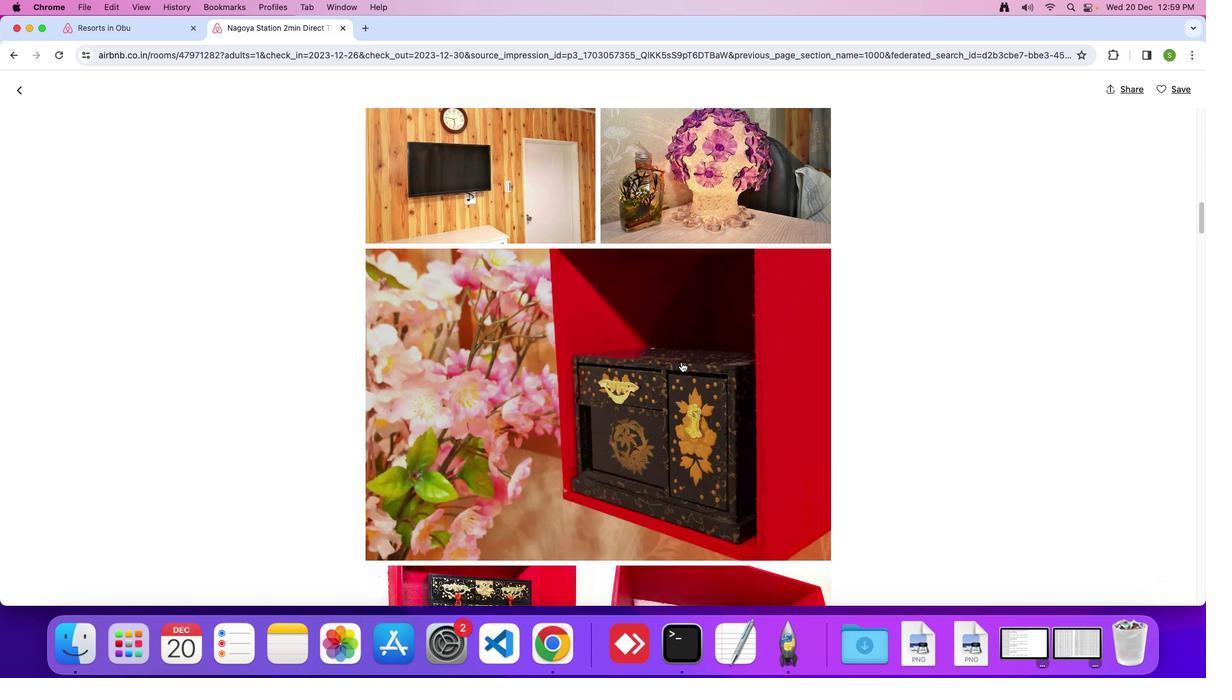 
Action: Mouse scrolled (682, 362) with delta (0, 0)
Screenshot: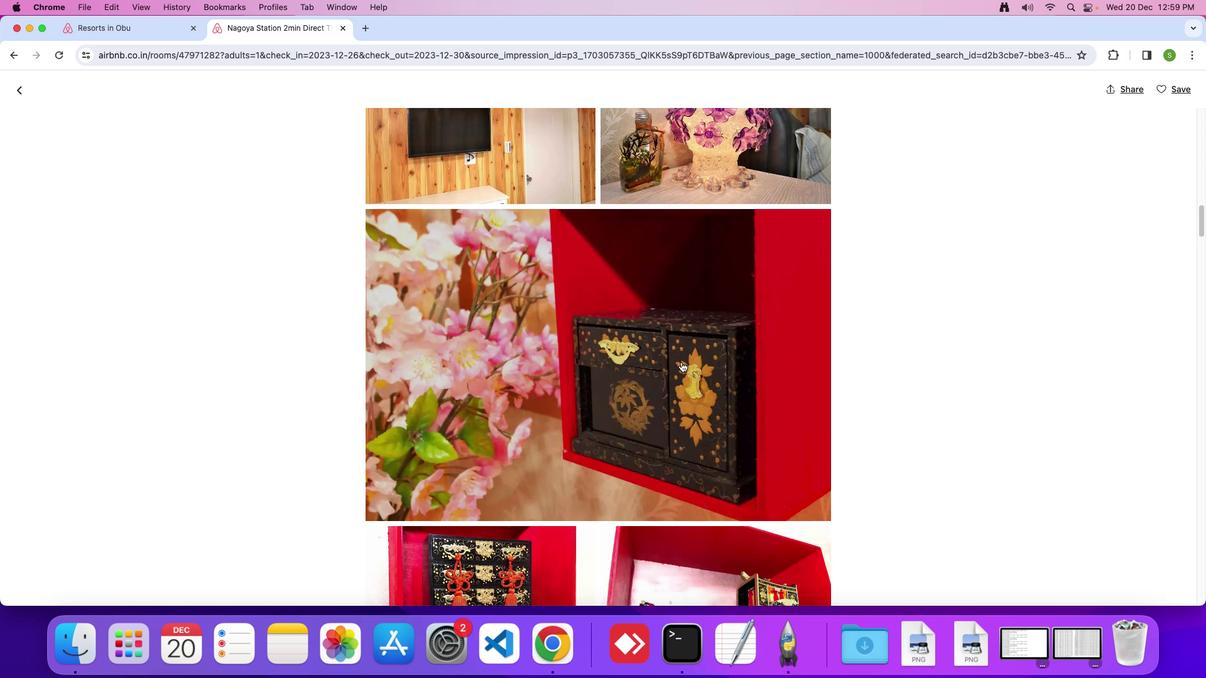 
Action: Mouse scrolled (682, 362) with delta (0, 0)
Screenshot: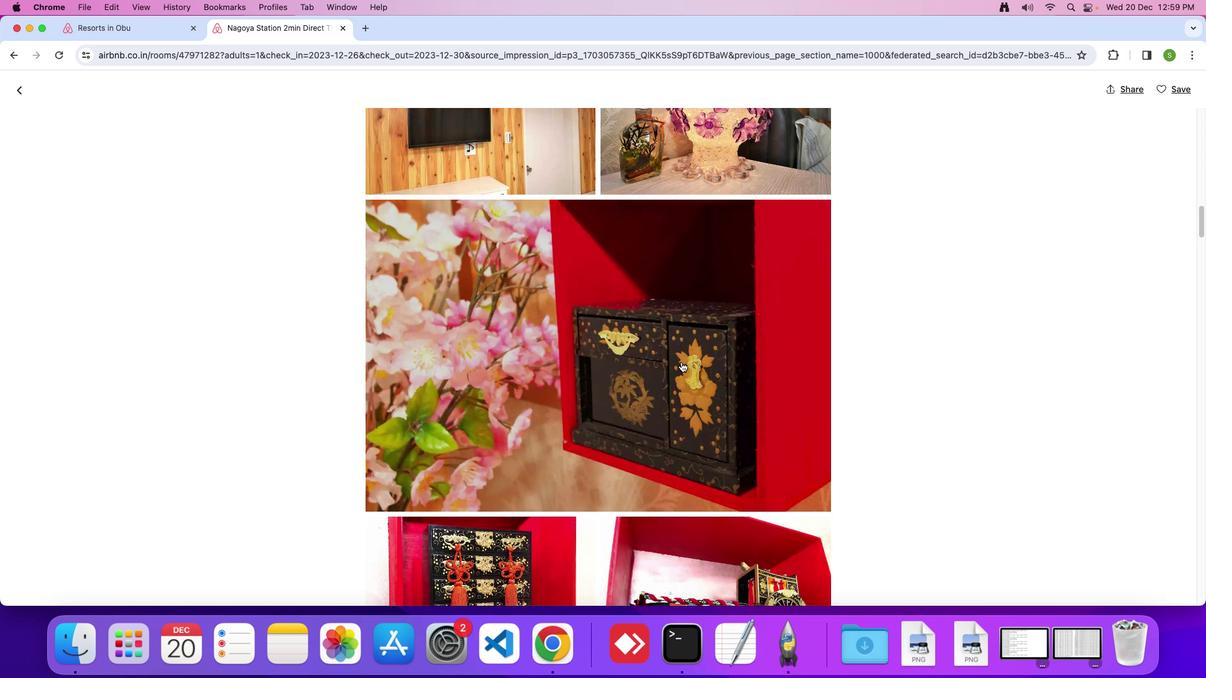 
Action: Mouse scrolled (682, 362) with delta (0, 0)
Screenshot: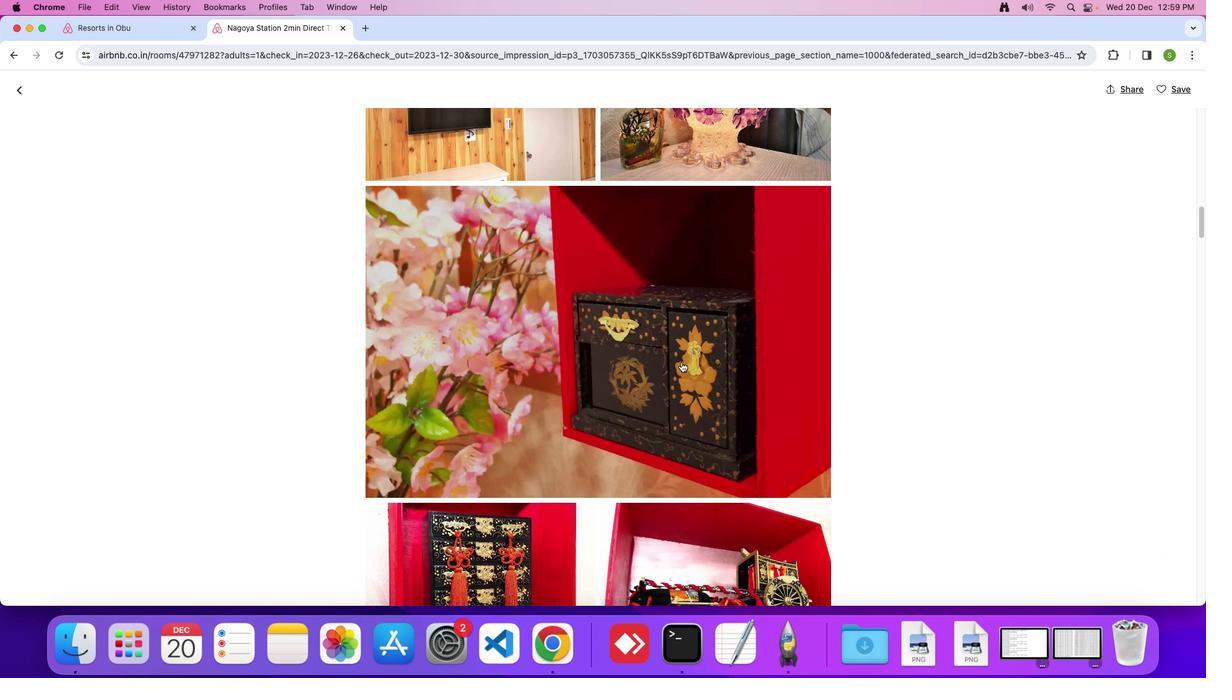 
Action: Mouse scrolled (682, 362) with delta (0, 0)
Screenshot: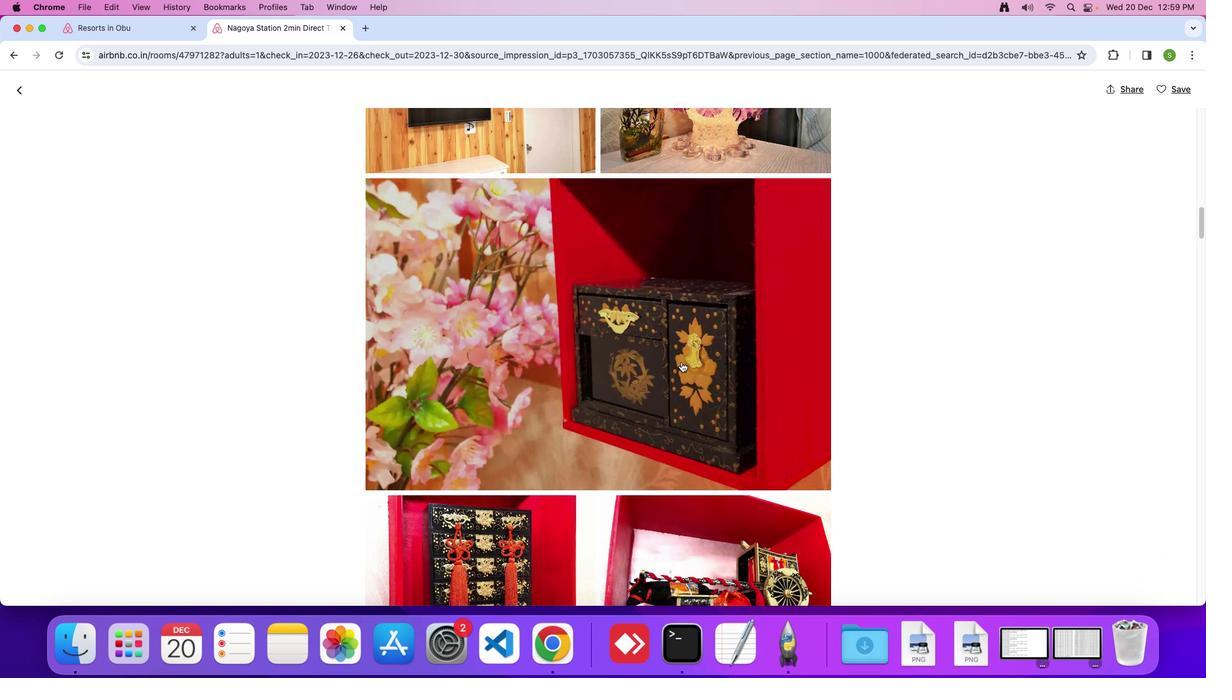 
Action: Mouse scrolled (682, 362) with delta (0, 0)
Screenshot: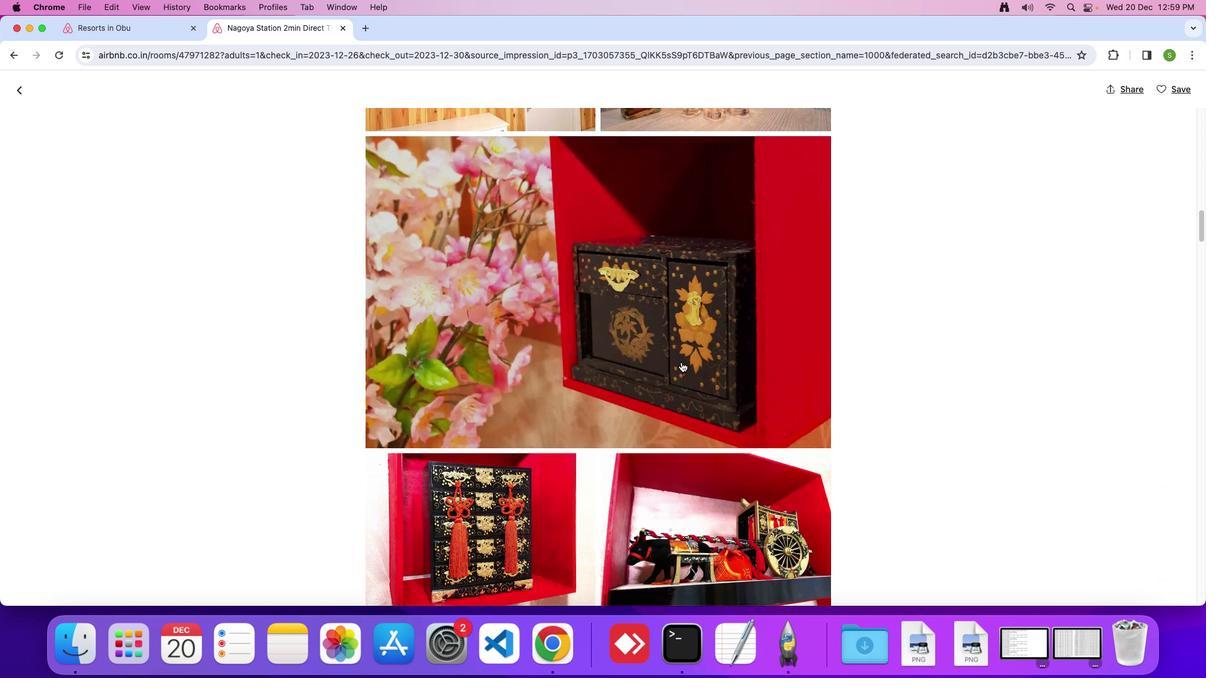
Action: Mouse scrolled (682, 362) with delta (0, 0)
Screenshot: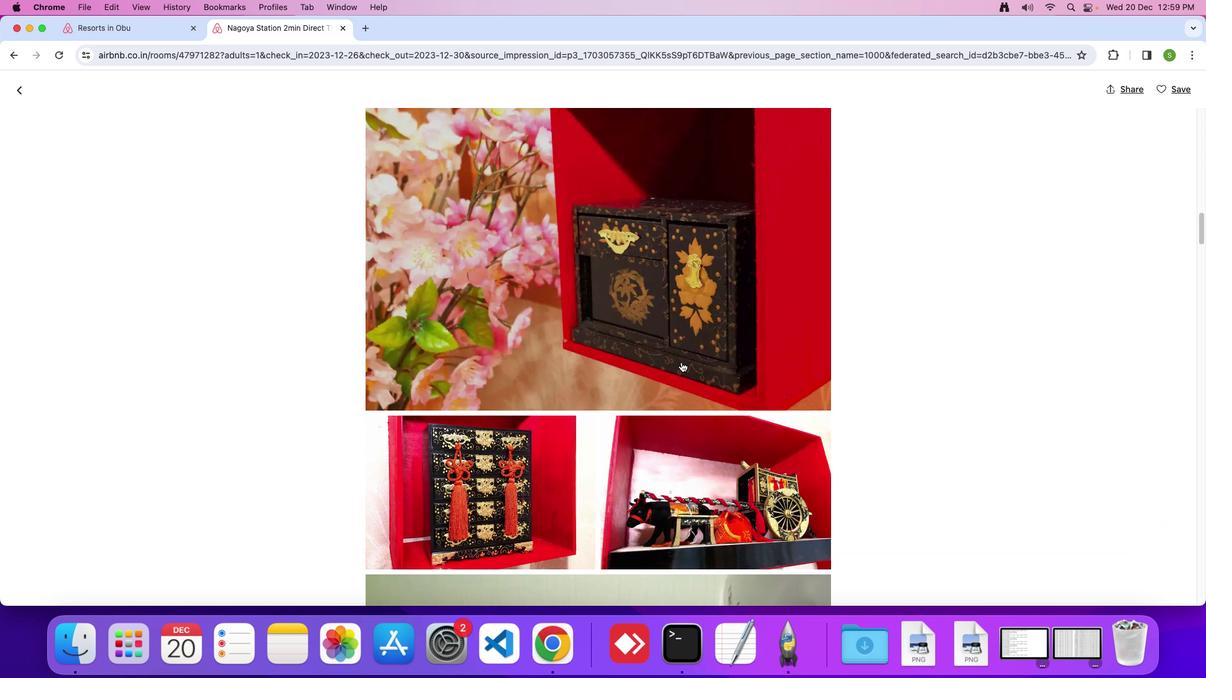 
Action: Mouse scrolled (682, 362) with delta (0, 0)
Screenshot: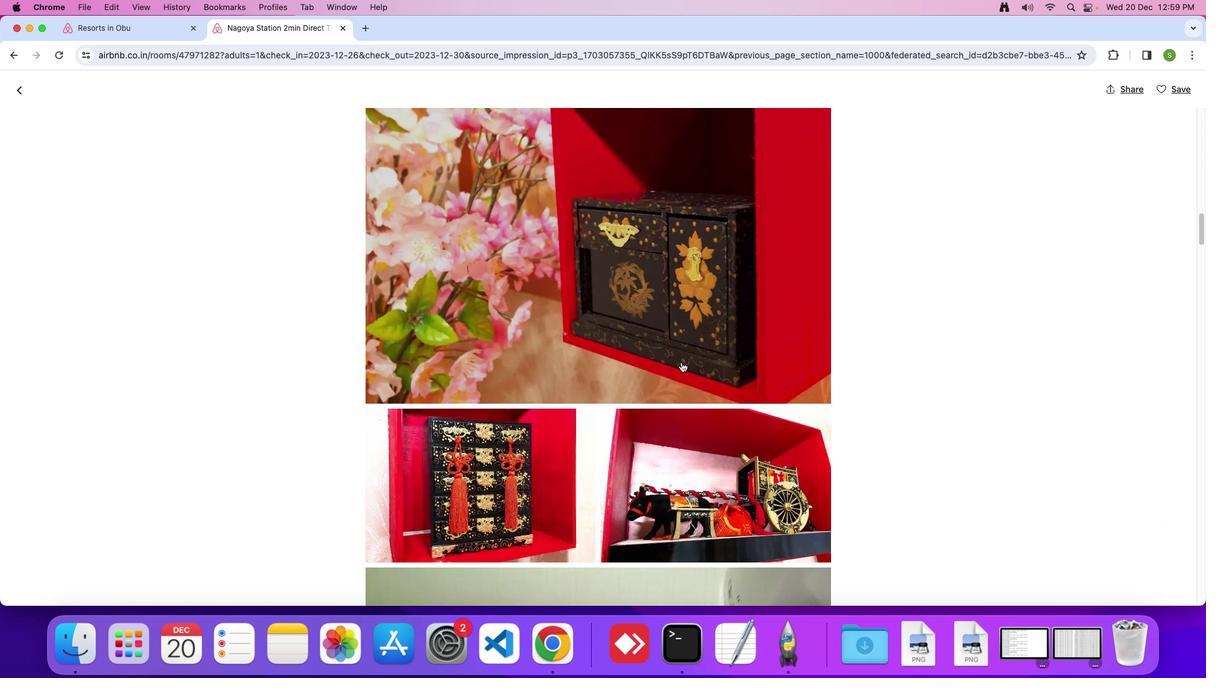 
Action: Mouse scrolled (682, 362) with delta (0, 0)
Screenshot: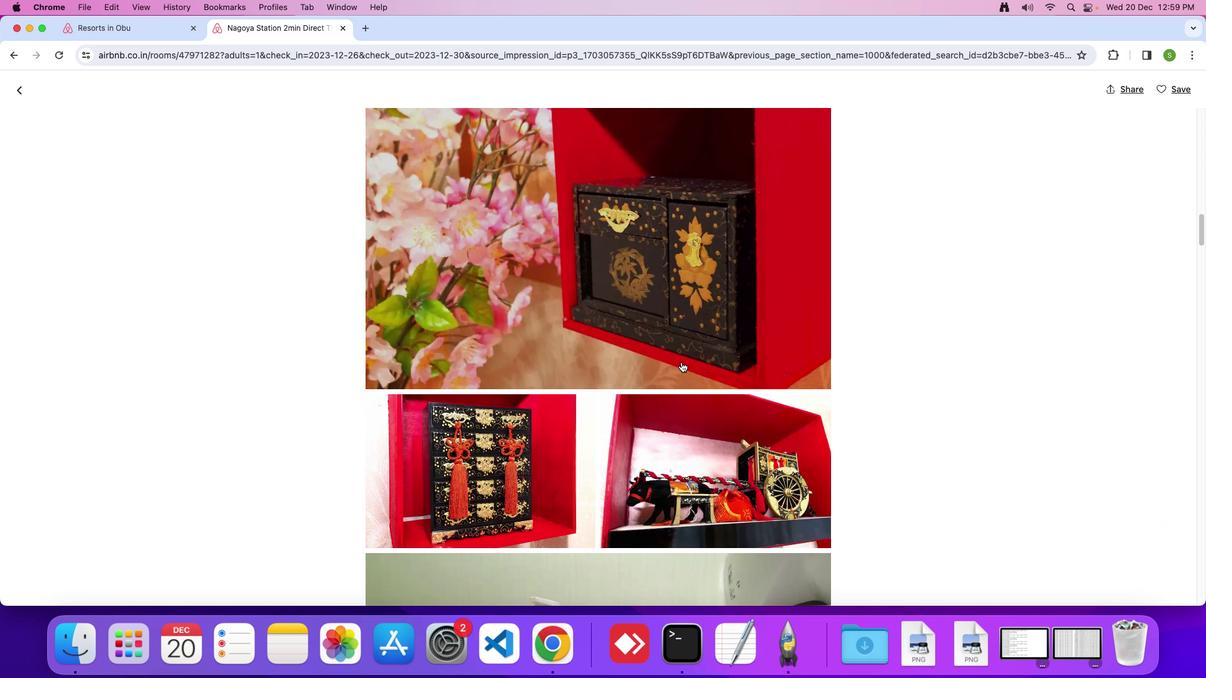 
Action: Mouse scrolled (682, 362) with delta (0, 0)
Screenshot: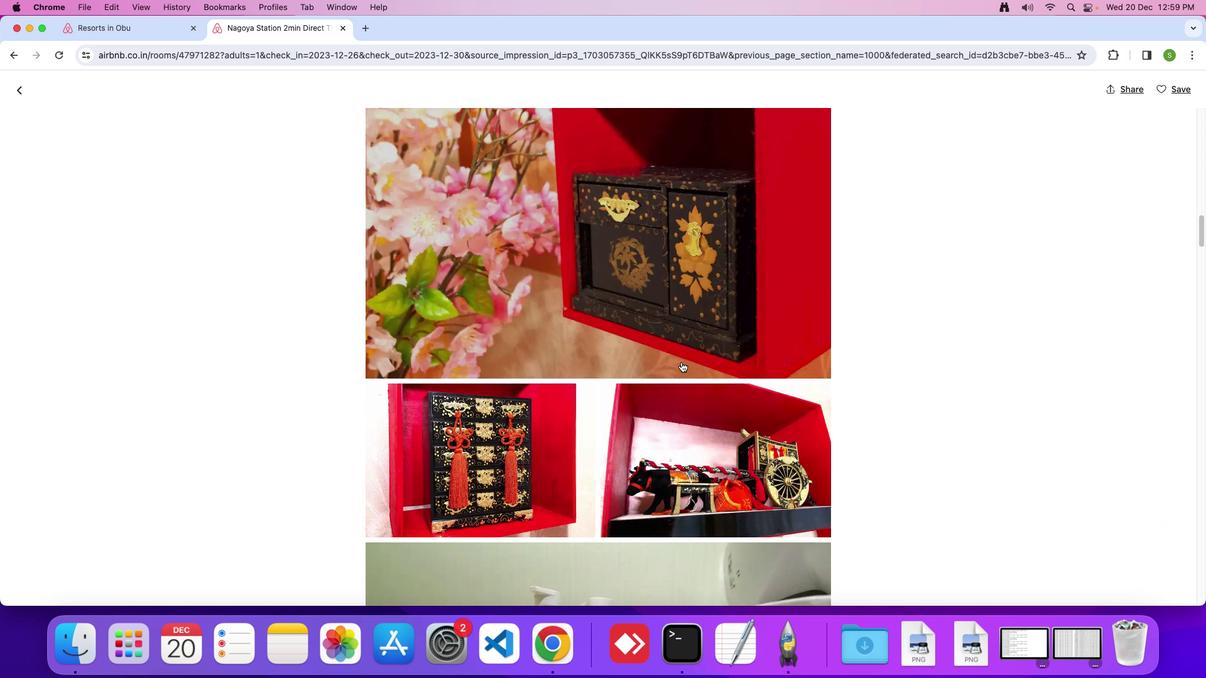 
Action: Mouse scrolled (682, 362) with delta (0, 0)
Screenshot: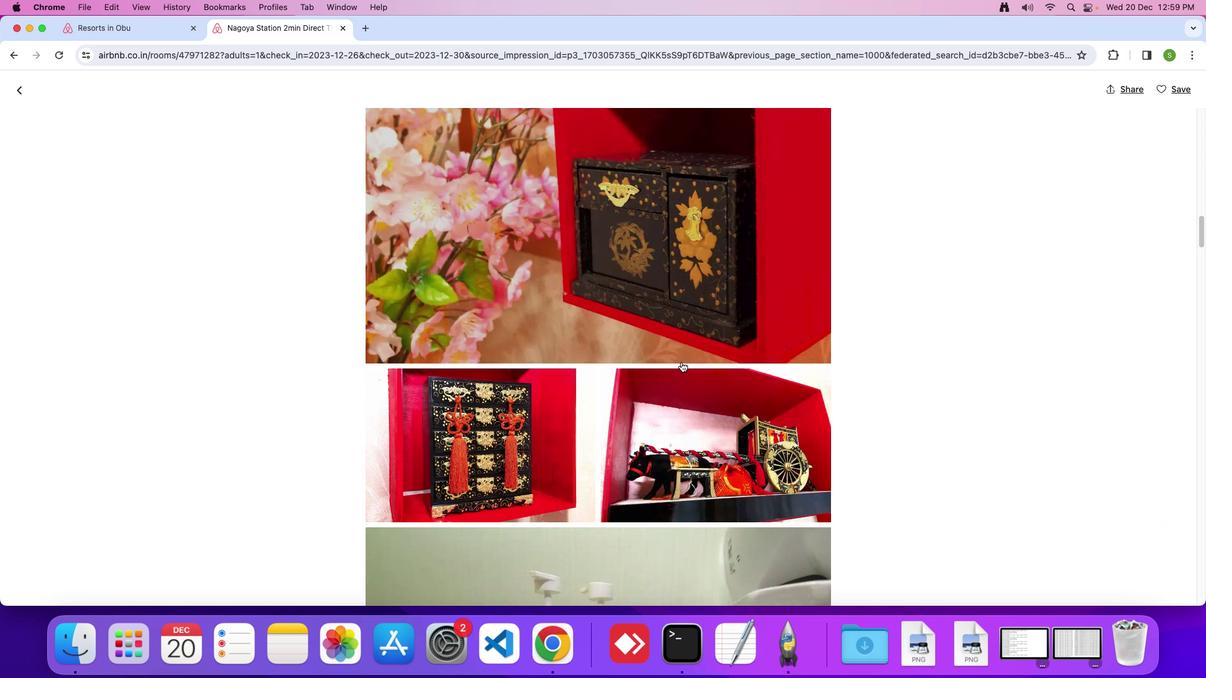 
Action: Mouse scrolled (682, 362) with delta (0, 0)
Screenshot: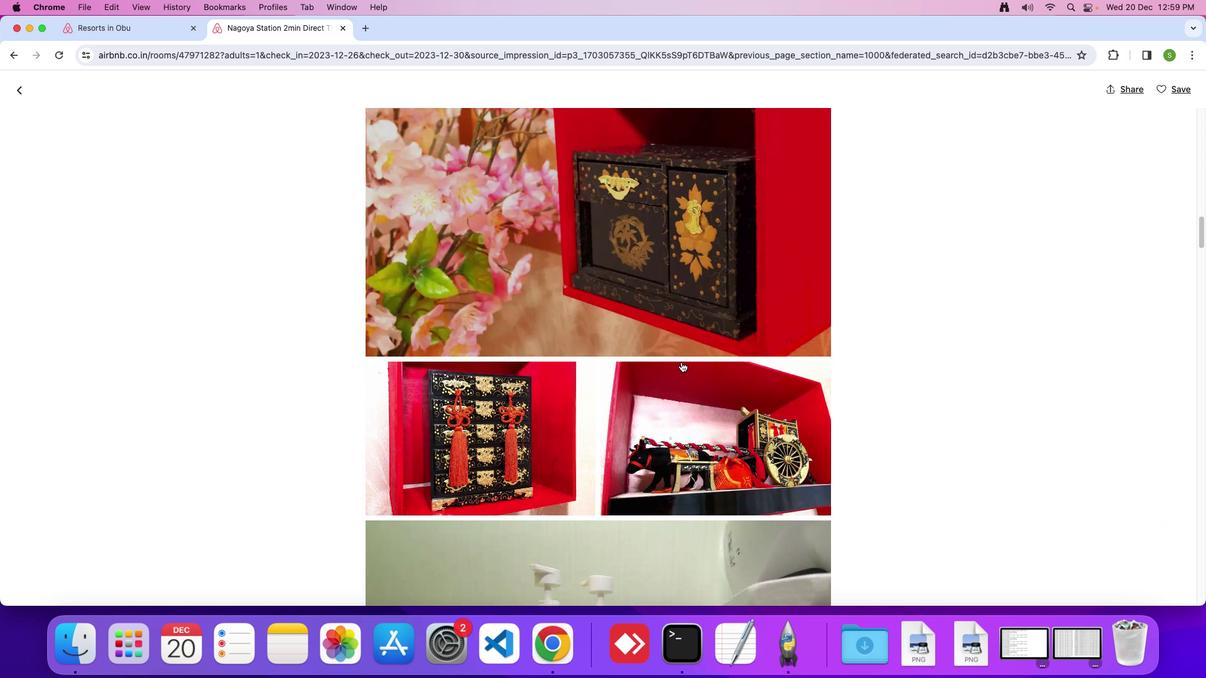 
Action: Mouse scrolled (682, 362) with delta (0, 0)
Screenshot: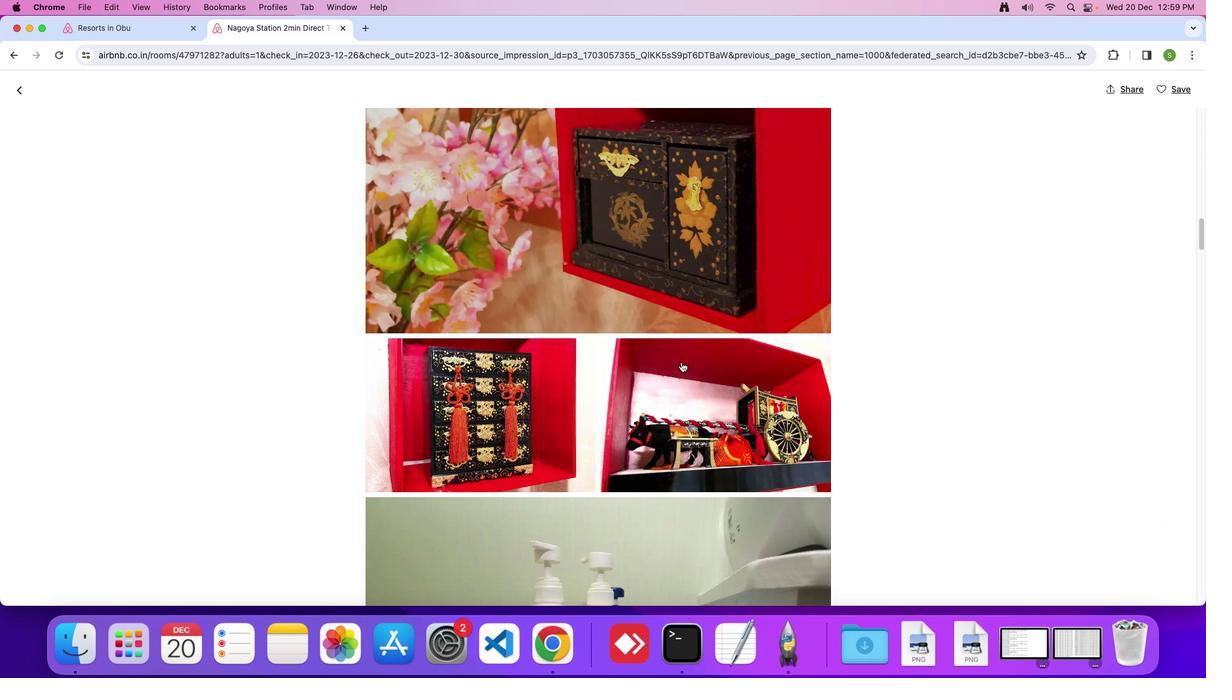 
Action: Mouse scrolled (682, 362) with delta (0, 0)
Screenshot: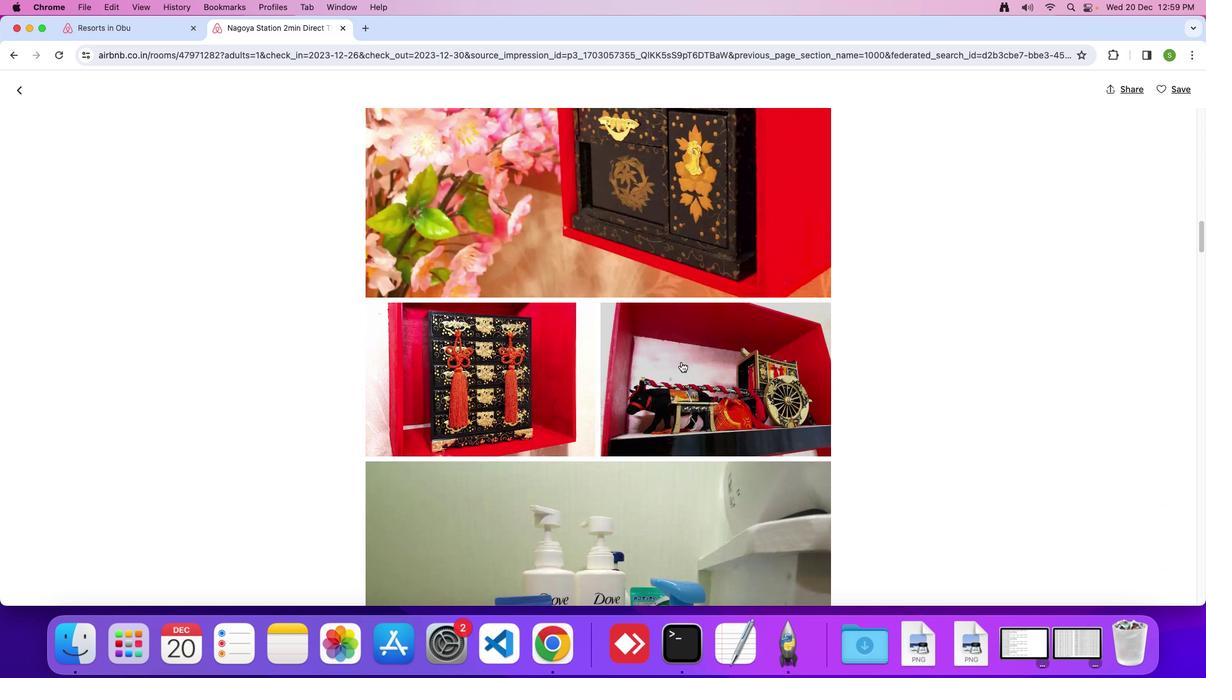 
Action: Mouse scrolled (682, 362) with delta (0, 0)
Screenshot: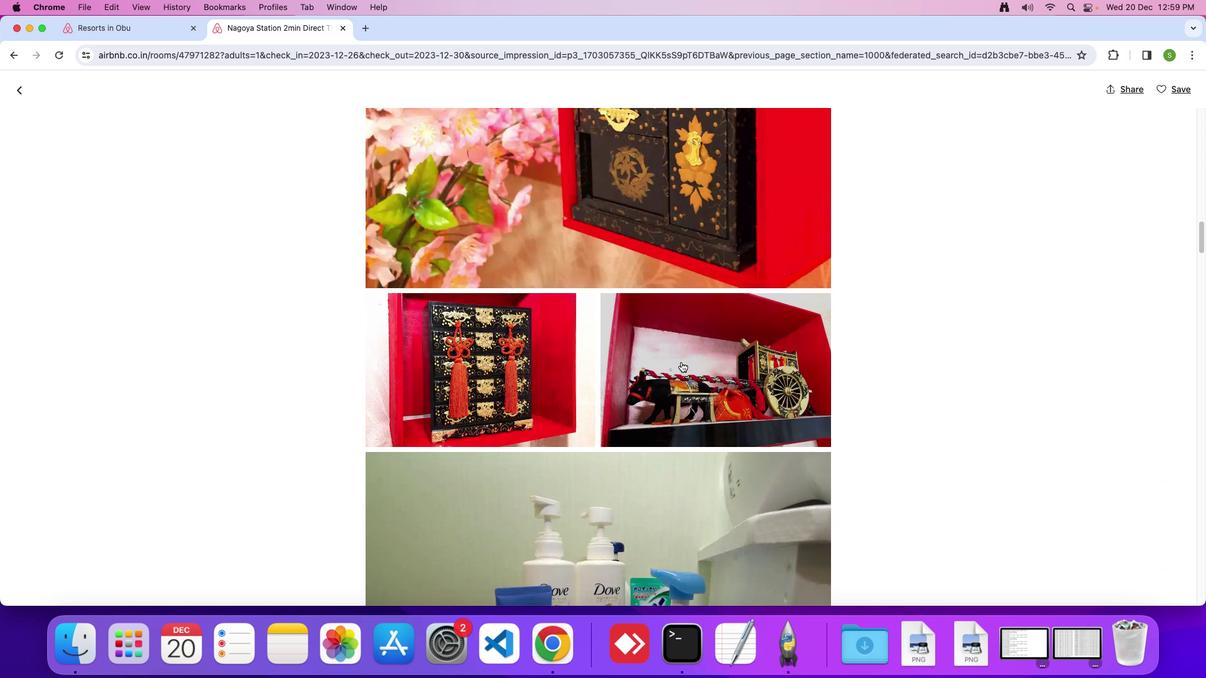 
Action: Mouse scrolled (682, 362) with delta (0, 0)
Screenshot: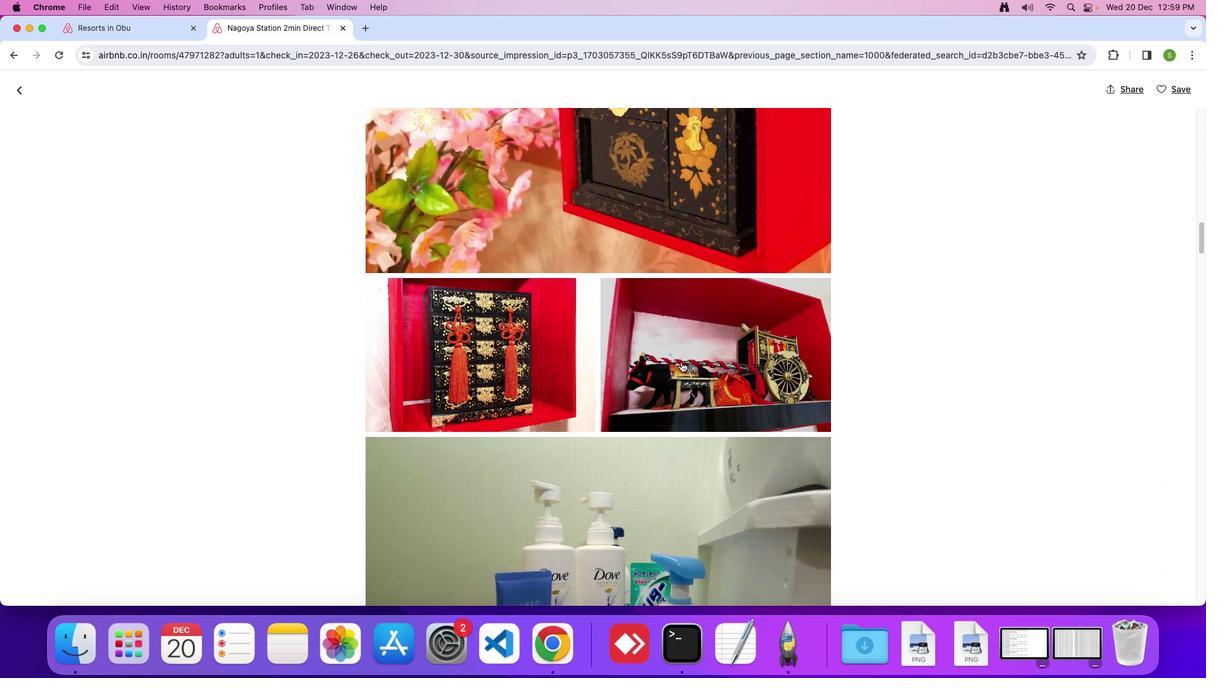 
Action: Mouse scrolled (682, 362) with delta (0, 0)
Screenshot: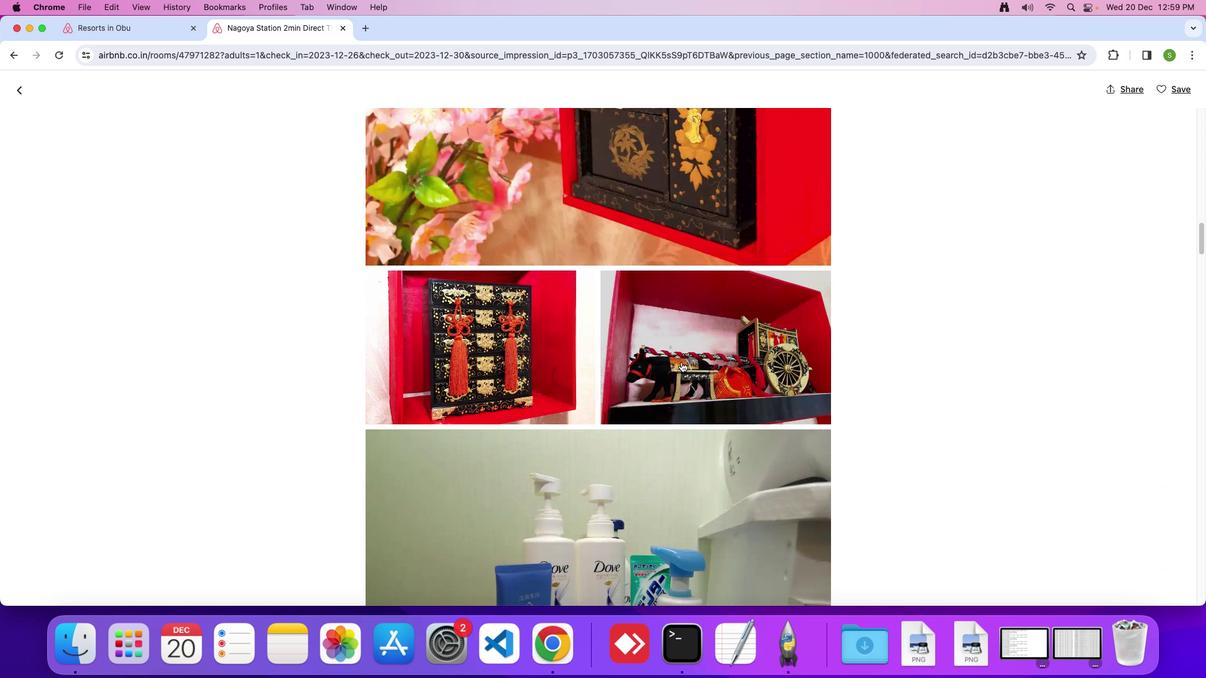 
Action: Mouse scrolled (682, 362) with delta (0, 0)
Screenshot: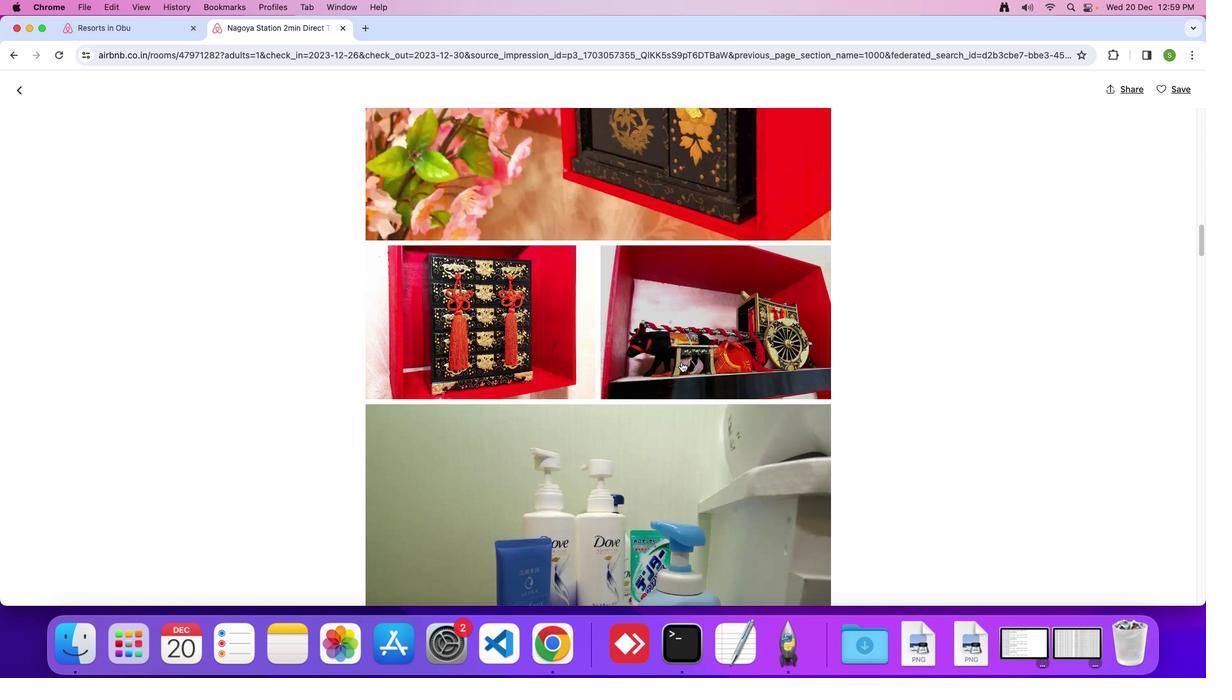 
Action: Mouse scrolled (682, 362) with delta (0, 0)
Screenshot: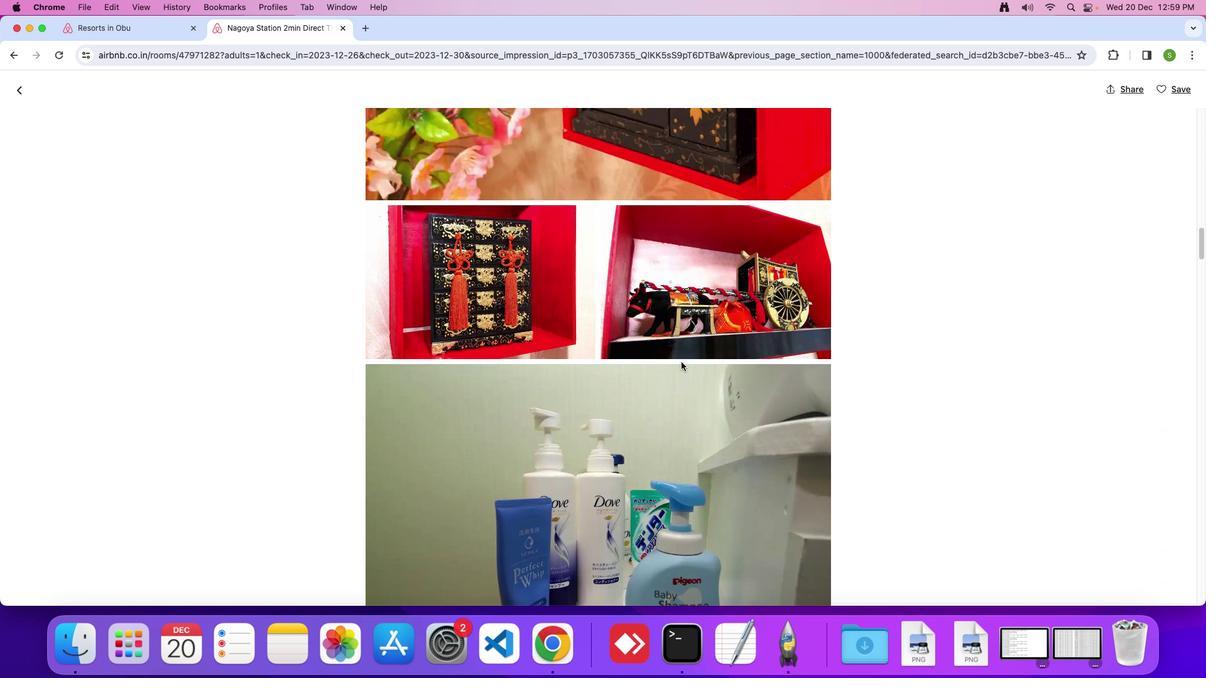 
Action: Mouse scrolled (682, 362) with delta (0, 0)
Screenshot: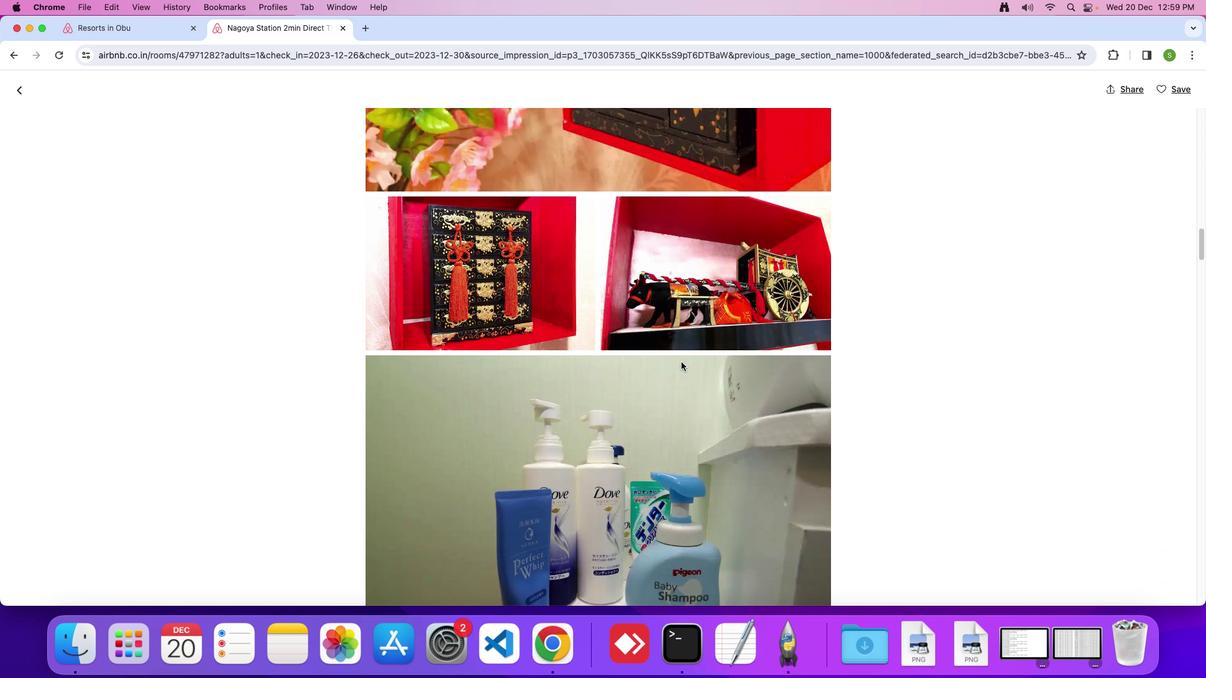 
Action: Mouse scrolled (682, 362) with delta (0, 0)
Screenshot: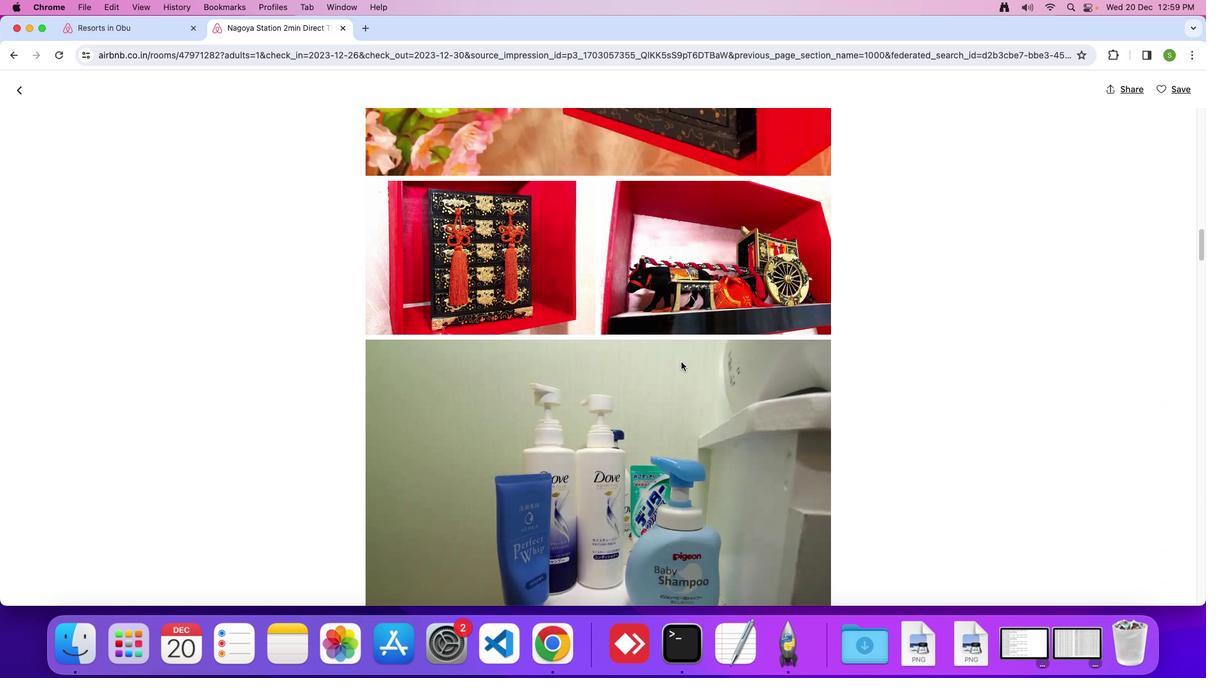 
Action: Mouse scrolled (682, 362) with delta (0, 0)
Screenshot: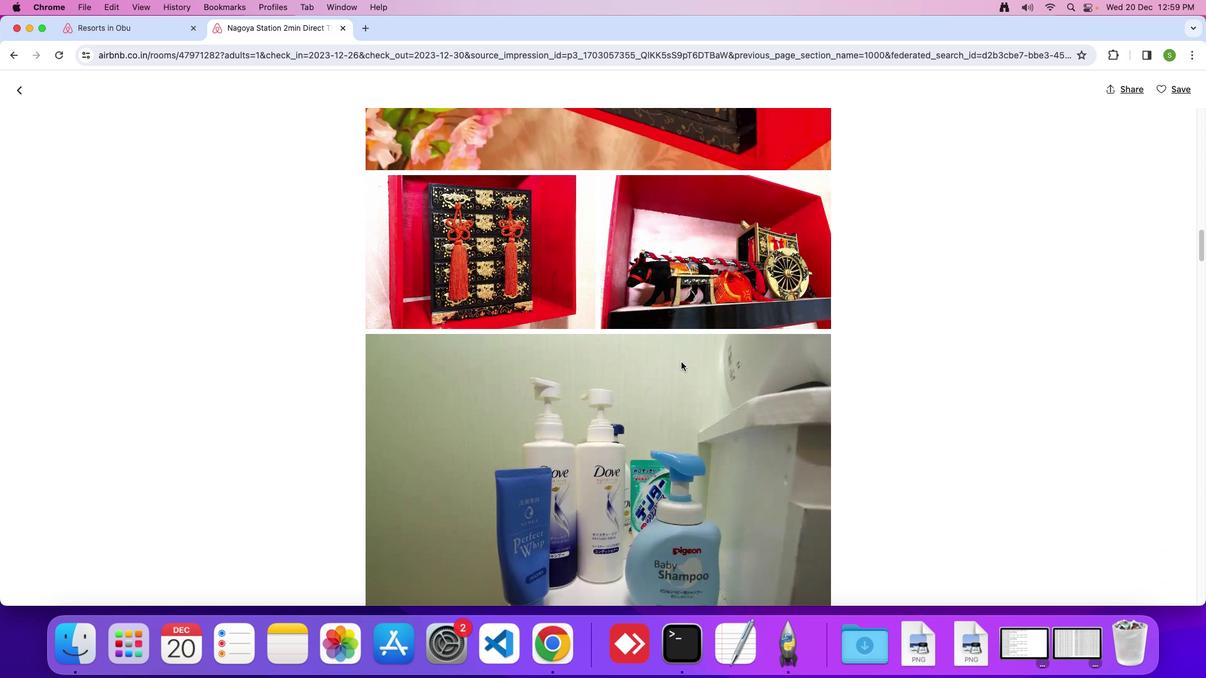 
Action: Mouse scrolled (682, 362) with delta (0, 0)
Screenshot: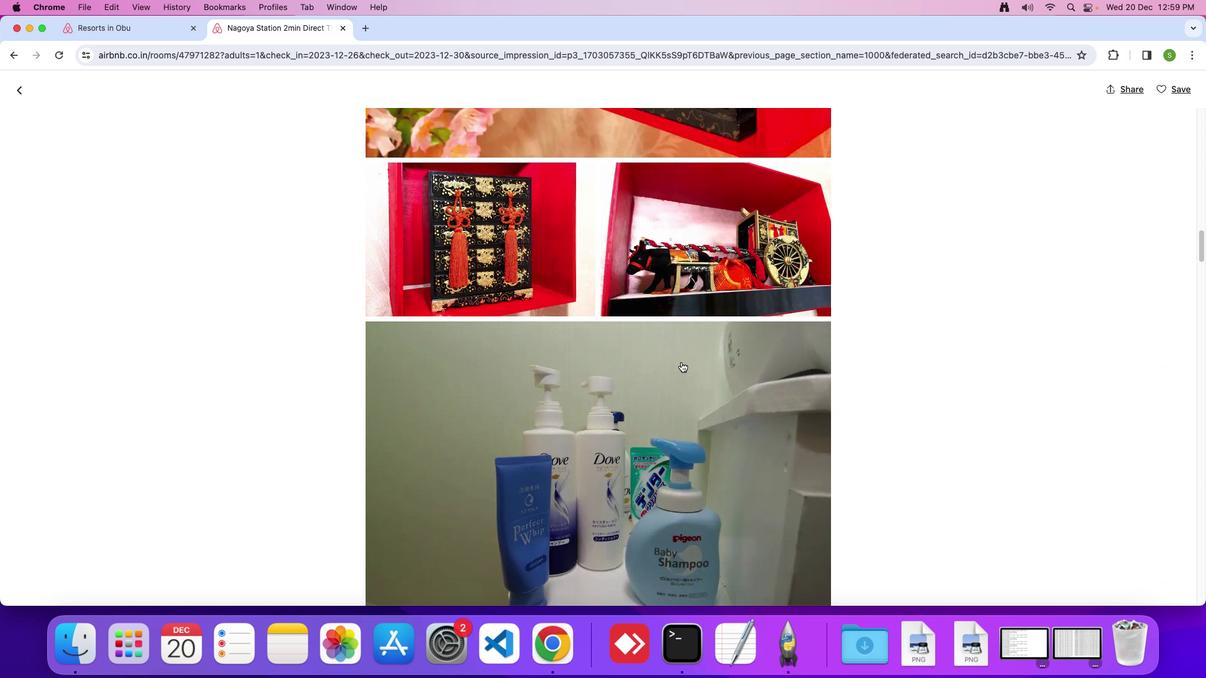 
Action: Mouse scrolled (682, 362) with delta (0, 0)
Screenshot: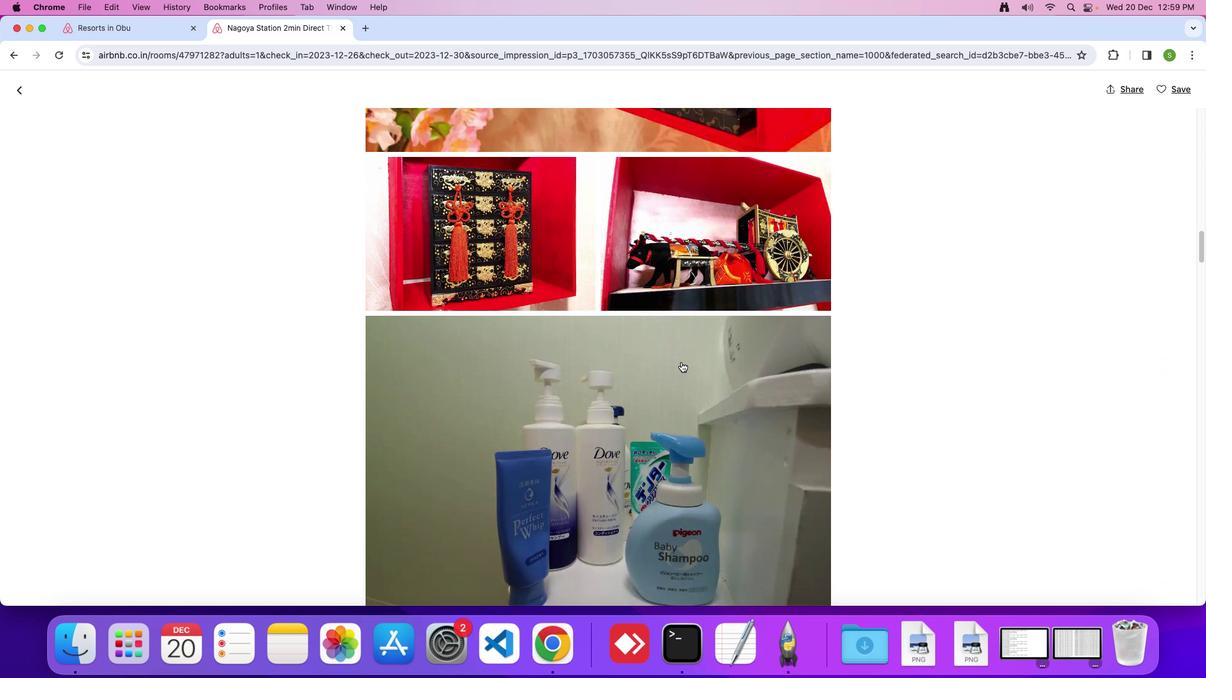 
Action: Mouse moved to (727, 164)
Screenshot: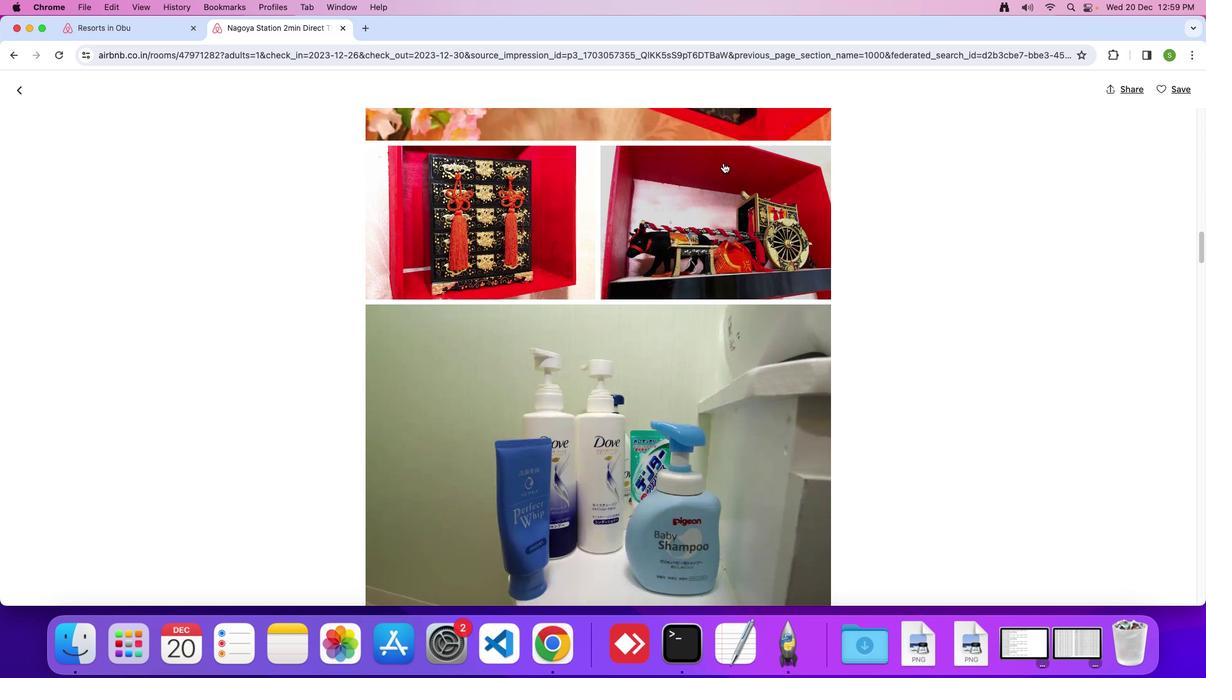 
Action: Mouse scrolled (727, 164) with delta (0, 0)
Screenshot: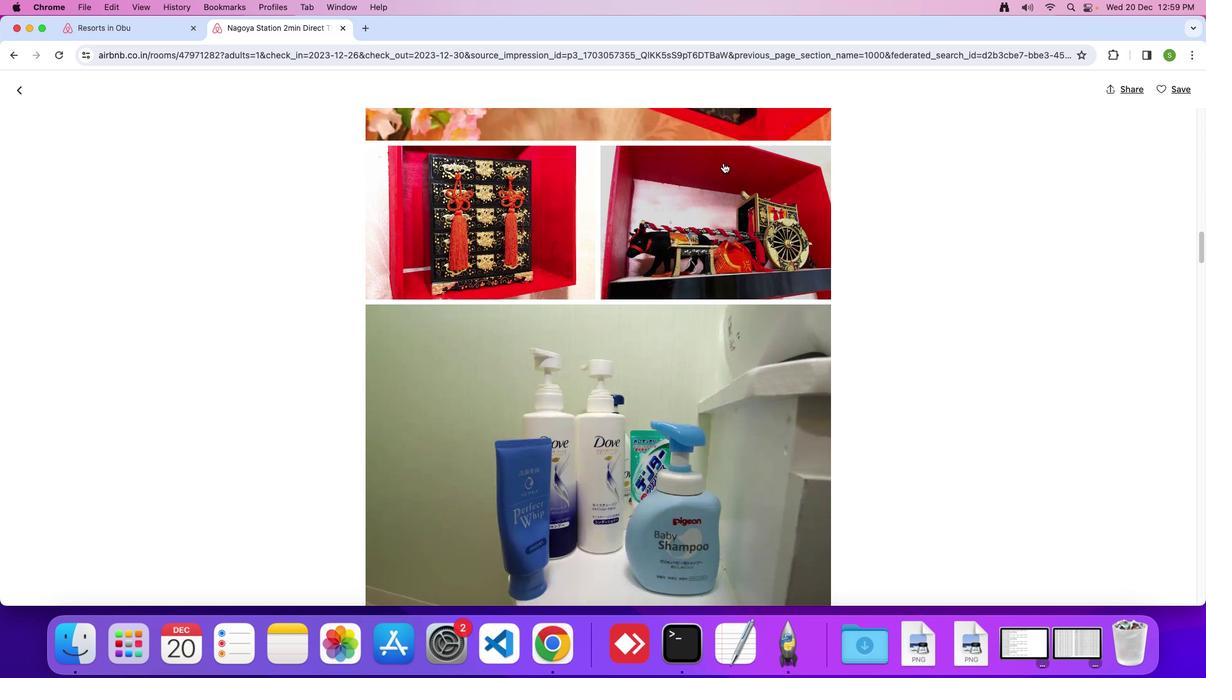 
Action: Mouse moved to (735, 209)
Screenshot: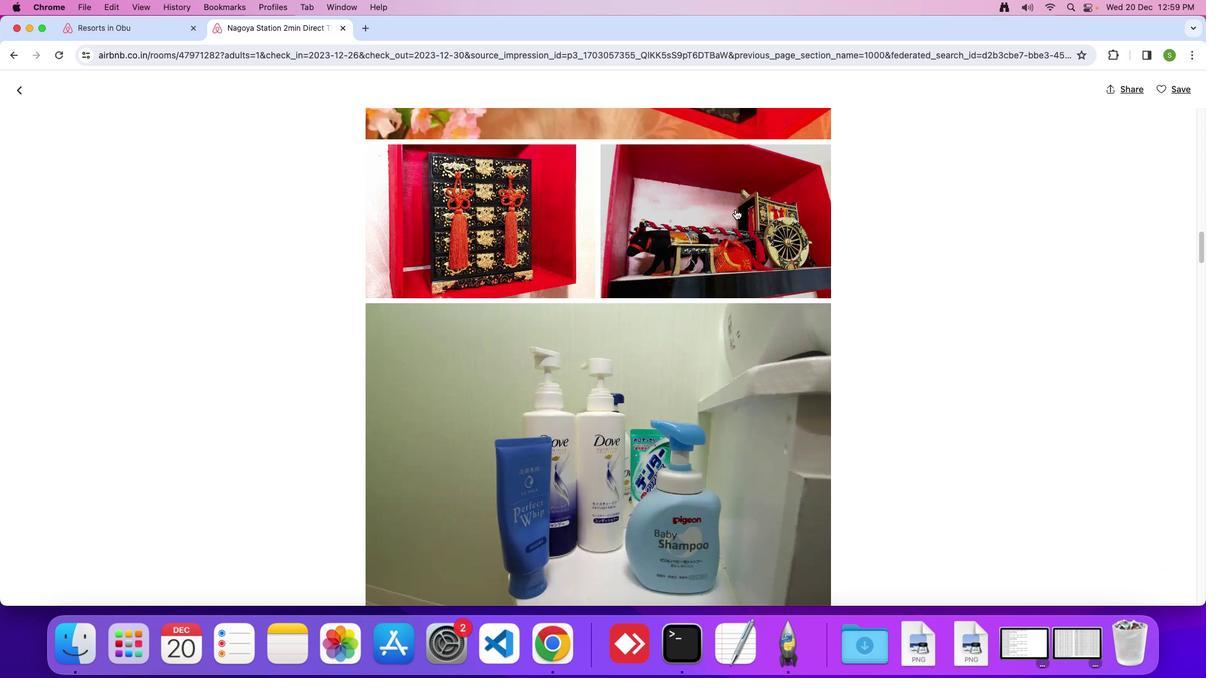 
Action: Mouse scrolled (735, 209) with delta (0, 0)
Screenshot: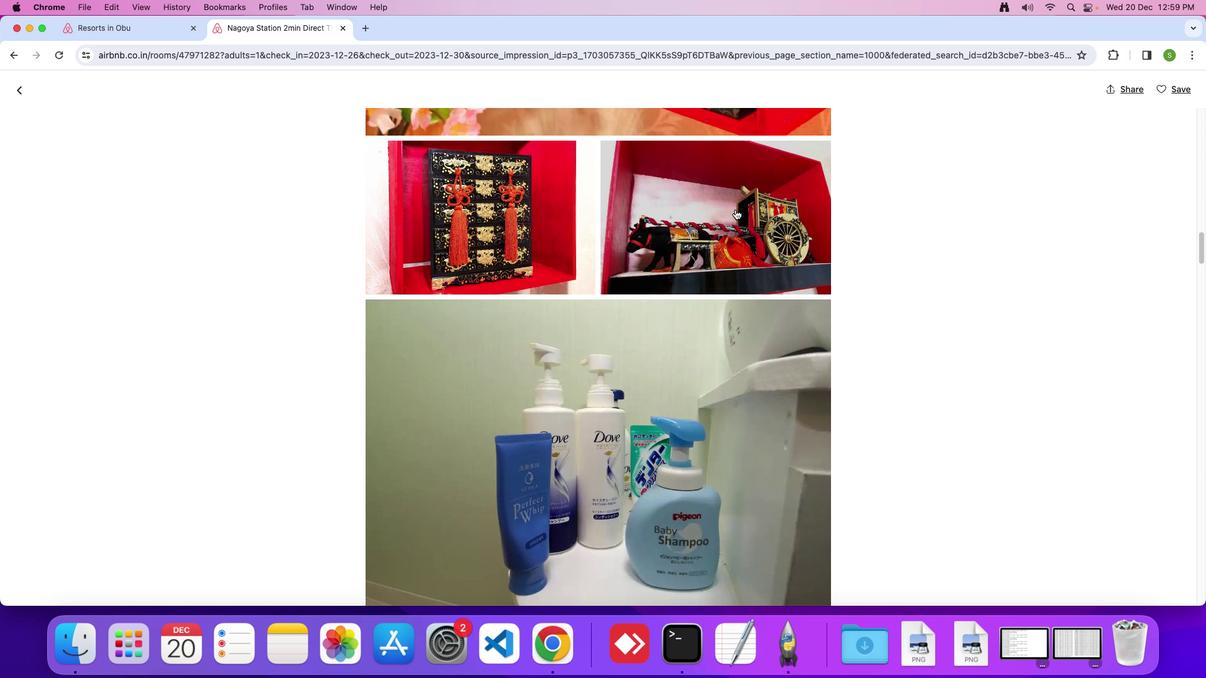 
Action: Mouse moved to (735, 209)
Screenshot: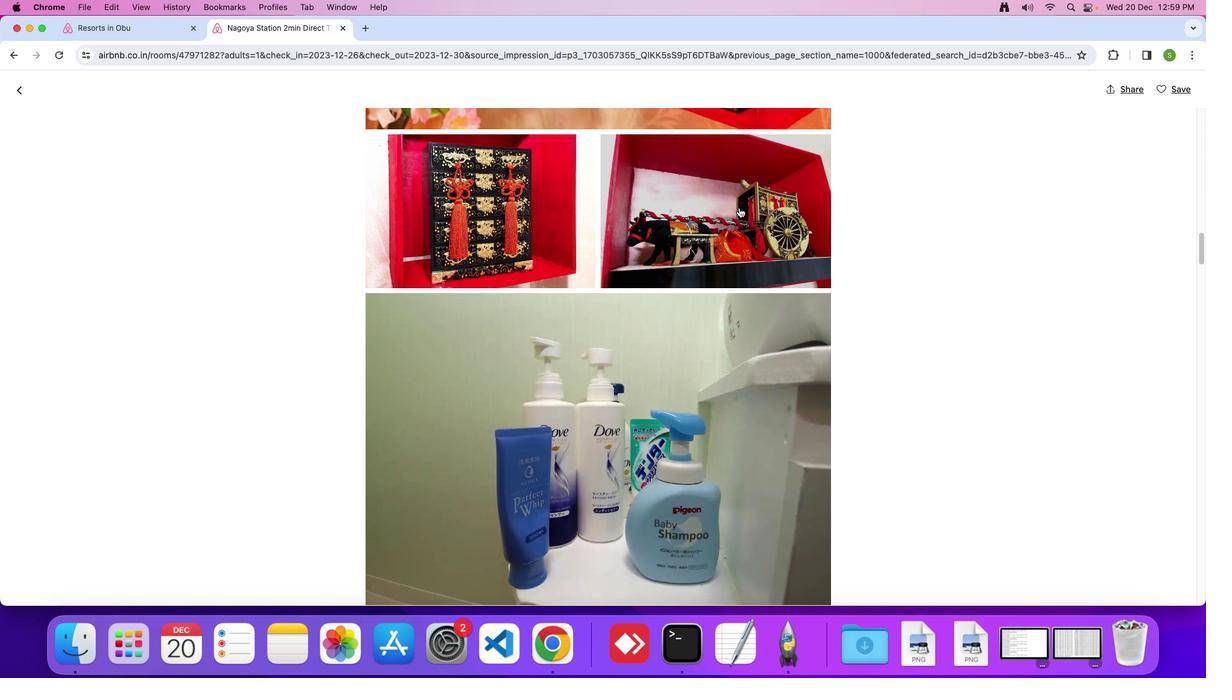 
Action: Mouse scrolled (735, 209) with delta (0, 0)
Screenshot: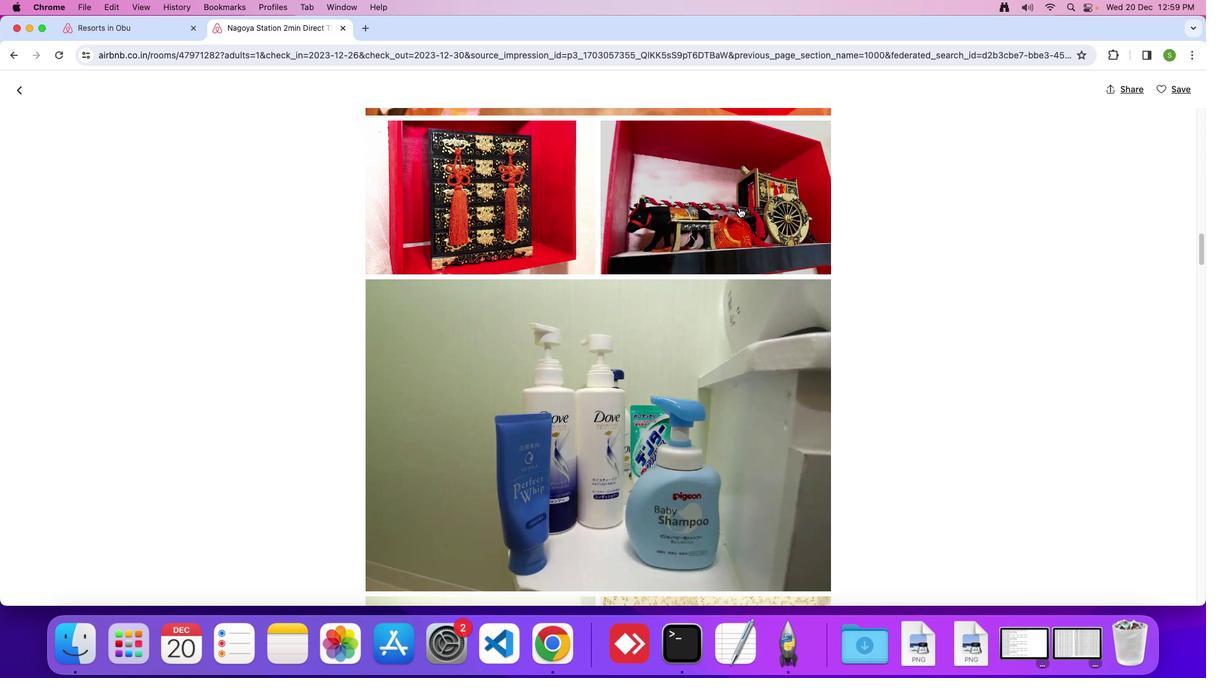 
Action: Mouse moved to (736, 209)
Screenshot: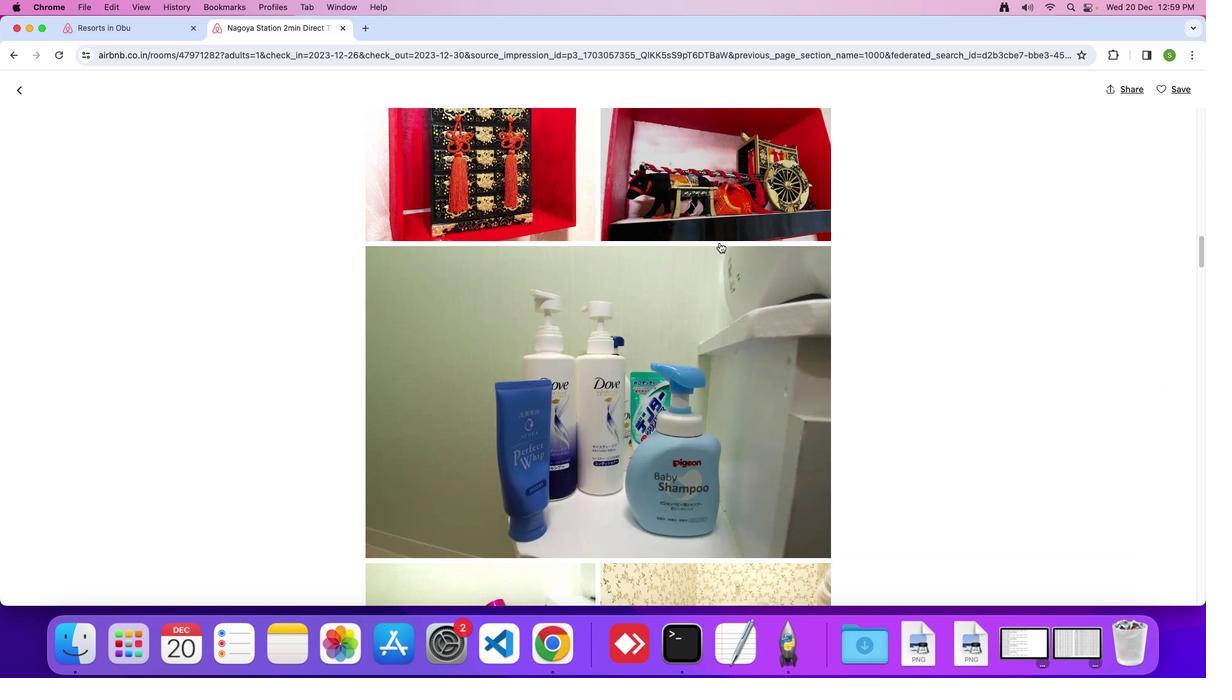 
Action: Mouse scrolled (736, 209) with delta (0, 0)
Screenshot: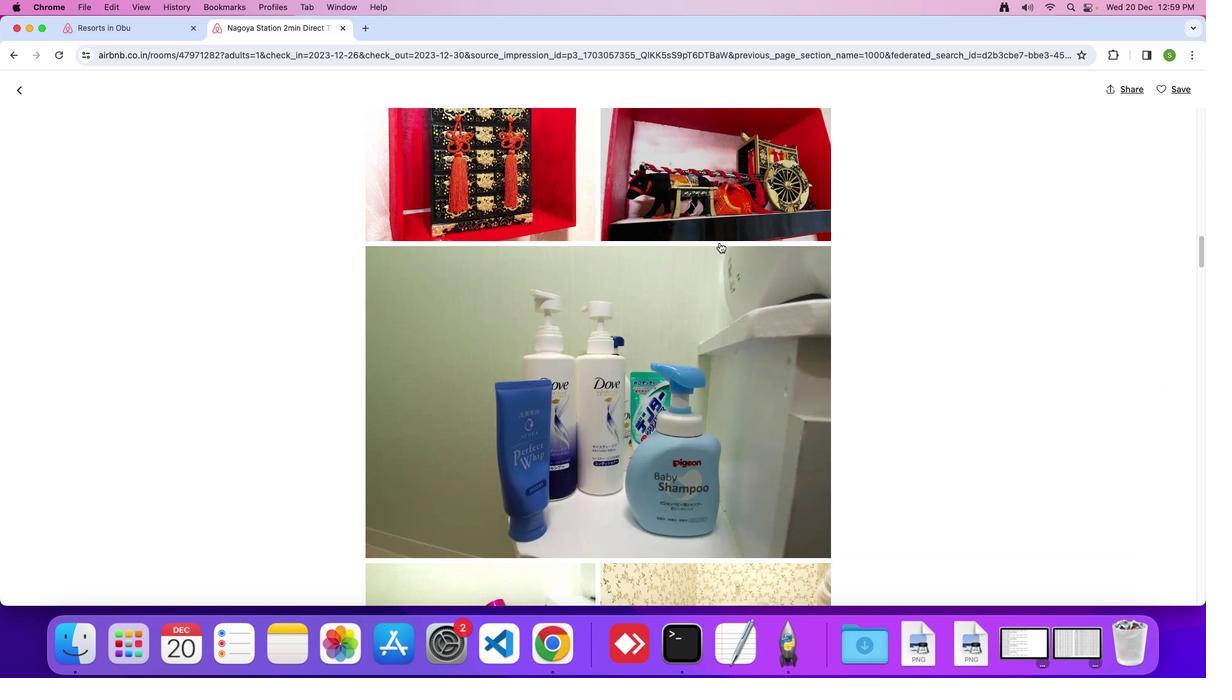 
Action: Mouse moved to (720, 243)
Screenshot: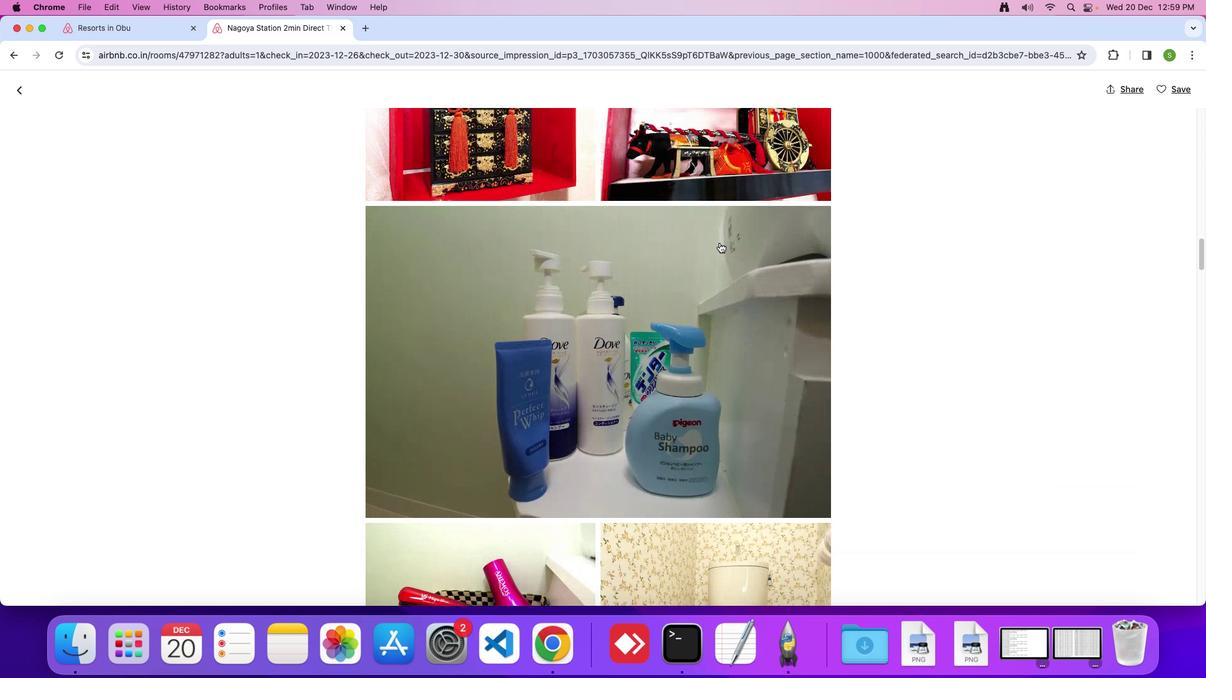 
Action: Mouse scrolled (720, 243) with delta (0, 0)
Screenshot: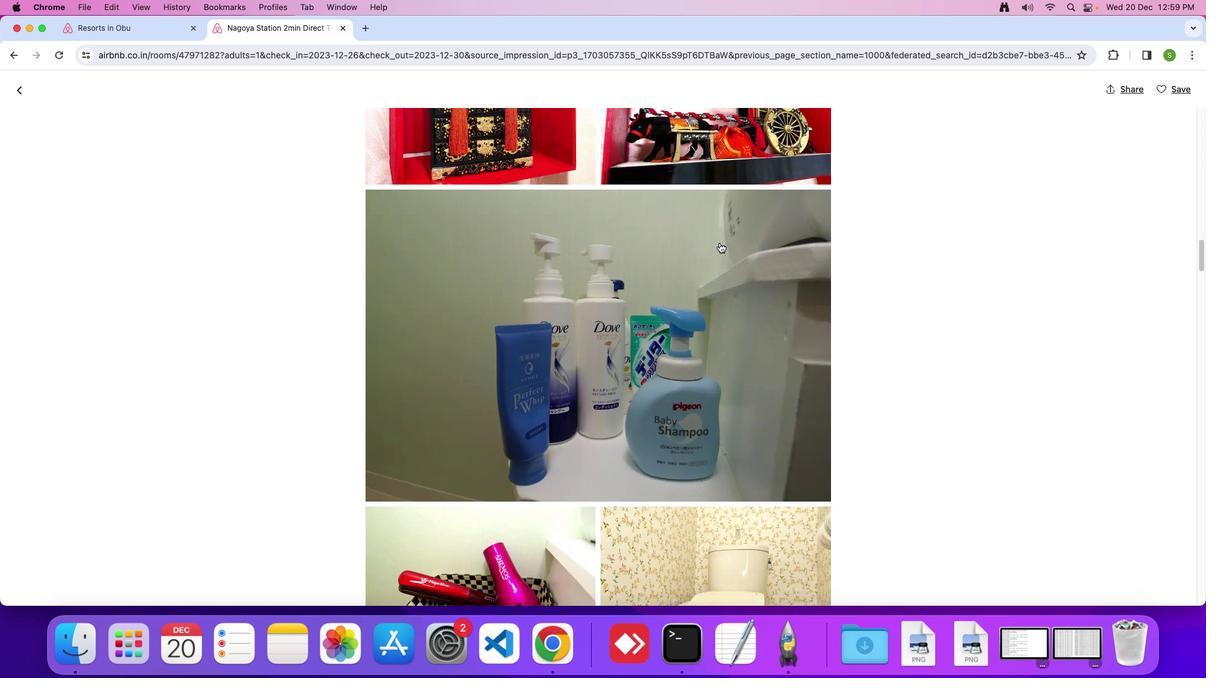 
Action: Mouse scrolled (720, 243) with delta (0, 0)
Screenshot: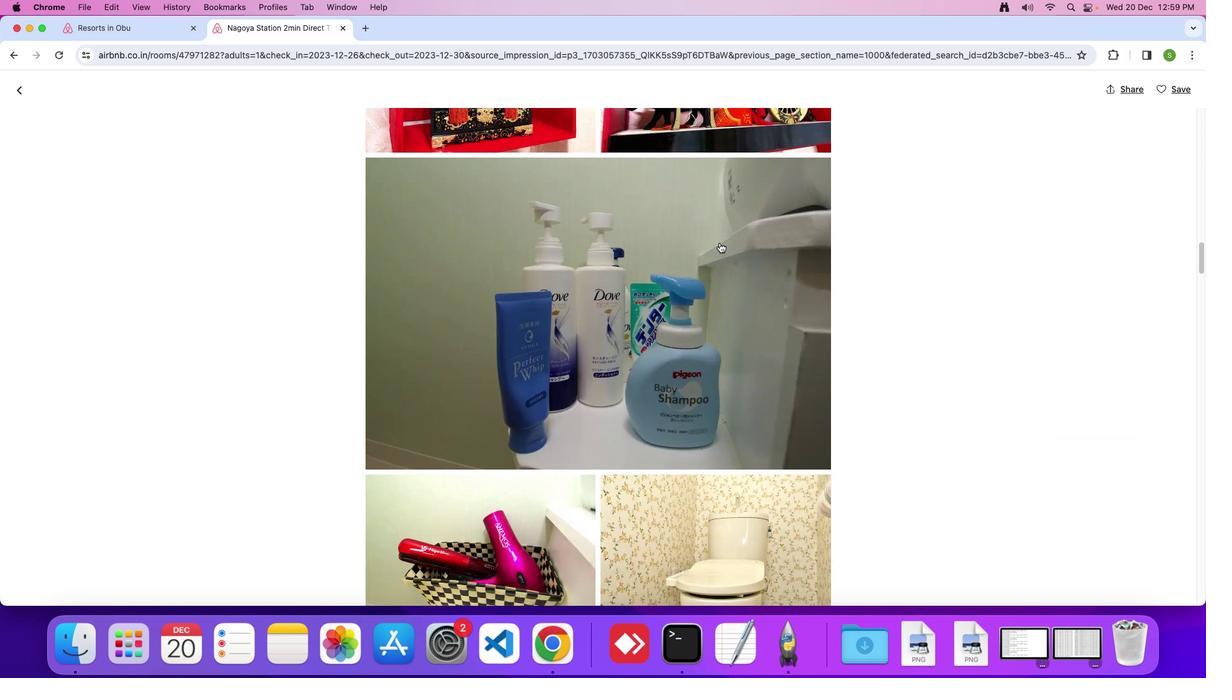 
Action: Mouse scrolled (720, 243) with delta (0, -1)
Screenshot: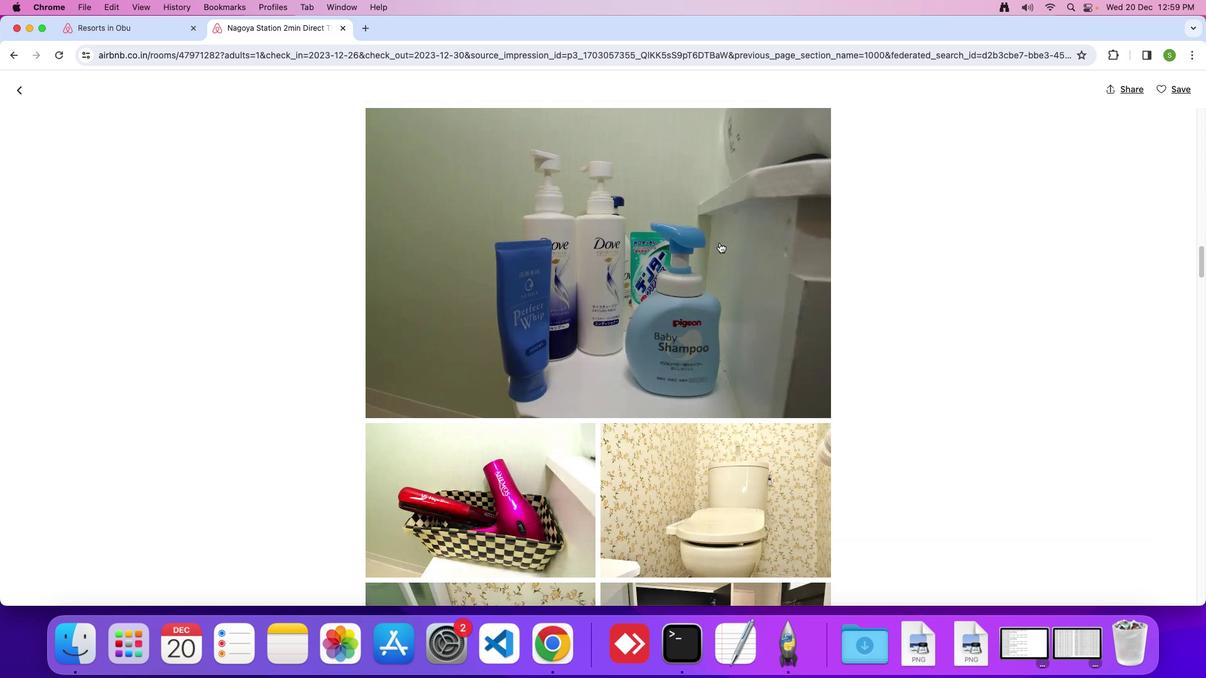 
Action: Mouse scrolled (720, 243) with delta (0, -1)
Screenshot: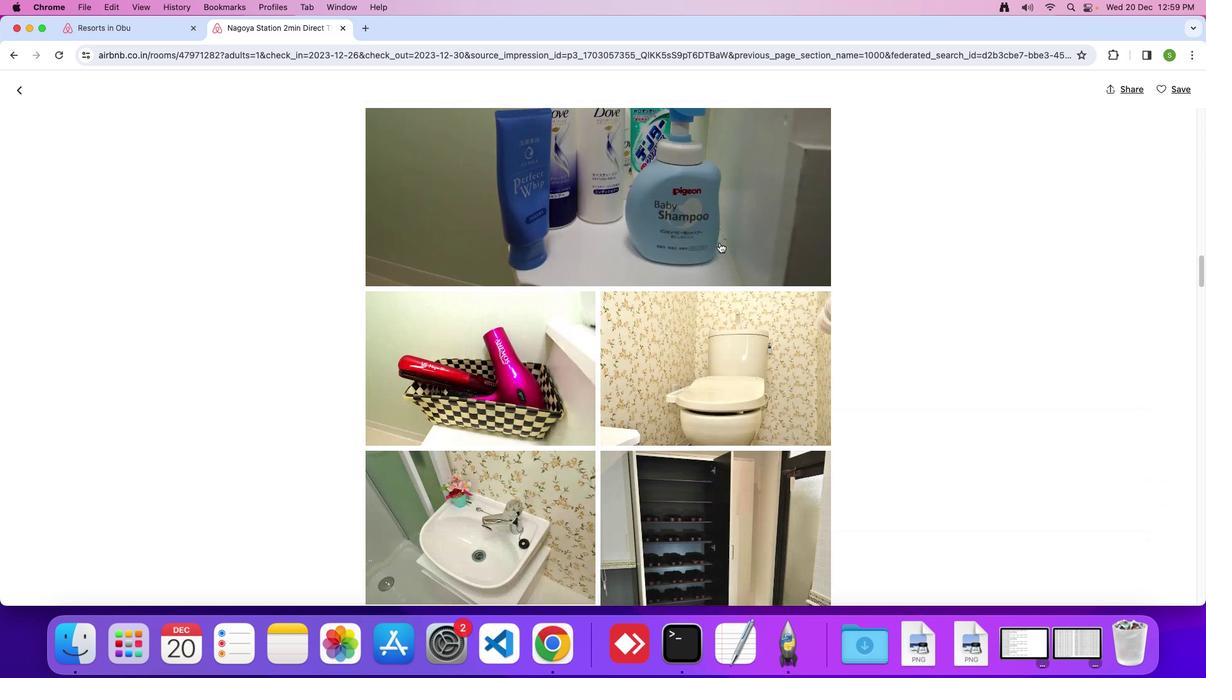 
Action: Mouse scrolled (720, 243) with delta (0, 0)
Screenshot: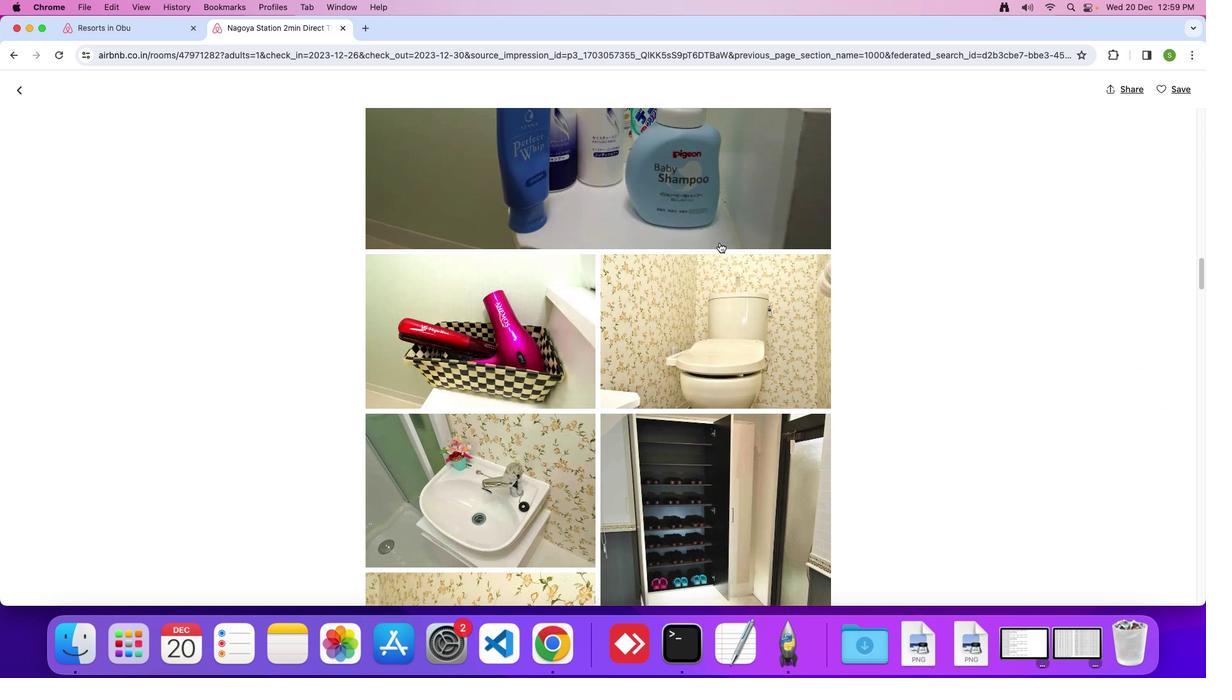 
Action: Mouse scrolled (720, 243) with delta (0, 0)
Screenshot: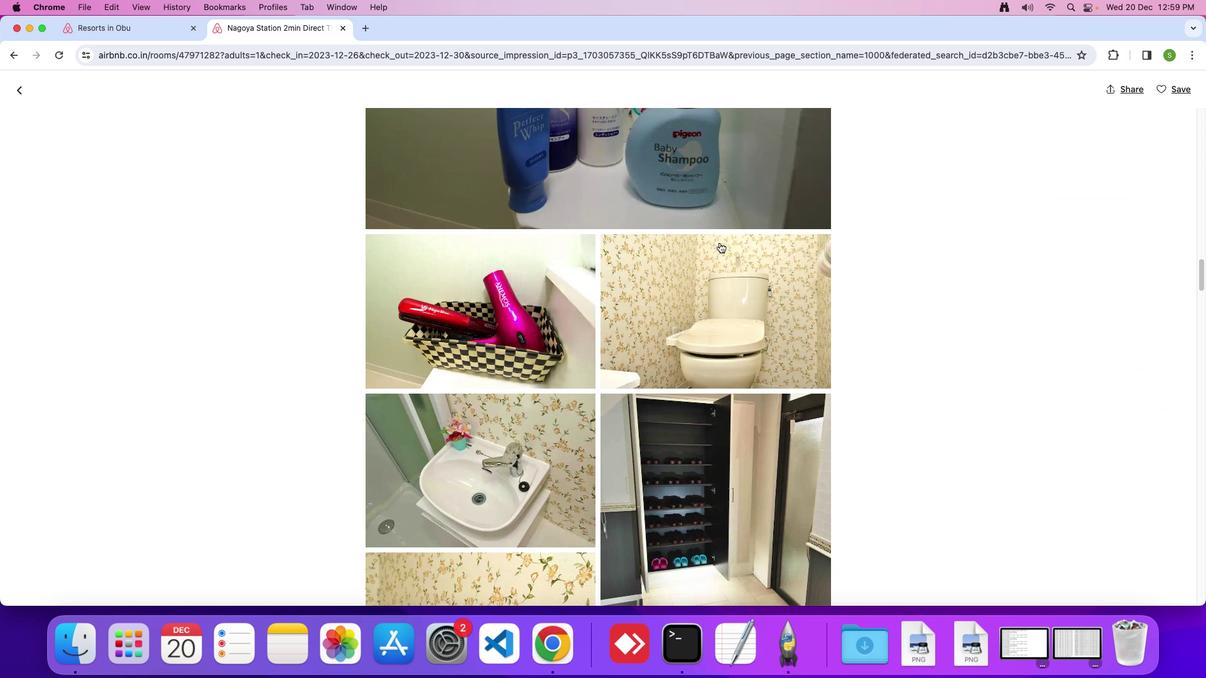
Action: Mouse scrolled (720, 243) with delta (0, 0)
Screenshot: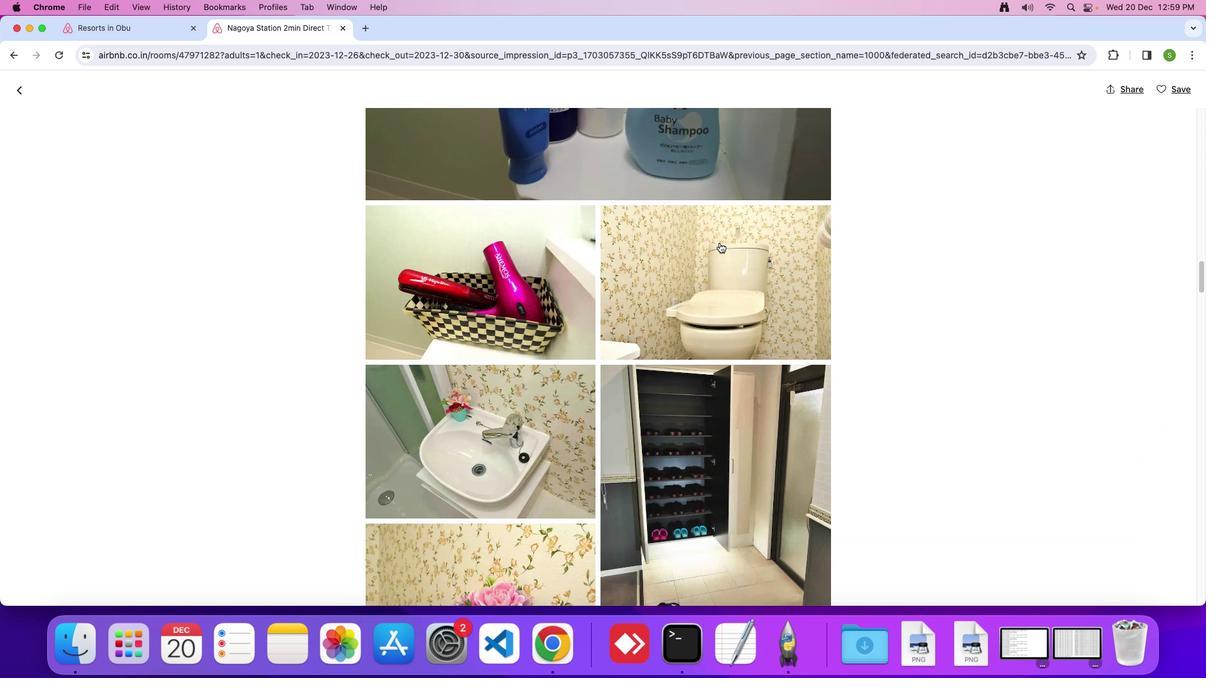 
Action: Mouse moved to (707, 297)
Screenshot: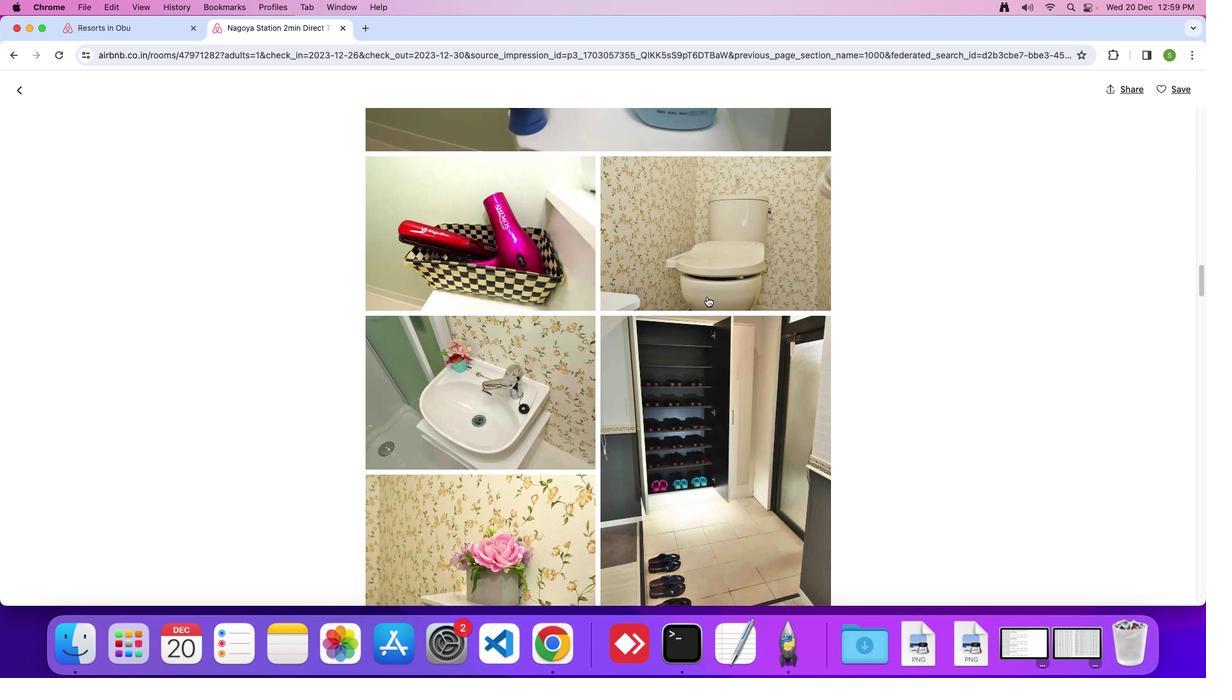 
Action: Mouse scrolled (707, 297) with delta (0, 0)
Screenshot: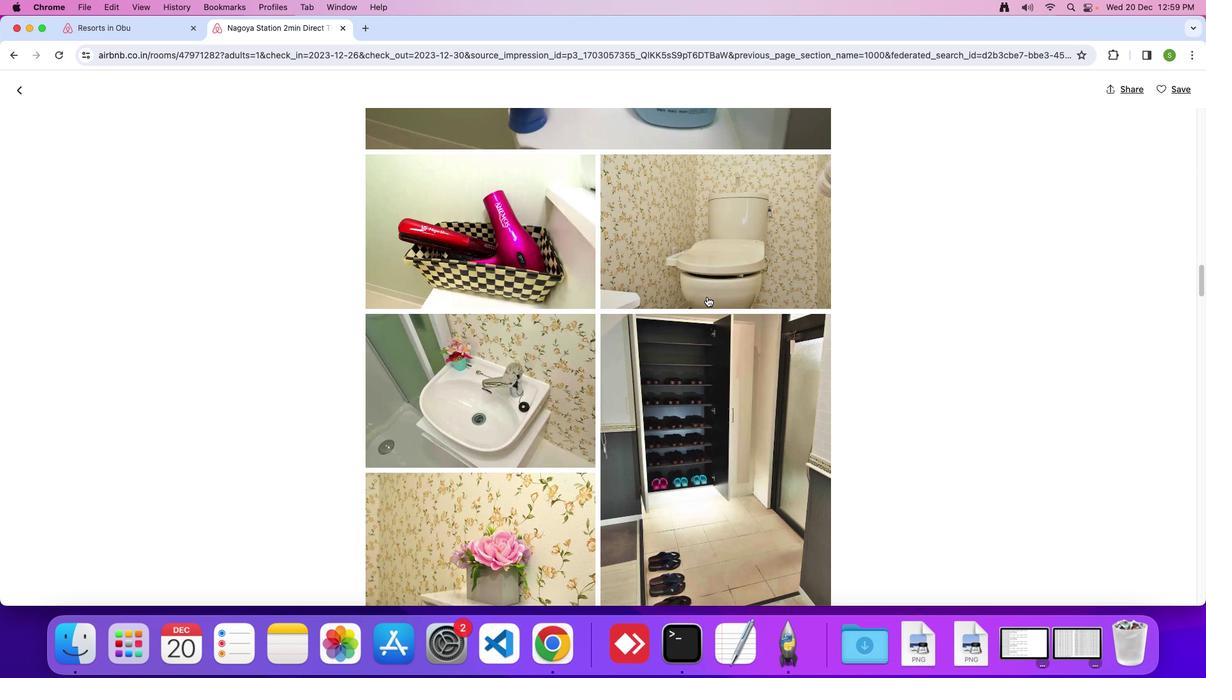 
Action: Mouse scrolled (707, 297) with delta (0, 0)
Screenshot: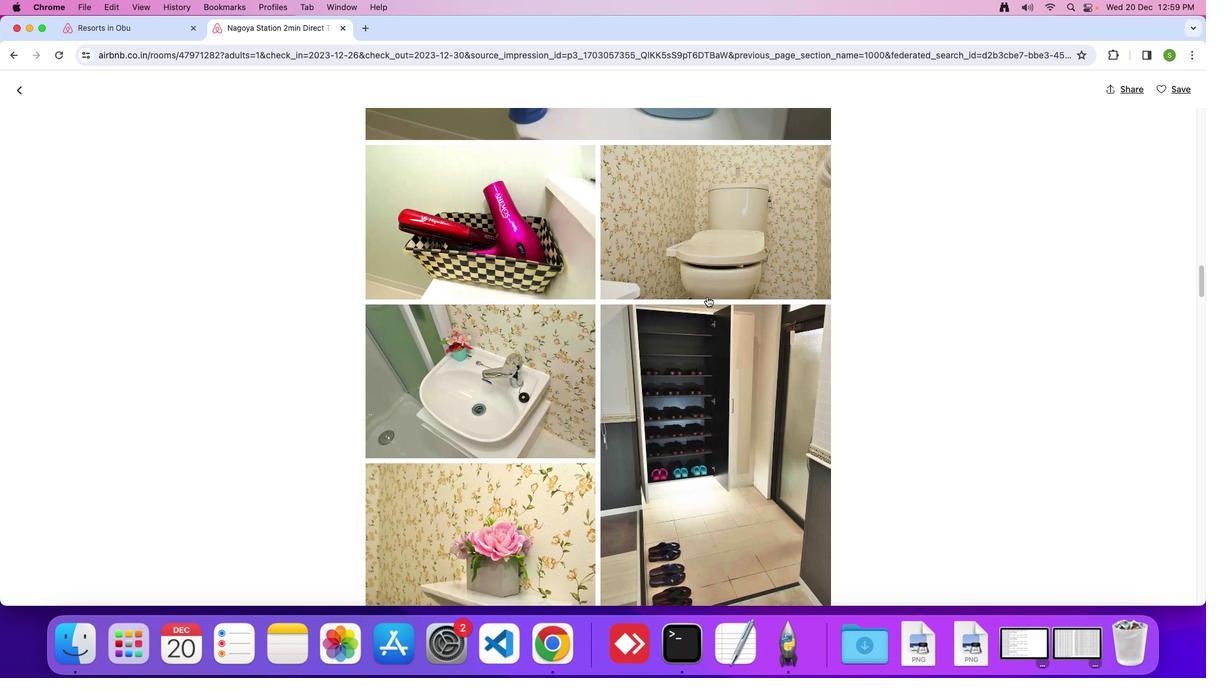 
Action: Mouse moved to (707, 299)
Screenshot: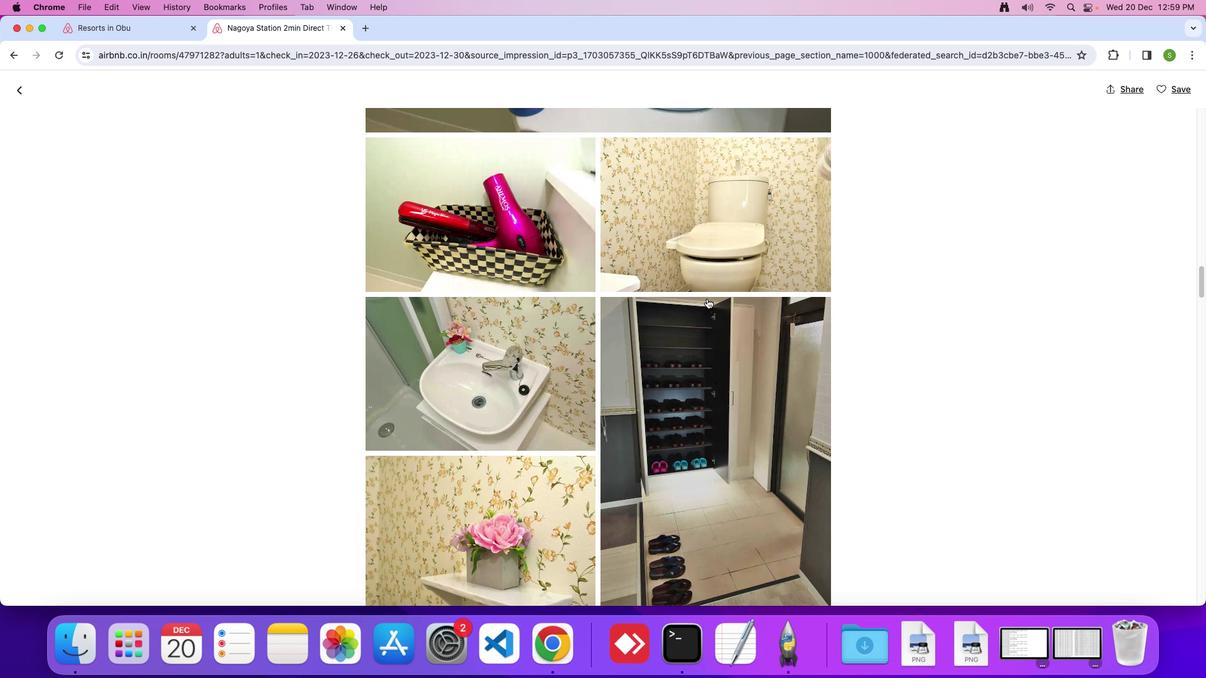 
Action: Mouse scrolled (707, 299) with delta (0, 0)
Screenshot: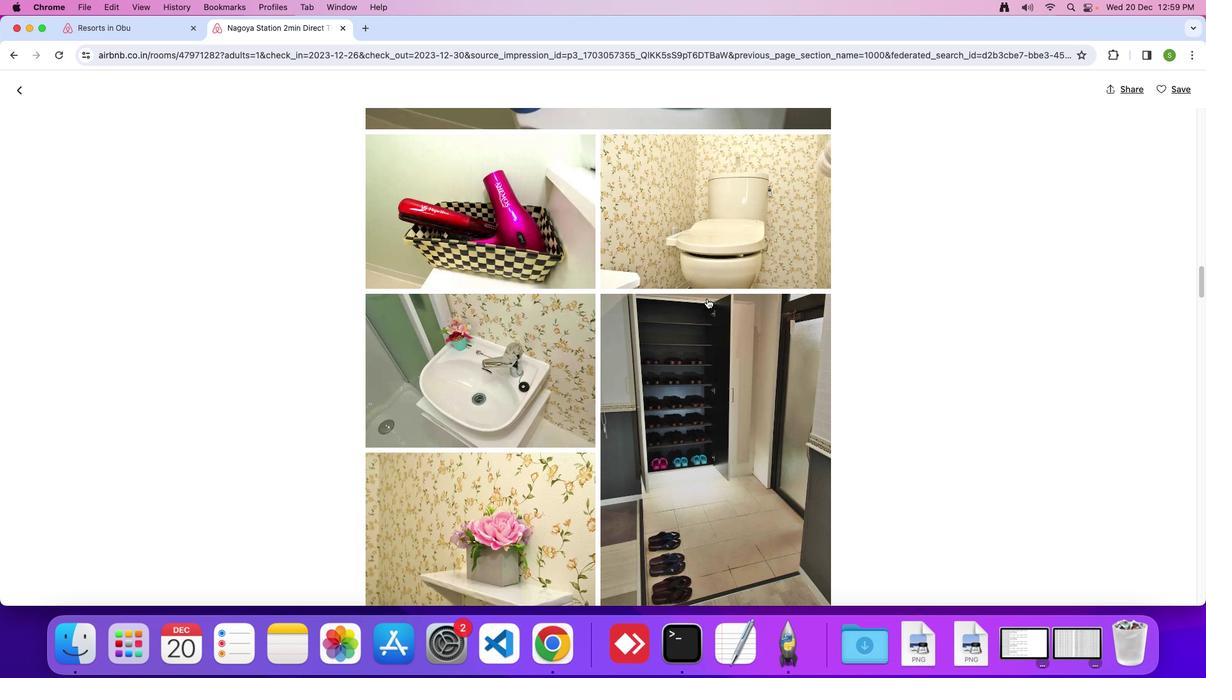 
Action: Mouse scrolled (707, 299) with delta (0, 0)
Screenshot: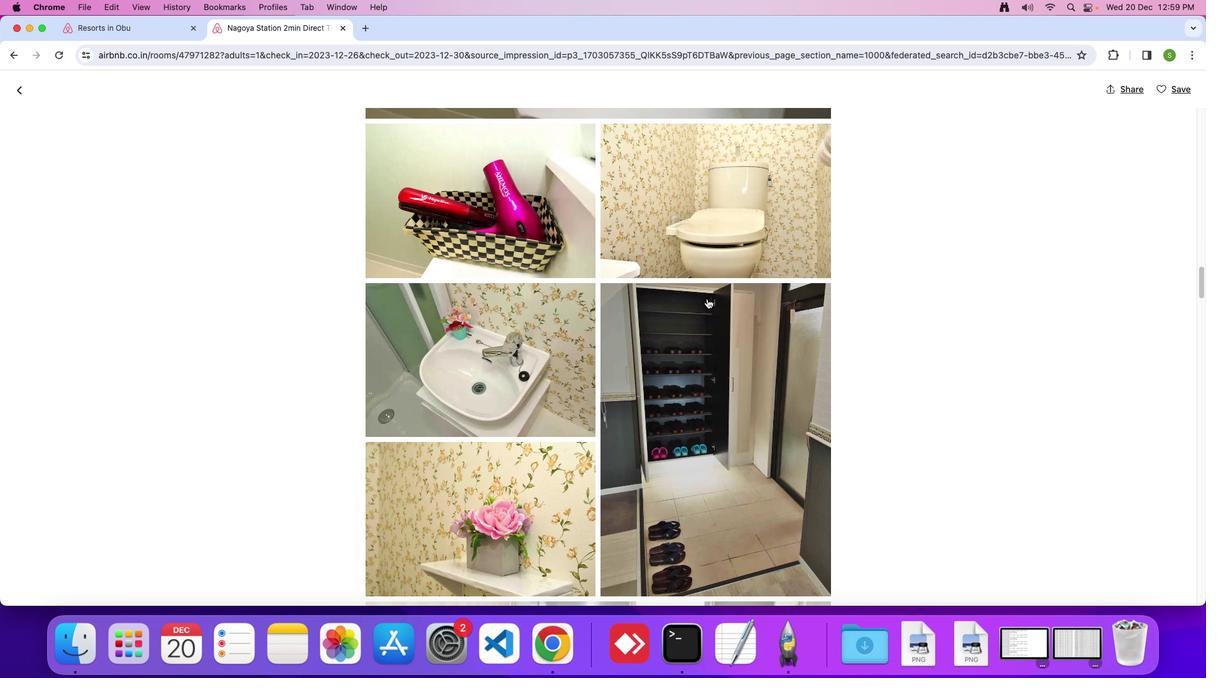 
Action: Mouse scrolled (707, 299) with delta (0, 0)
Screenshot: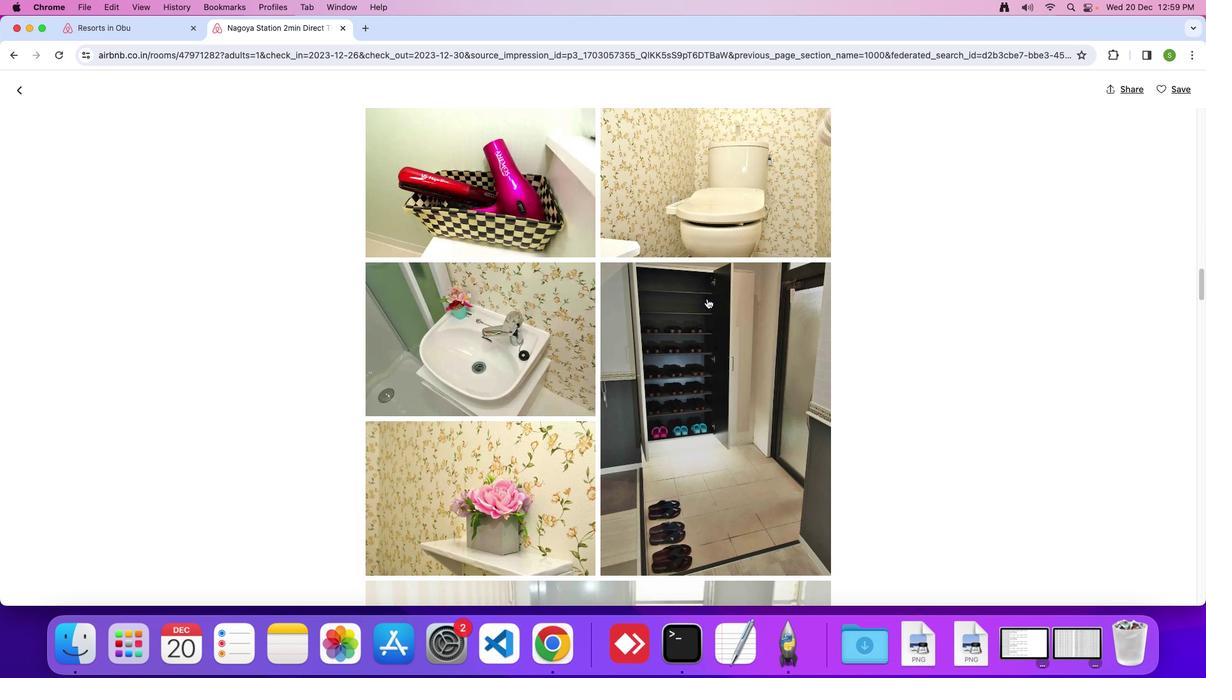 
Action: Mouse scrolled (707, 299) with delta (0, 0)
Screenshot: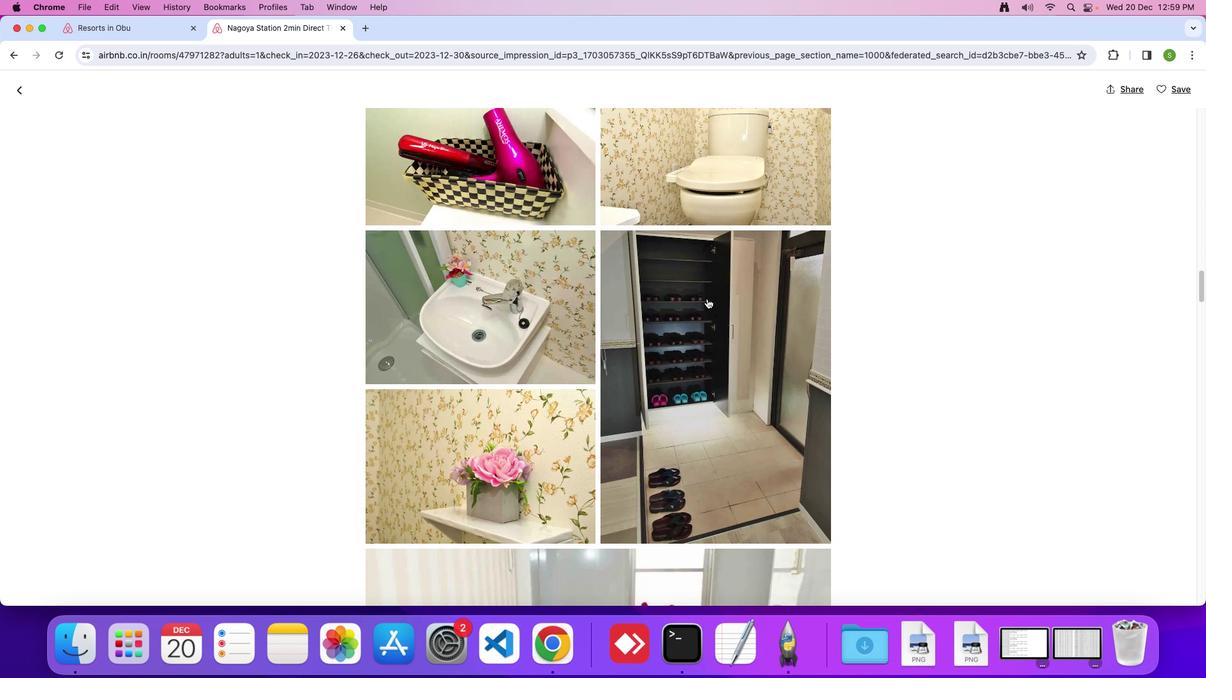 
Action: Mouse scrolled (707, 299) with delta (0, 0)
Screenshot: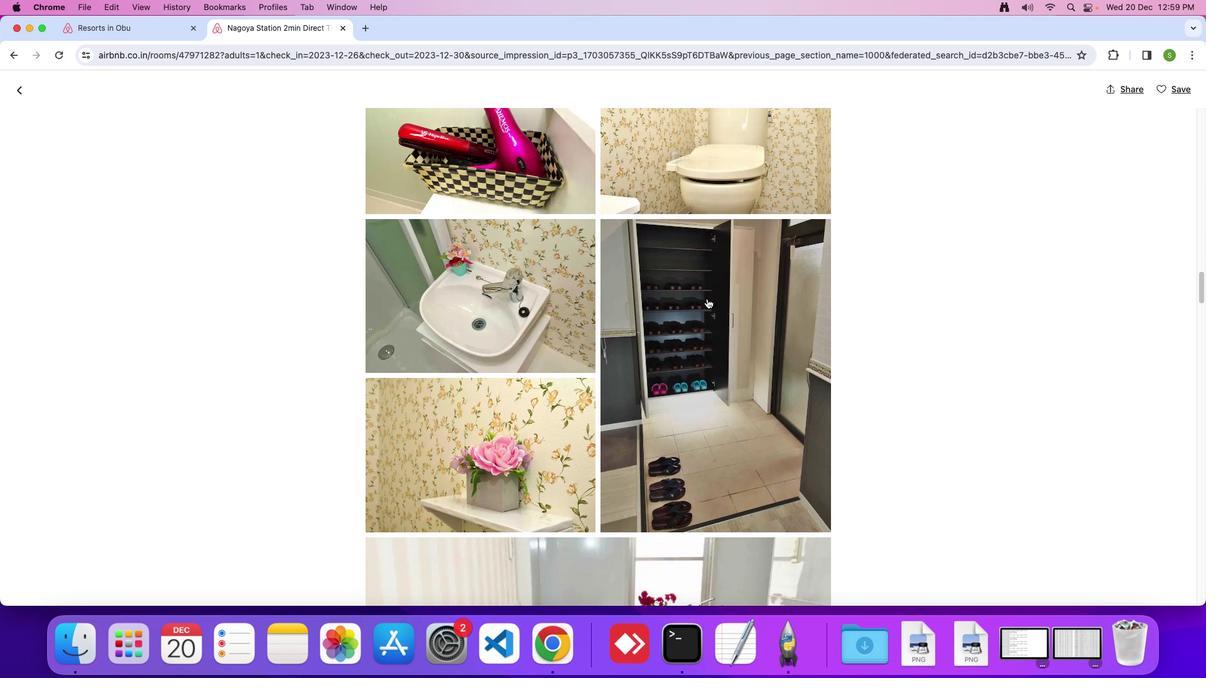 
Action: Mouse scrolled (707, 299) with delta (0, 0)
Screenshot: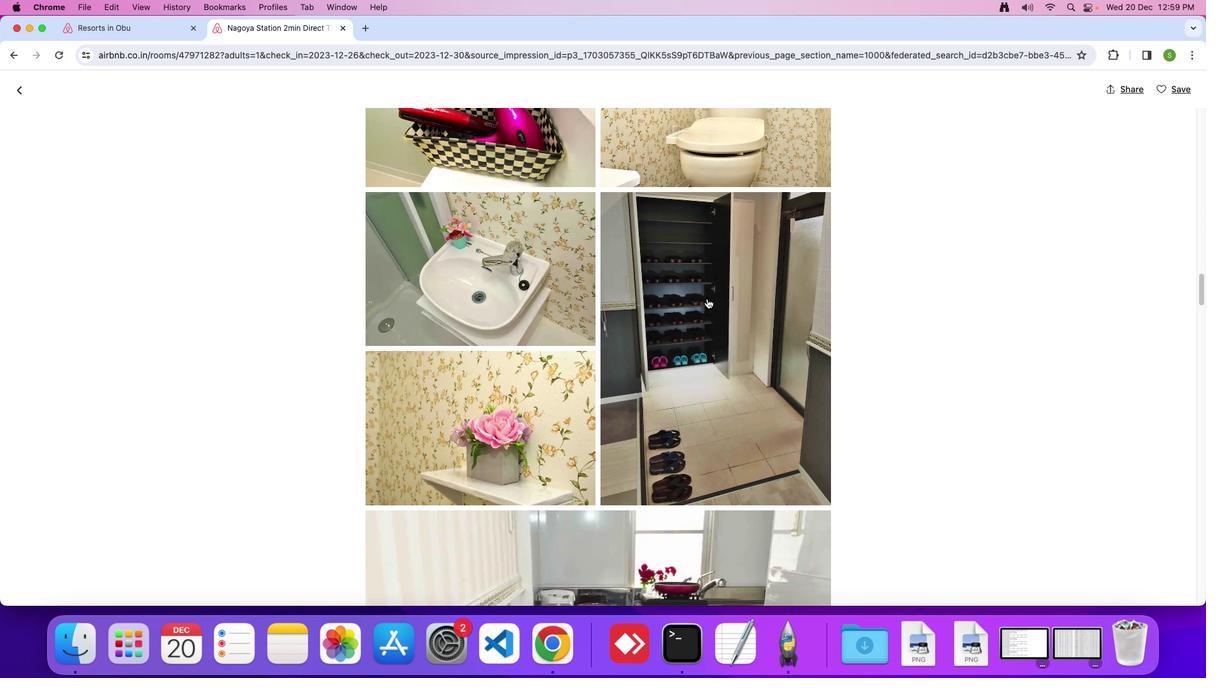 
Action: Mouse scrolled (707, 299) with delta (0, 0)
Screenshot: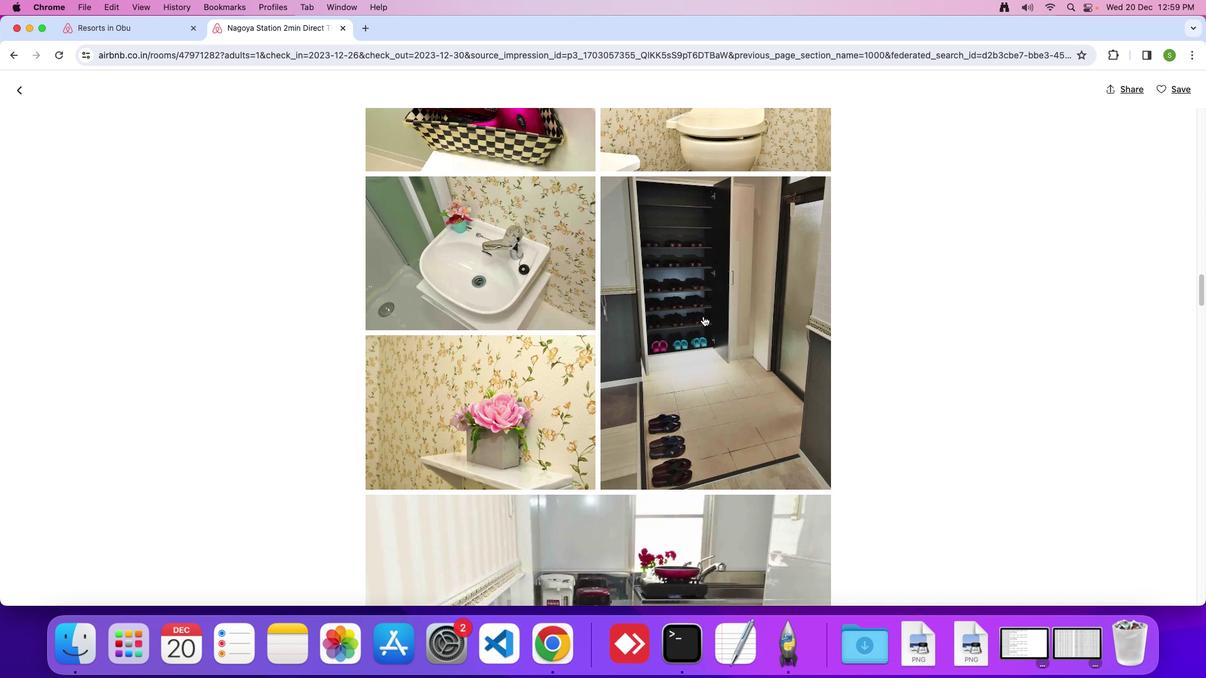 
Action: Mouse moved to (707, 304)
Screenshot: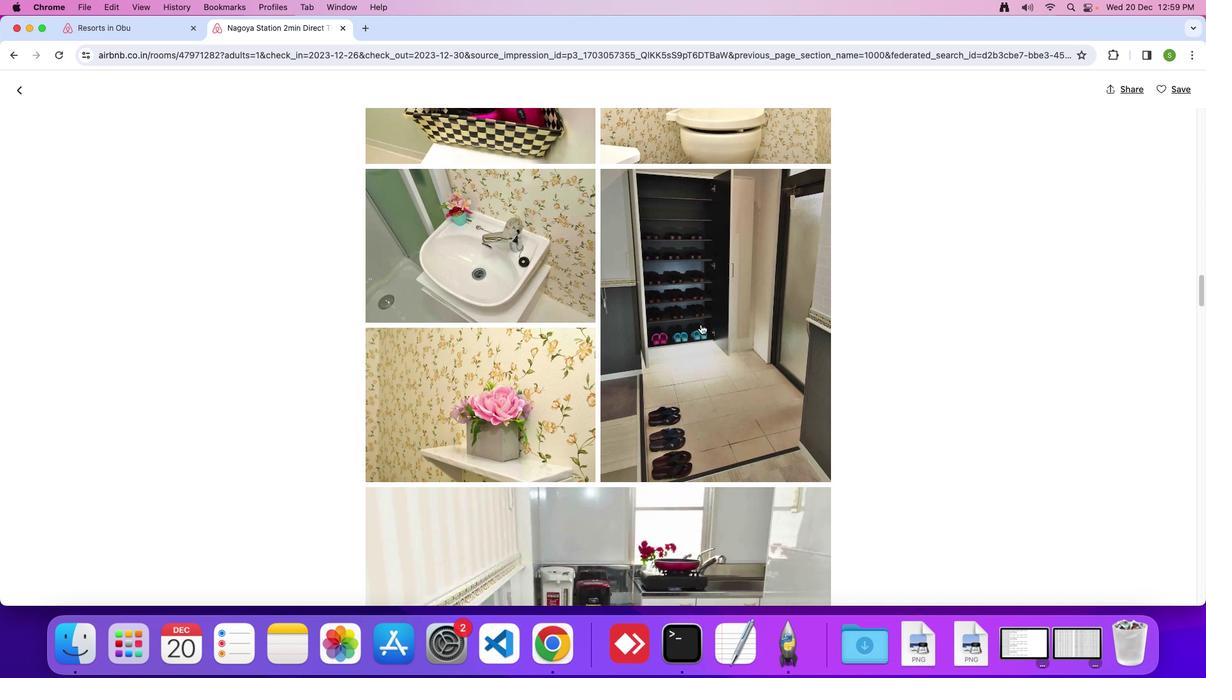 
Action: Mouse scrolled (707, 304) with delta (0, 0)
Screenshot: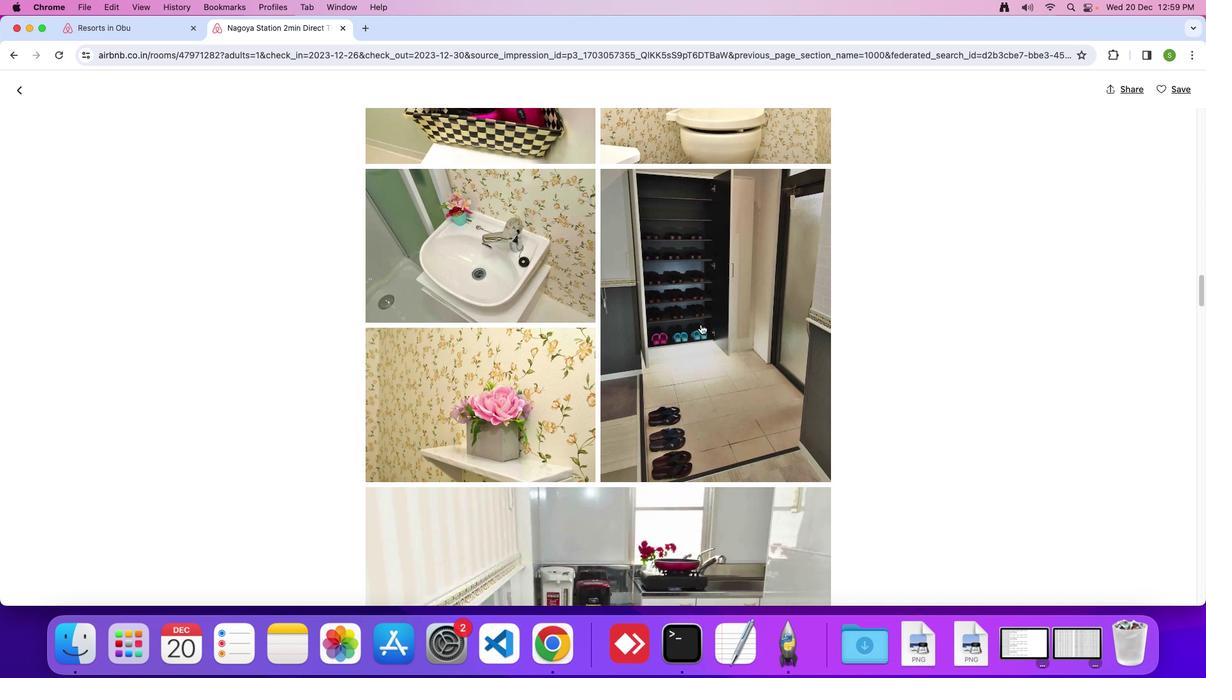 
Action: Mouse moved to (700, 327)
Screenshot: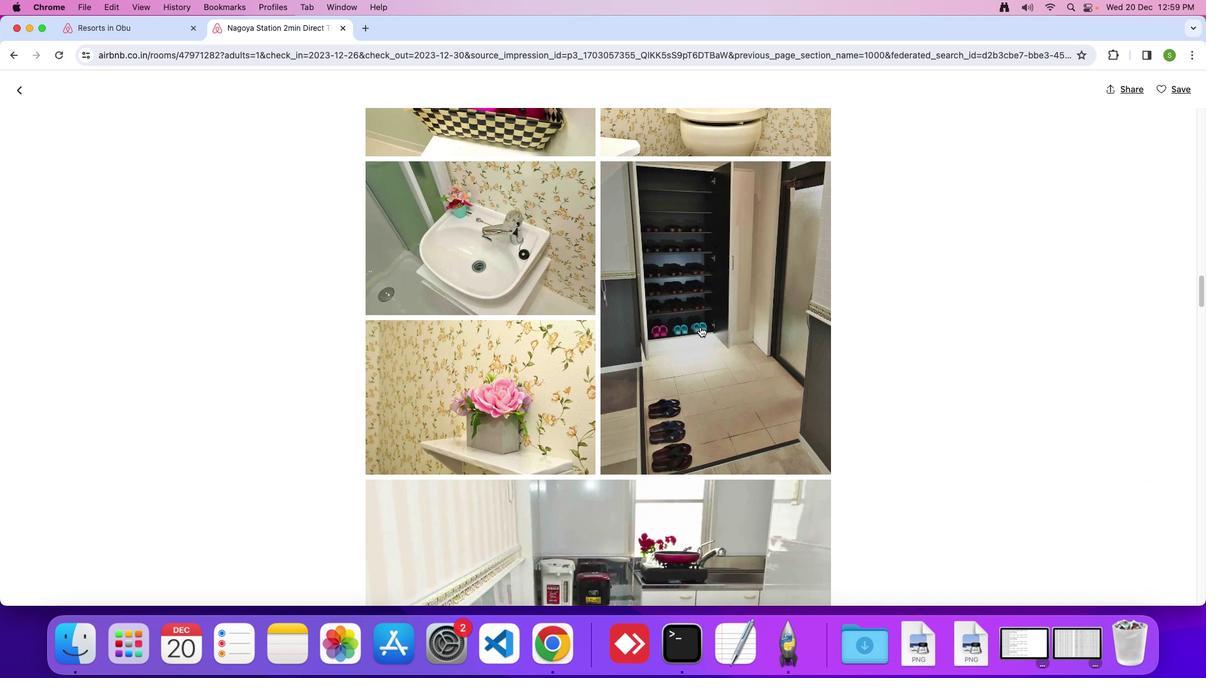
Action: Mouse scrolled (700, 327) with delta (0, 0)
Screenshot: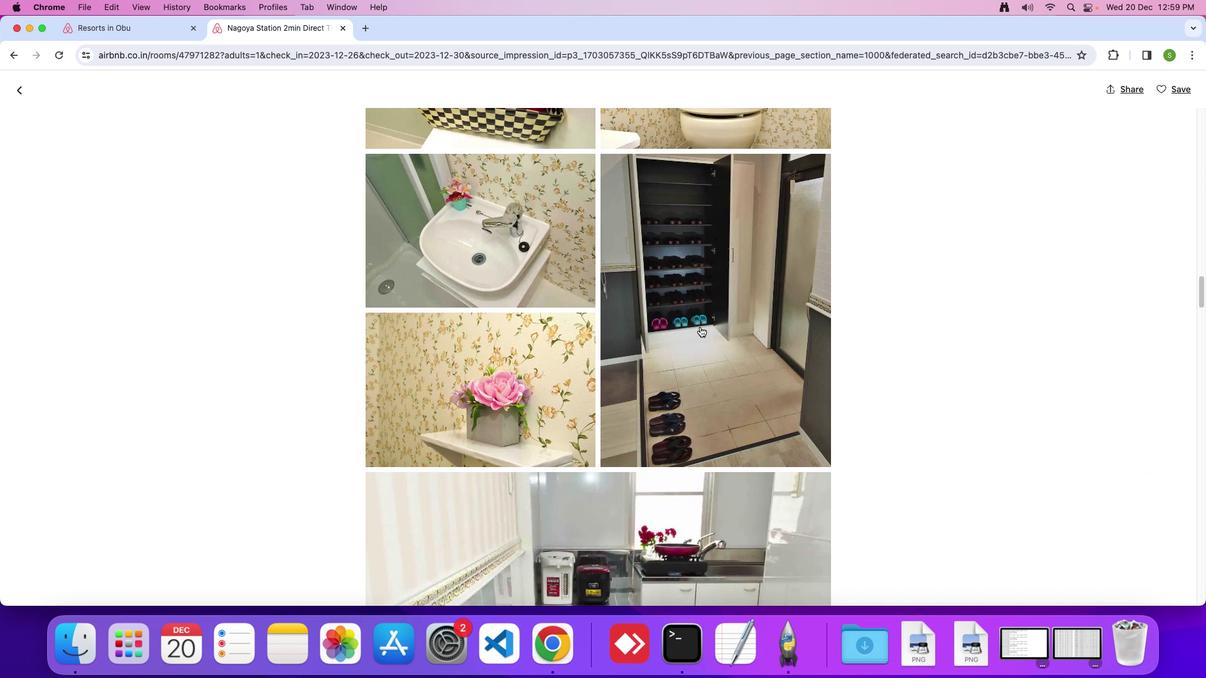 
Action: Mouse scrolled (700, 327) with delta (0, 0)
Screenshot: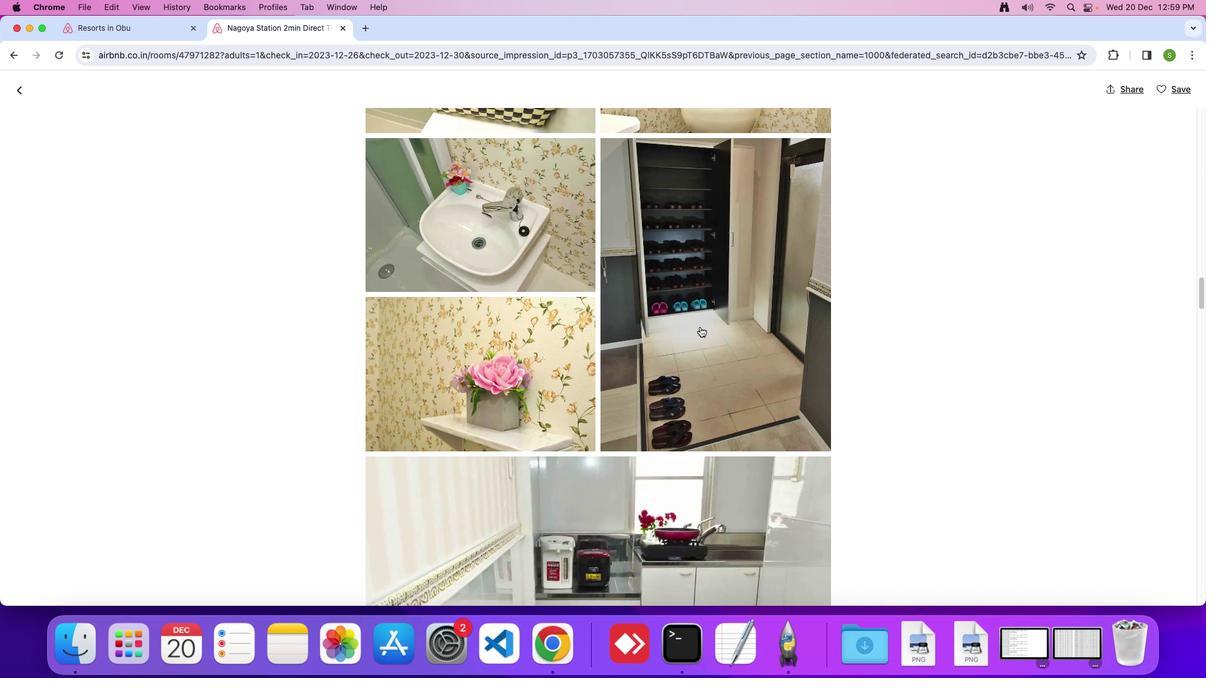 
Action: Mouse scrolled (700, 327) with delta (0, 0)
Screenshot: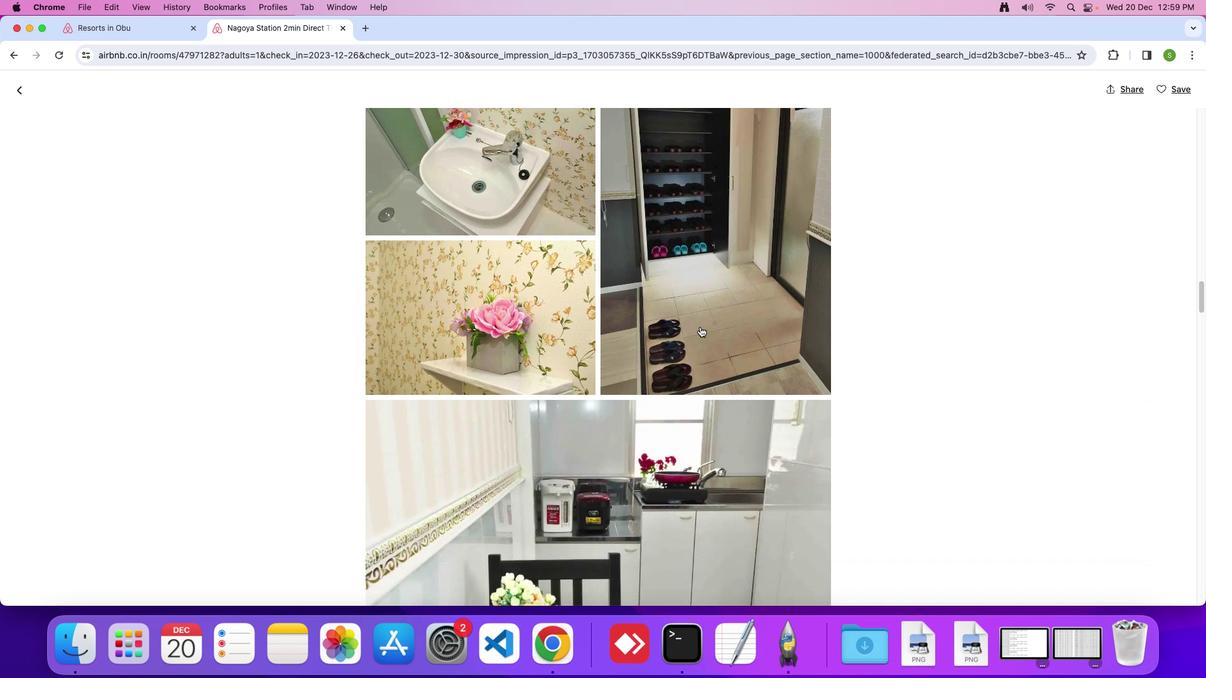 
Action: Mouse moved to (700, 328)
Screenshot: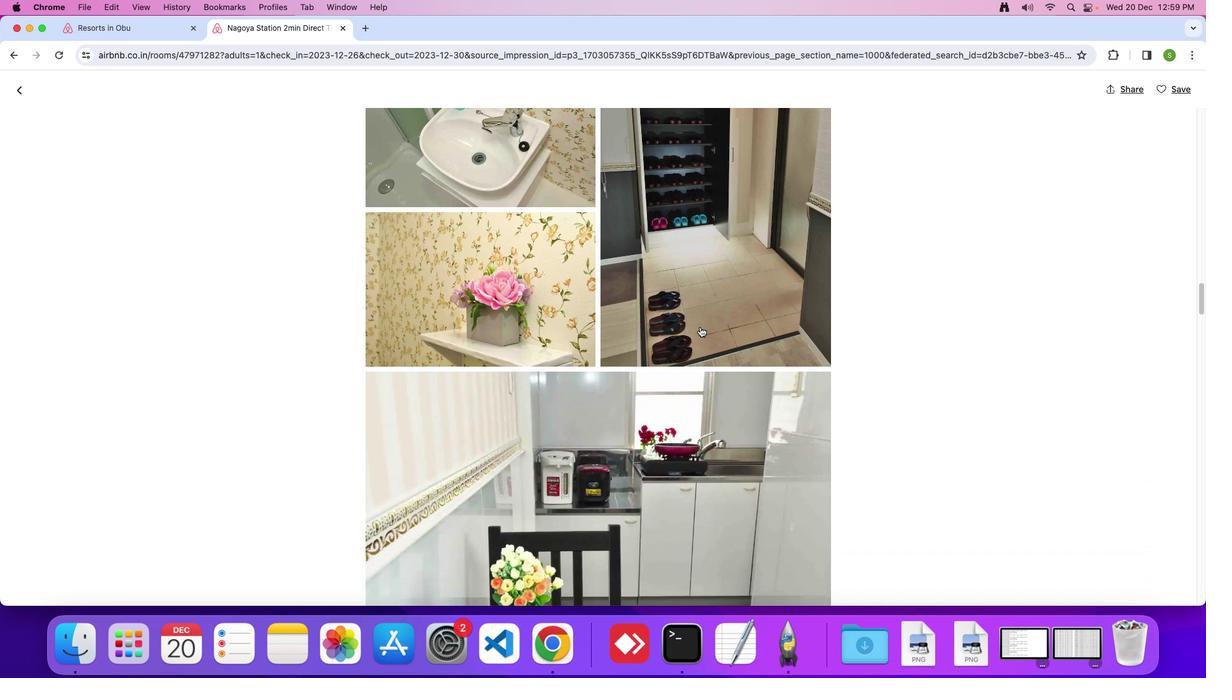 
Action: Mouse scrolled (700, 328) with delta (0, 0)
Screenshot: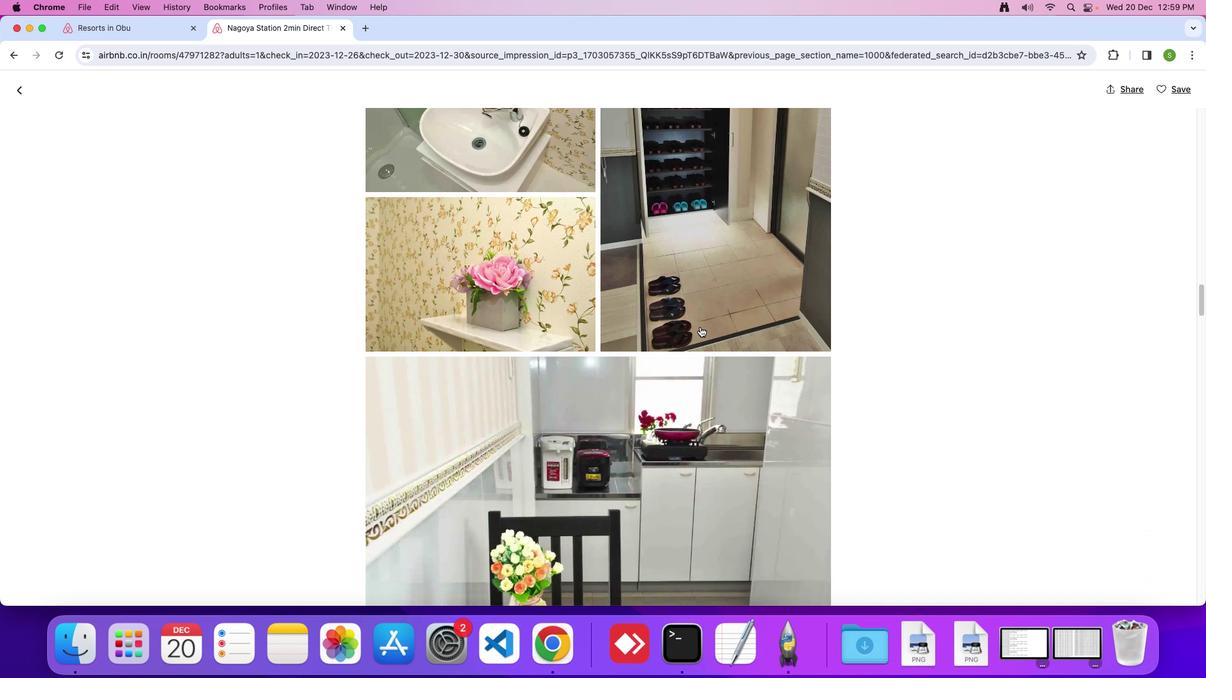 
Action: Mouse scrolled (700, 328) with delta (0, 0)
Screenshot: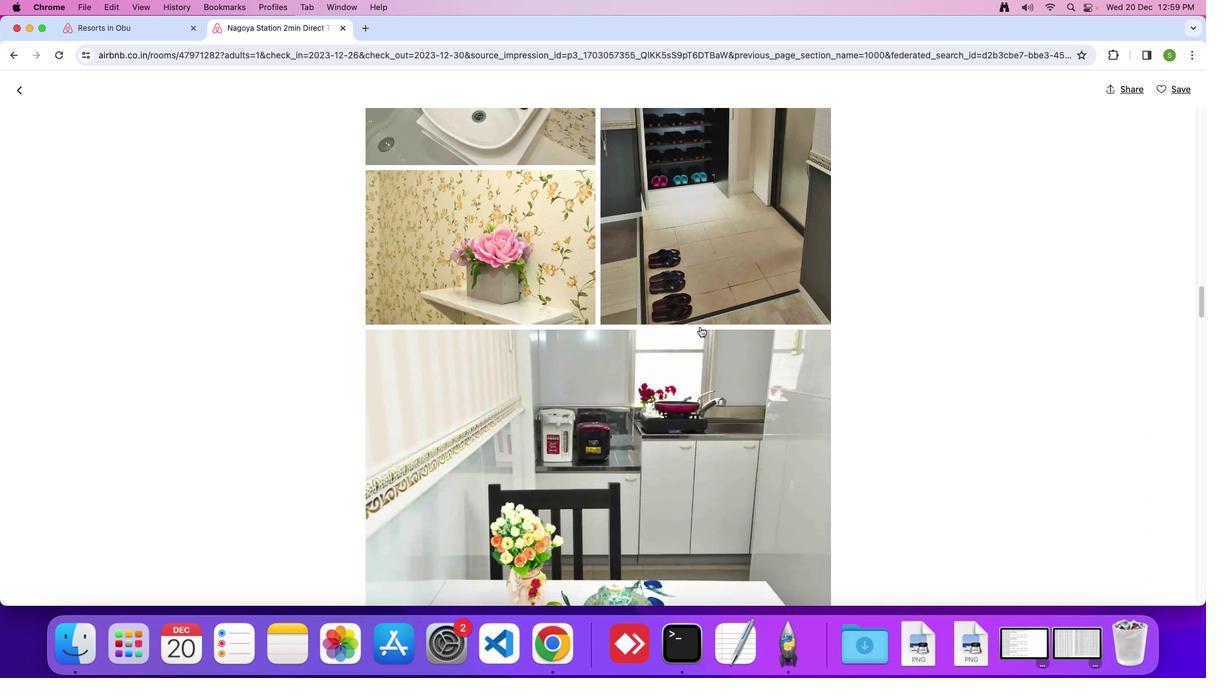 
Action: Mouse scrolled (700, 328) with delta (0, 0)
Screenshot: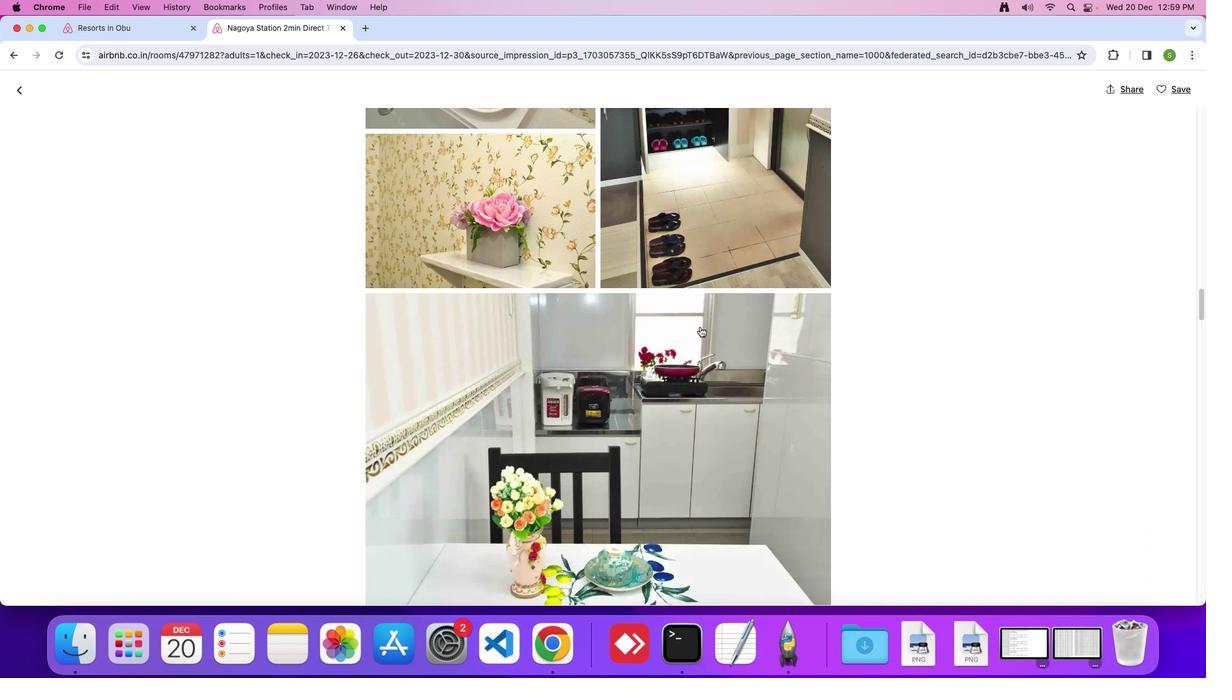 
Action: Mouse scrolled (700, 328) with delta (0, 0)
Screenshot: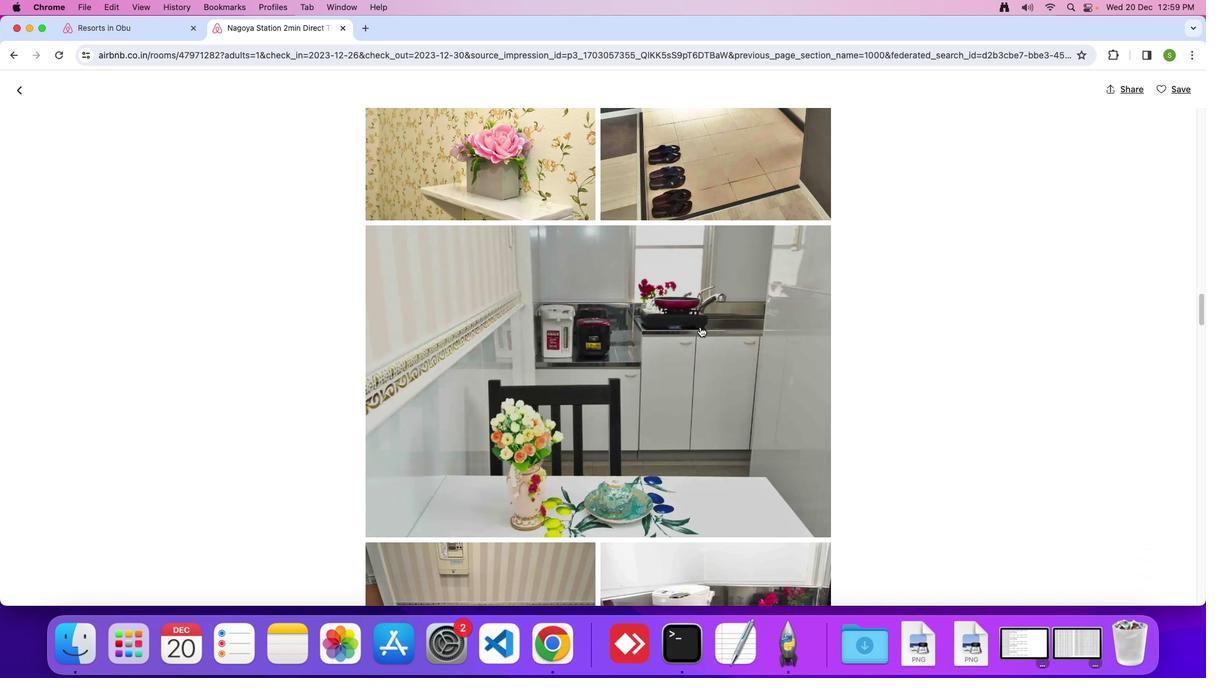 
Action: Mouse scrolled (700, 328) with delta (0, 0)
Screenshot: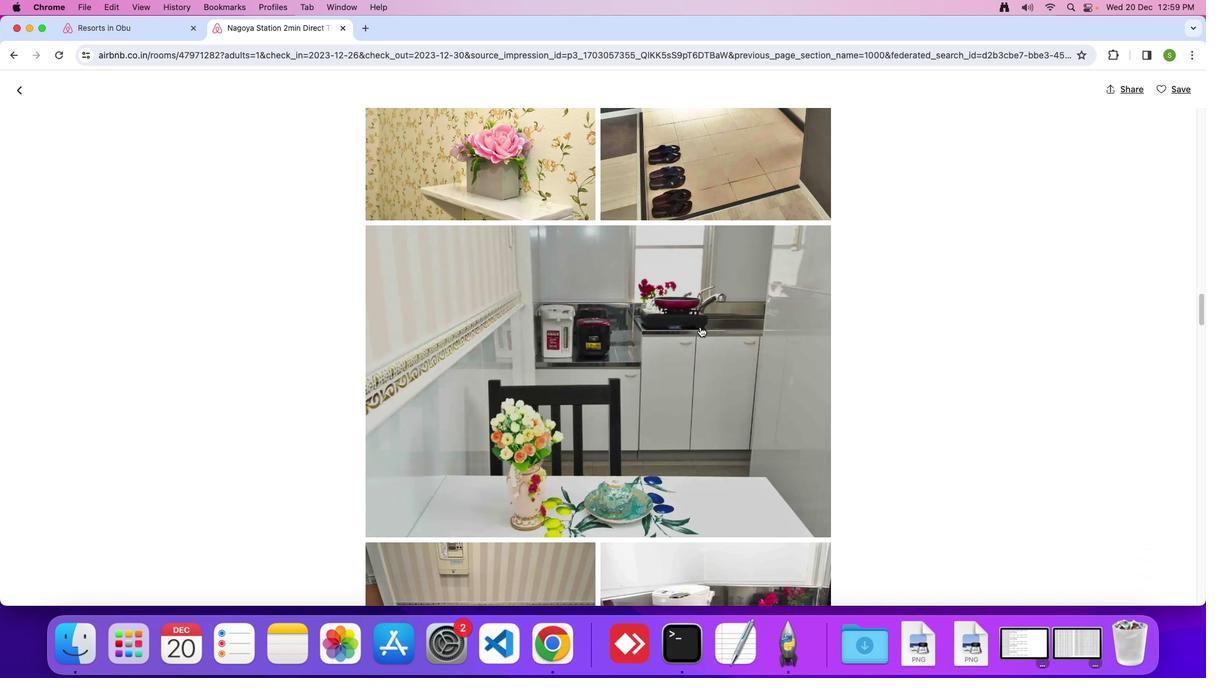 
Action: Mouse scrolled (700, 328) with delta (0, 0)
Screenshot: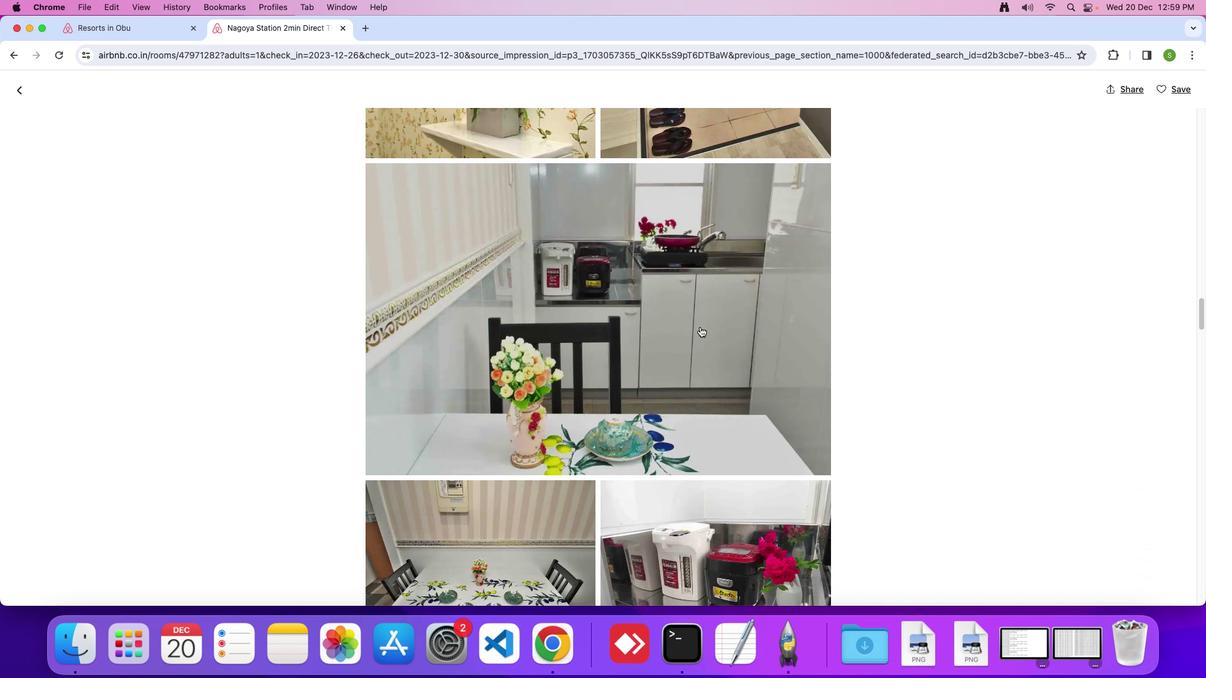 
Action: Mouse scrolled (700, 328) with delta (0, 0)
Screenshot: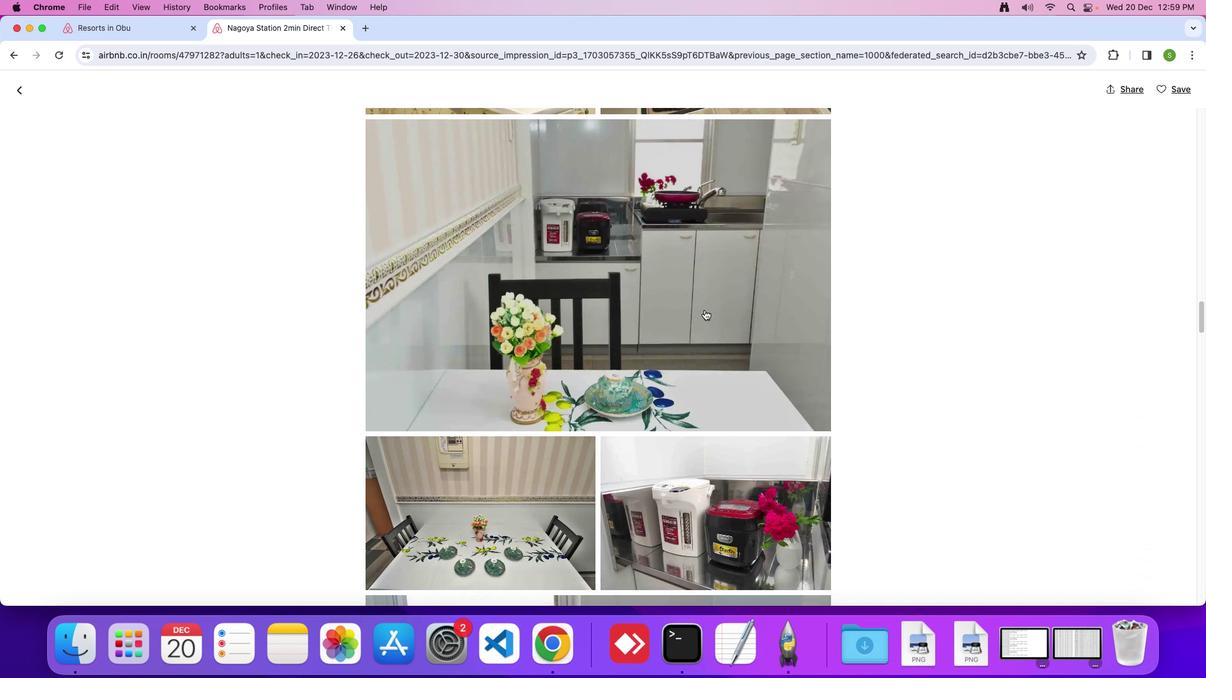 
Action: Mouse scrolled (700, 328) with delta (0, 0)
Screenshot: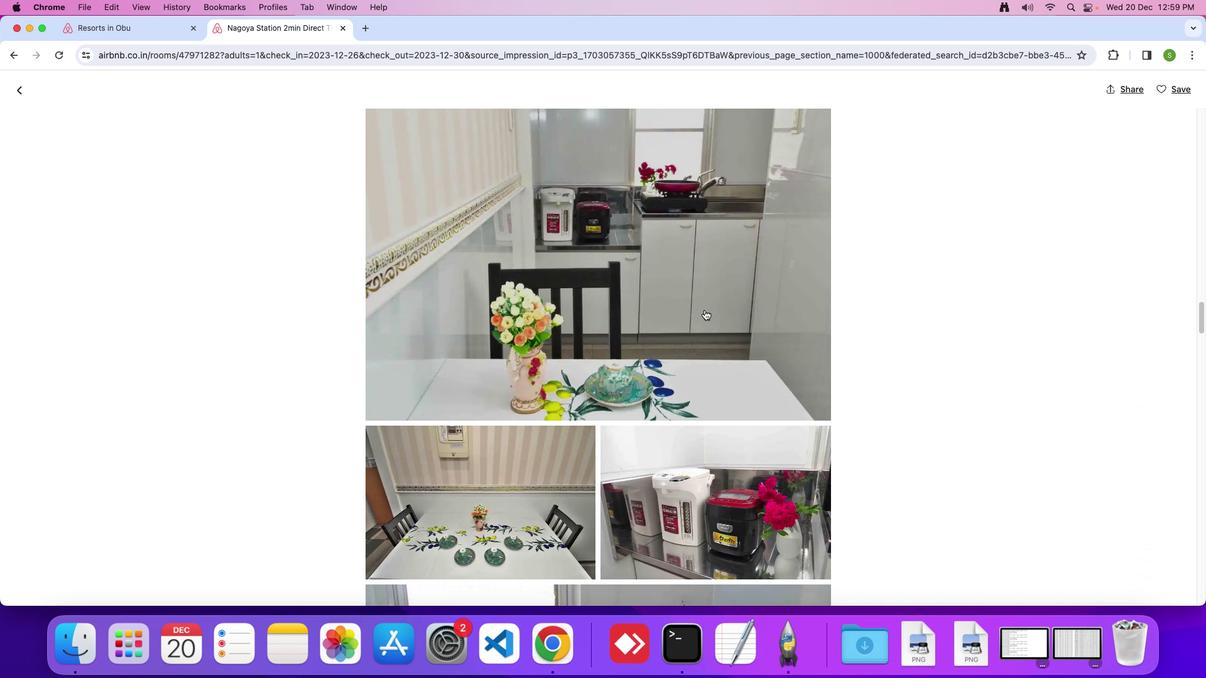 
Action: Mouse moved to (705, 310)
Screenshot: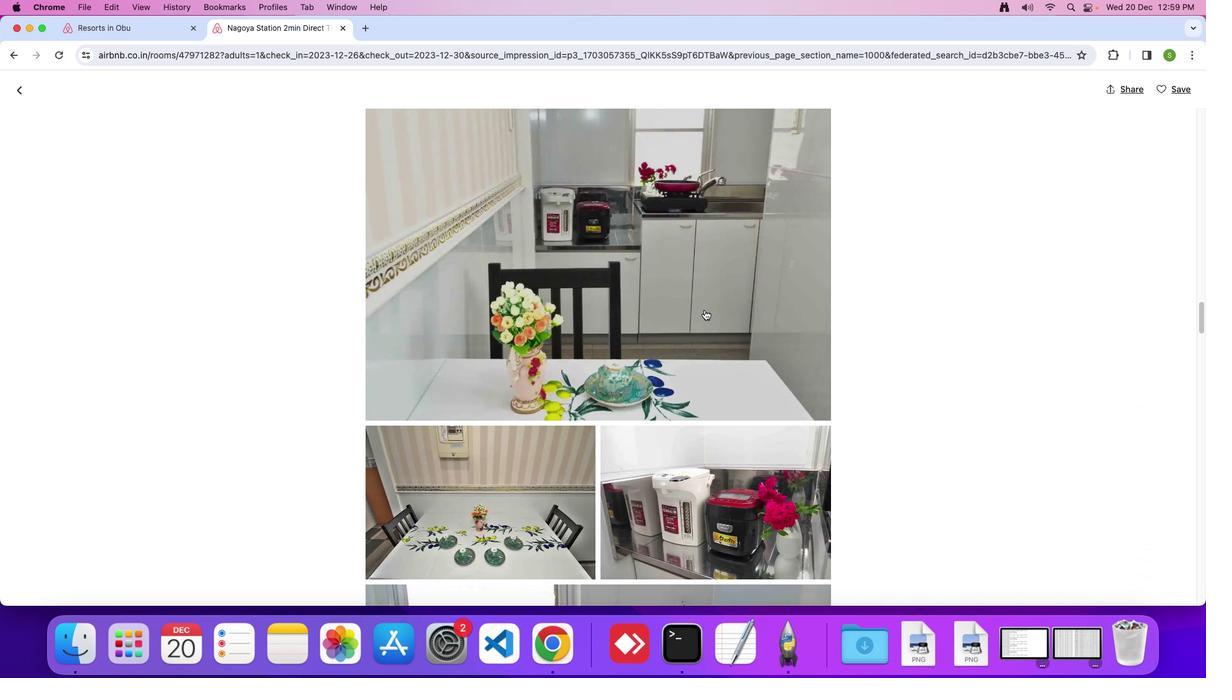 
Action: Mouse scrolled (705, 310) with delta (0, 0)
Screenshot: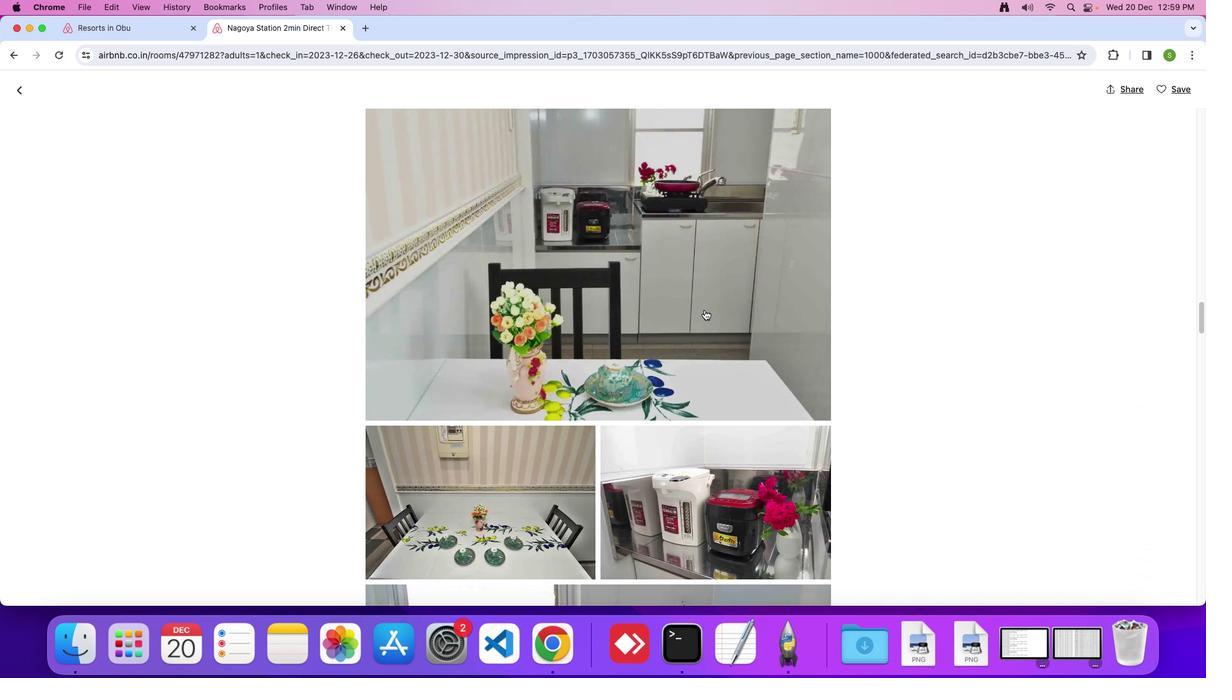 
Action: Mouse moved to (690, 357)
Screenshot: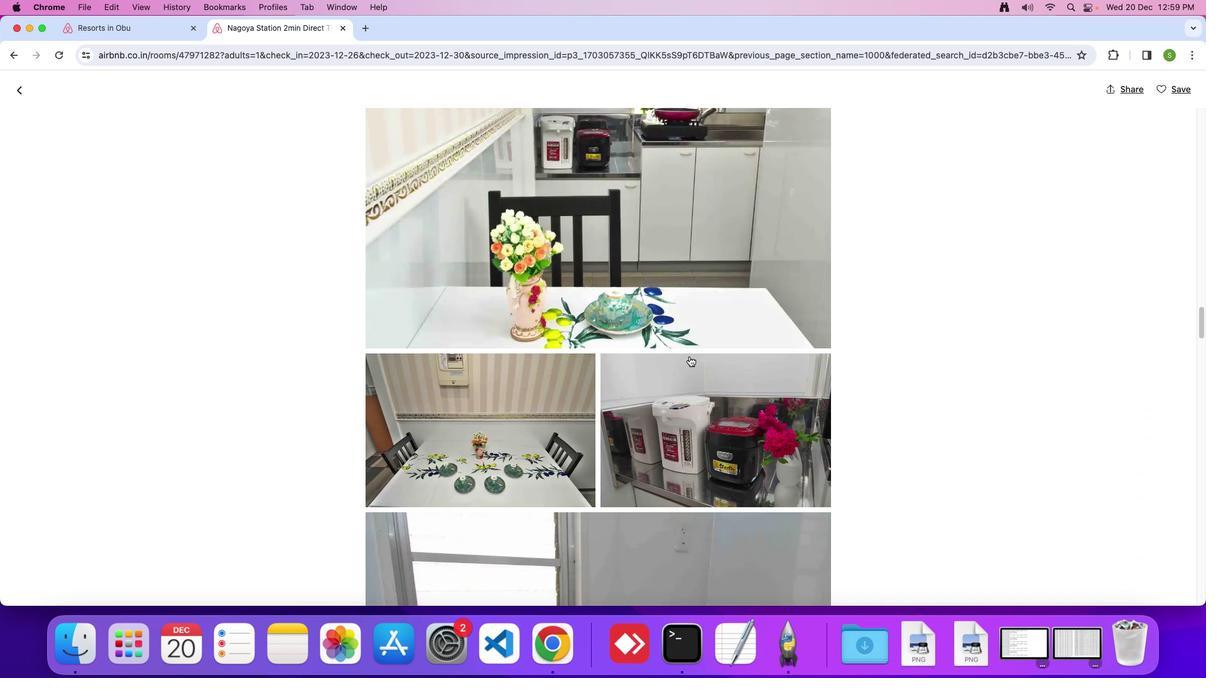 
Action: Mouse scrolled (690, 357) with delta (0, 0)
Screenshot: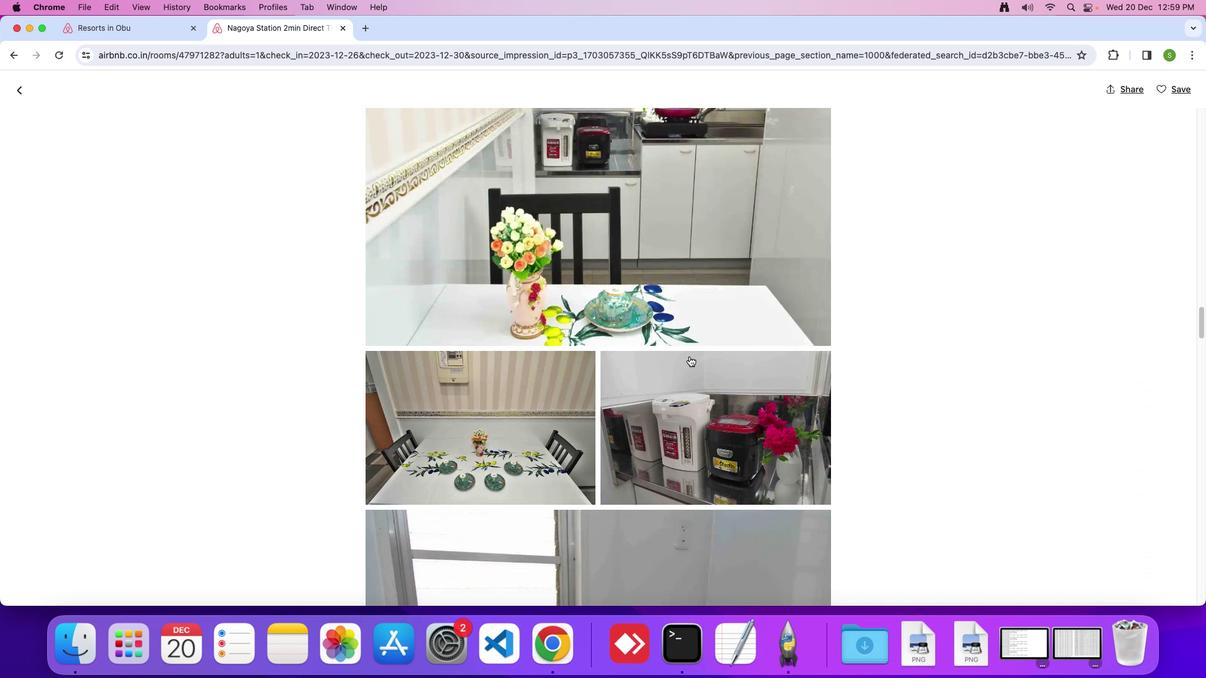 
Action: Mouse scrolled (690, 357) with delta (0, 0)
Screenshot: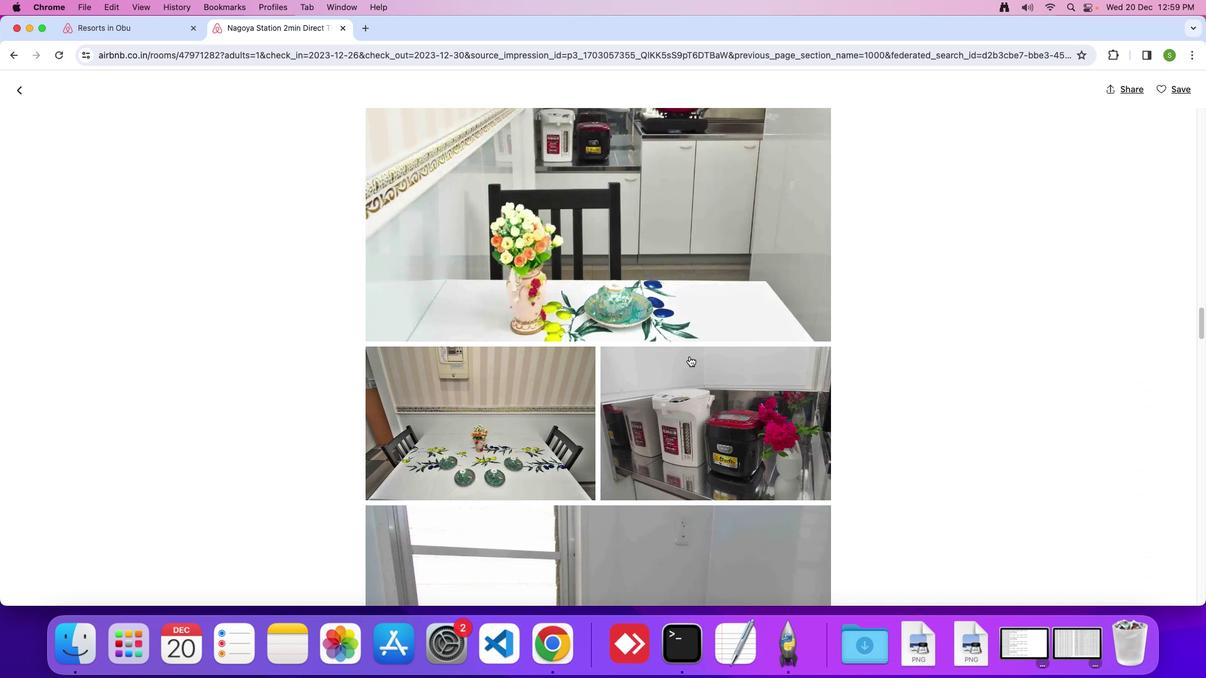 
Action: Mouse scrolled (690, 357) with delta (0, 0)
Screenshot: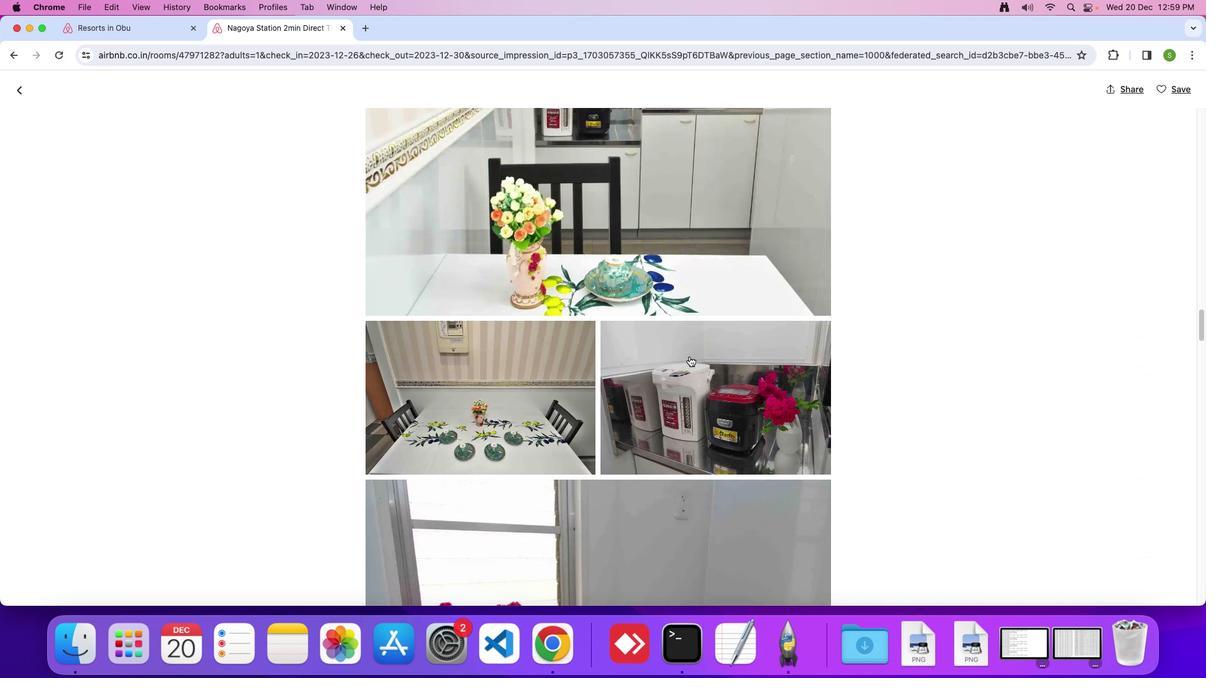 
Action: Mouse moved to (674, 387)
Screenshot: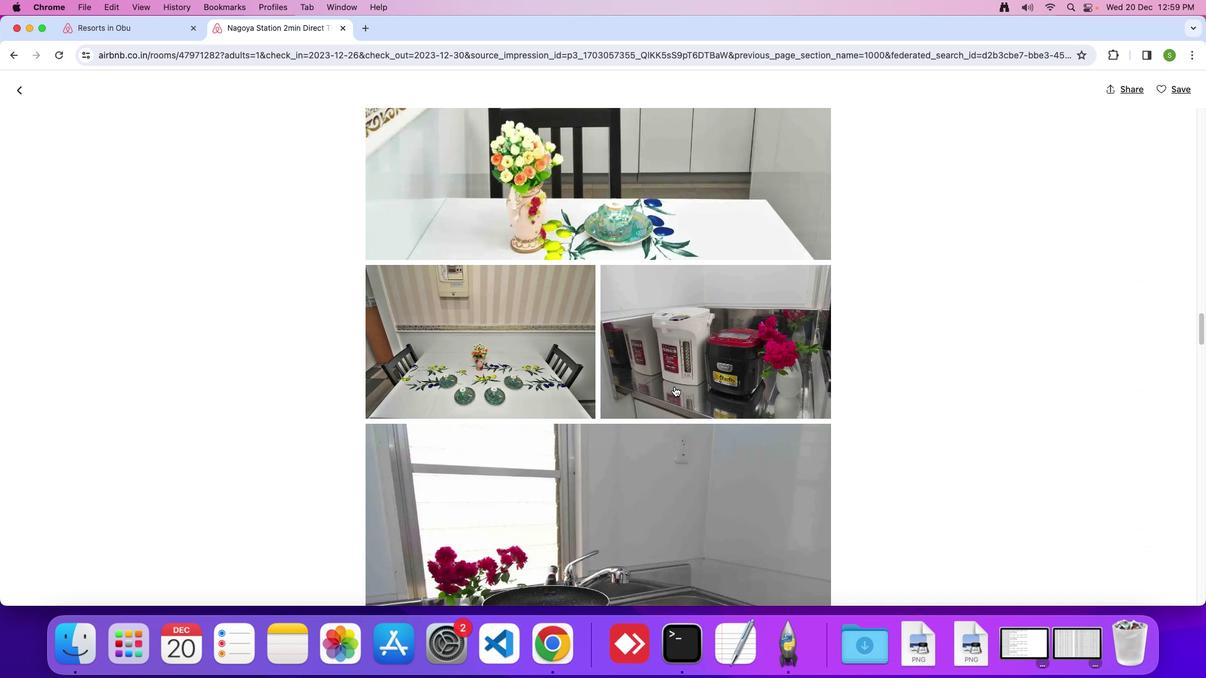 
Action: Mouse scrolled (674, 387) with delta (0, 0)
Screenshot: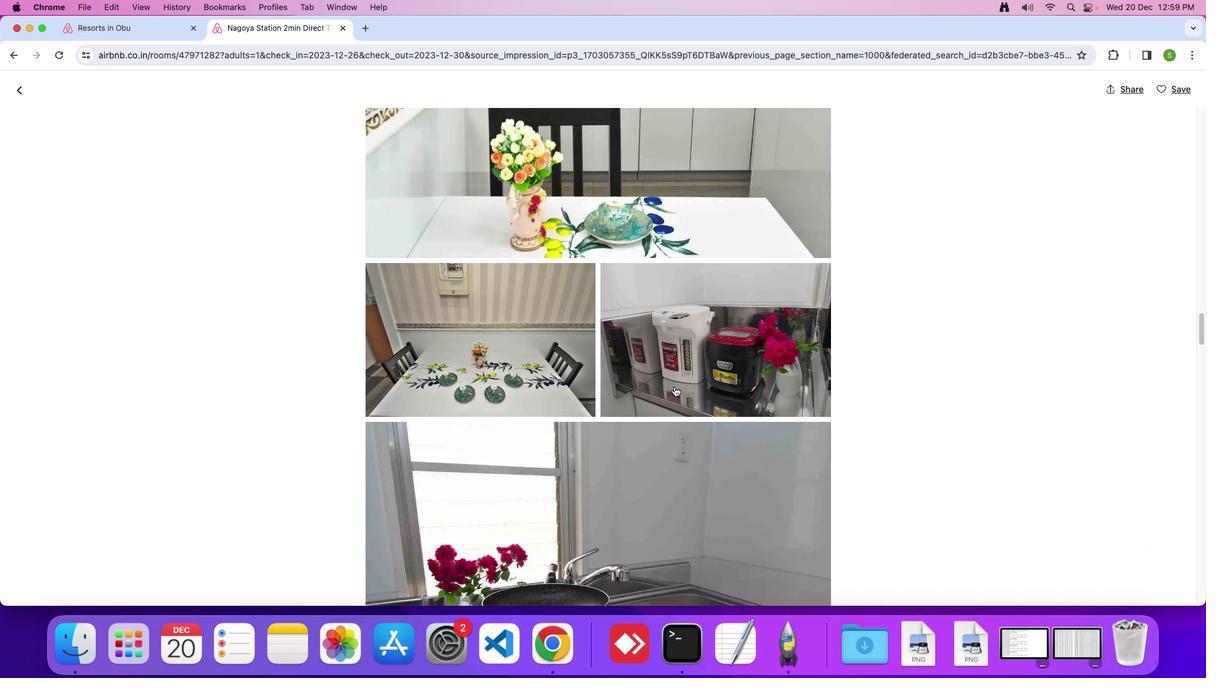 
Action: Mouse scrolled (674, 387) with delta (0, 0)
Screenshot: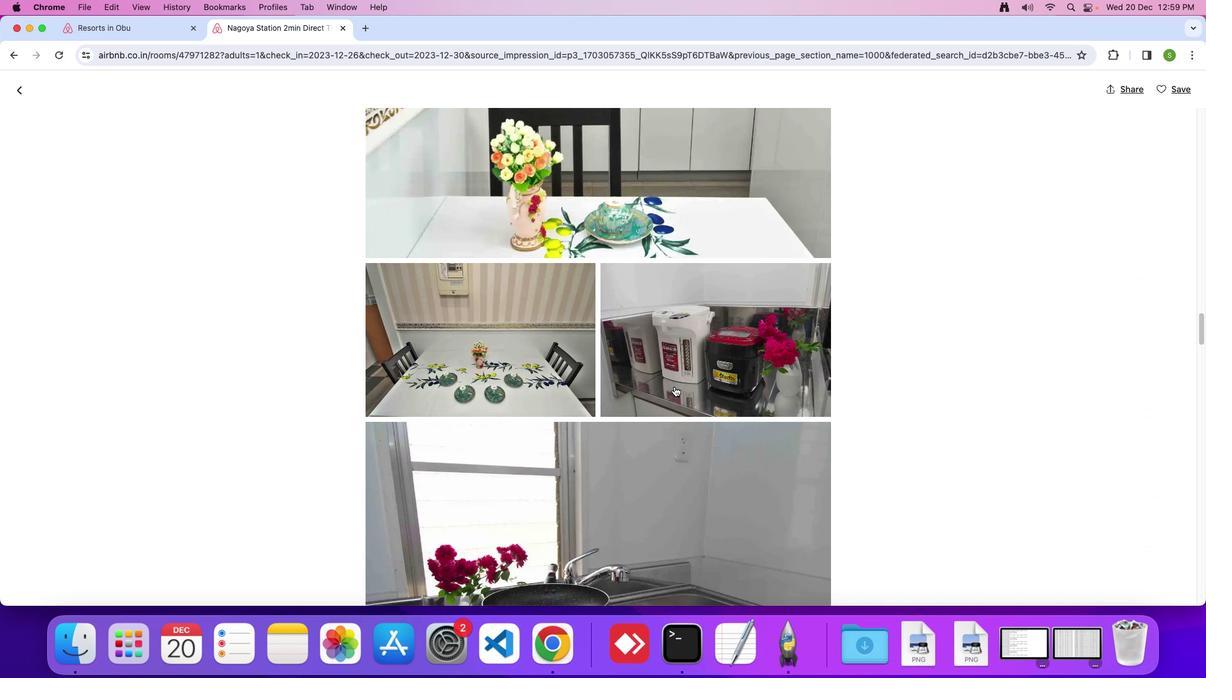 
Action: Mouse scrolled (674, 387) with delta (0, 0)
Screenshot: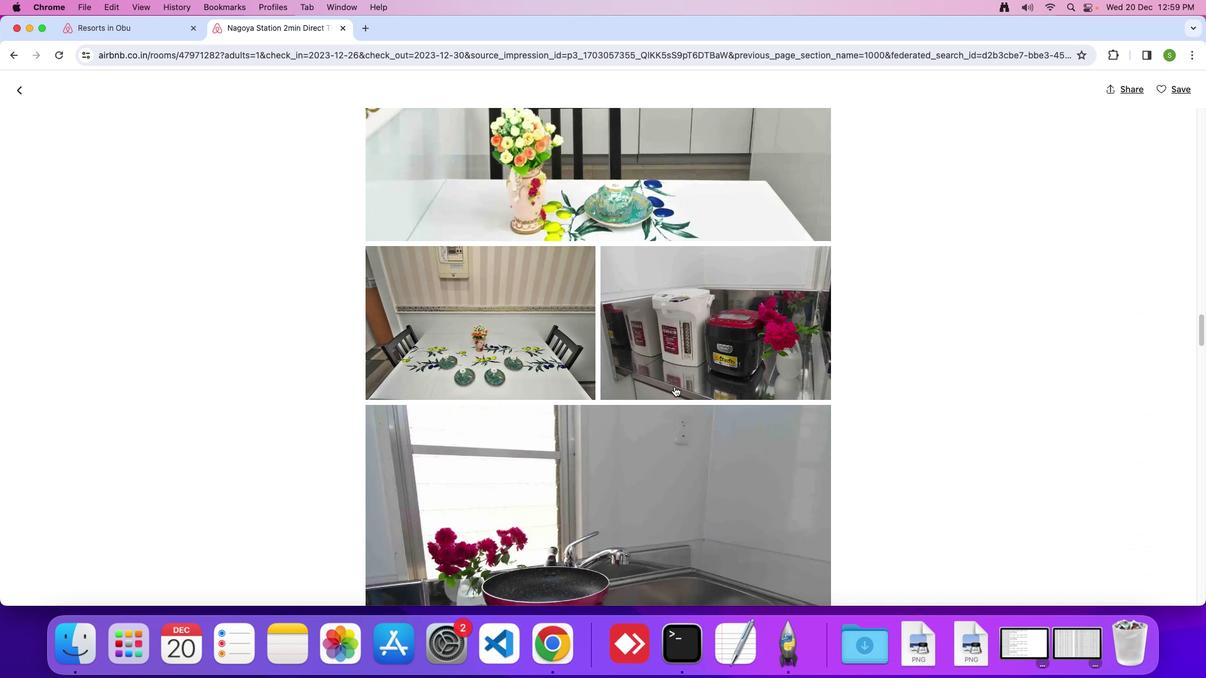 
Action: Mouse moved to (674, 389)
Screenshot: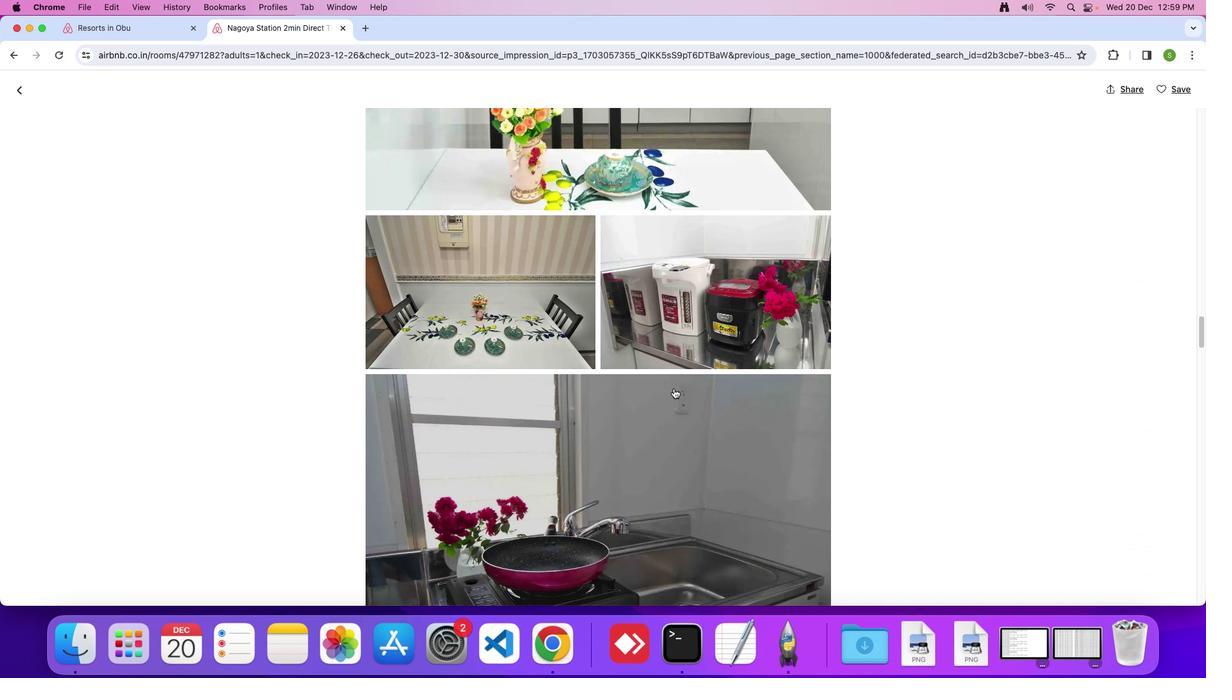 
Action: Mouse scrolled (674, 389) with delta (0, 0)
Screenshot: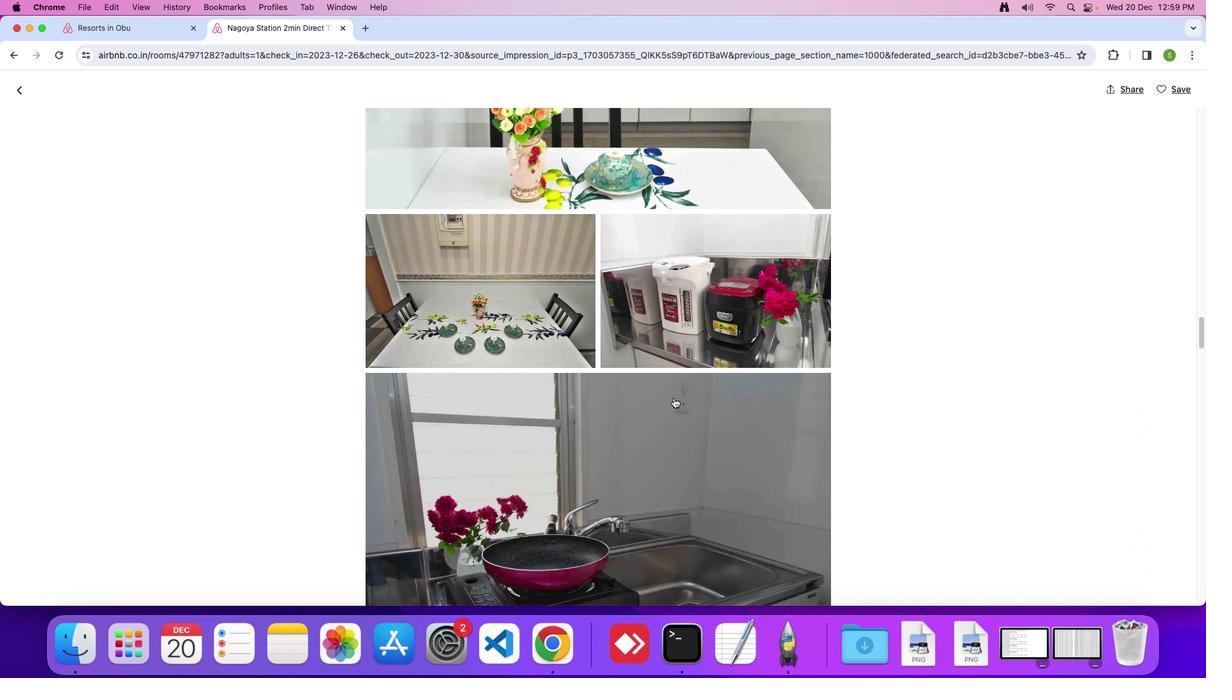 
Action: Mouse moved to (674, 397)
Screenshot: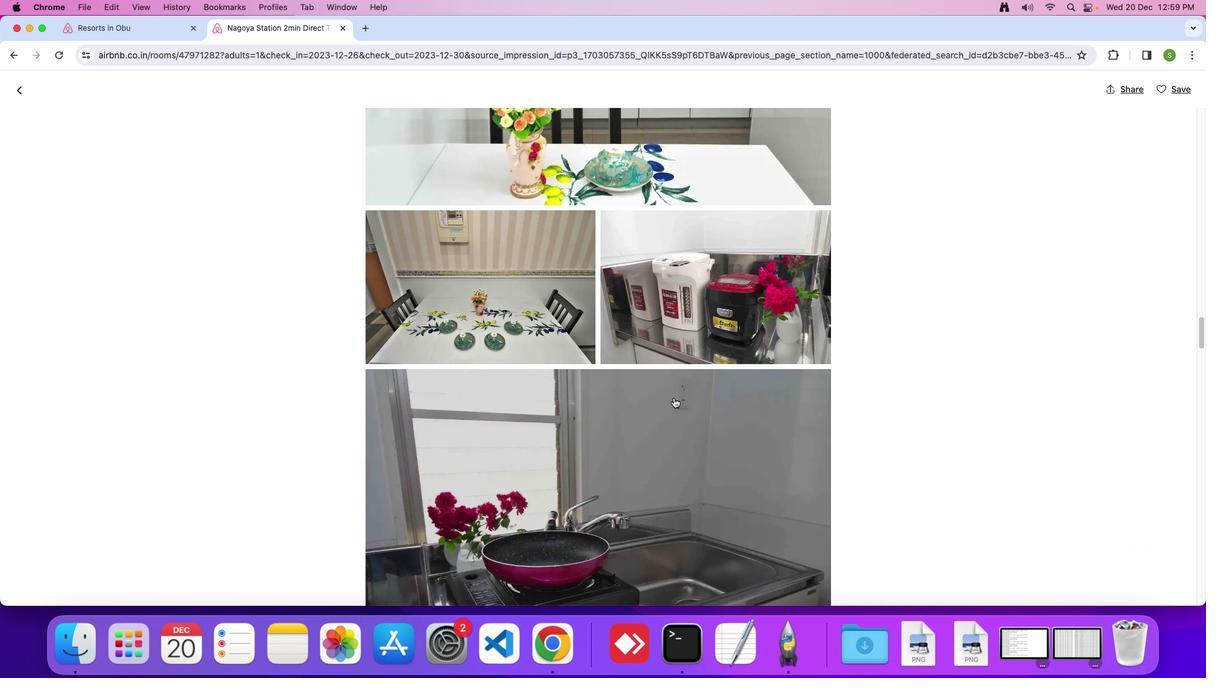 
Action: Mouse scrolled (674, 397) with delta (0, 0)
Screenshot: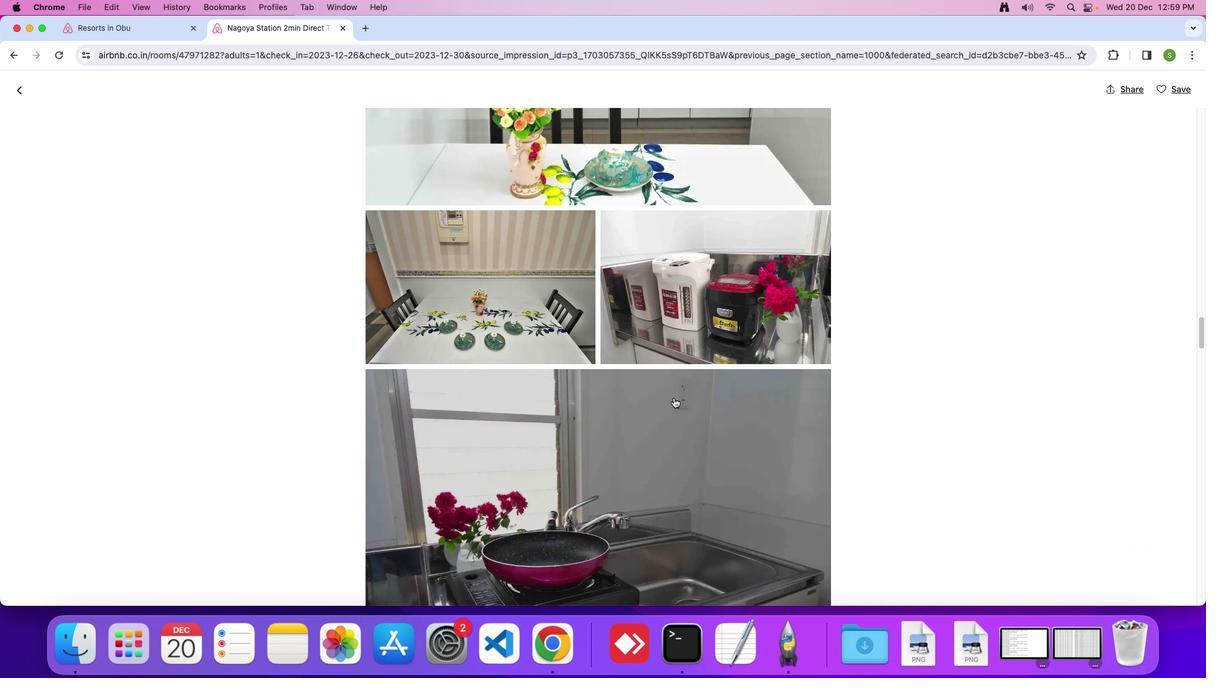 
Action: Mouse moved to (674, 399)
Screenshot: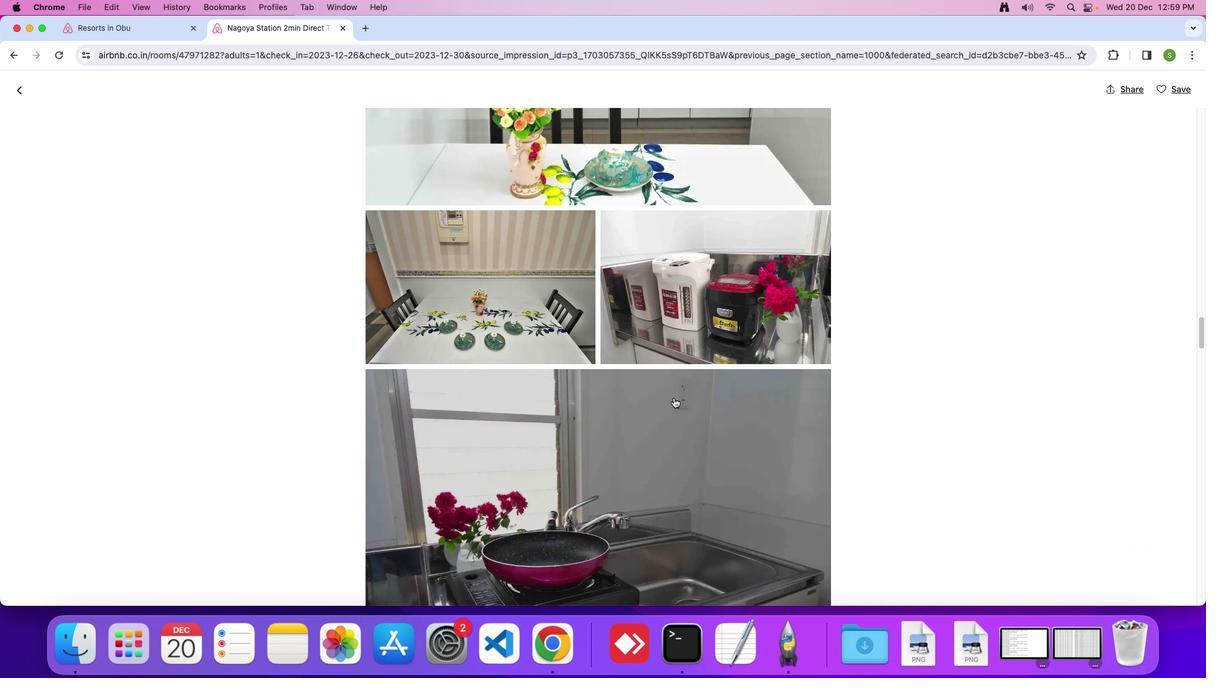 
Action: Mouse scrolled (674, 399) with delta (0, 0)
Screenshot: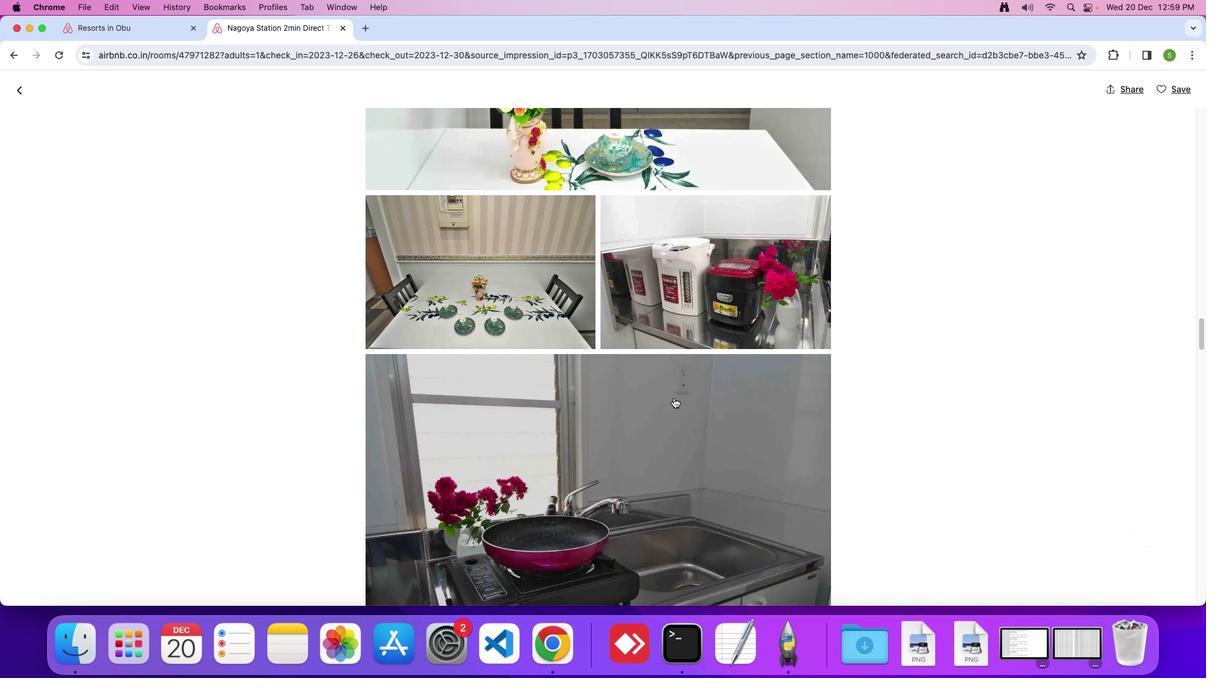 
Action: Mouse moved to (673, 402)
Screenshot: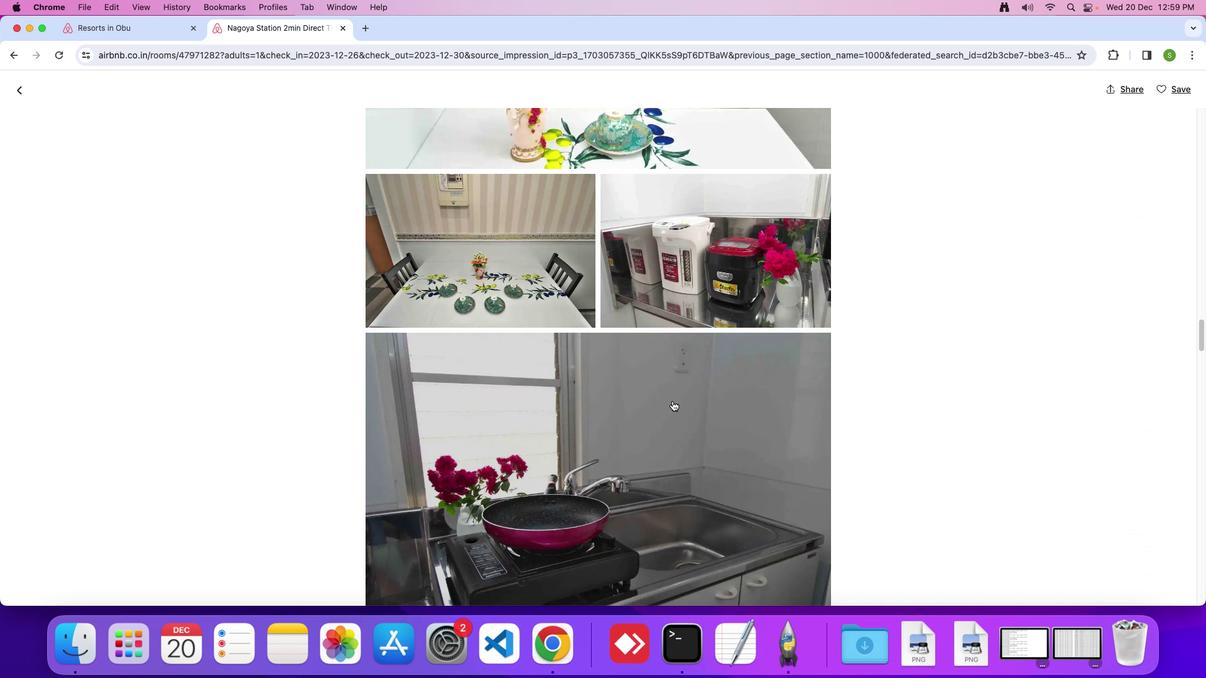 
Action: Mouse scrolled (673, 402) with delta (0, 0)
Screenshot: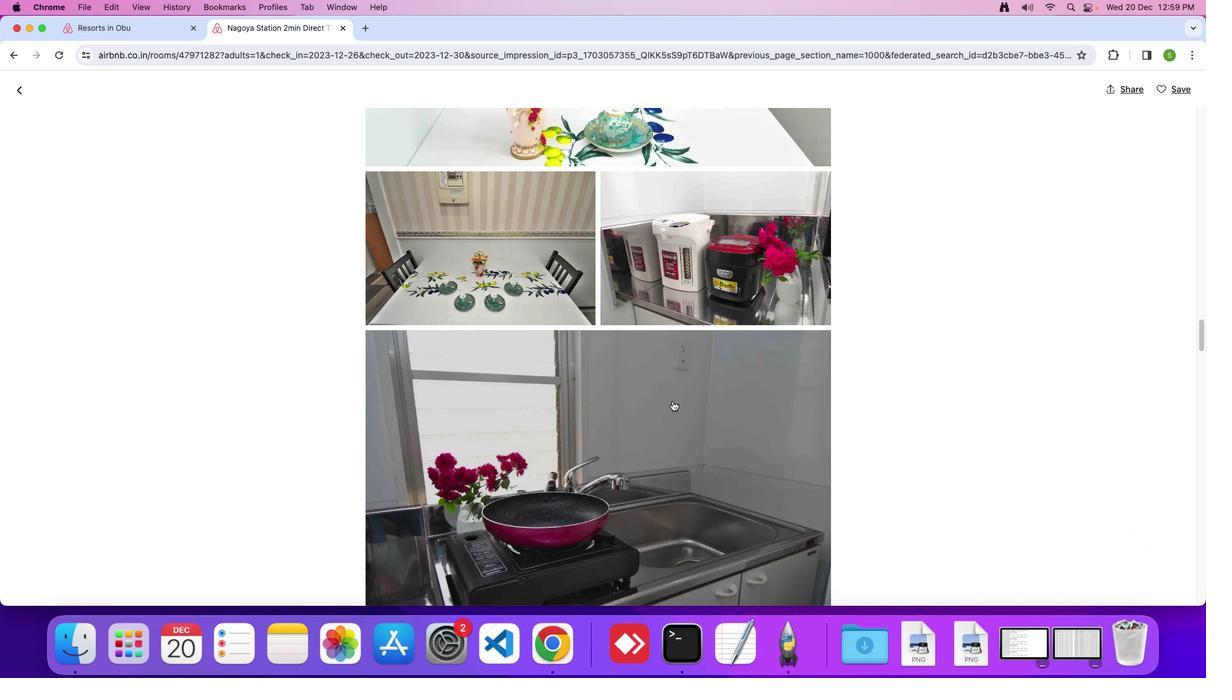 
Action: Mouse scrolled (673, 402) with delta (0, 0)
Screenshot: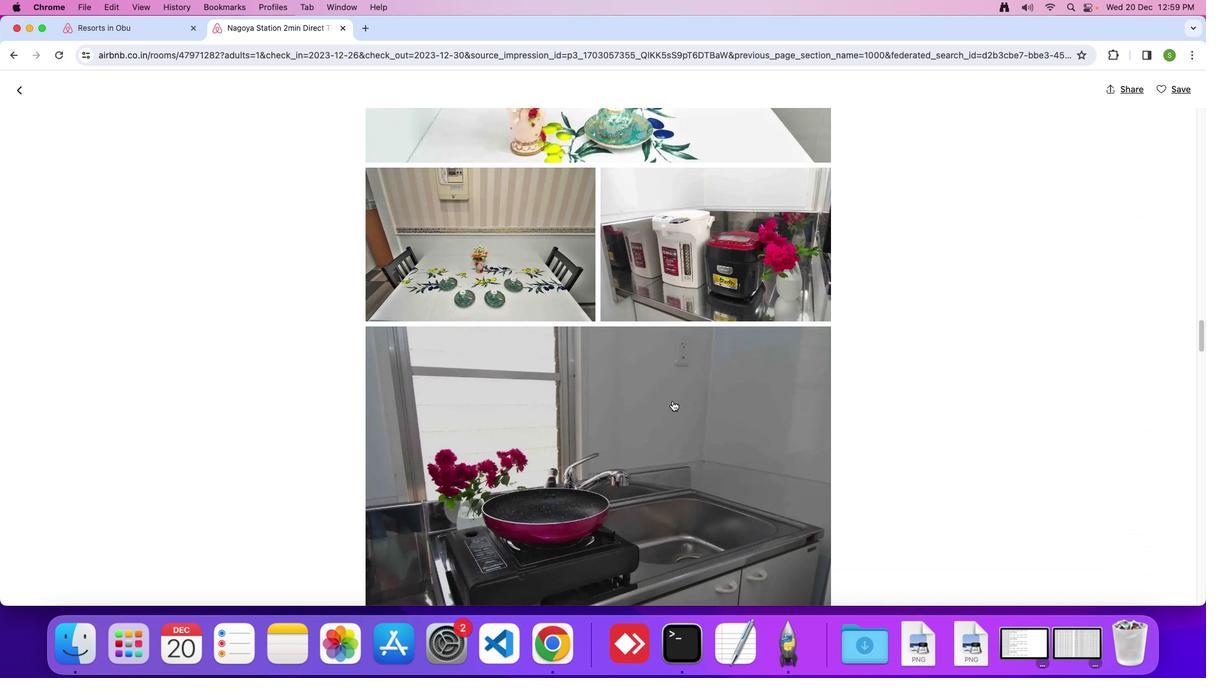 
Action: Mouse scrolled (673, 402) with delta (0, 0)
Screenshot: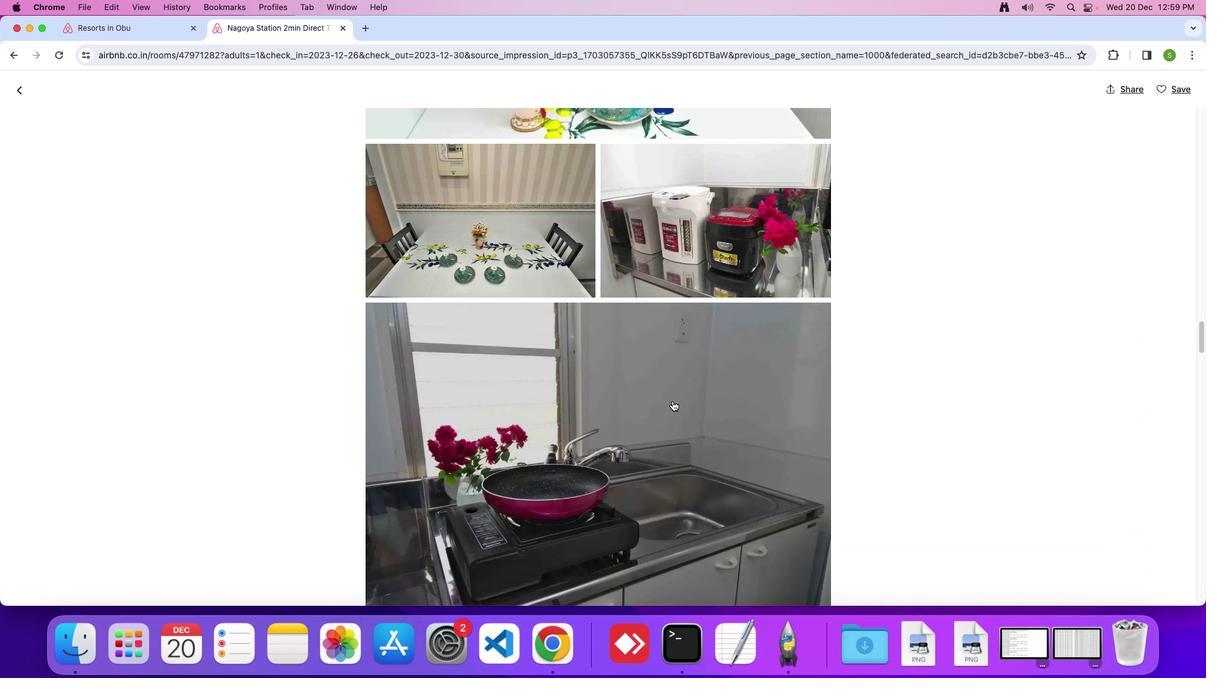 
Action: Mouse moved to (668, 400)
Screenshot: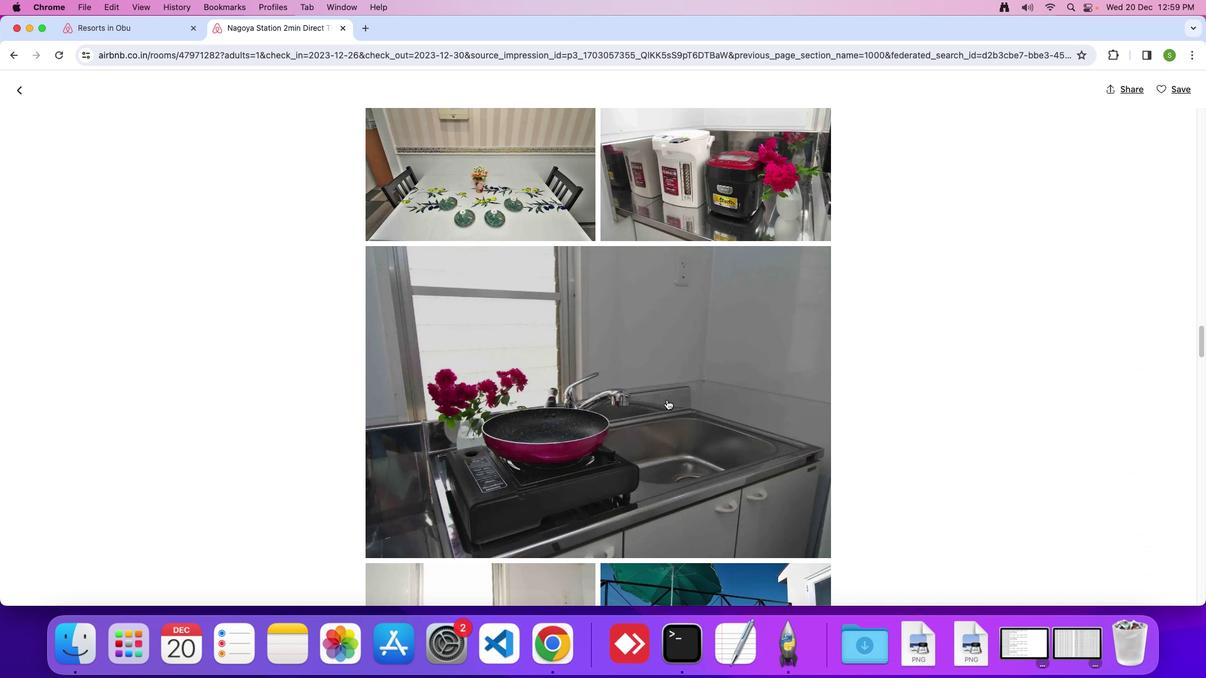 
Action: Mouse scrolled (668, 400) with delta (0, 0)
Screenshot: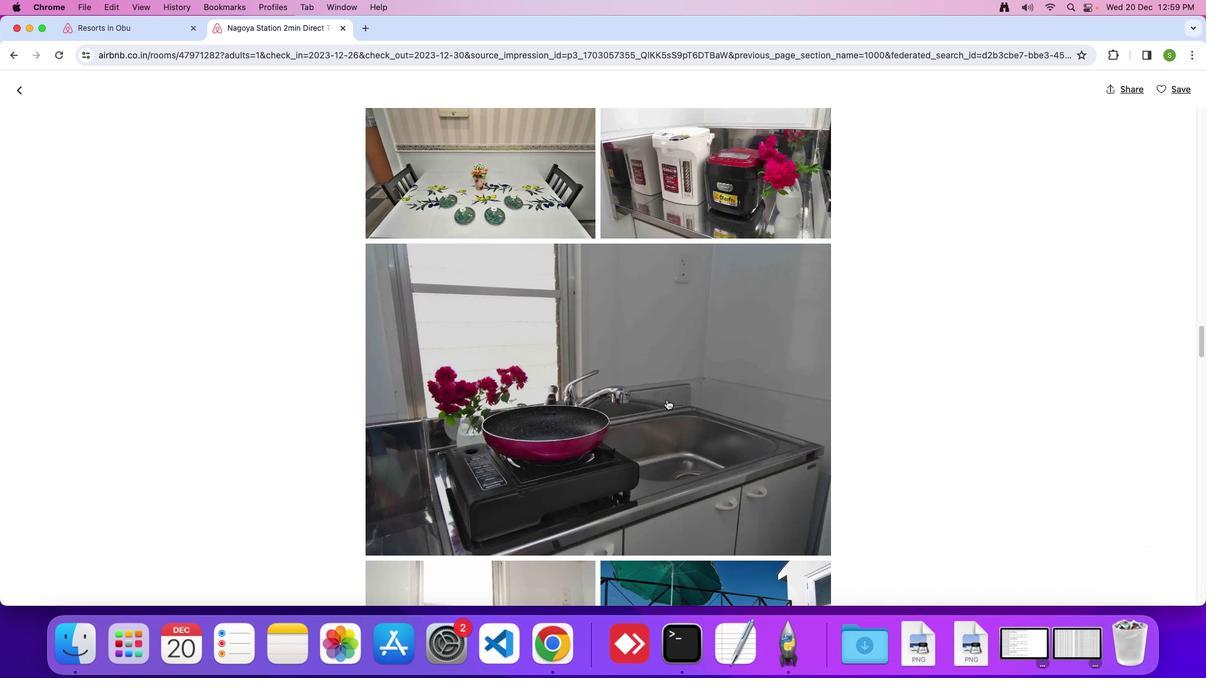
Action: Mouse scrolled (668, 400) with delta (0, 0)
Screenshot: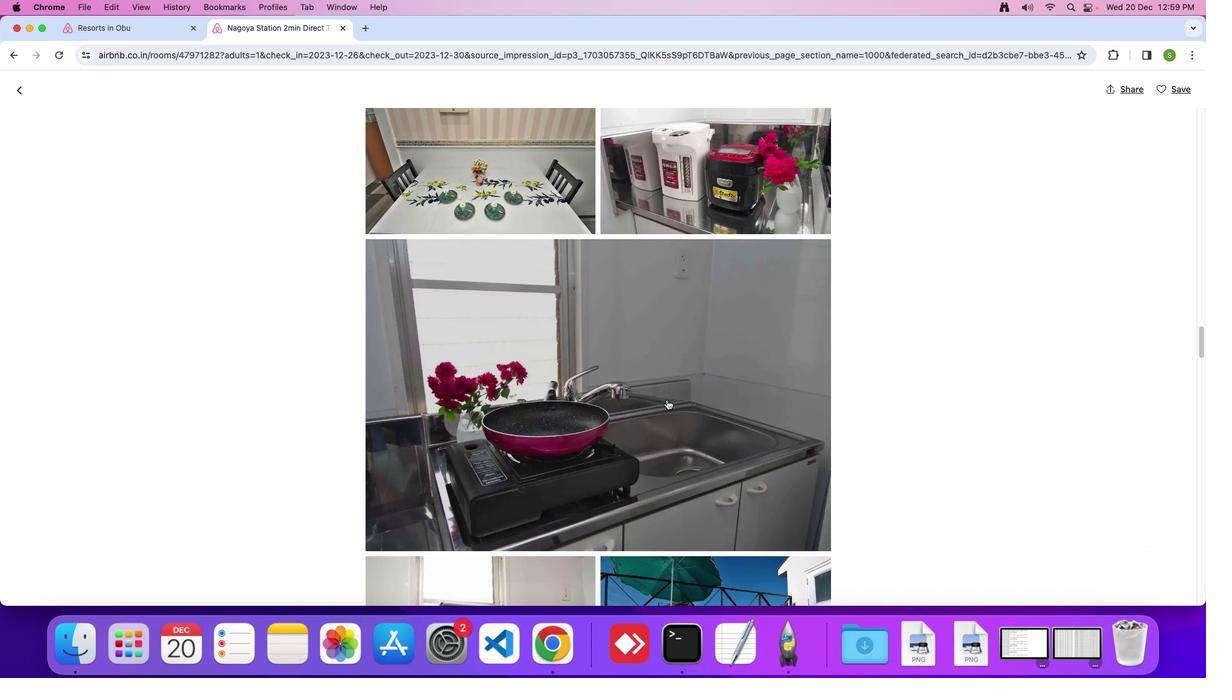 
Action: Mouse scrolled (668, 400) with delta (0, 0)
